 Task: Go to Program & Features. Select Whole Food Market. Add to cart Organic Flaxseed Oil-1. Place order for Leslie Flores, _x000D_
205 6th Ct NW_x000D_
Elgin, Minnesota(MN), 55932, Cell Number (507) 876-3158
Action: Mouse moved to (333, 73)
Screenshot: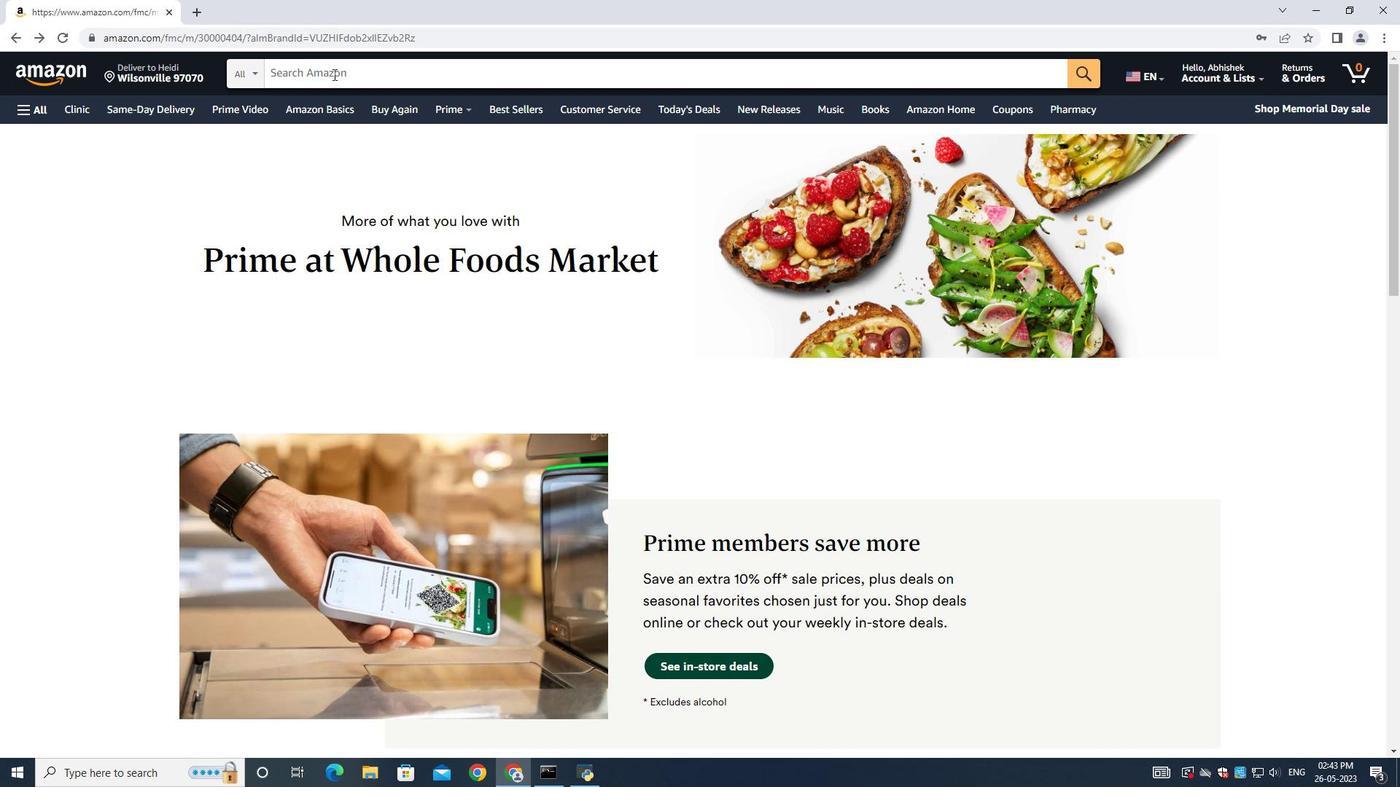 
Action: Mouse pressed left at (333, 73)
Screenshot: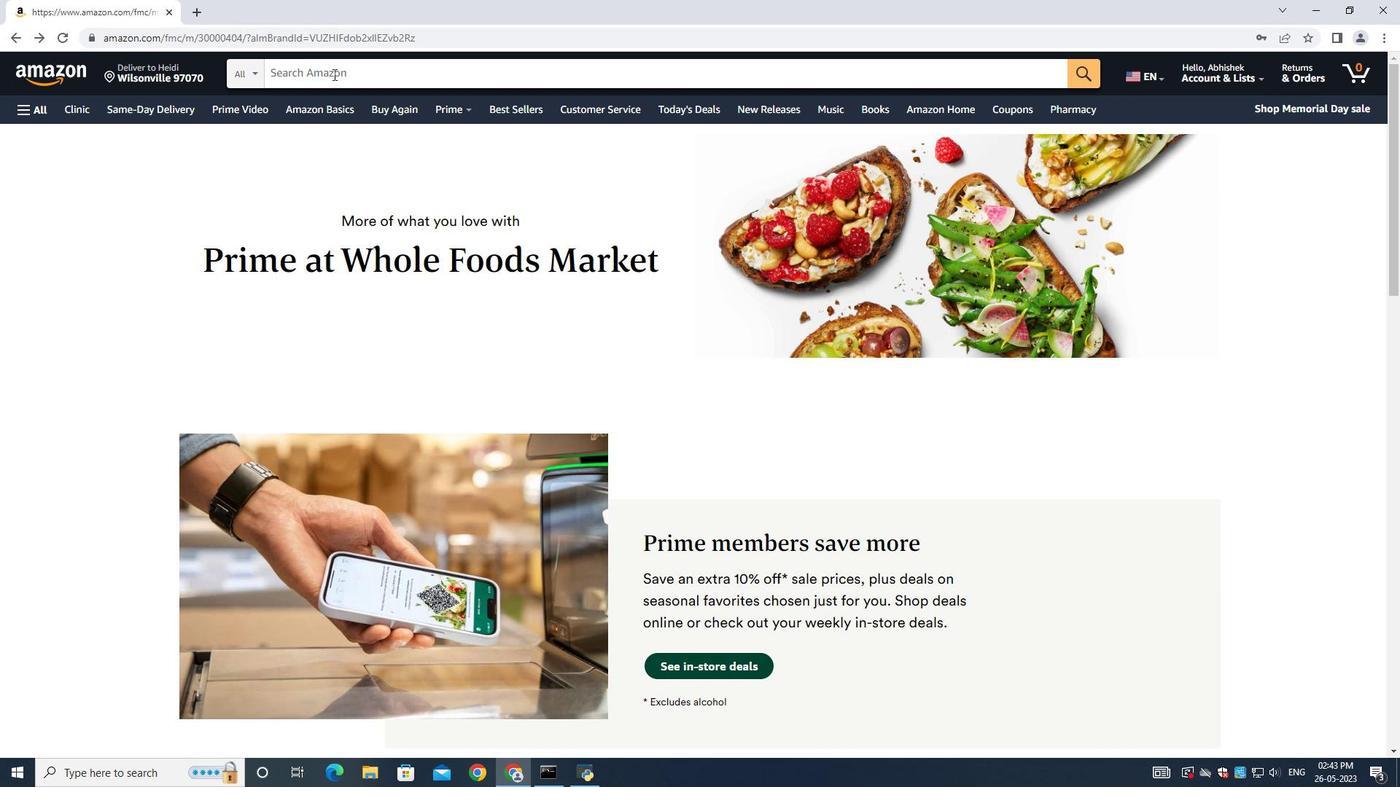 
Action: Mouse moved to (331, 73)
Screenshot: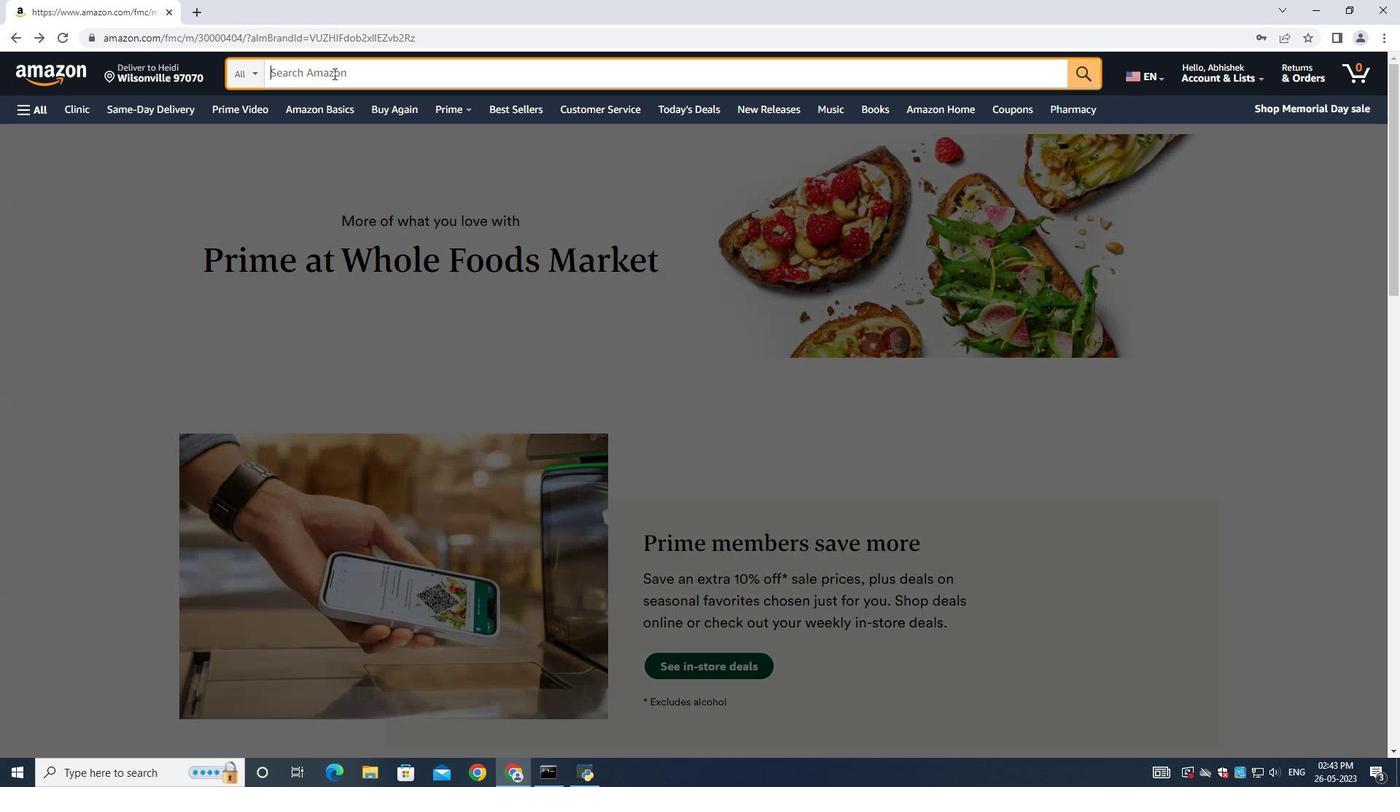 
Action: Key pressed <Key.shift><Key.shift><Key.shift><Key.shift><Key.shift><Key.shift><Key.shift><Key.shift><Key.shift><Key.shift><Key.shift><Key.shift><Key.shift><Key.shift><Key.shift><Key.shift><Key.shift><Key.shift><Key.shift><Key.shift><Key.shift><Key.shift><Key.shift><Key.shift><Key.shift><Key.shift><Key.shift><Key.shift><Key.shift><Key.shift><Key.shift><Key.shift><Key.shift><Key.shift><Key.shift><Key.shift><Key.shift><Key.shift><Key.shift><Key.shift><Key.shift><Key.shift><Key.shift><Key.shift><Key.shift><Key.shift><Key.shift><Key.shift><Key.shift><Key.shift><Key.shift><Key.shift><Key.shift><Key.shift><Key.shift><Key.shift><Key.shift><Key.shift><Key.shift><Key.shift><Key.shift><Key.shift><Key.shift><Key.shift><Key.shift><Key.shift><Key.shift><Key.shift><Key.shift><Key.shift><Key.shift><Key.shift><Key.shift><Key.shift><Key.shift><Key.shift>
Screenshot: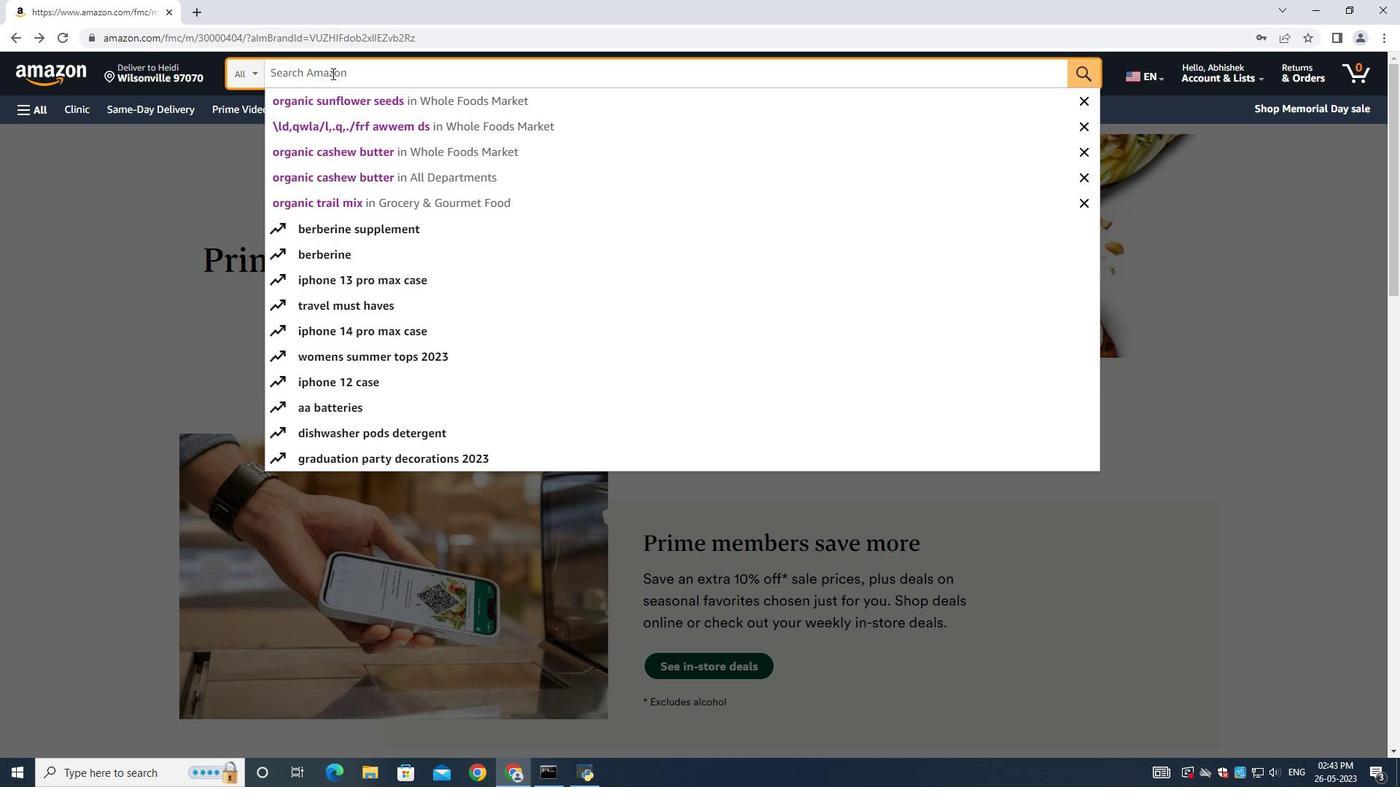 
Action: Mouse moved to (10, 102)
Screenshot: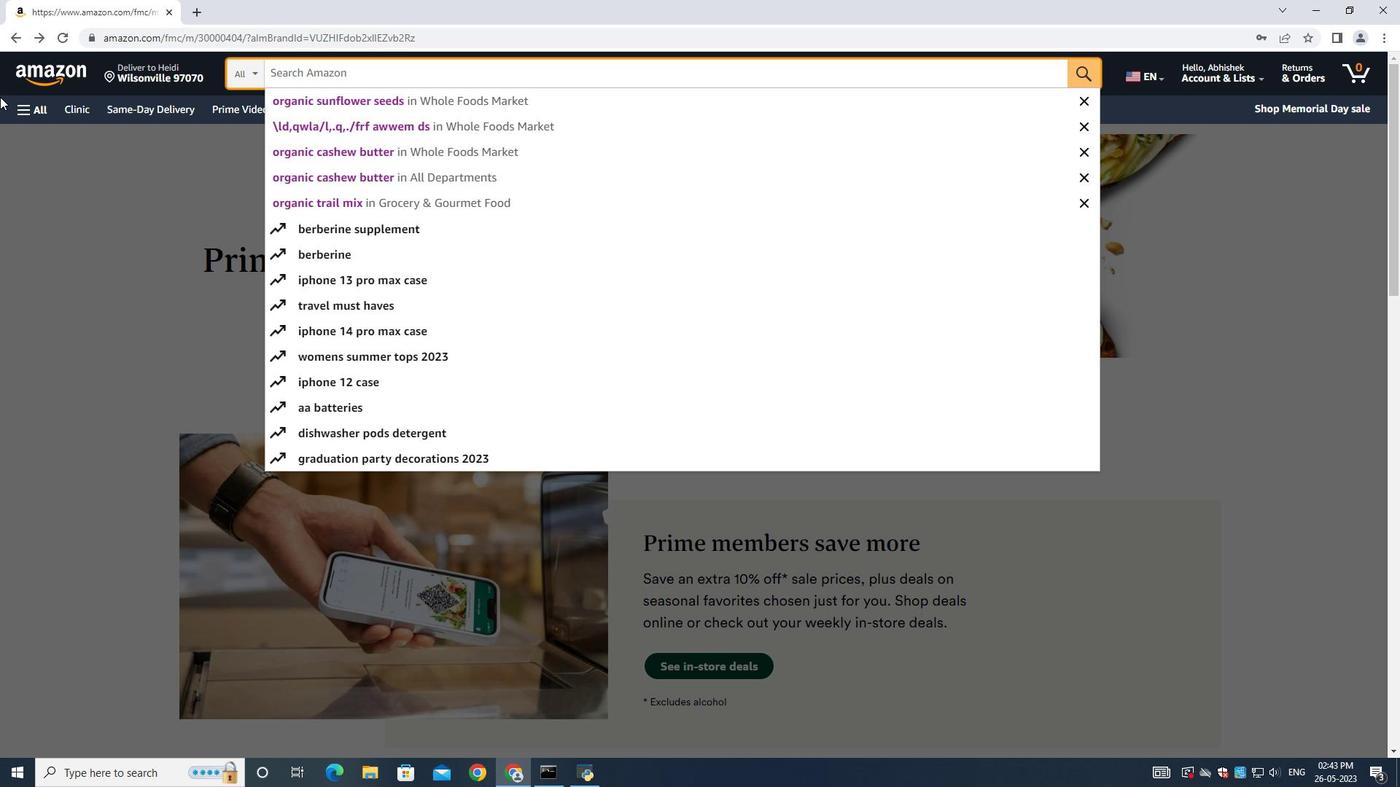 
Action: Mouse pressed left at (10, 102)
Screenshot: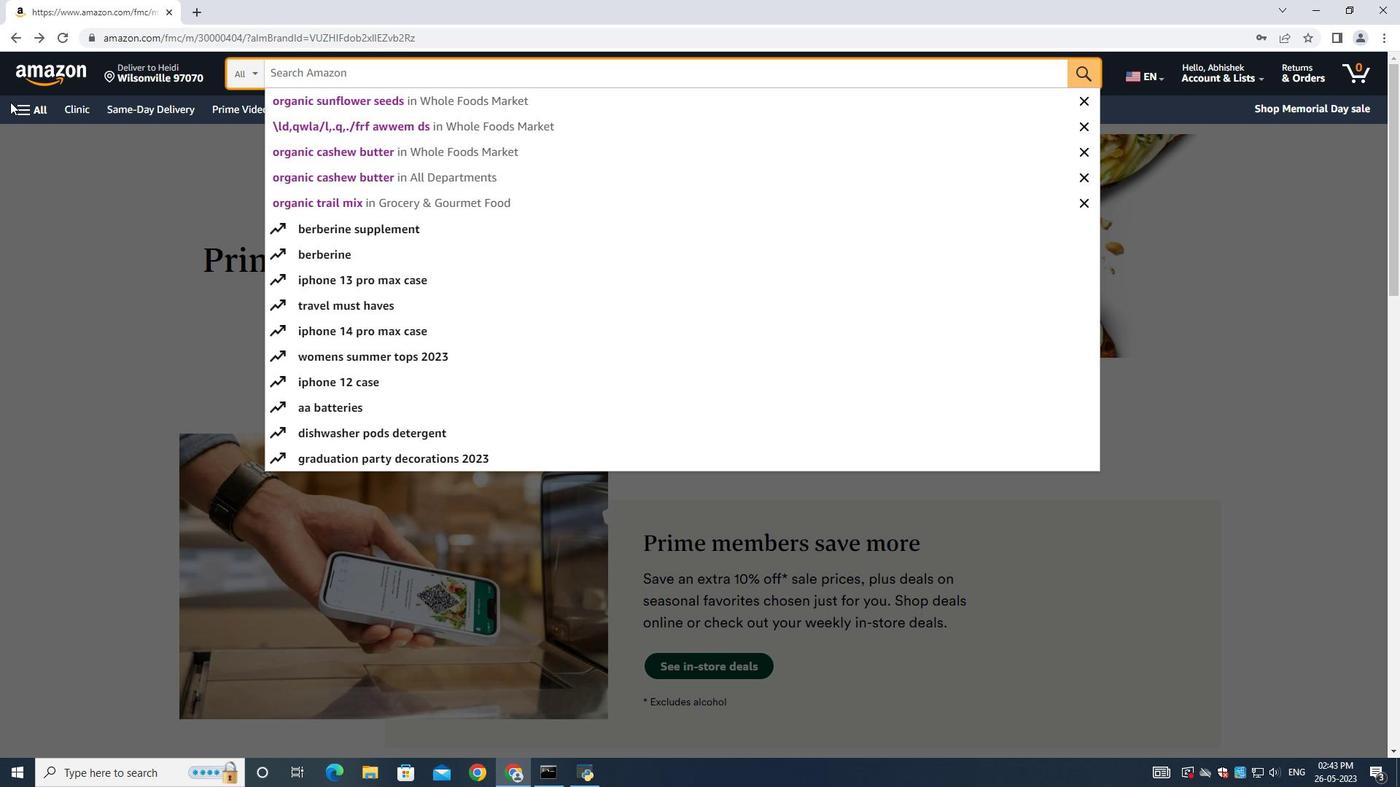 
Action: Mouse moved to (18, 113)
Screenshot: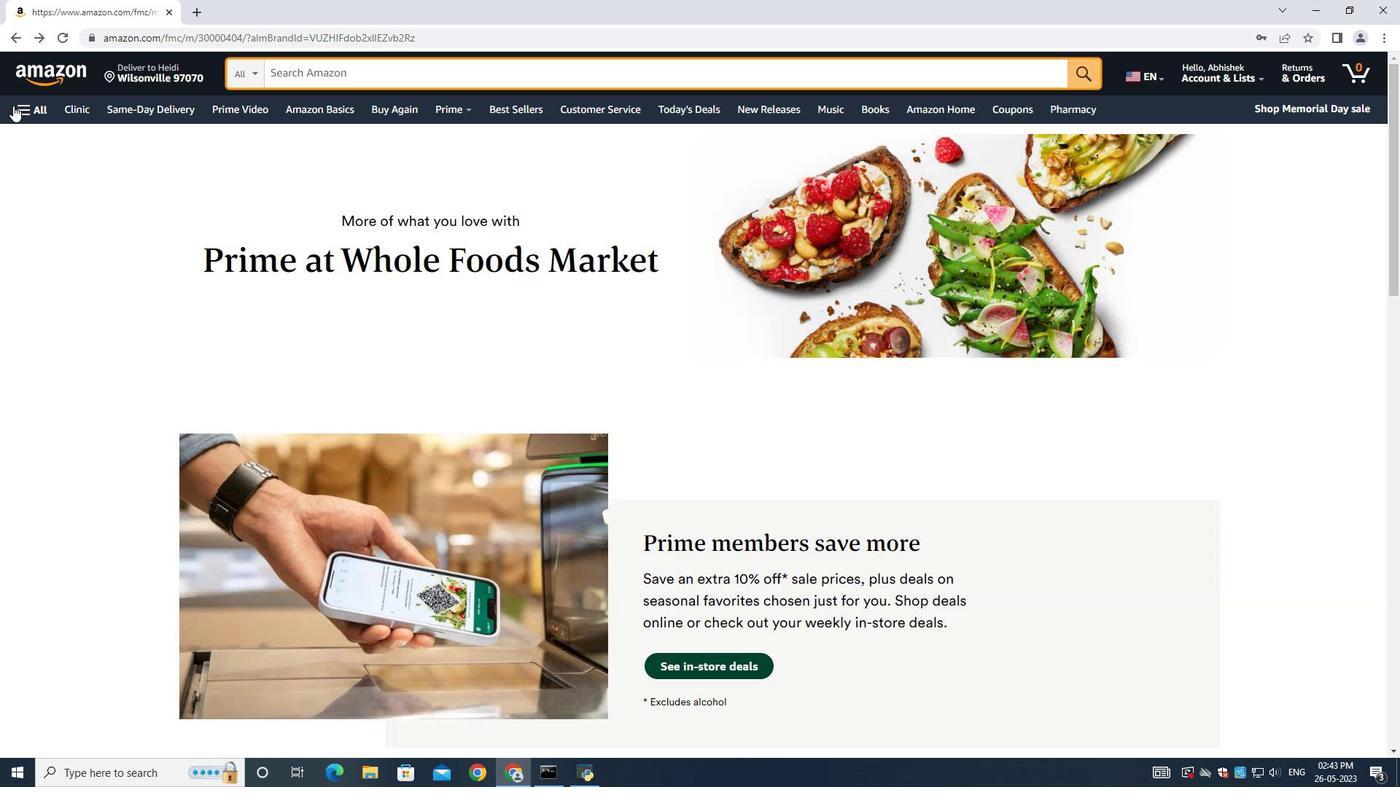 
Action: Mouse pressed left at (18, 113)
Screenshot: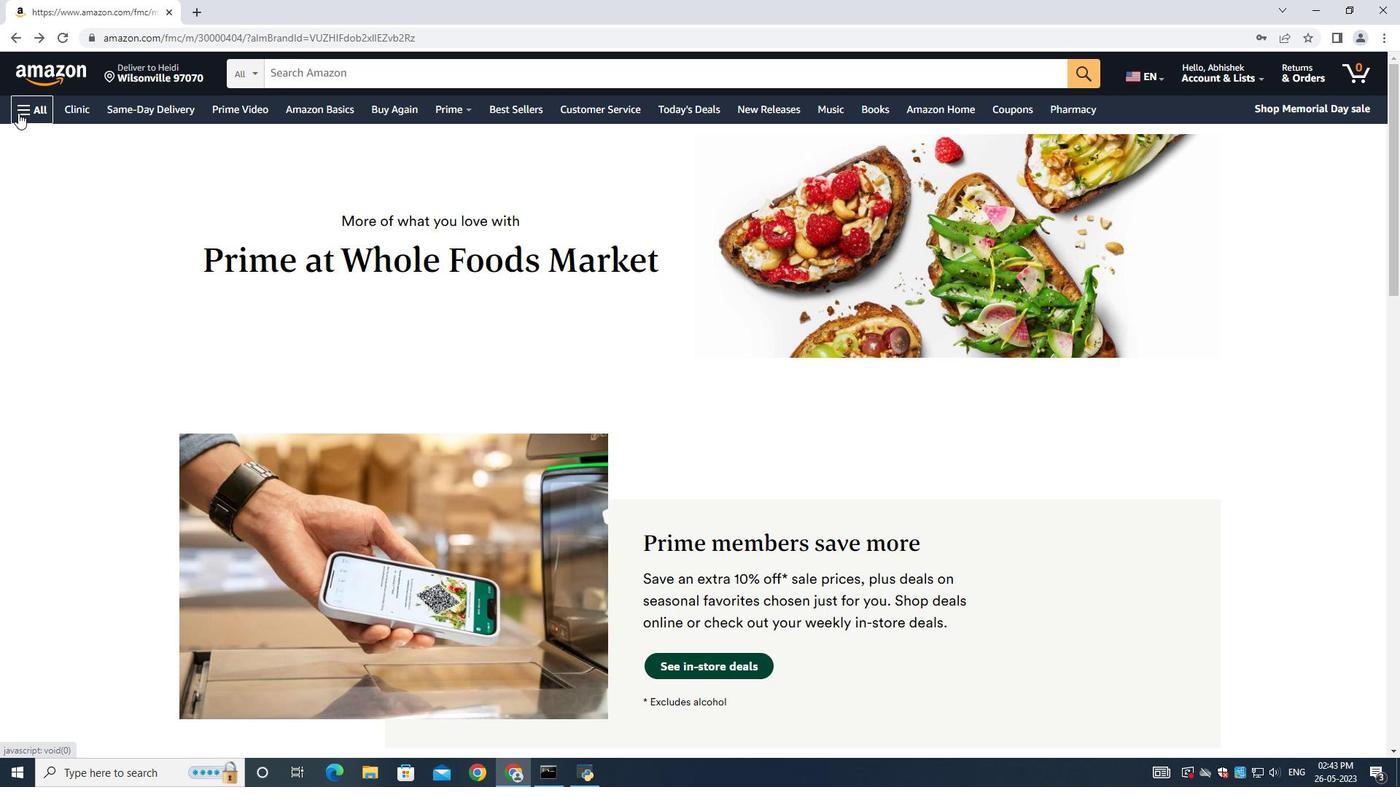 
Action: Mouse moved to (152, 318)
Screenshot: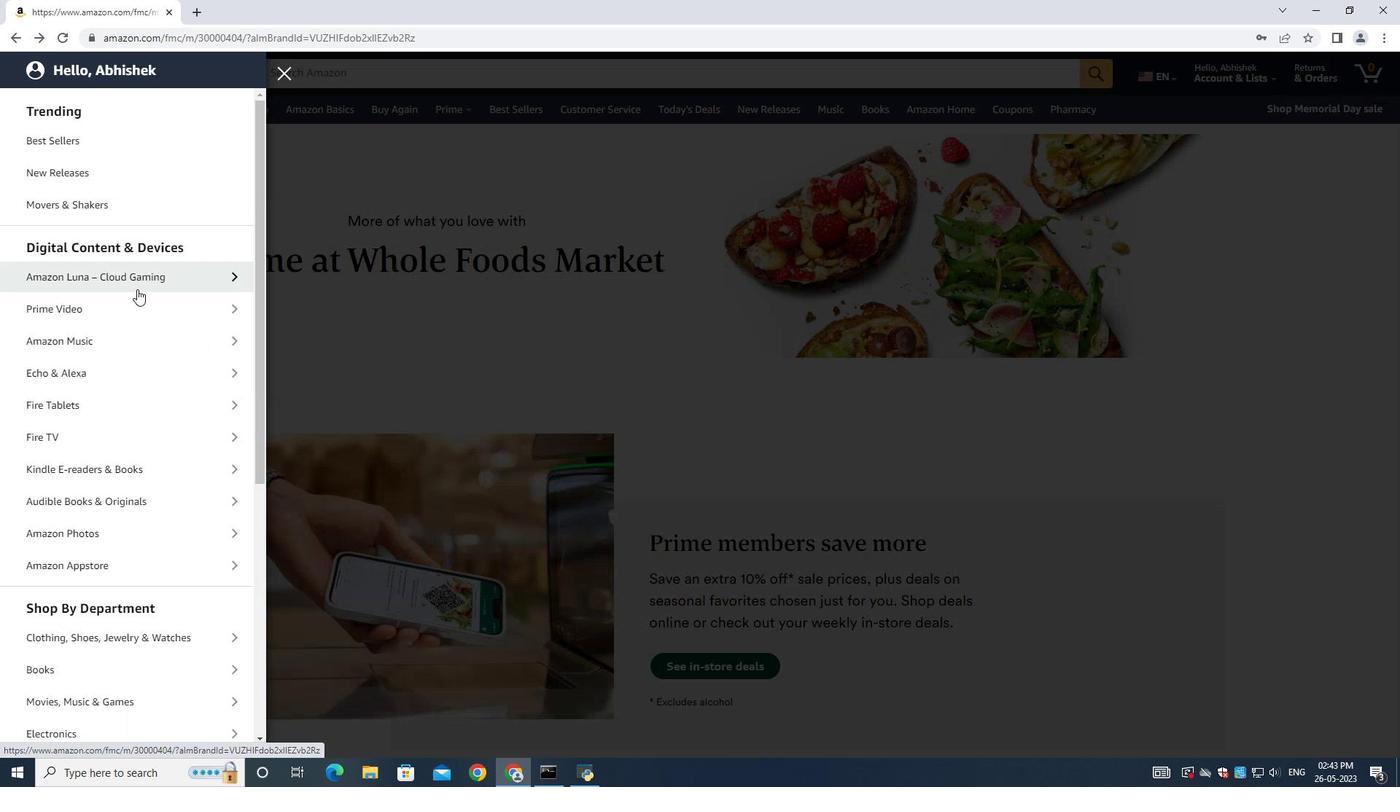 
Action: Mouse scrolled (152, 317) with delta (0, 0)
Screenshot: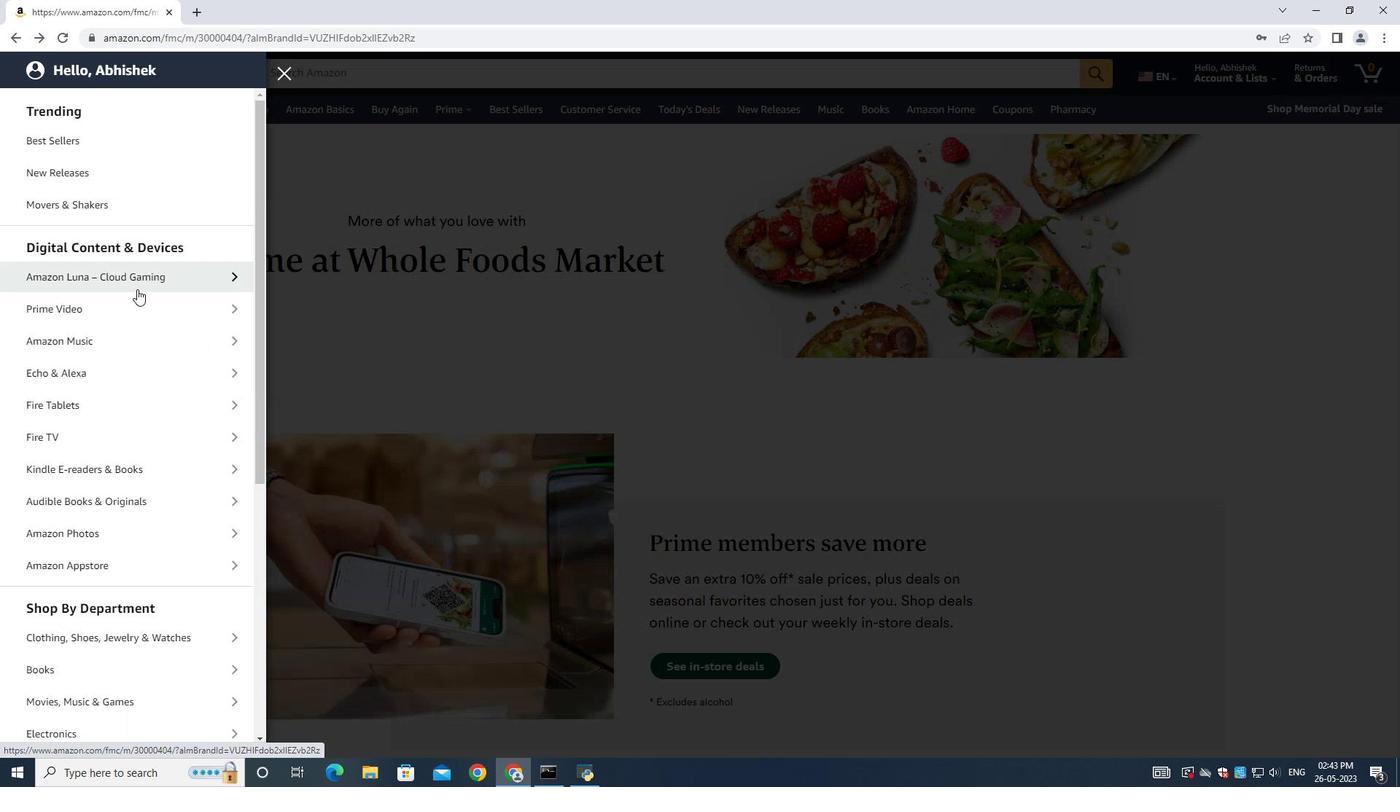 
Action: Mouse moved to (152, 320)
Screenshot: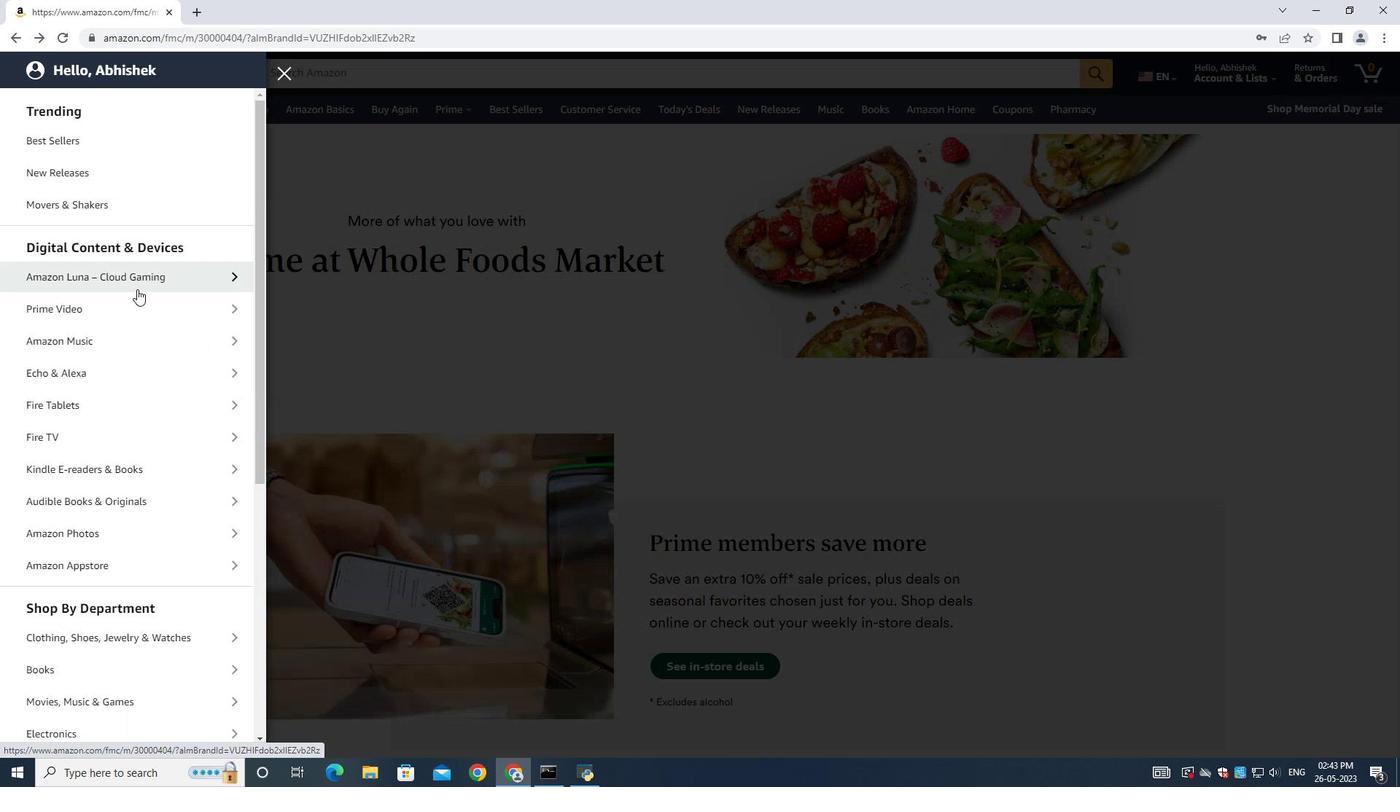 
Action: Mouse scrolled (152, 320) with delta (0, 0)
Screenshot: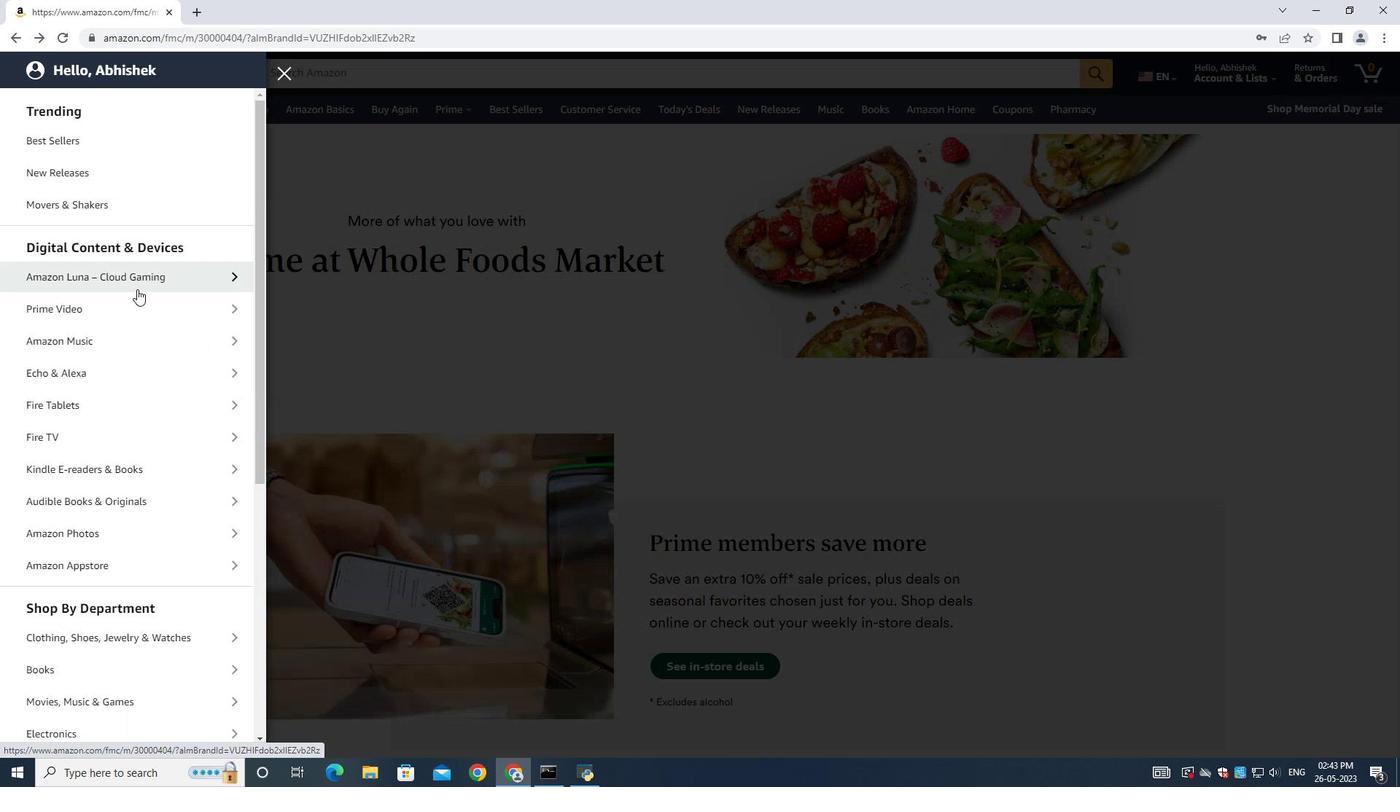 
Action: Mouse moved to (151, 321)
Screenshot: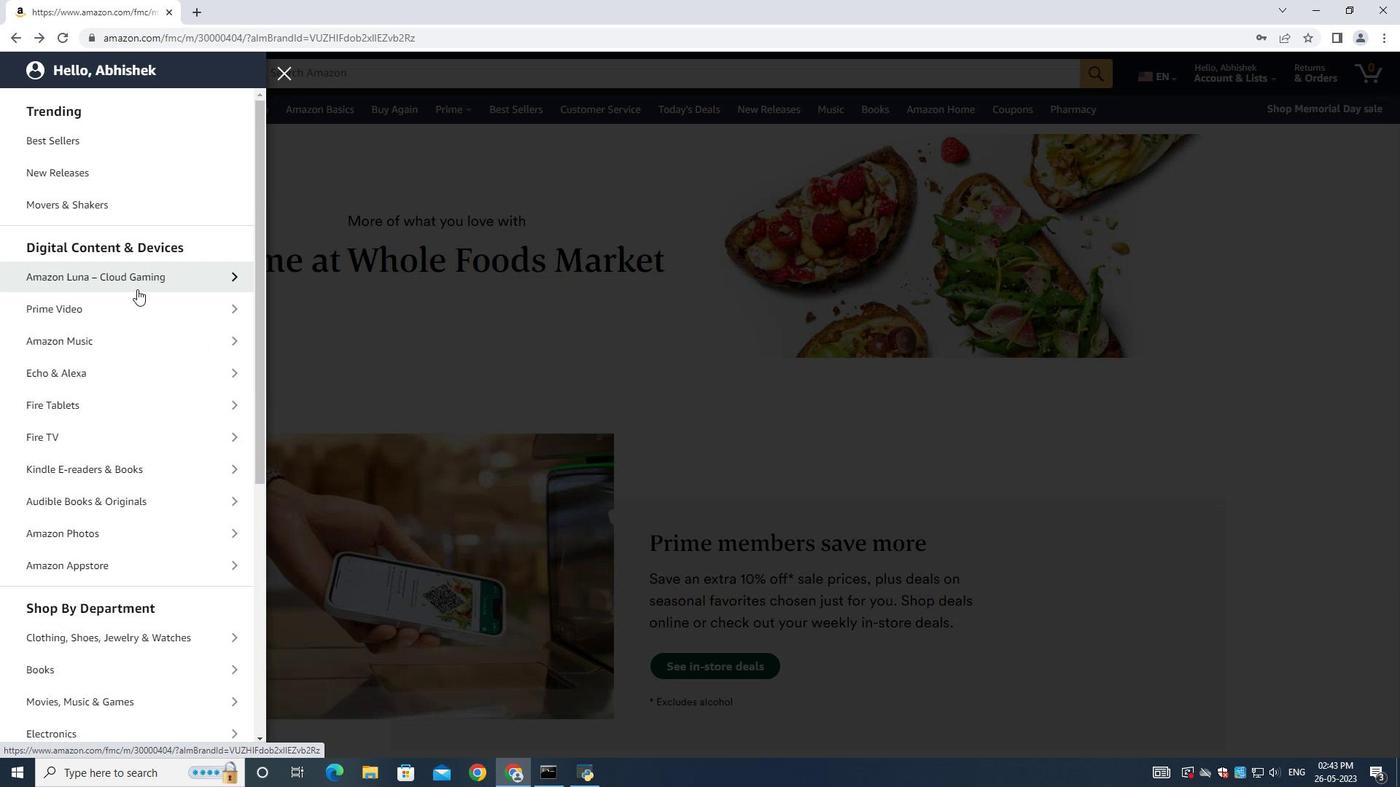 
Action: Mouse scrolled (151, 320) with delta (0, 0)
Screenshot: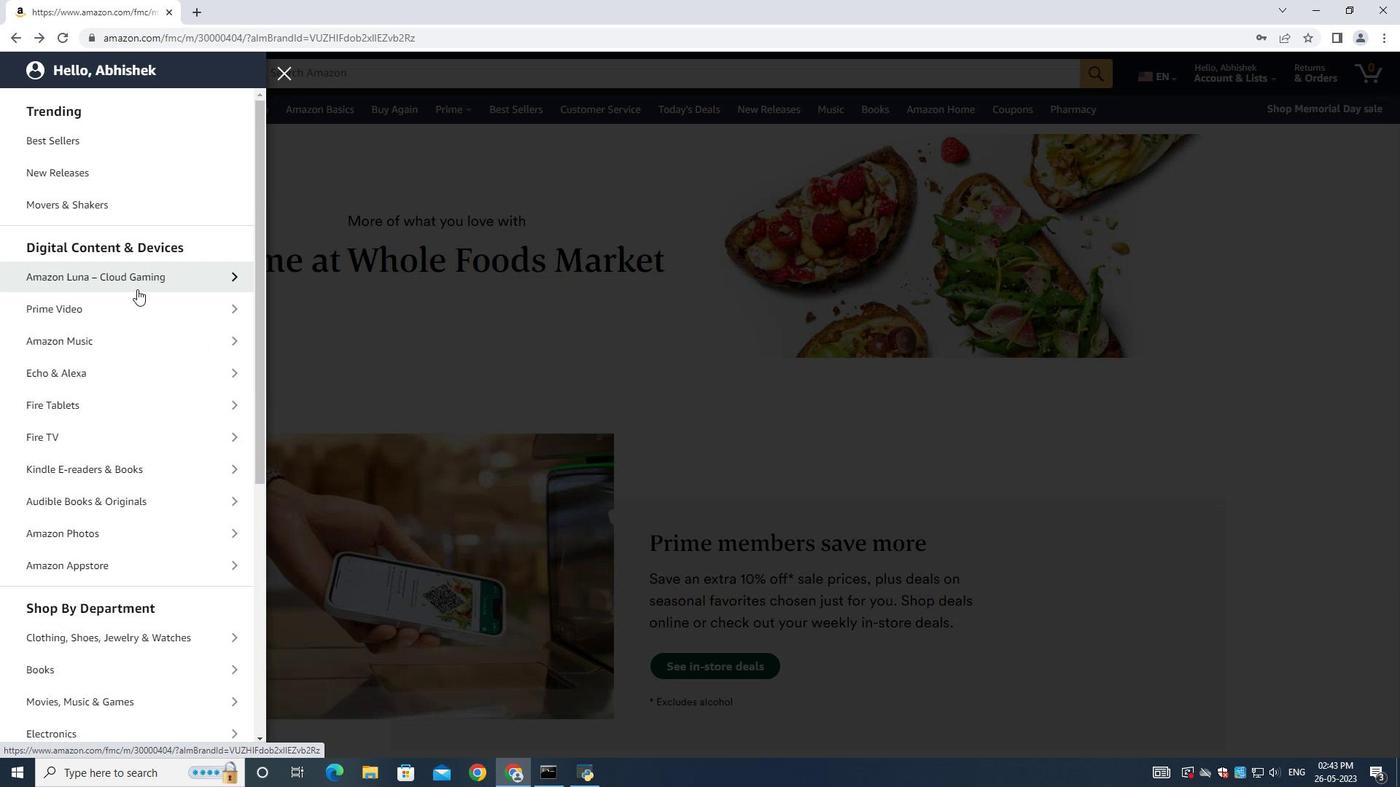 
Action: Mouse moved to (151, 322)
Screenshot: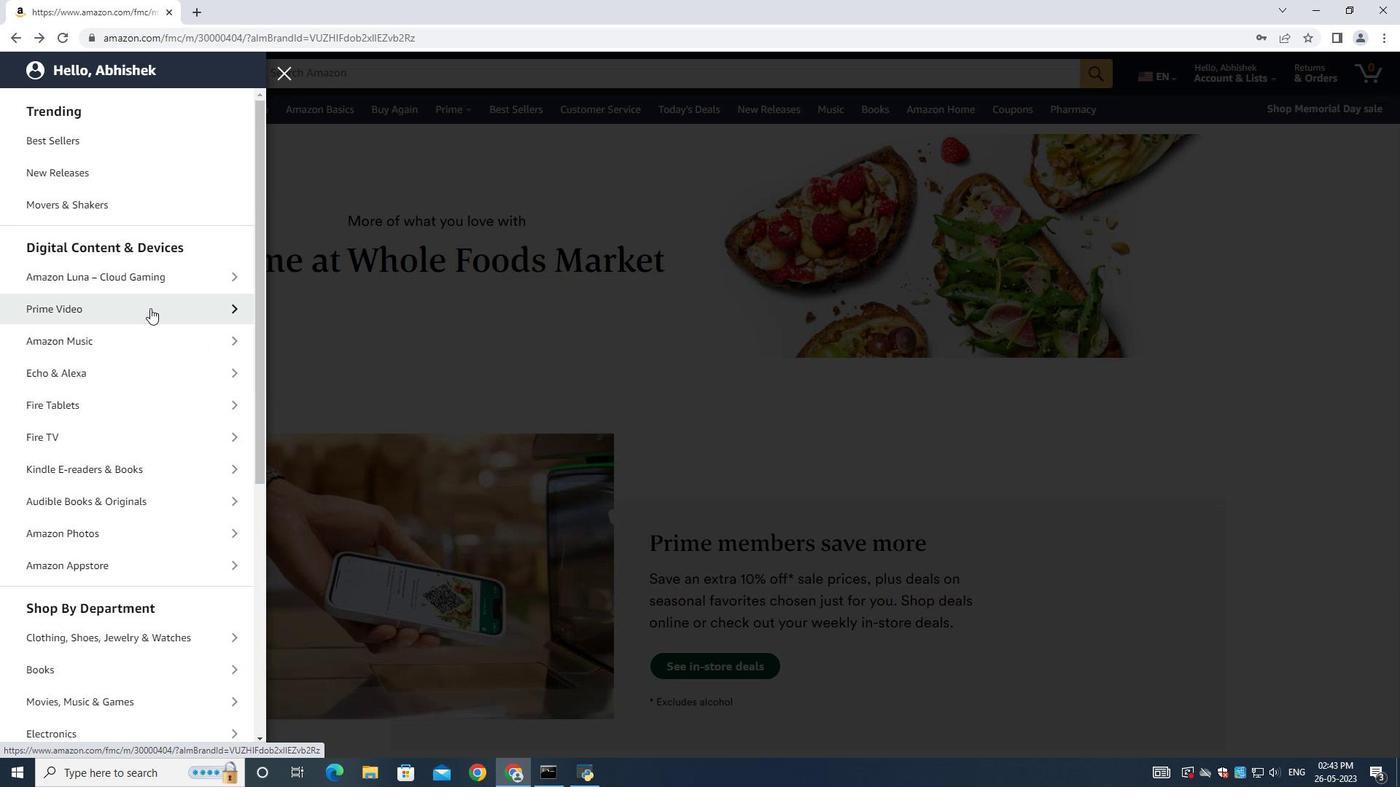 
Action: Mouse scrolled (151, 321) with delta (0, 0)
Screenshot: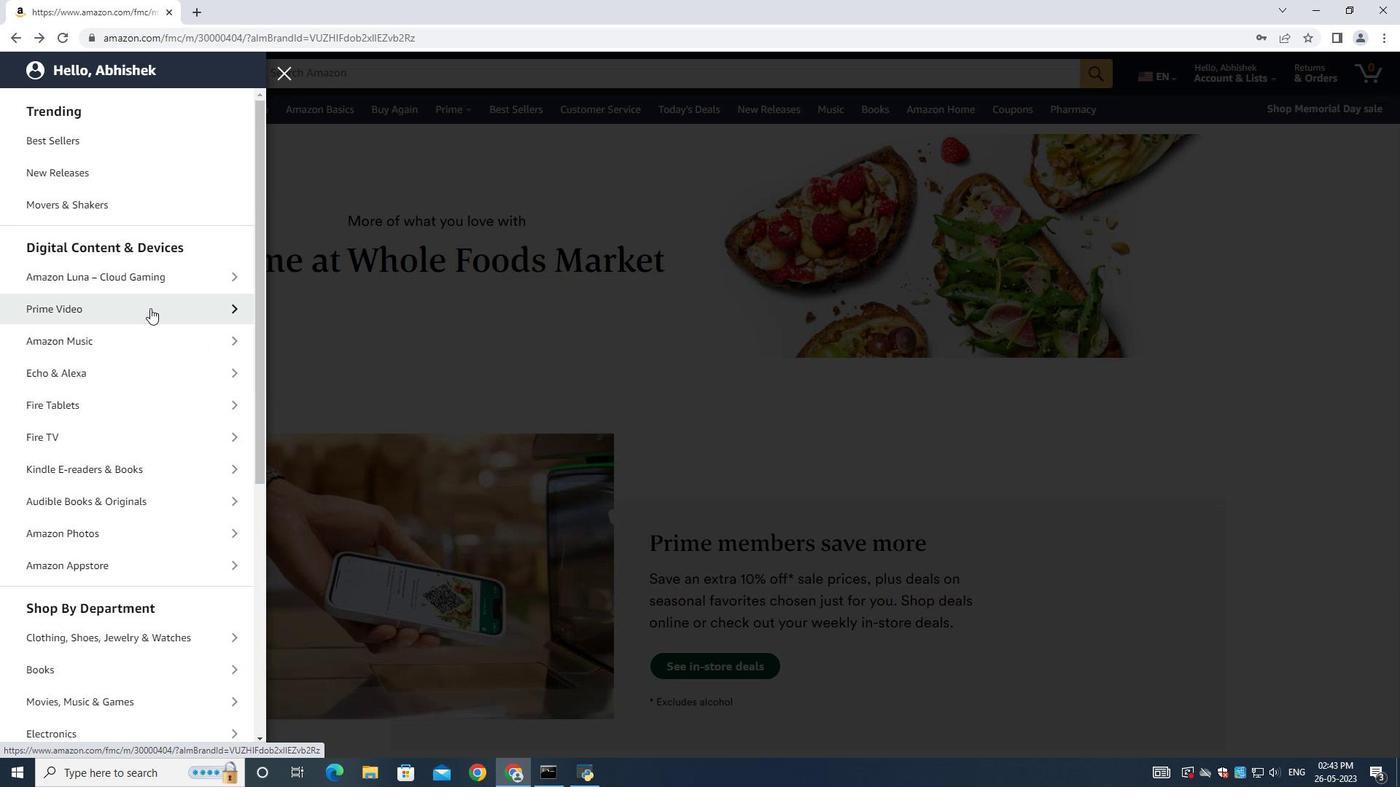 
Action: Mouse moved to (92, 583)
Screenshot: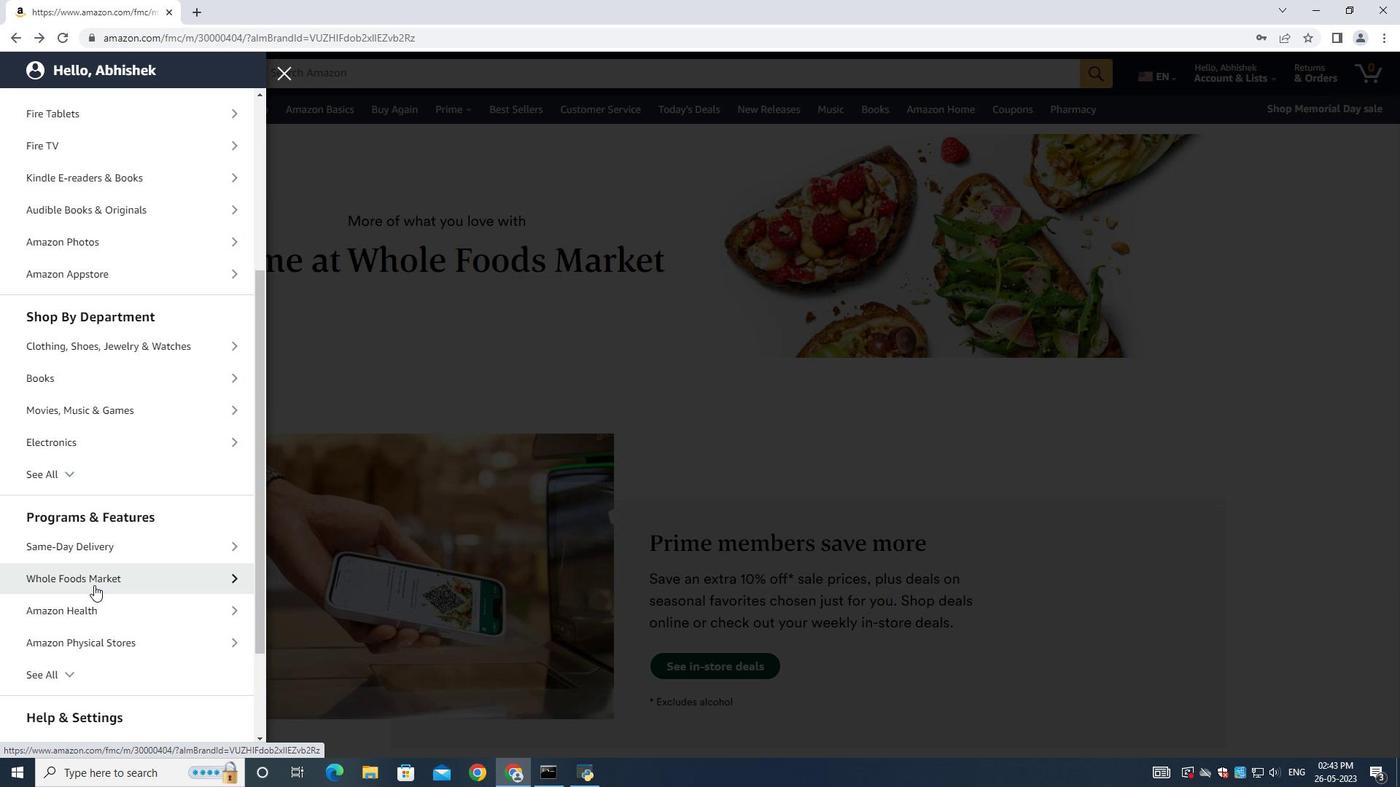 
Action: Mouse pressed left at (92, 583)
Screenshot: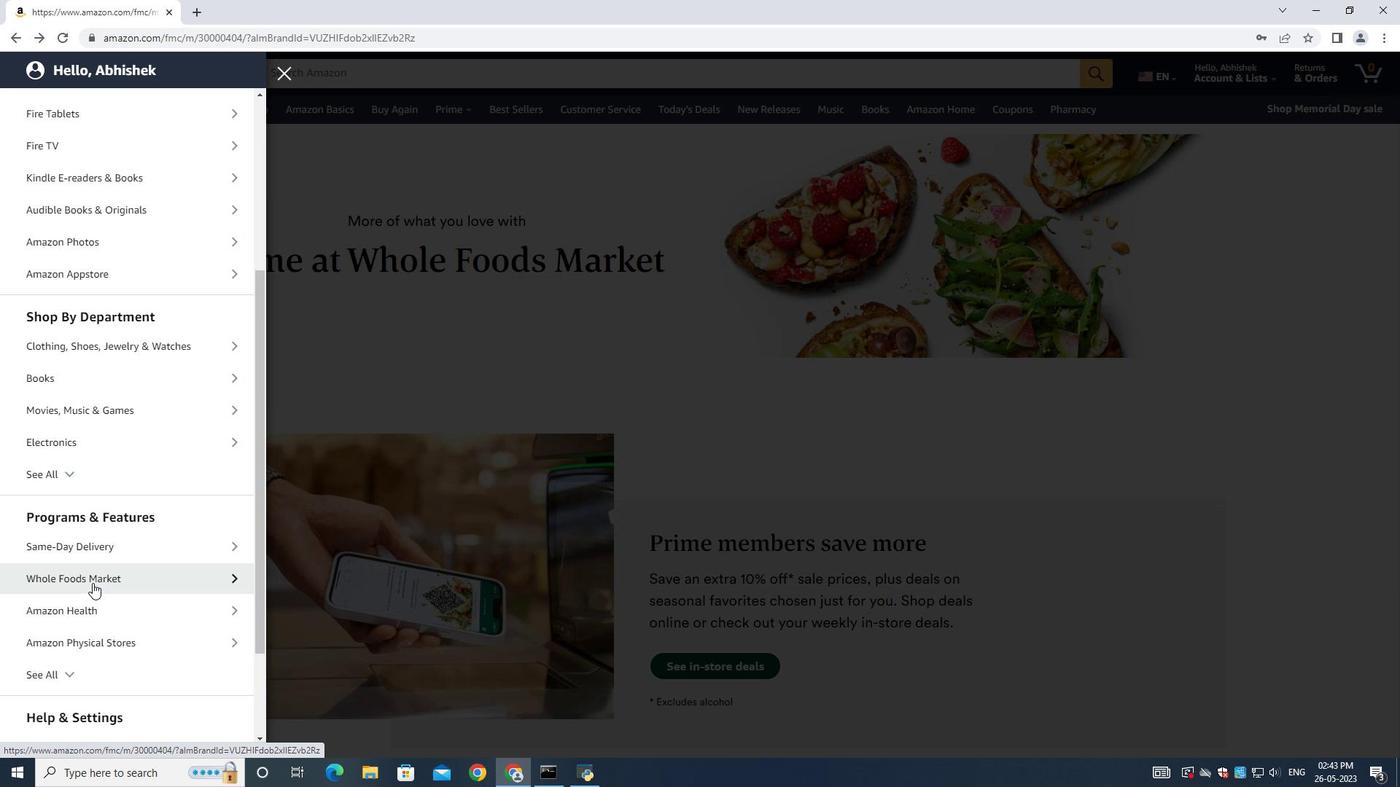 
Action: Mouse moved to (148, 165)
Screenshot: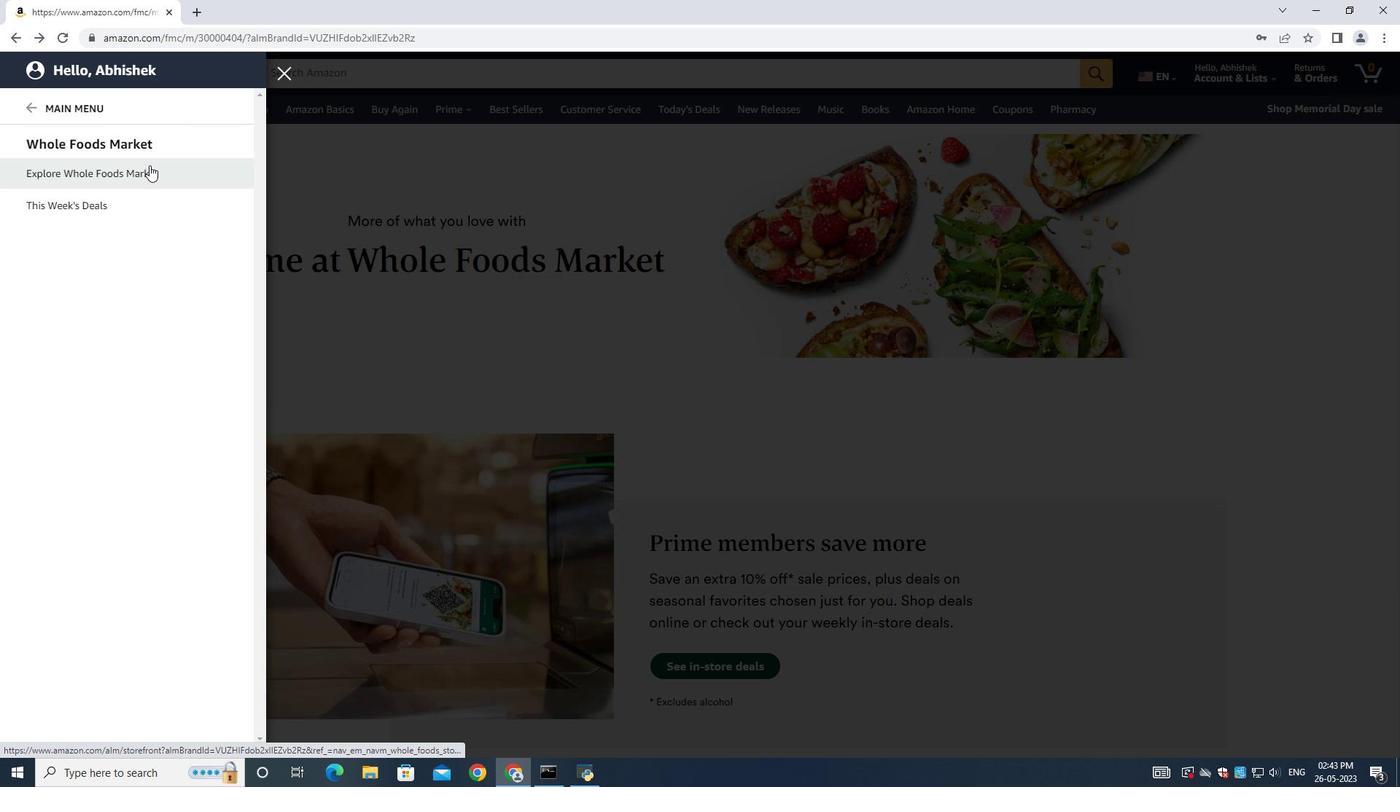 
Action: Mouse pressed left at (148, 165)
Screenshot: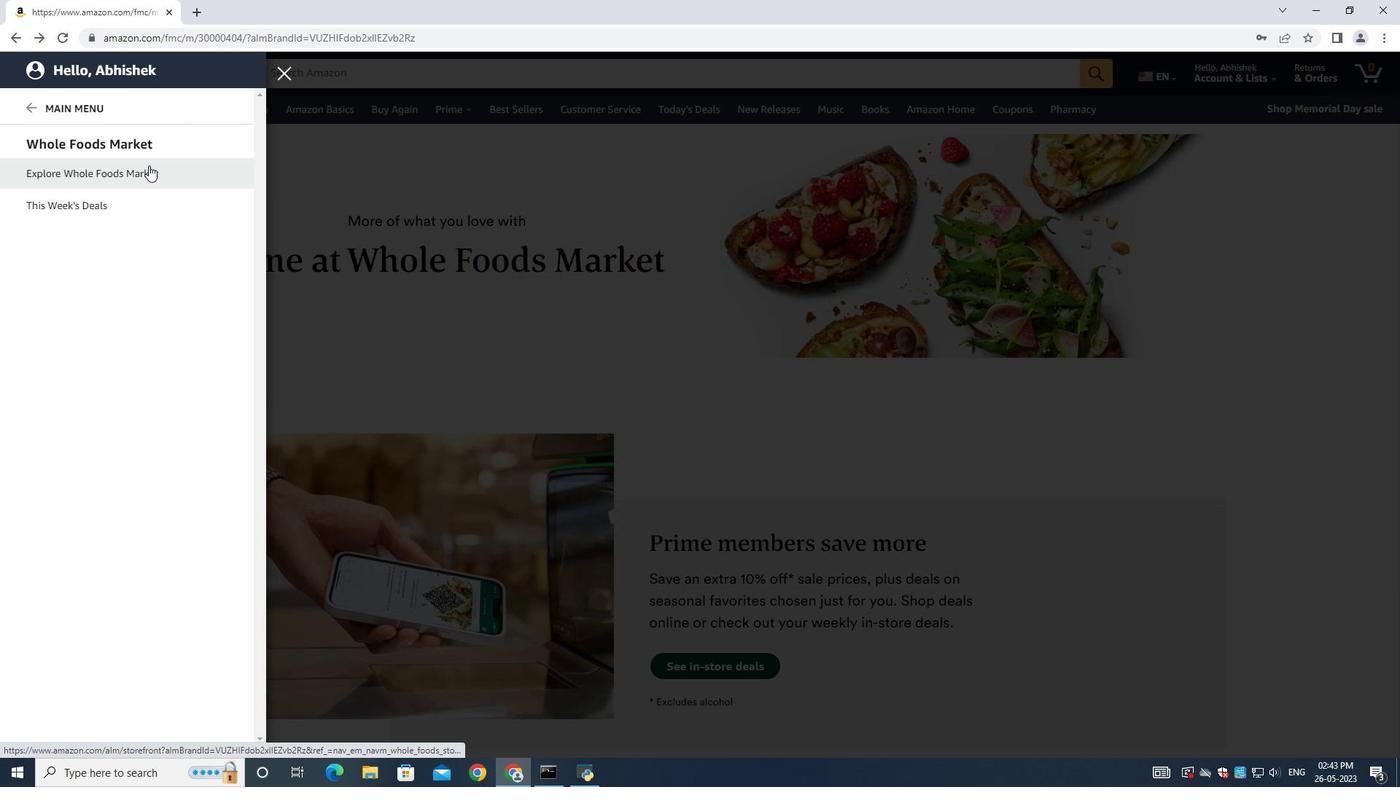 
Action: Mouse moved to (353, 72)
Screenshot: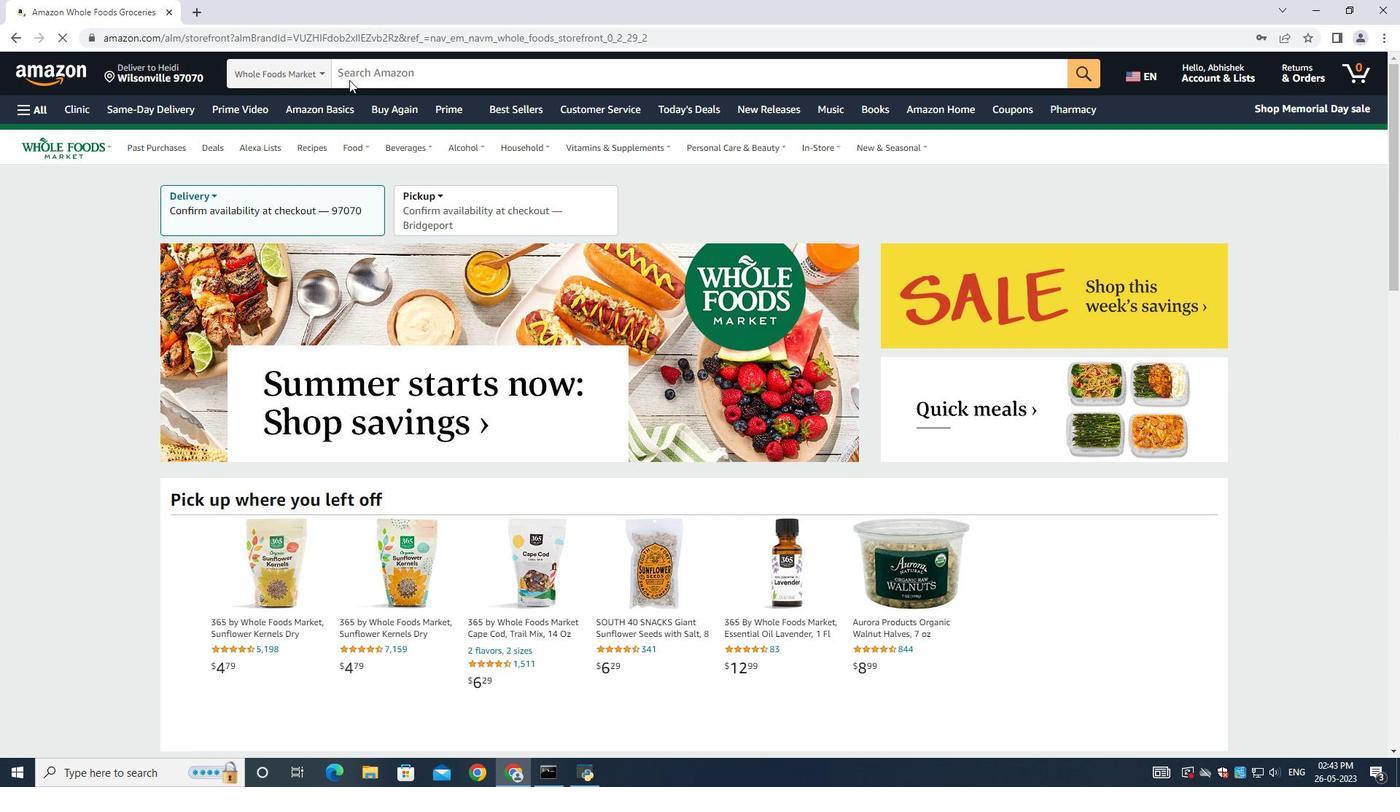 
Action: Mouse pressed left at (353, 72)
Screenshot: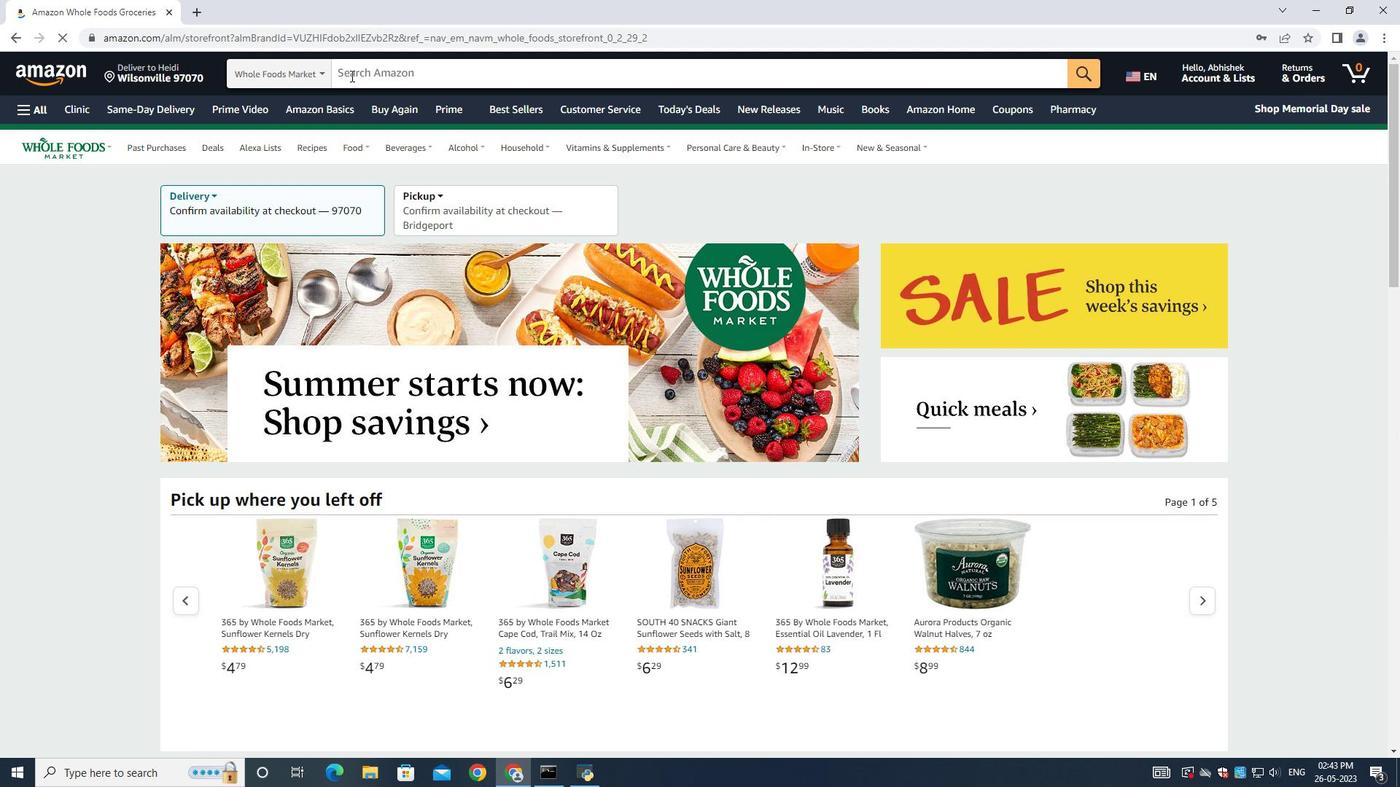 
Action: Key pressed <Key.shift>Organic<Key.space><Key.shift>Flaxseed<Key.space>oil<Key.space><Key.enter>
Screenshot: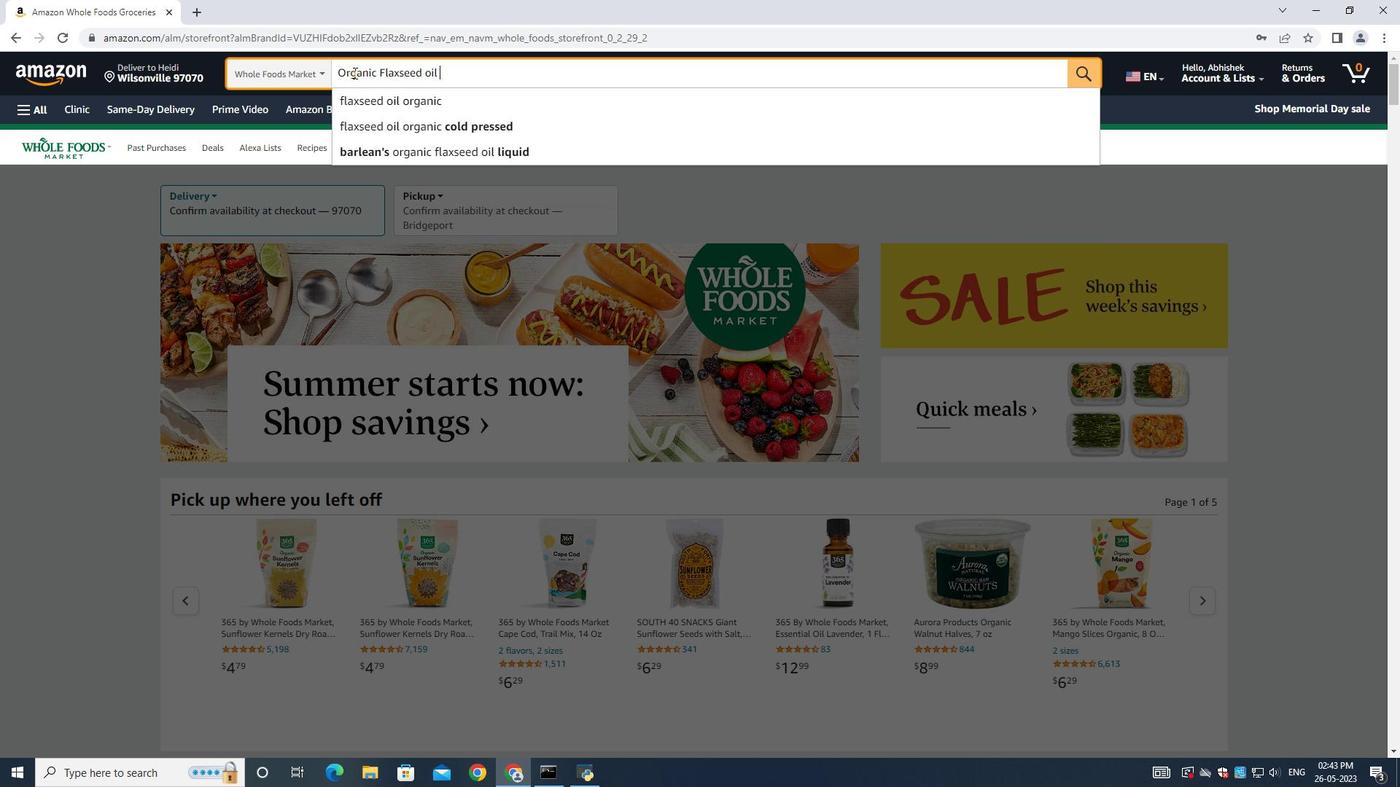 
Action: Mouse moved to (665, 253)
Screenshot: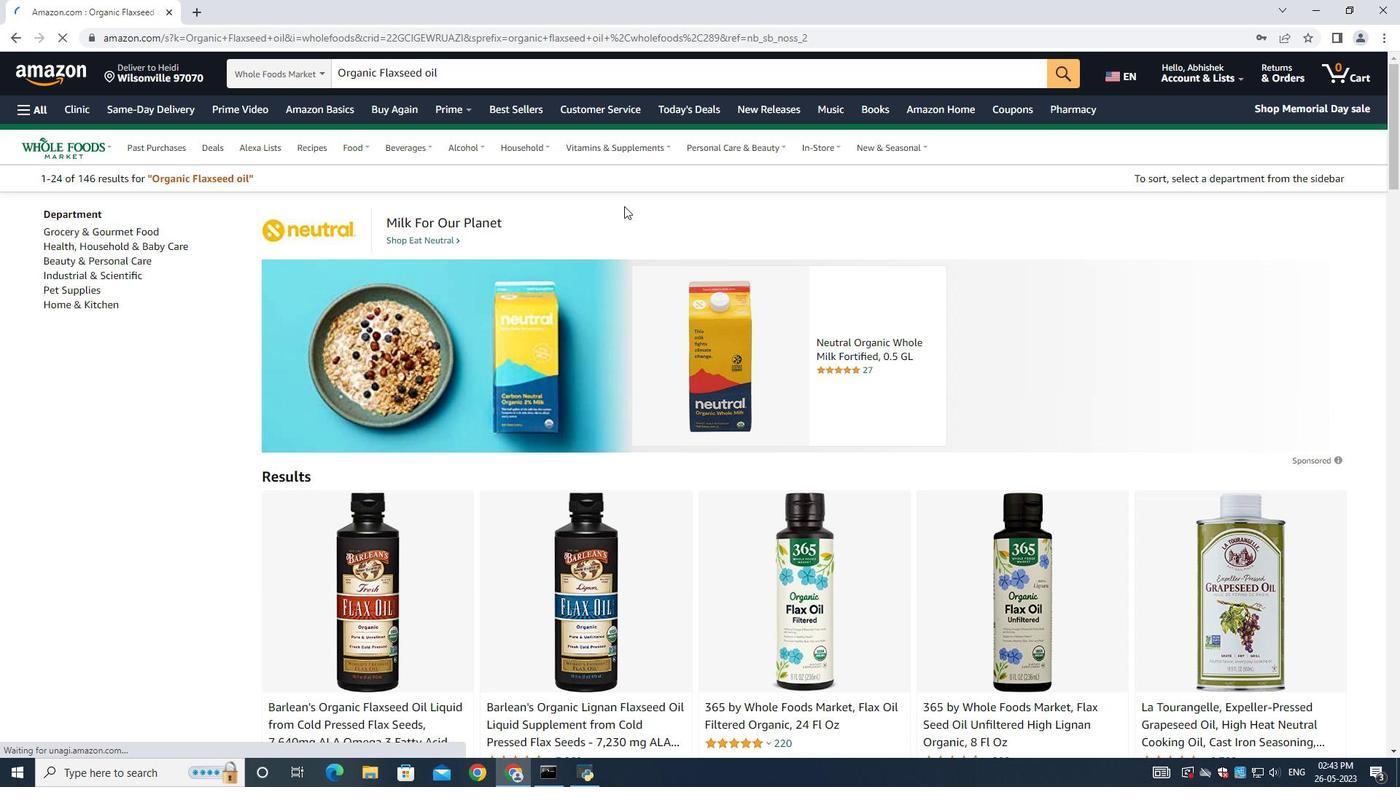 
Action: Mouse scrolled (665, 253) with delta (0, 0)
Screenshot: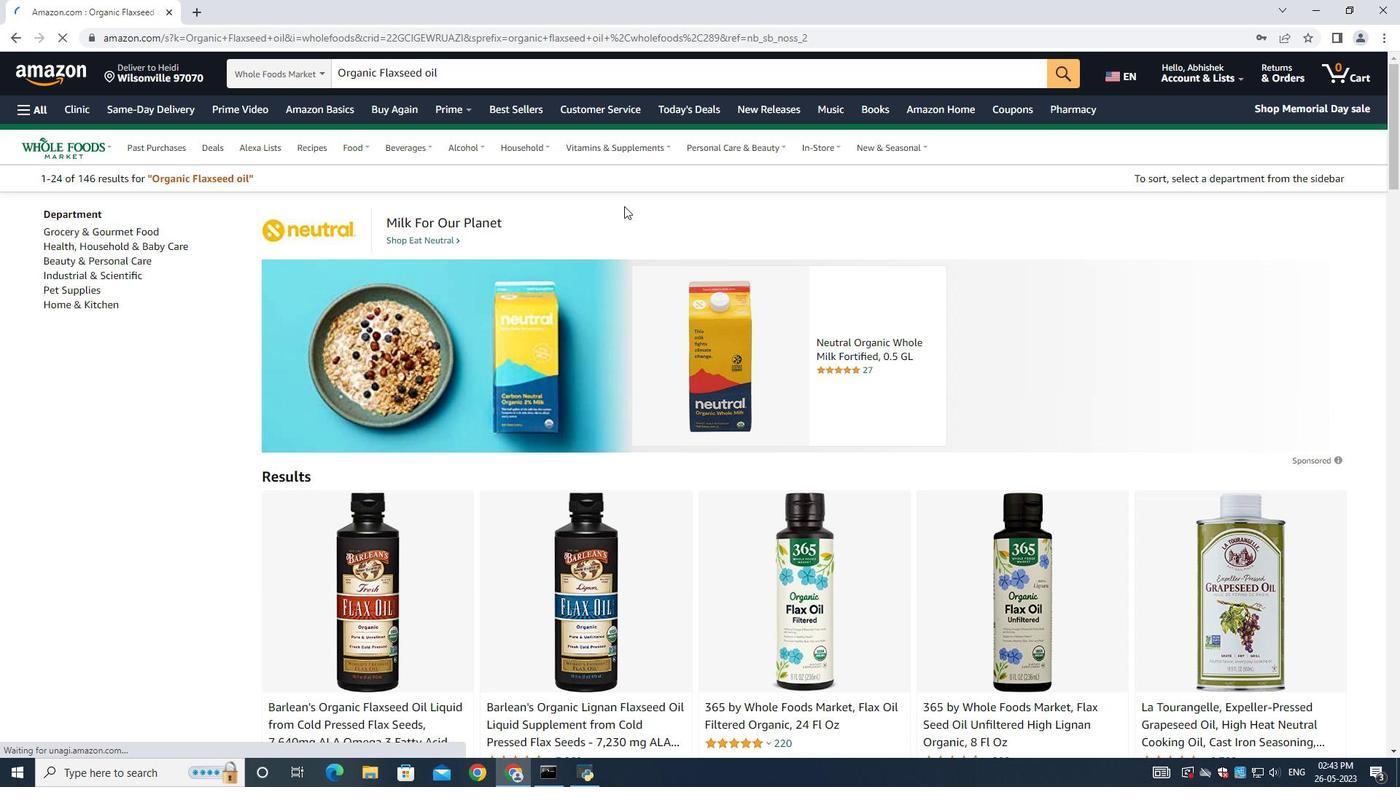 
Action: Mouse moved to (666, 257)
Screenshot: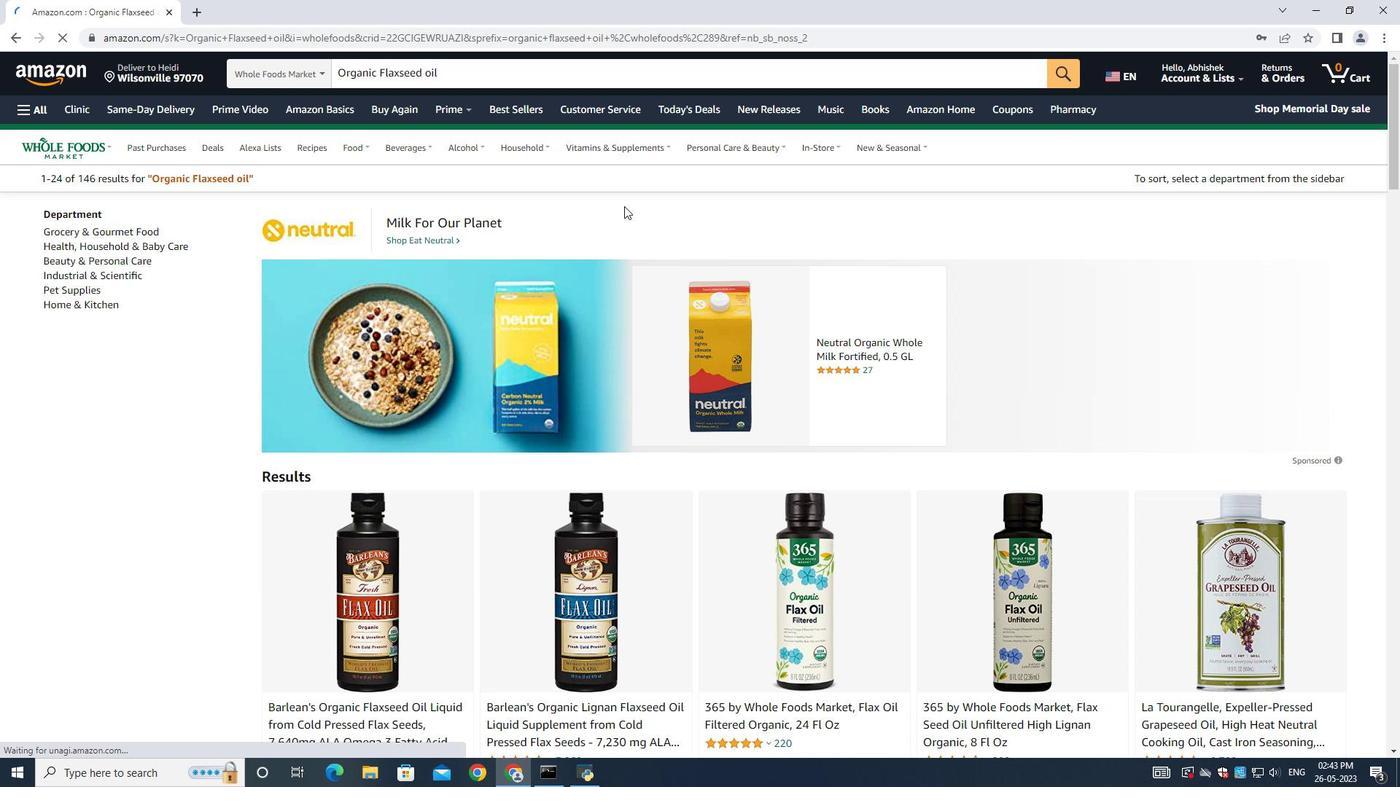 
Action: Mouse scrolled (666, 256) with delta (0, 0)
Screenshot: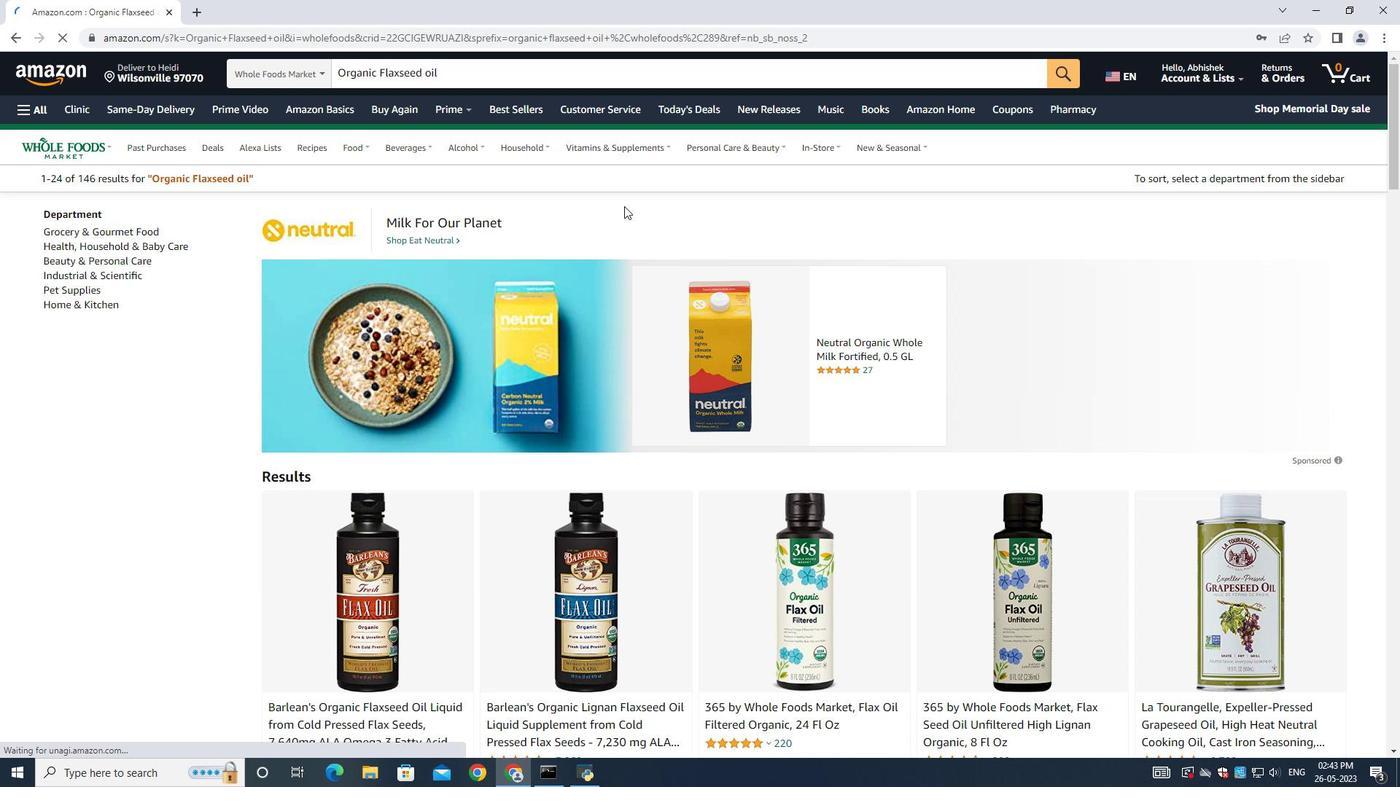 
Action: Mouse scrolled (666, 256) with delta (0, 0)
Screenshot: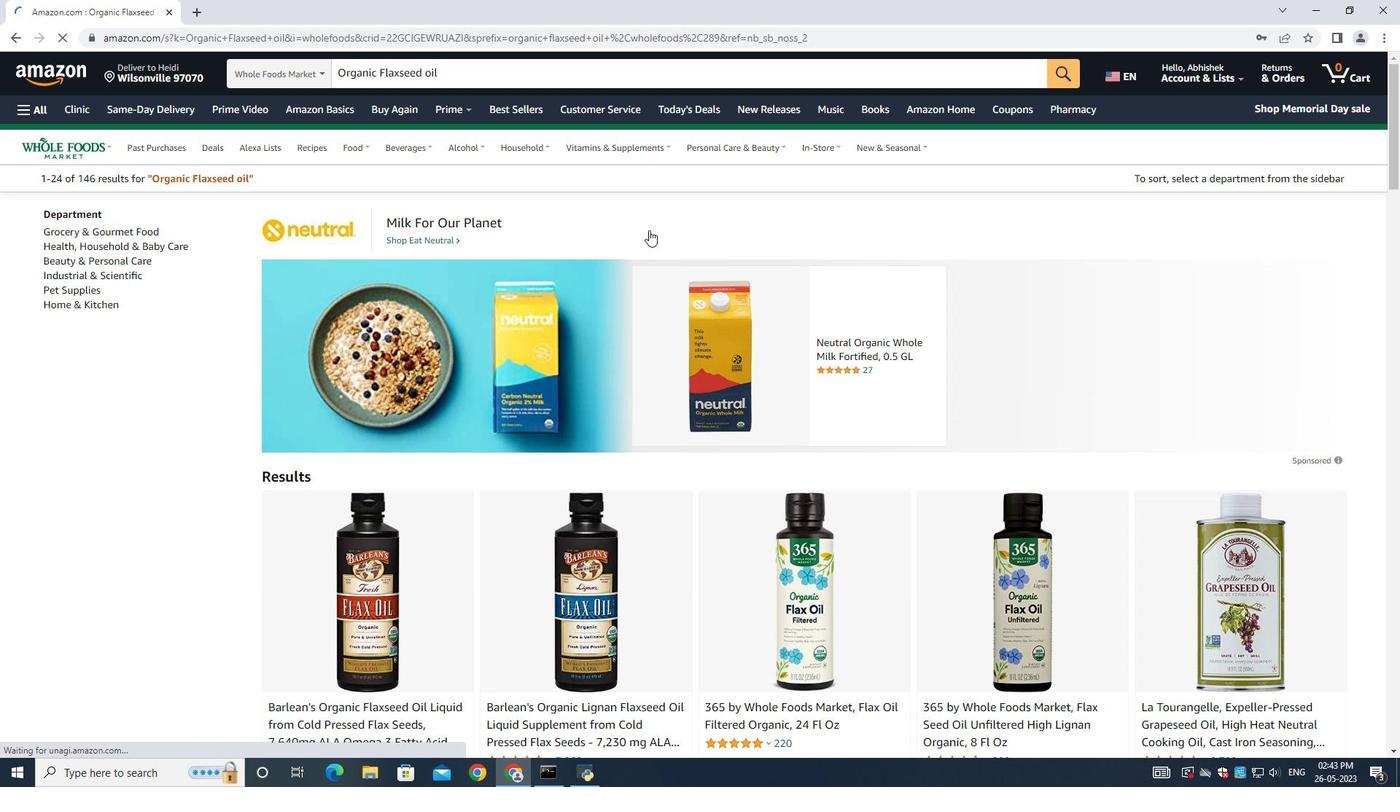 
Action: Mouse moved to (393, 361)
Screenshot: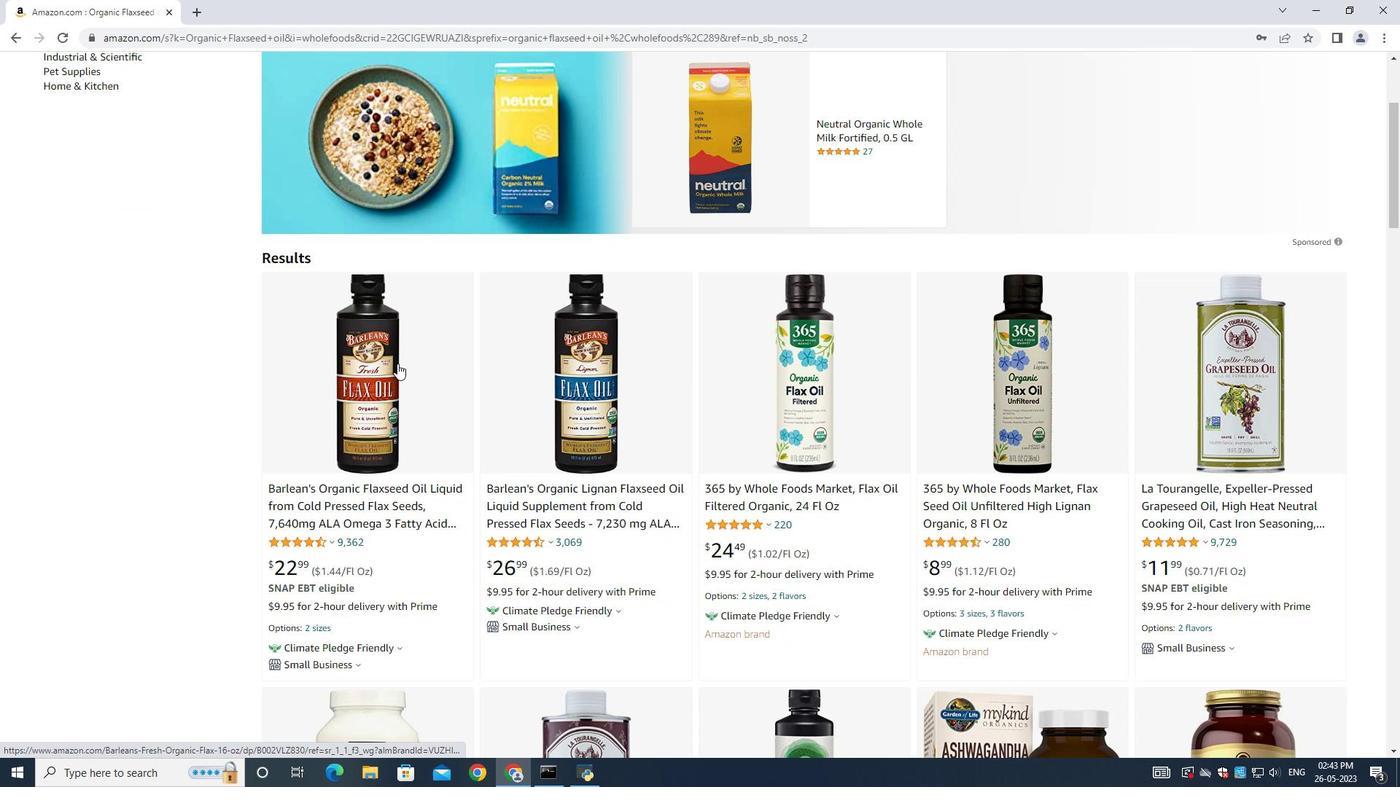 
Action: Mouse pressed left at (393, 361)
Screenshot: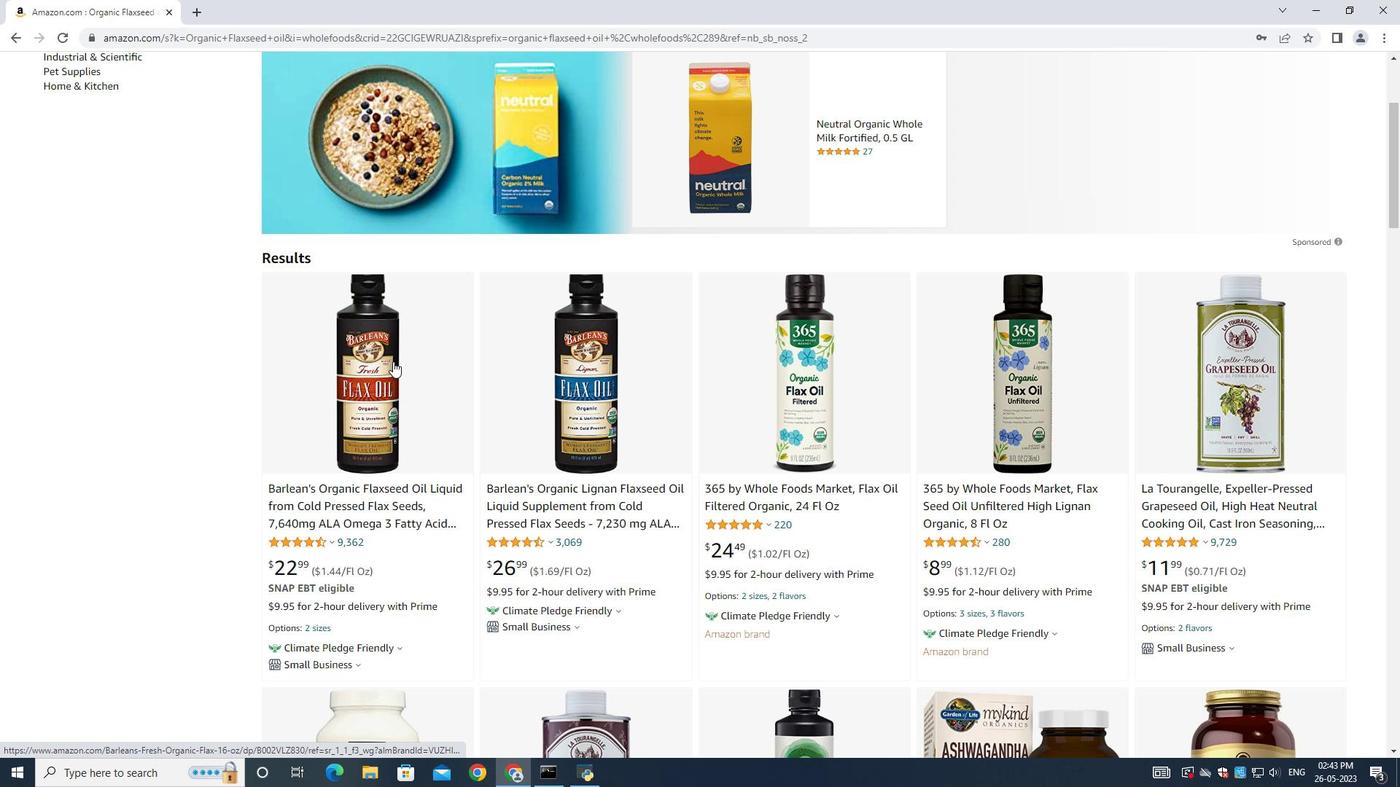 
Action: Mouse moved to (18, 37)
Screenshot: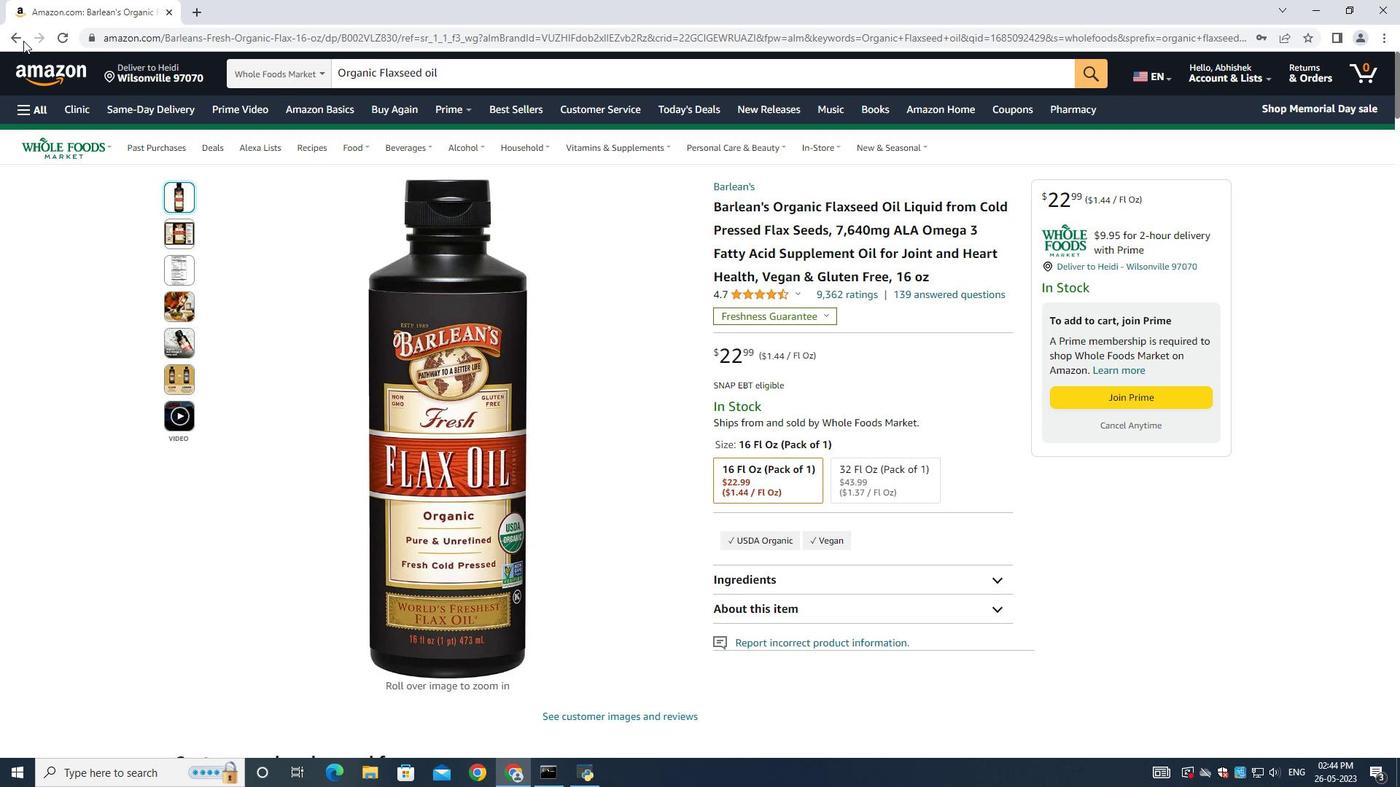 
Action: Mouse pressed left at (18, 37)
Screenshot: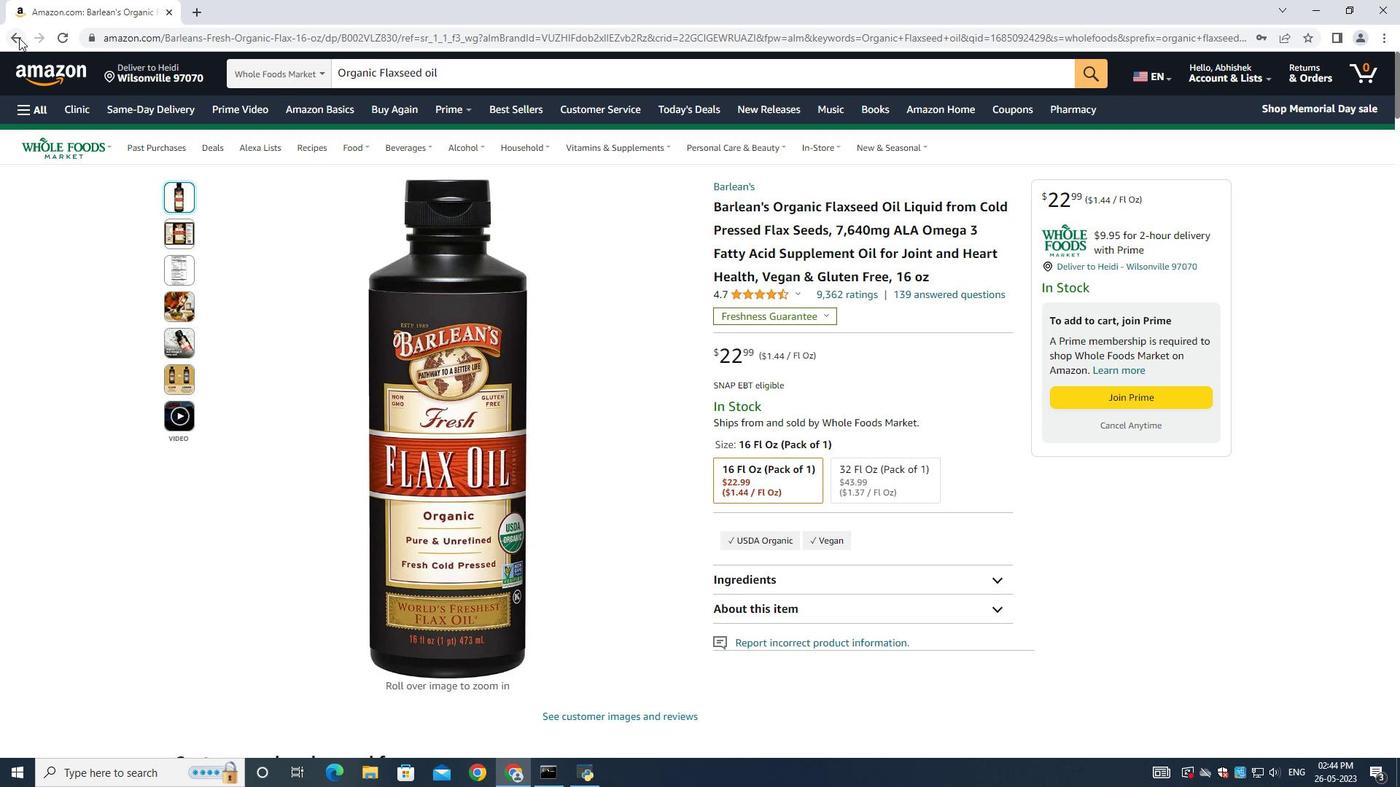 
Action: Mouse moved to (770, 301)
Screenshot: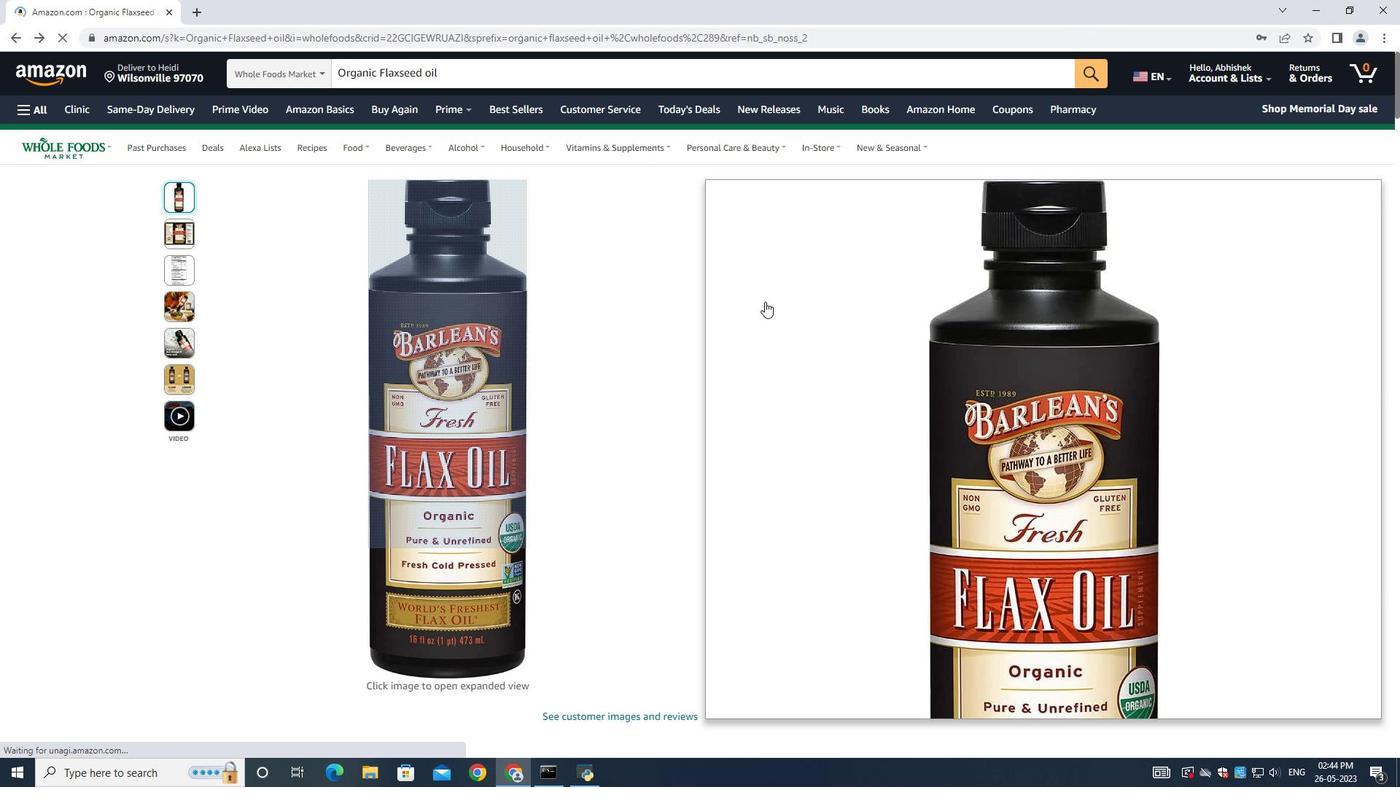 
Action: Mouse scrolled (770, 301) with delta (0, 0)
Screenshot: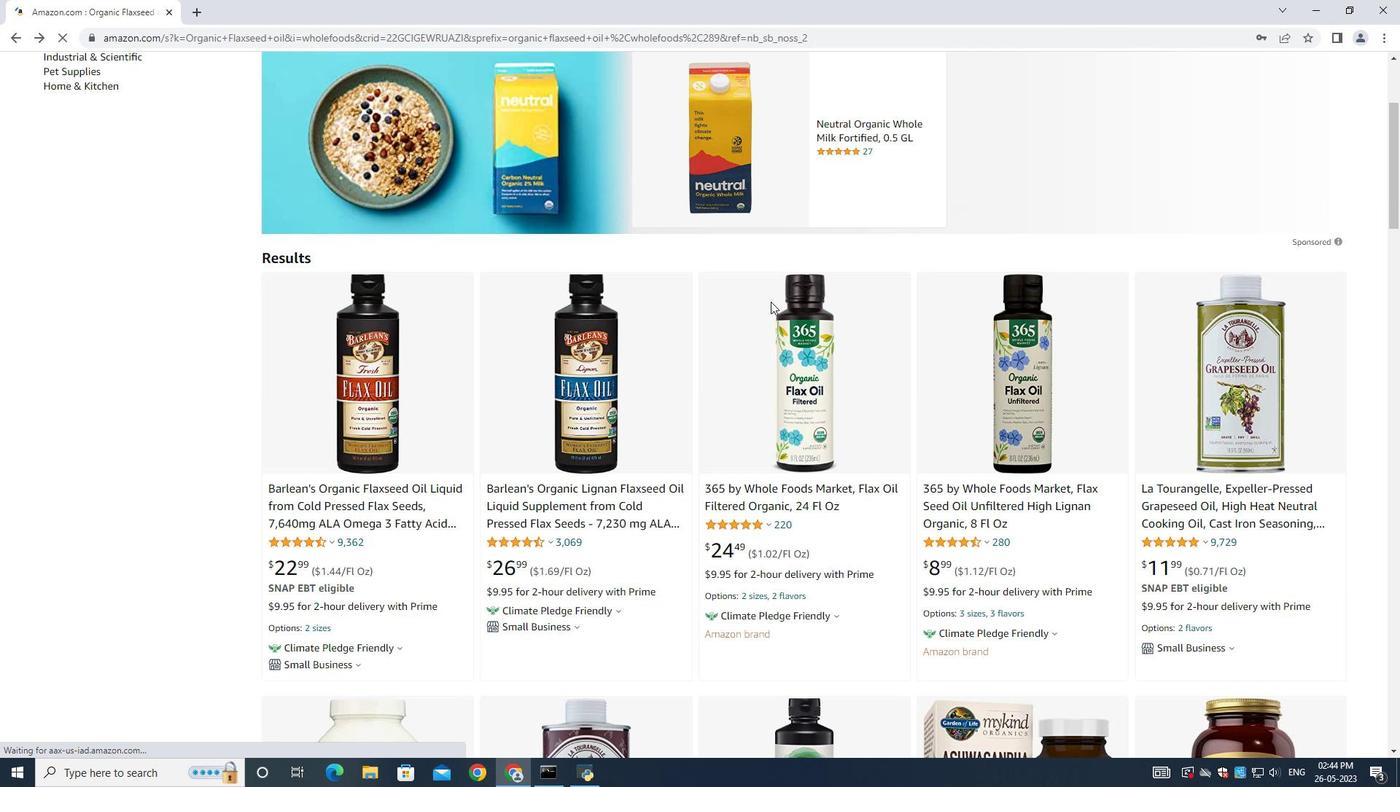 
Action: Mouse moved to (770, 304)
Screenshot: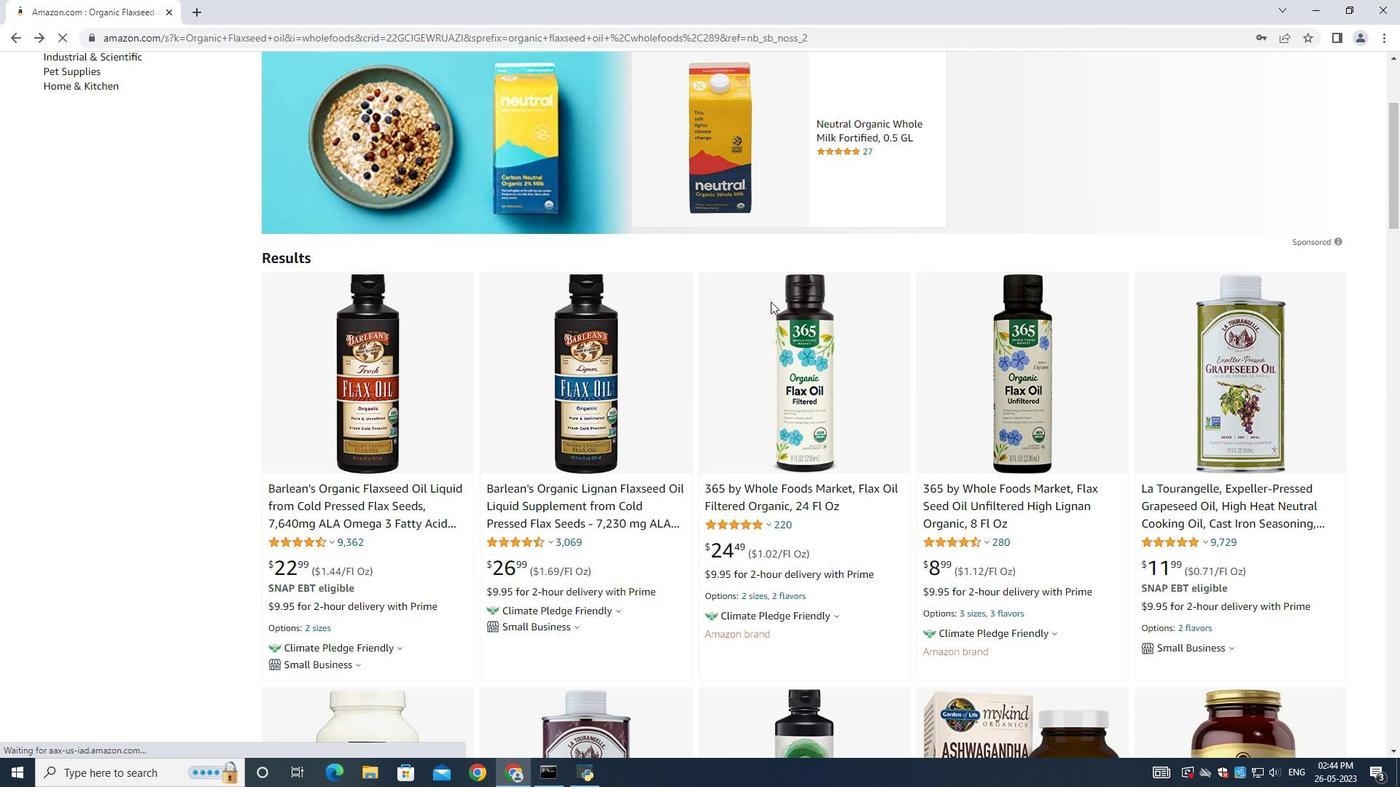 
Action: Mouse scrolled (770, 302) with delta (0, 0)
Screenshot: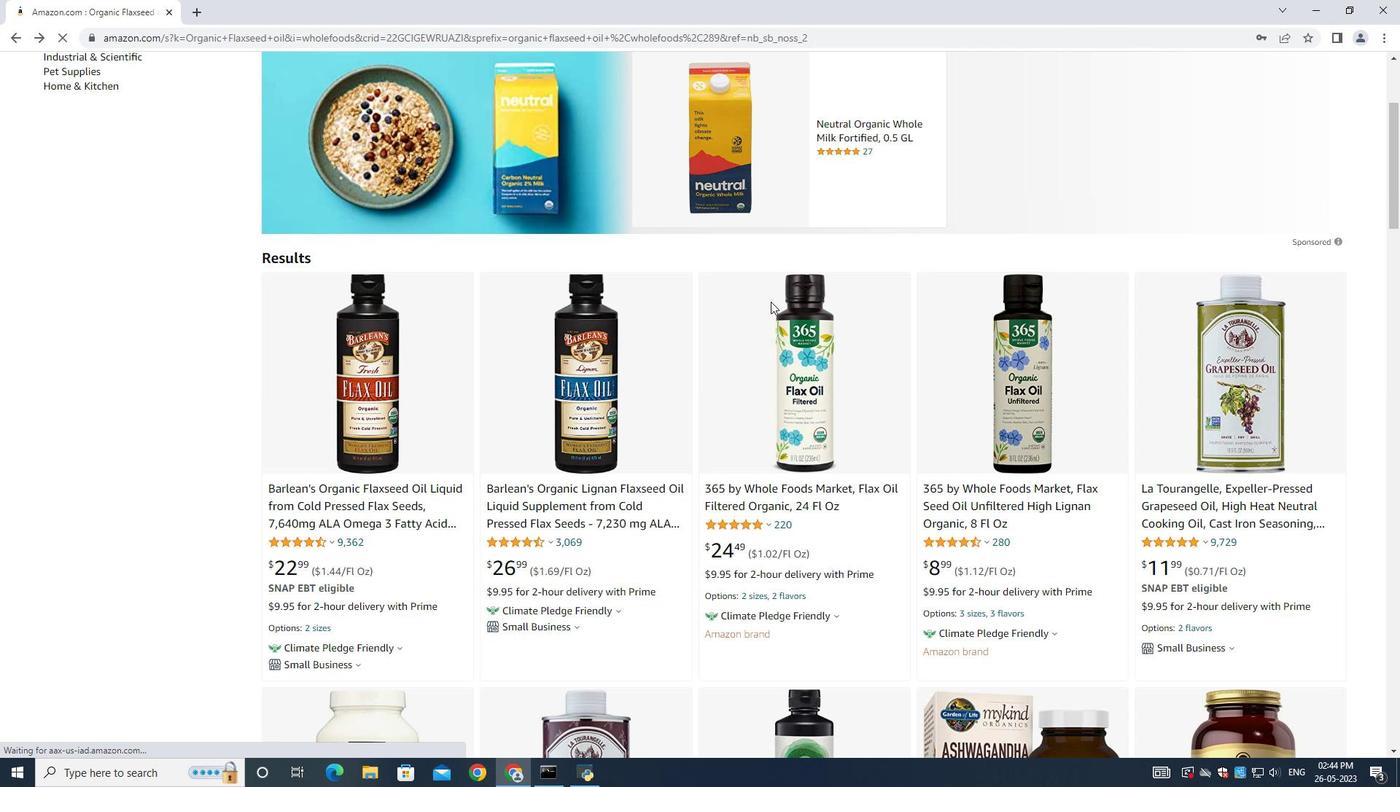 
Action: Mouse scrolled (770, 303) with delta (0, 0)
Screenshot: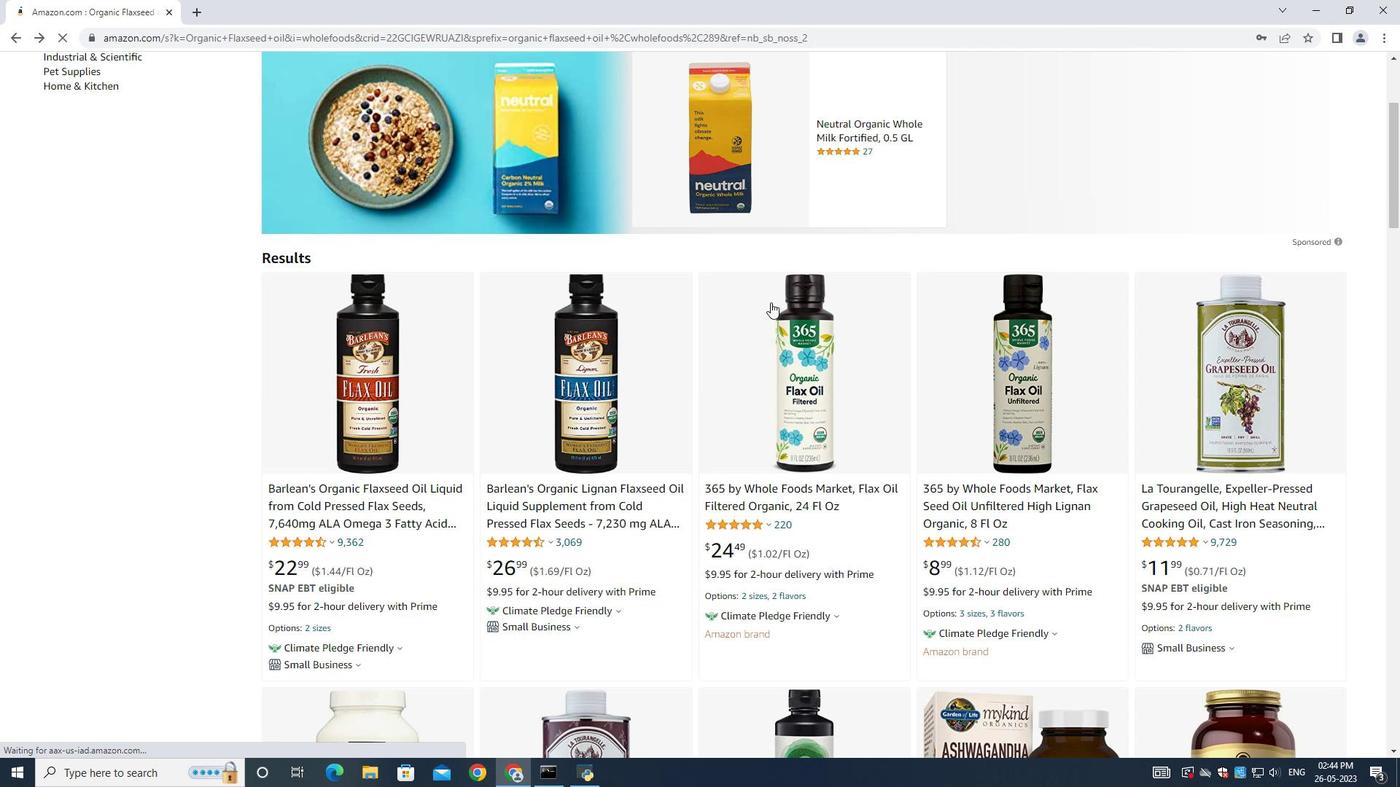
Action: Mouse moved to (711, 226)
Screenshot: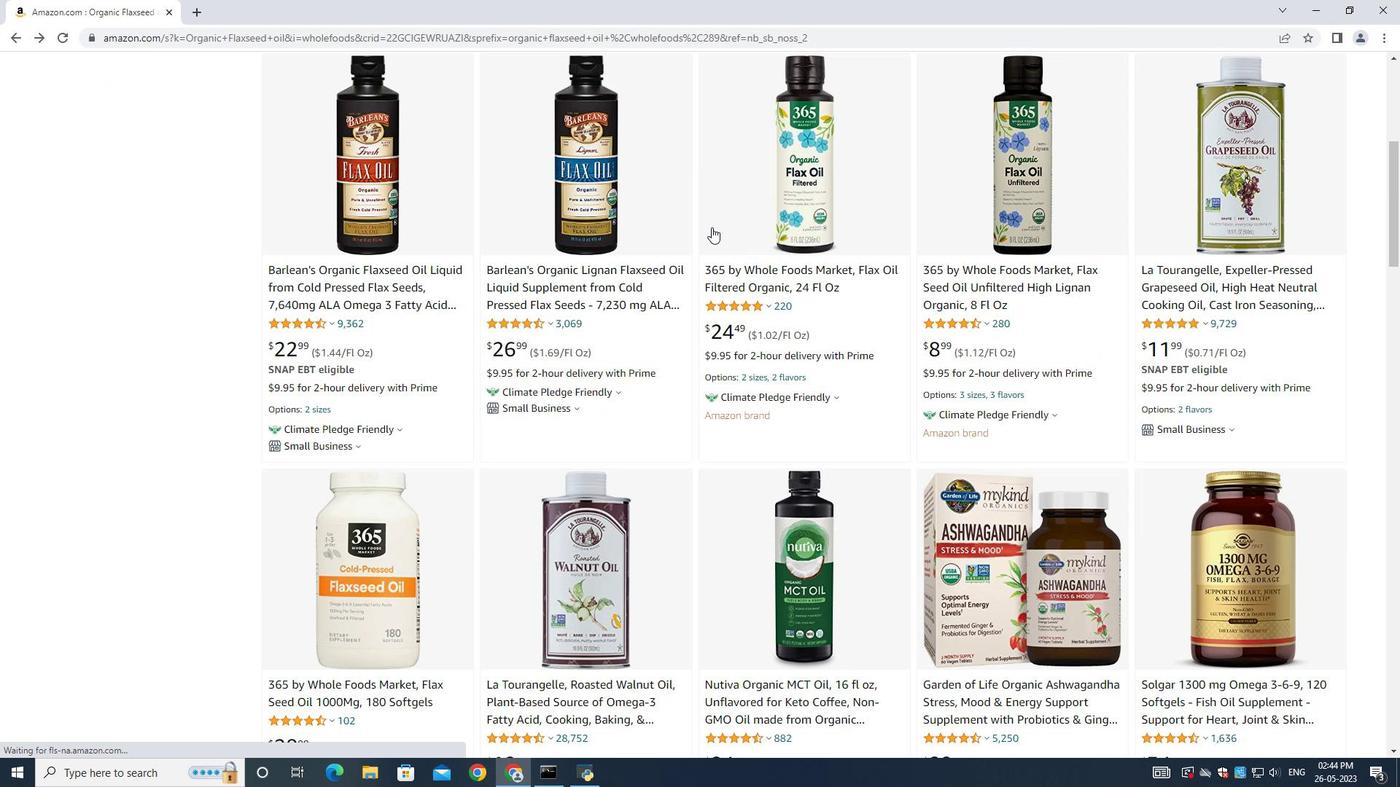 
Action: Mouse scrolled (711, 226) with delta (0, 0)
Screenshot: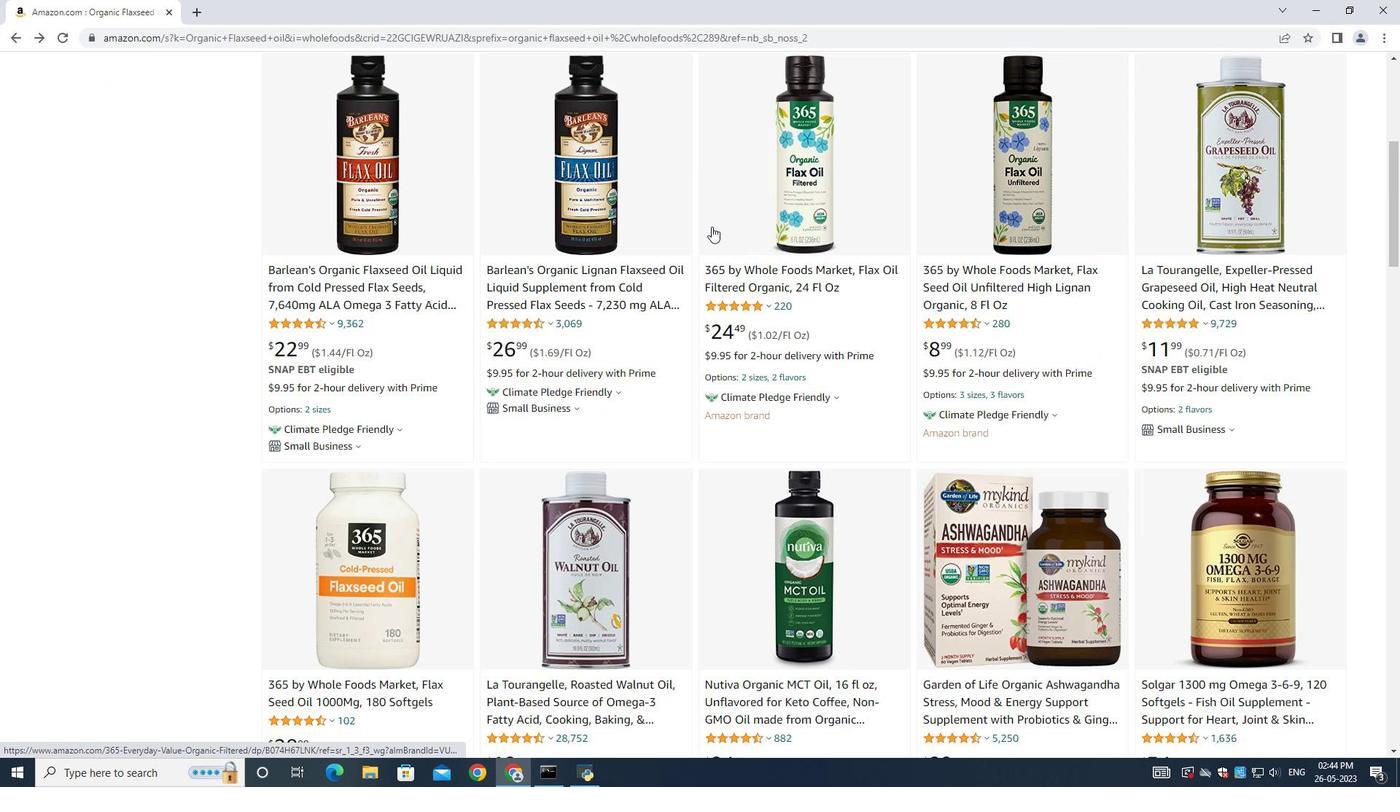 
Action: Mouse scrolled (711, 226) with delta (0, 0)
Screenshot: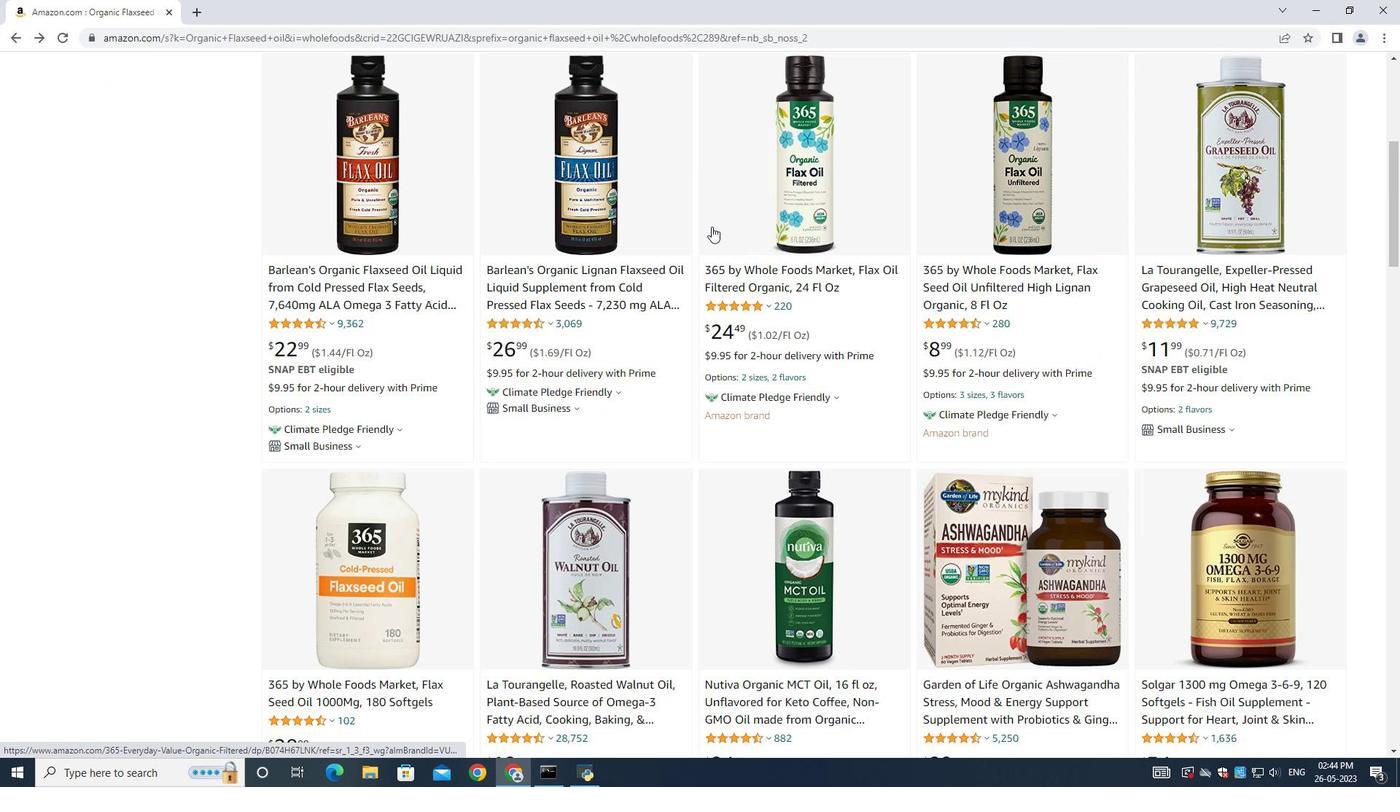 
Action: Mouse scrolled (711, 226) with delta (0, 0)
Screenshot: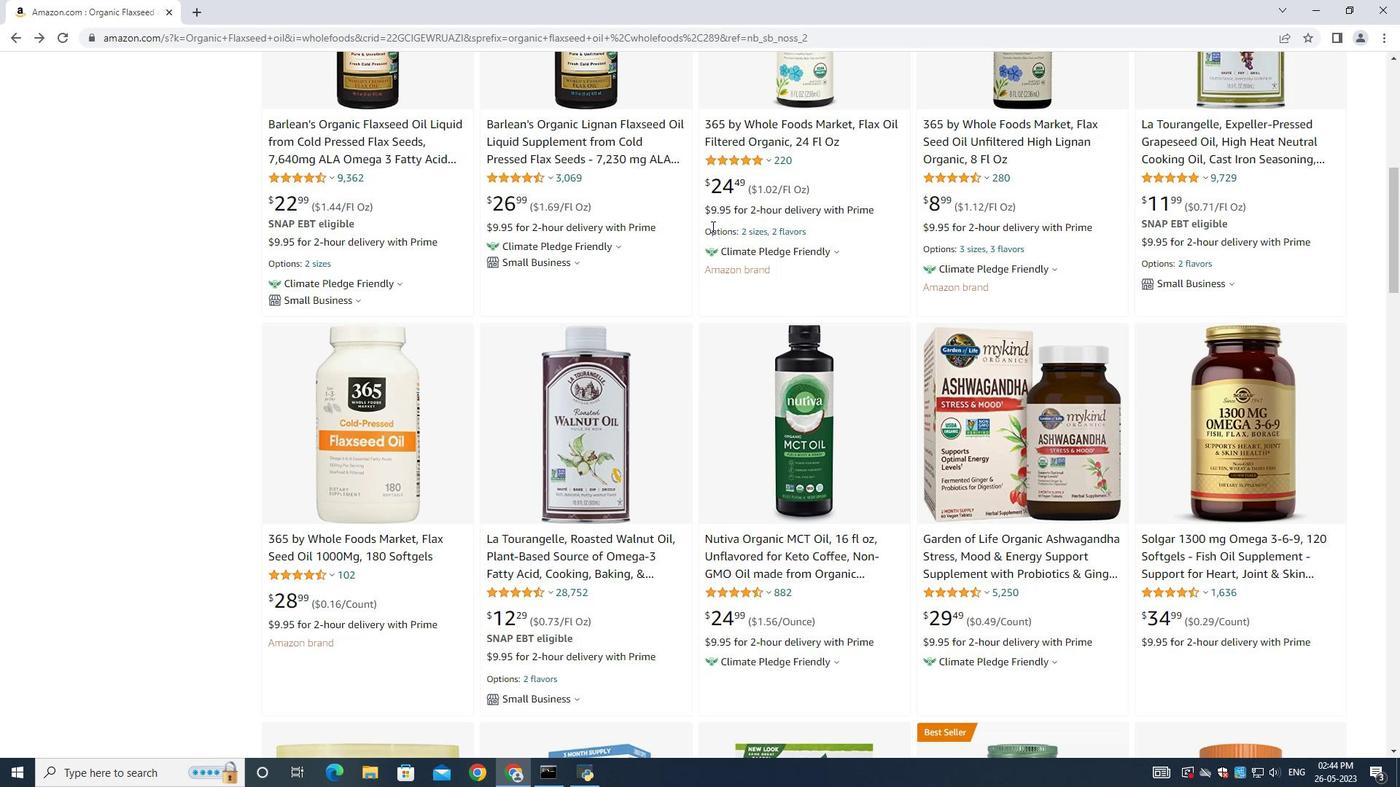
Action: Mouse moved to (807, 319)
Screenshot: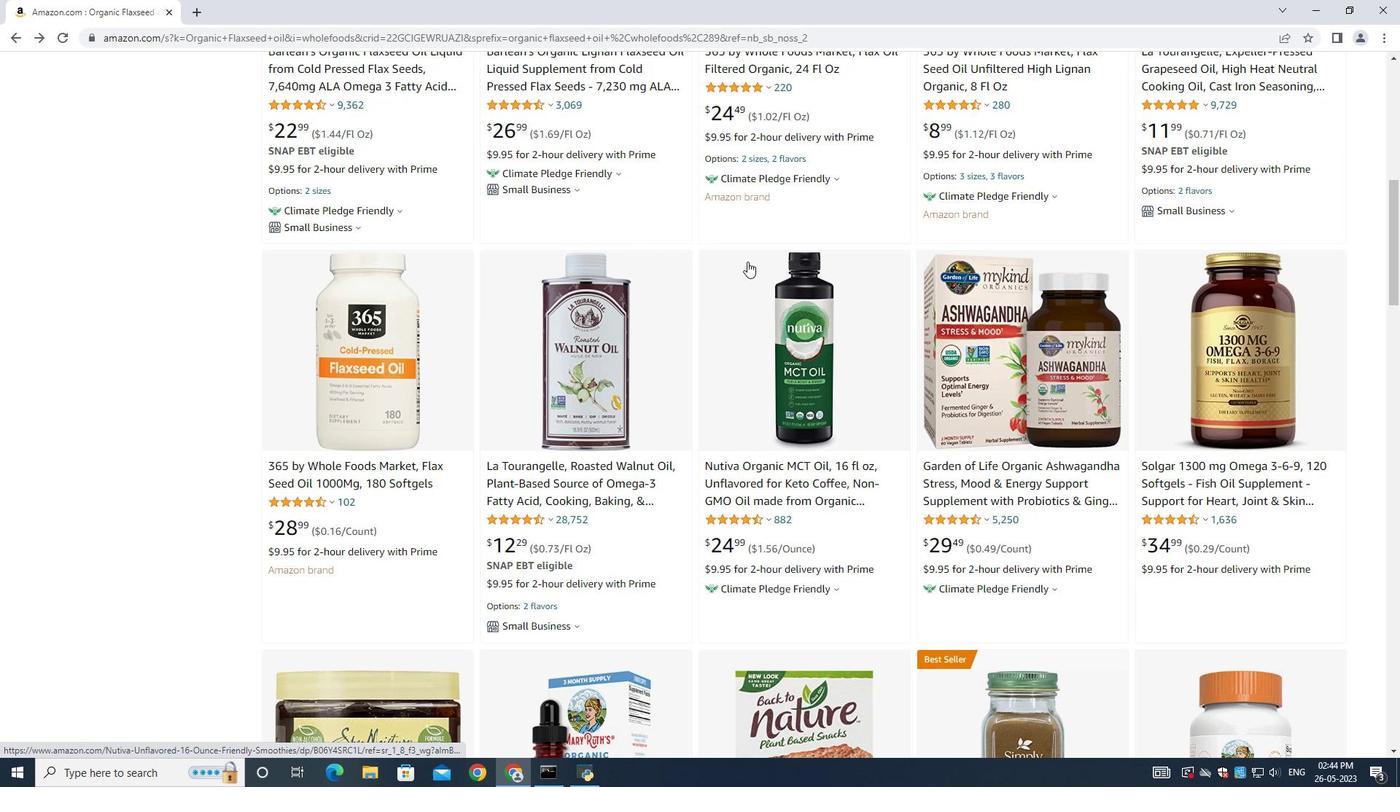 
Action: Mouse scrolled (807, 320) with delta (0, 0)
Screenshot: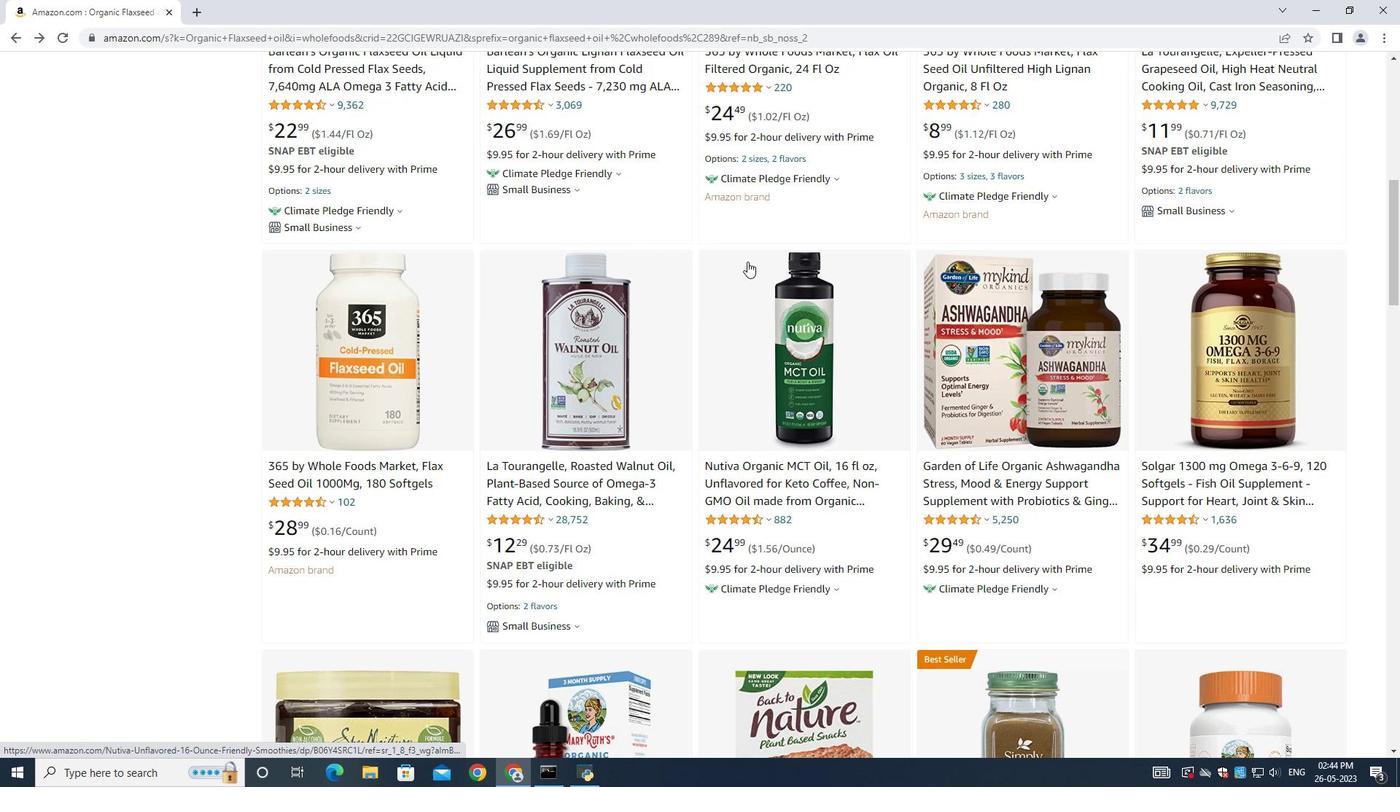 
Action: Mouse scrolled (807, 320) with delta (0, 0)
Screenshot: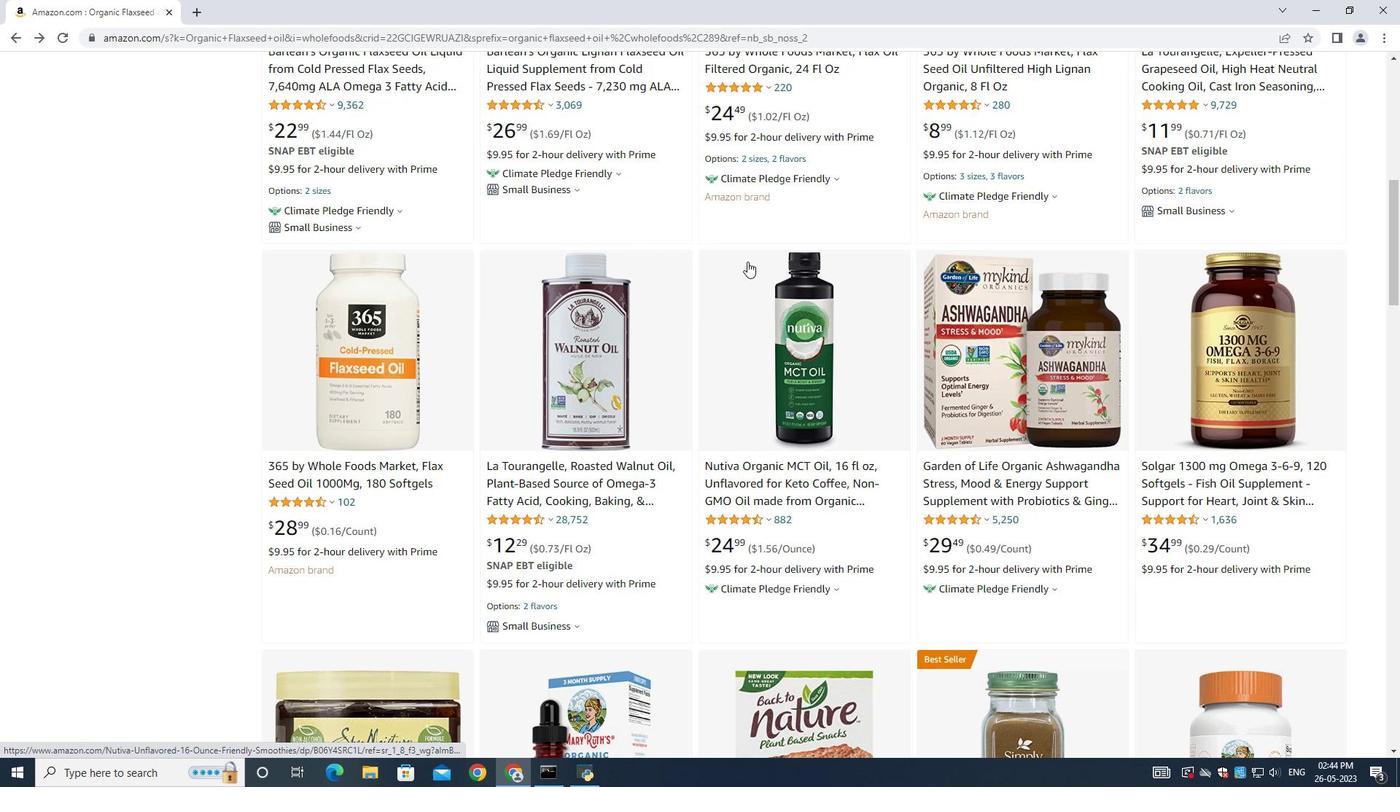 
Action: Mouse scrolled (807, 320) with delta (0, 0)
Screenshot: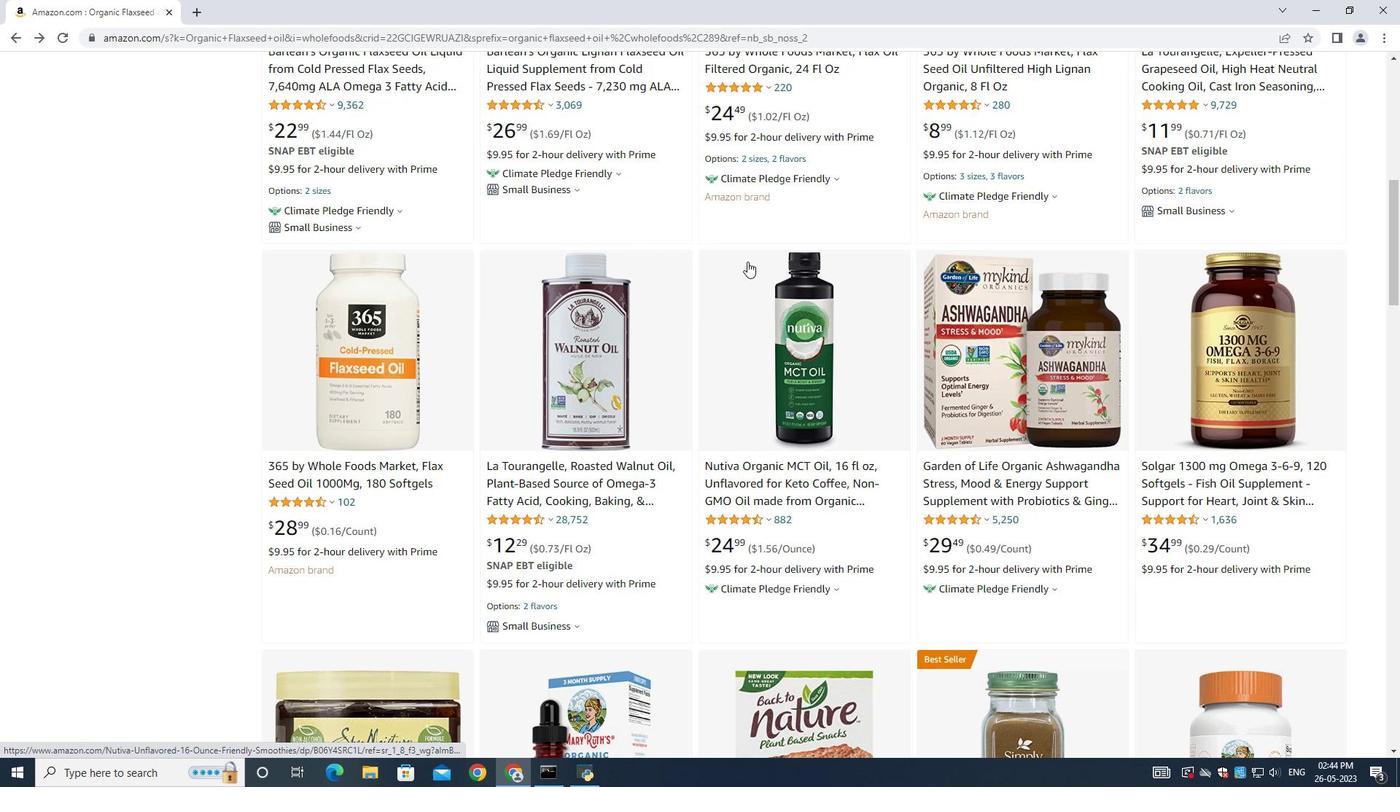 
Action: Mouse scrolled (807, 320) with delta (0, 0)
Screenshot: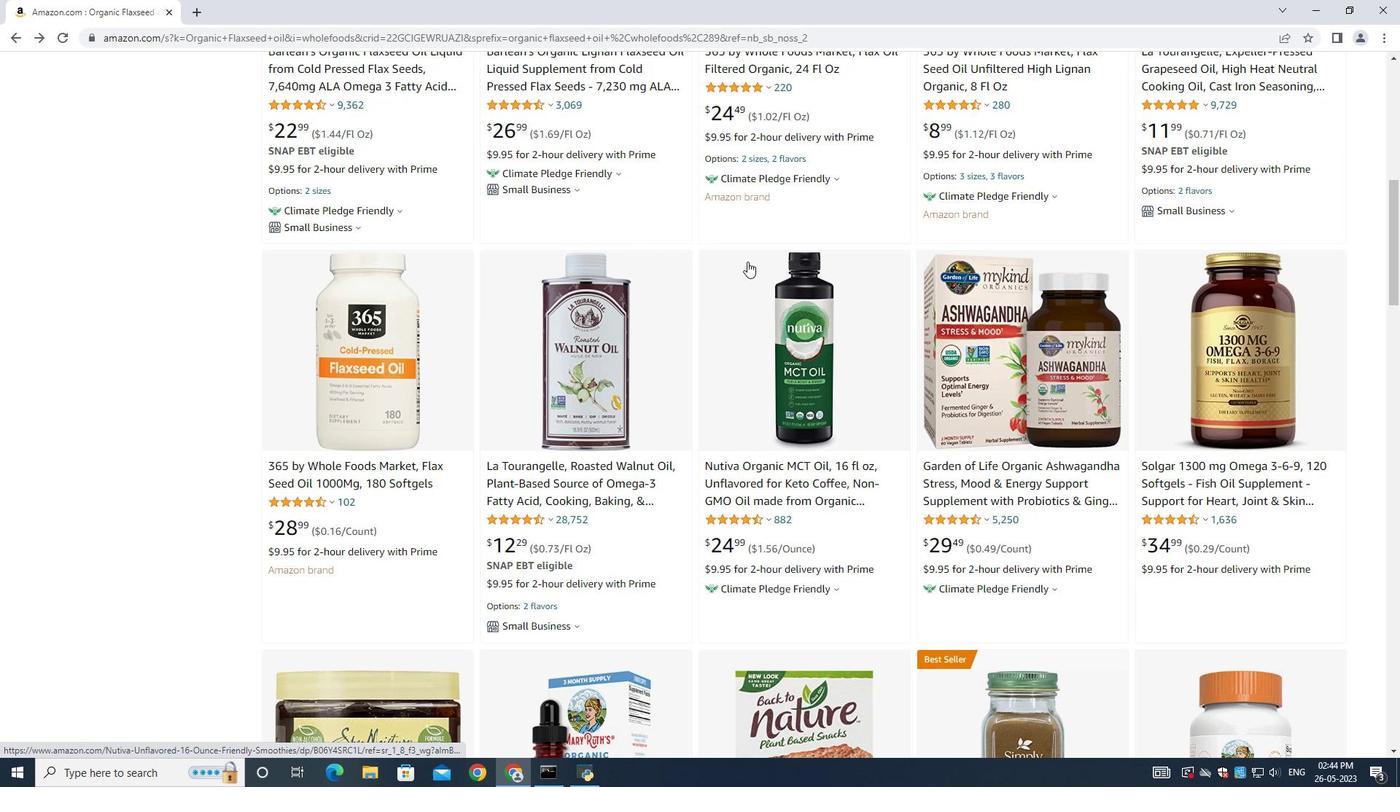 
Action: Mouse scrolled (807, 320) with delta (0, 0)
Screenshot: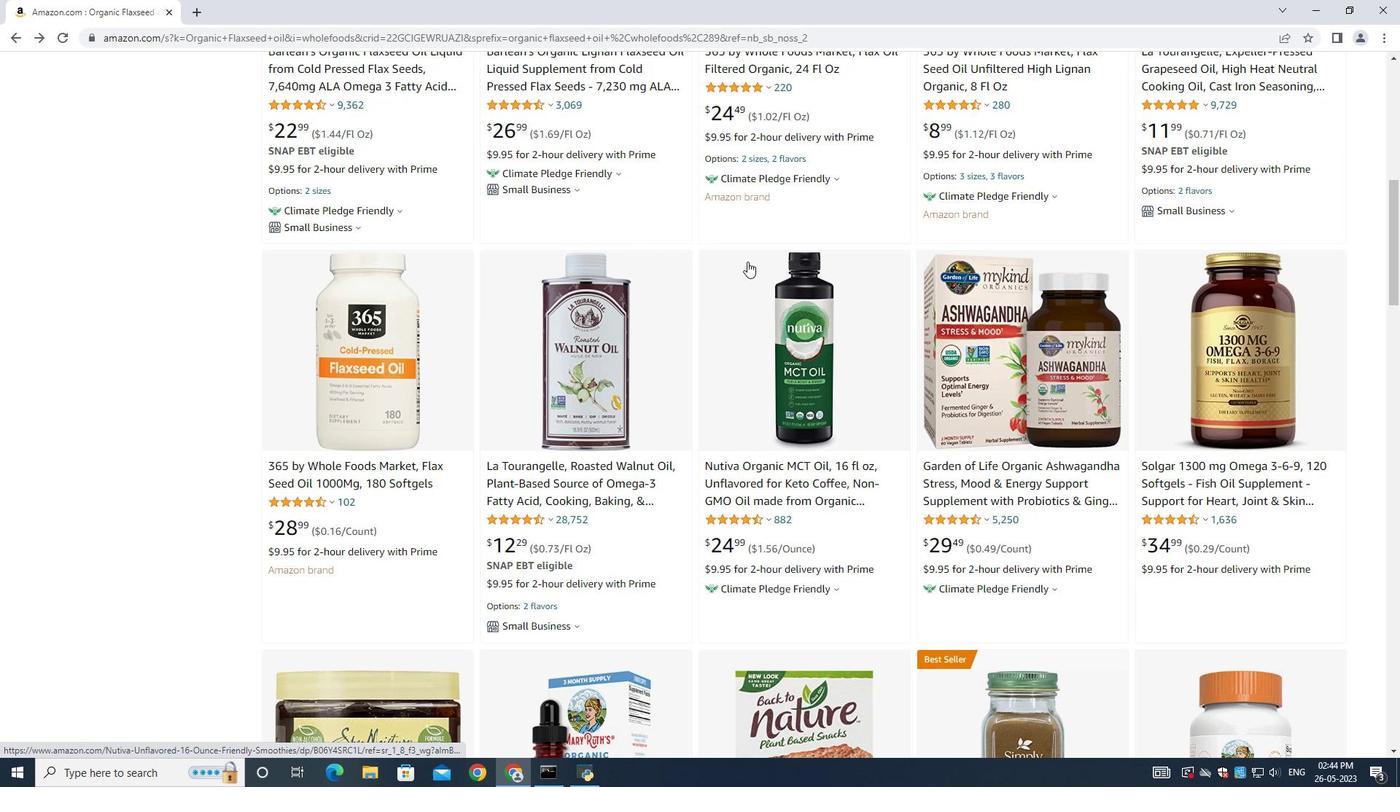 
Action: Mouse moved to (803, 317)
Screenshot: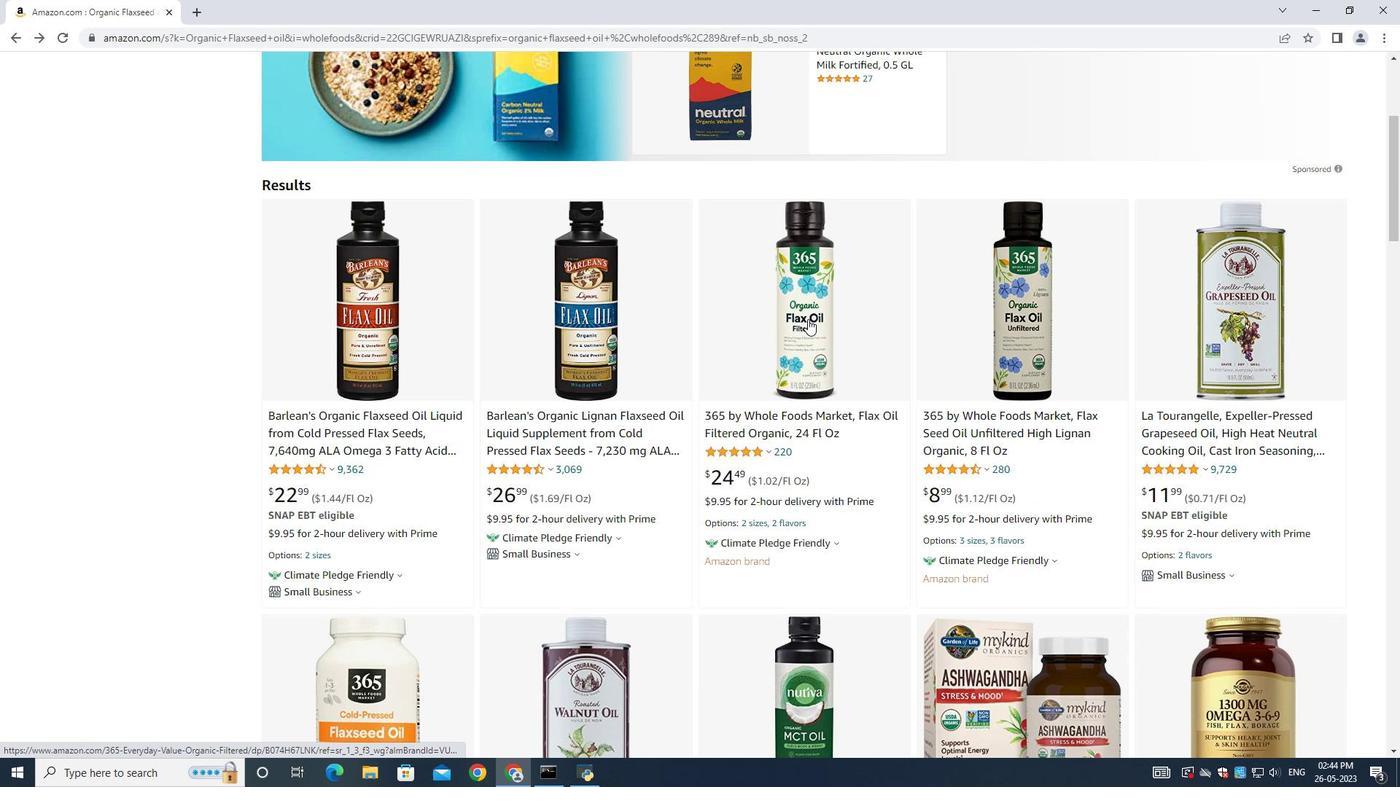 
Action: Mouse scrolled (803, 318) with delta (0, 0)
Screenshot: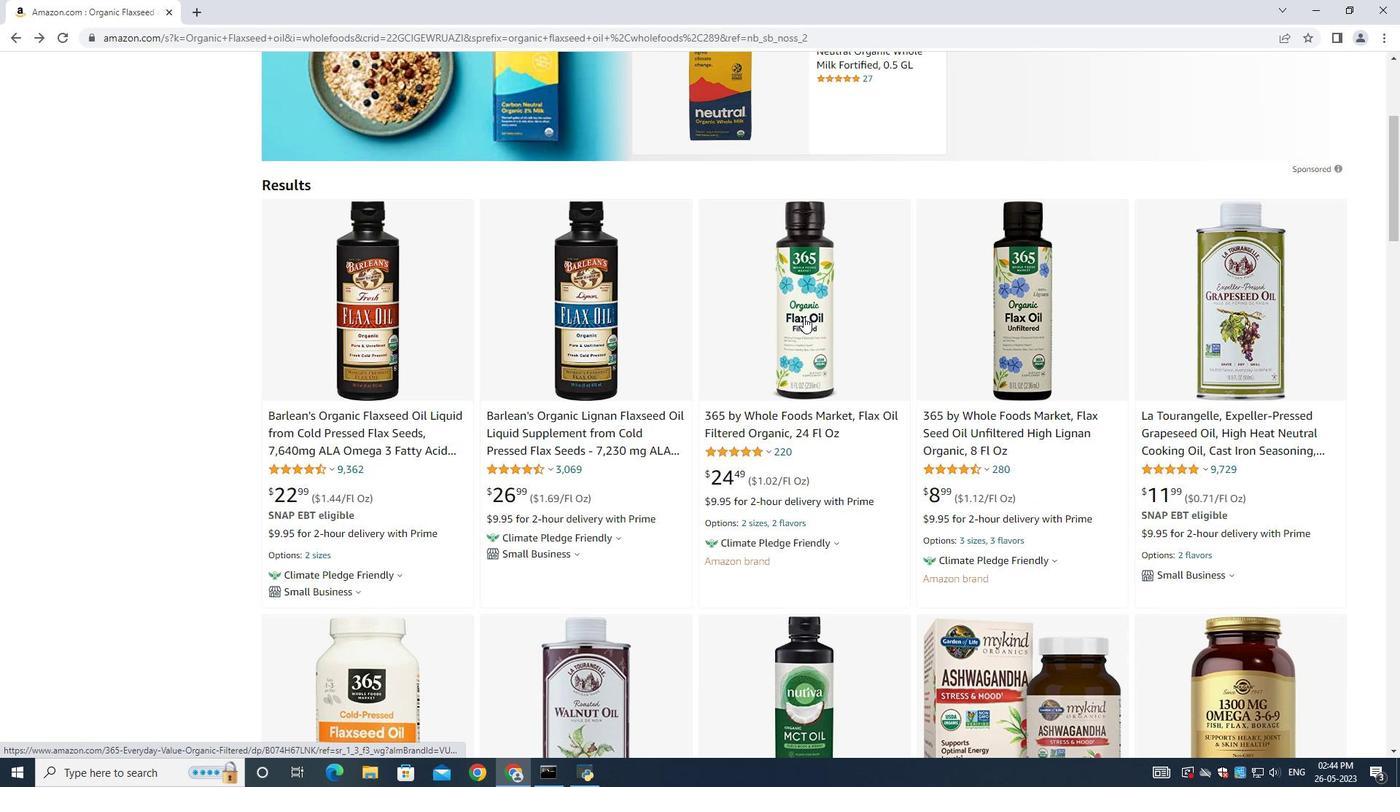 
Action: Mouse scrolled (803, 318) with delta (0, 0)
Screenshot: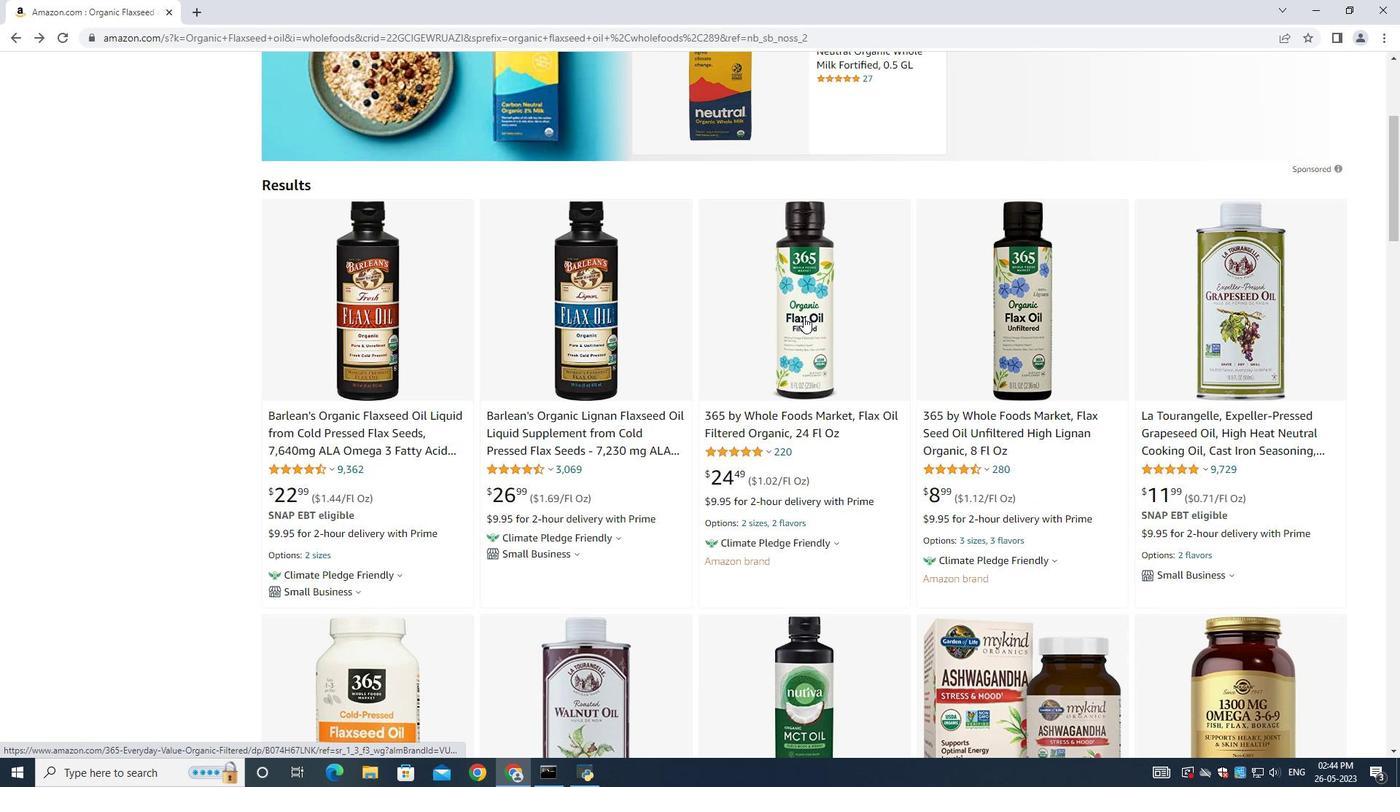 
Action: Mouse scrolled (803, 318) with delta (0, 0)
Screenshot: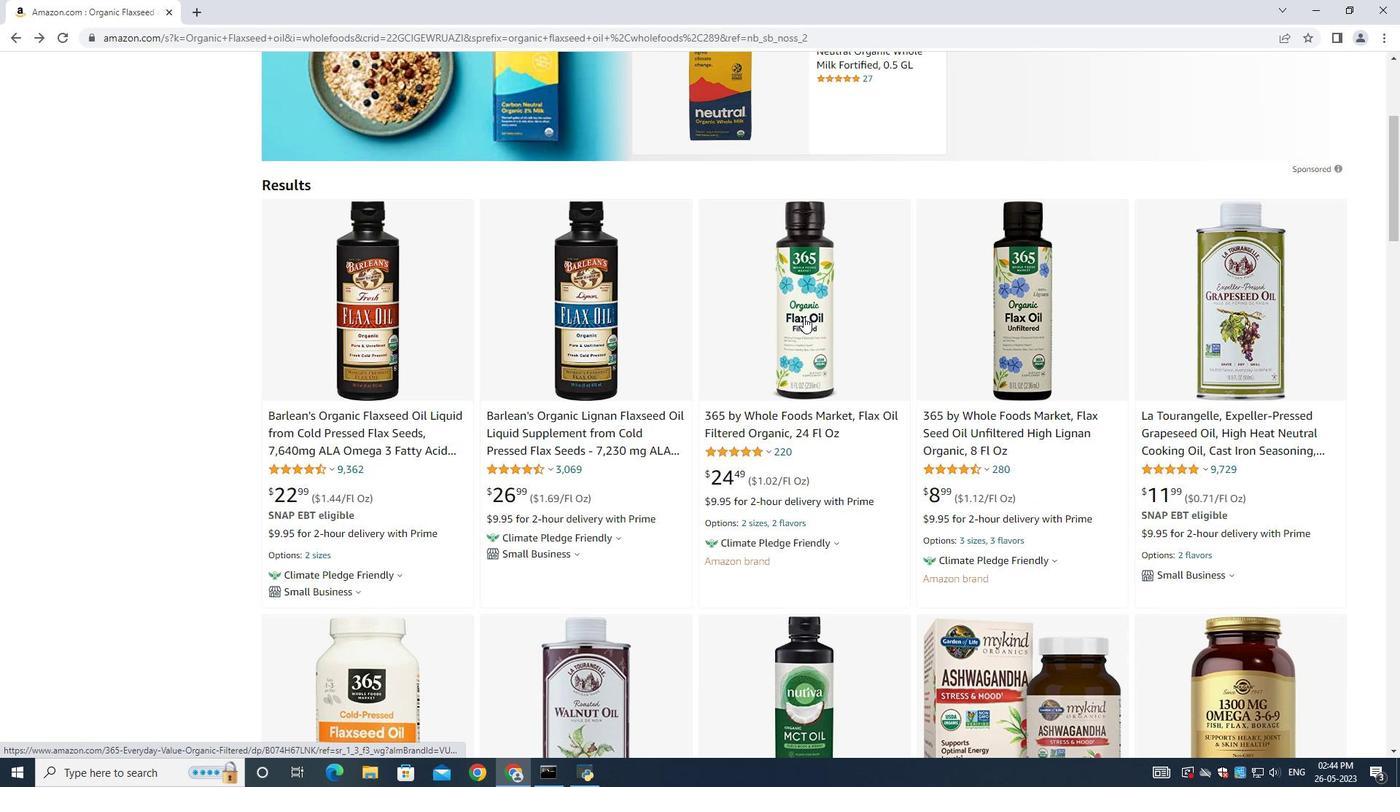
Action: Mouse scrolled (803, 318) with delta (0, 0)
Screenshot: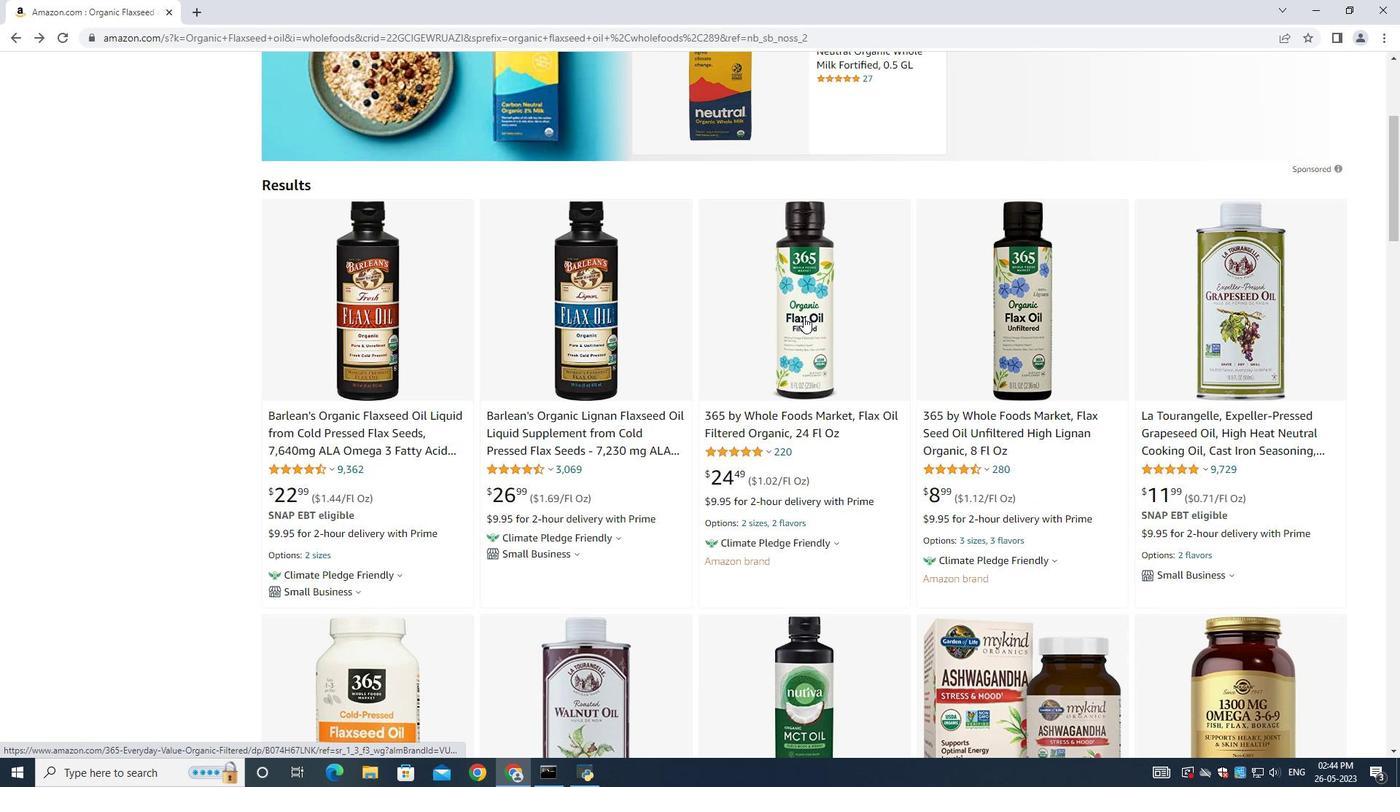 
Action: Mouse scrolled (803, 318) with delta (0, 0)
Screenshot: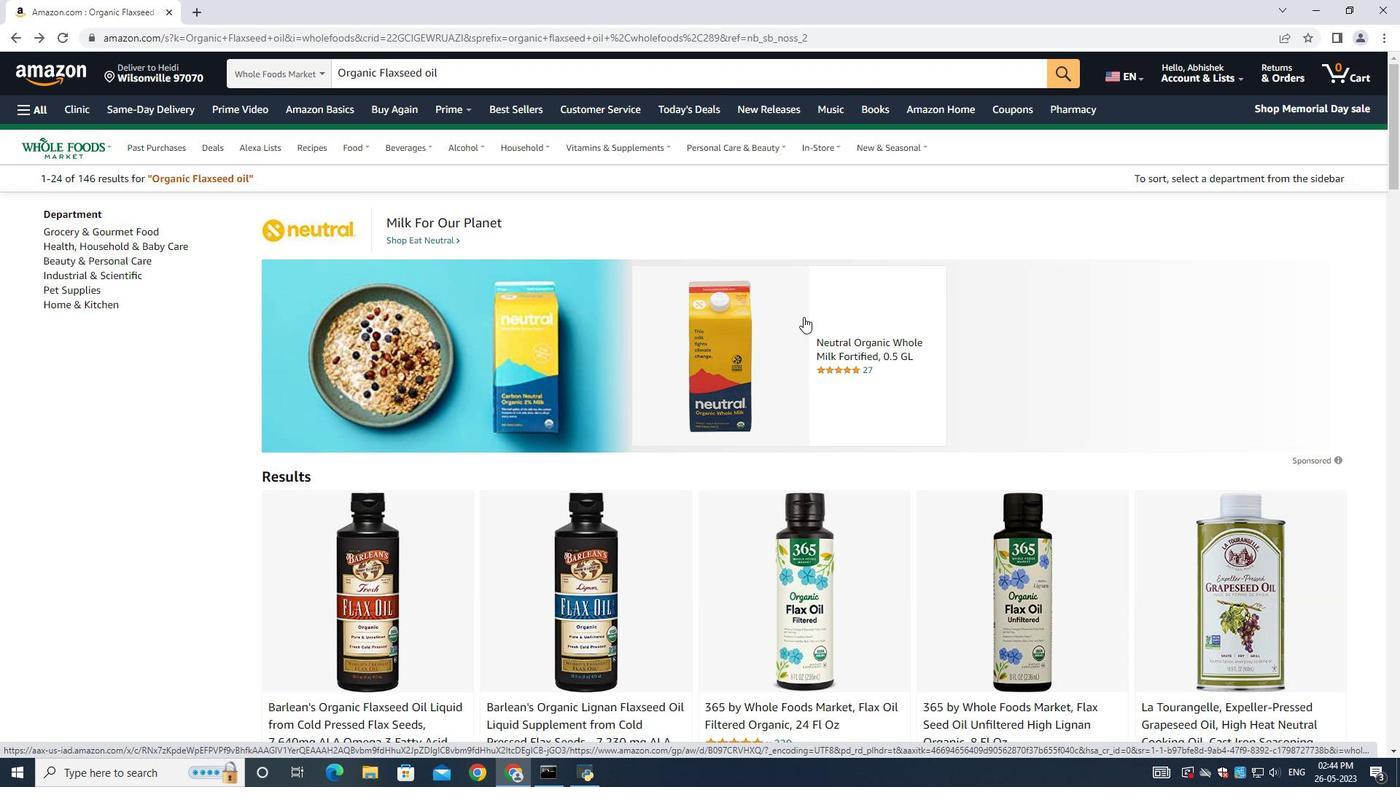 
Action: Mouse scrolled (803, 318) with delta (0, 0)
Screenshot: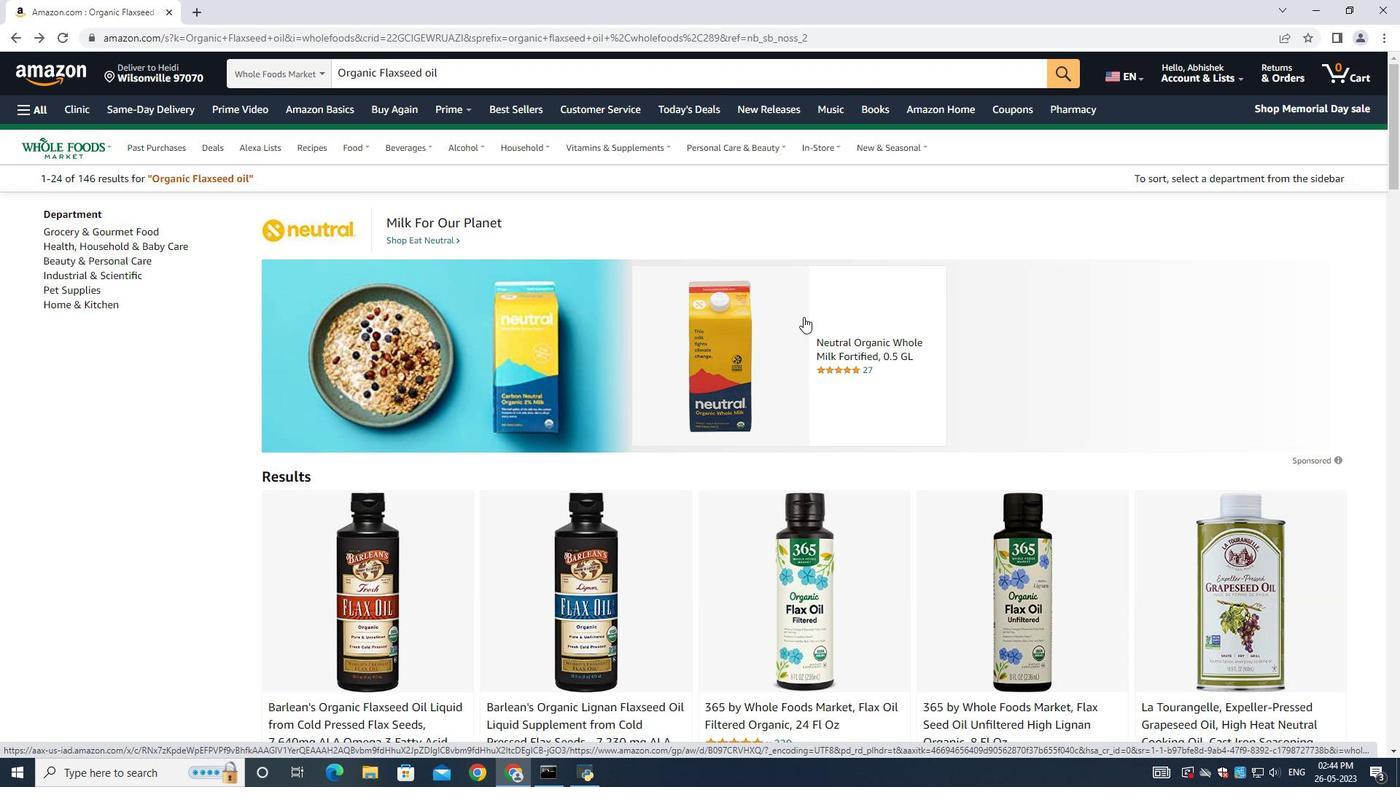 
Action: Mouse scrolled (803, 316) with delta (0, 0)
Screenshot: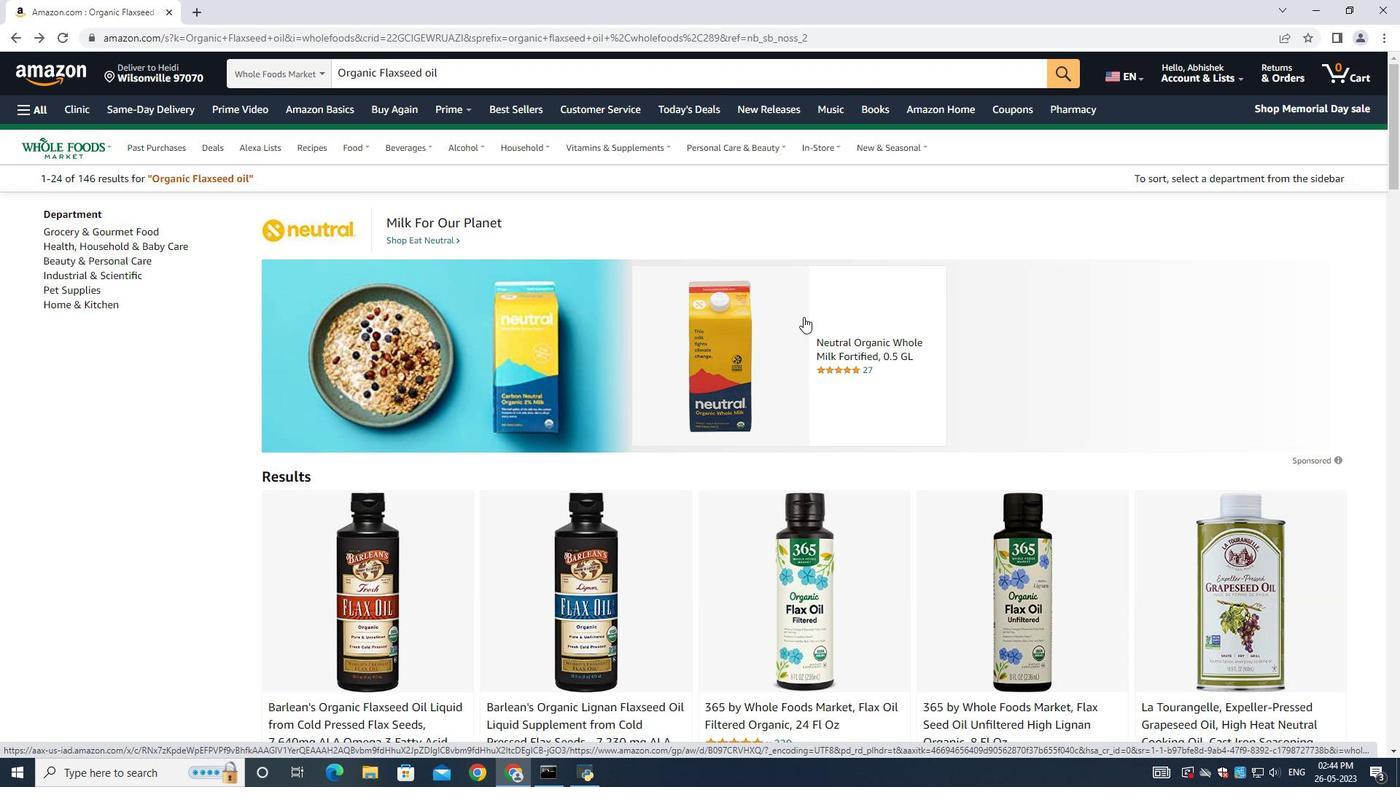
Action: Mouse scrolled (803, 316) with delta (0, 0)
Screenshot: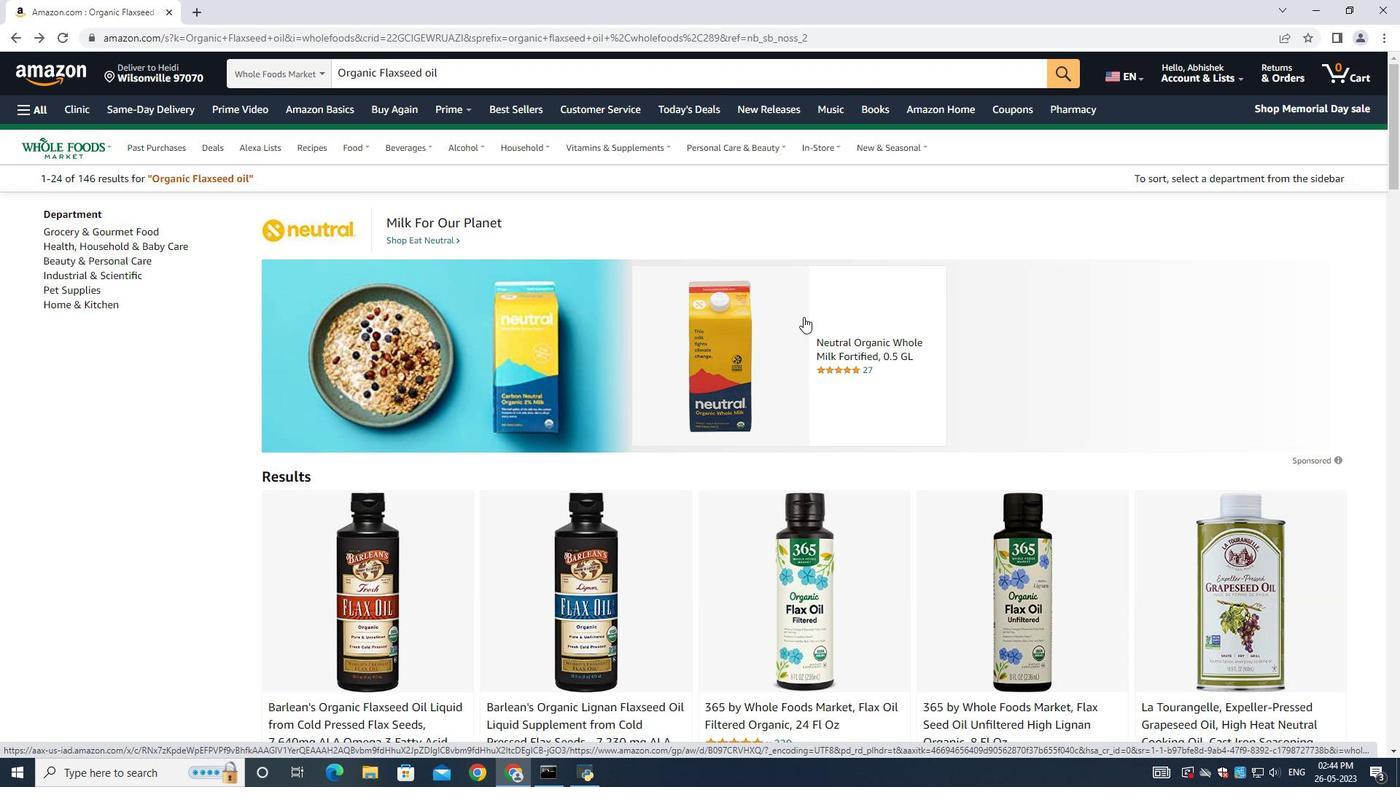 
Action: Mouse scrolled (803, 316) with delta (0, 0)
Screenshot: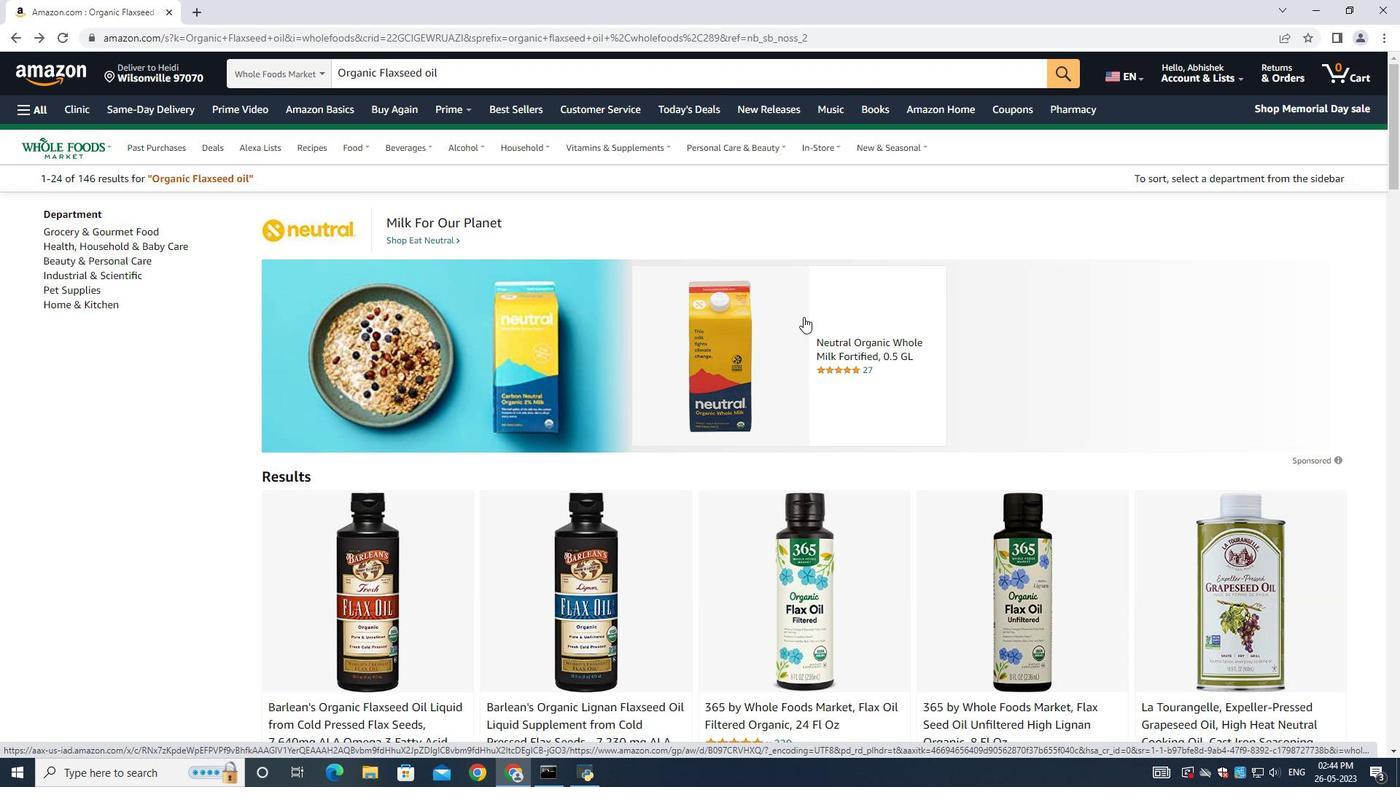 
Action: Mouse scrolled (803, 316) with delta (0, 0)
Screenshot: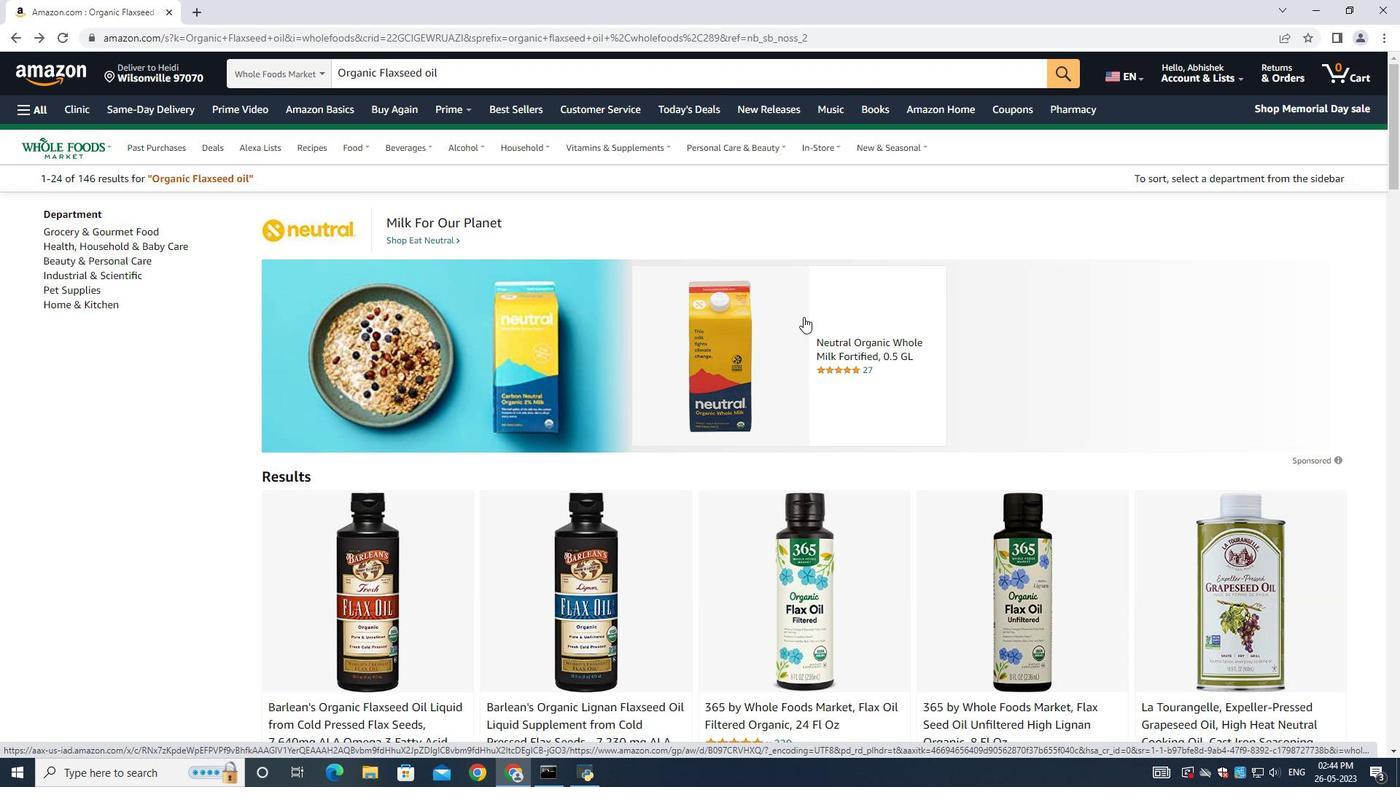 
Action: Mouse moved to (1186, 423)
Screenshot: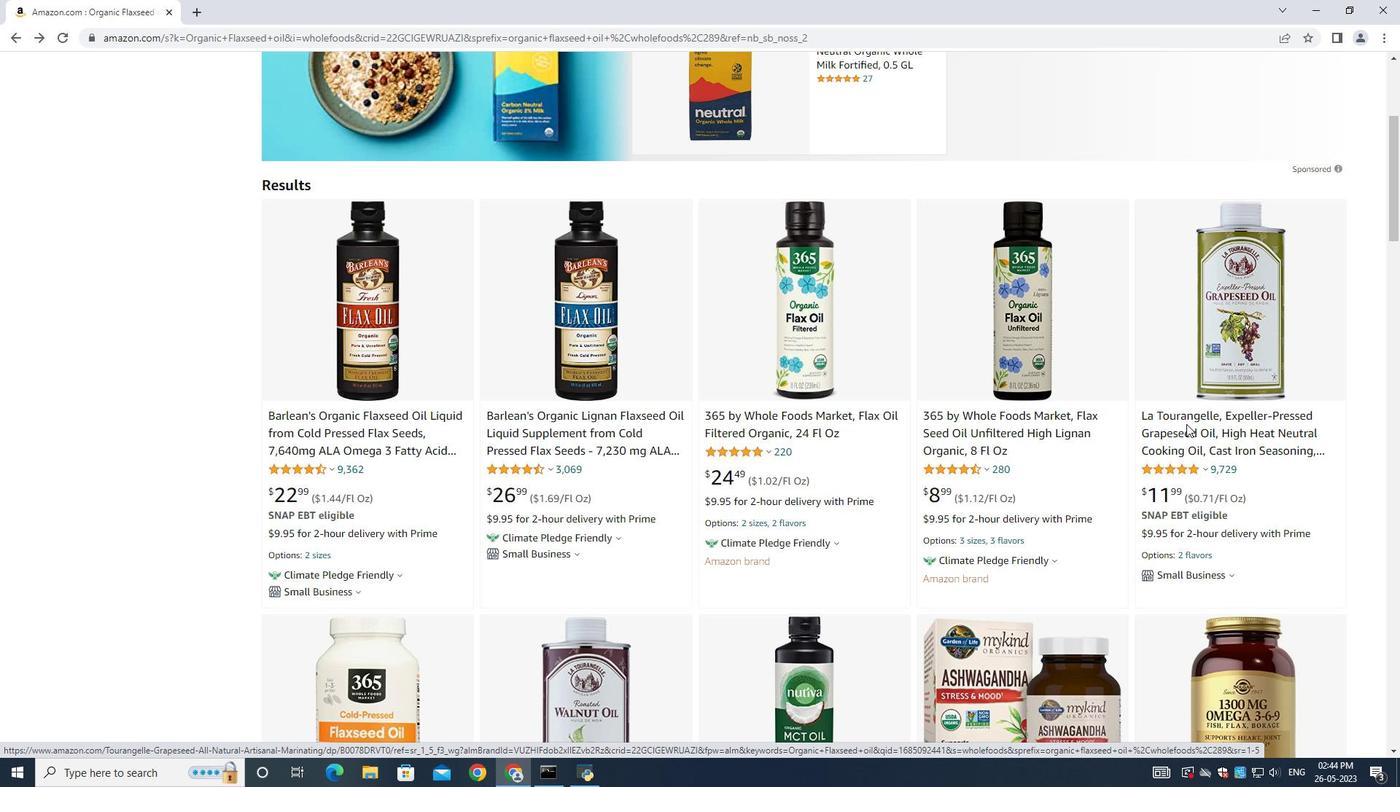 
Action: Mouse scrolled (1186, 422) with delta (0, 0)
Screenshot: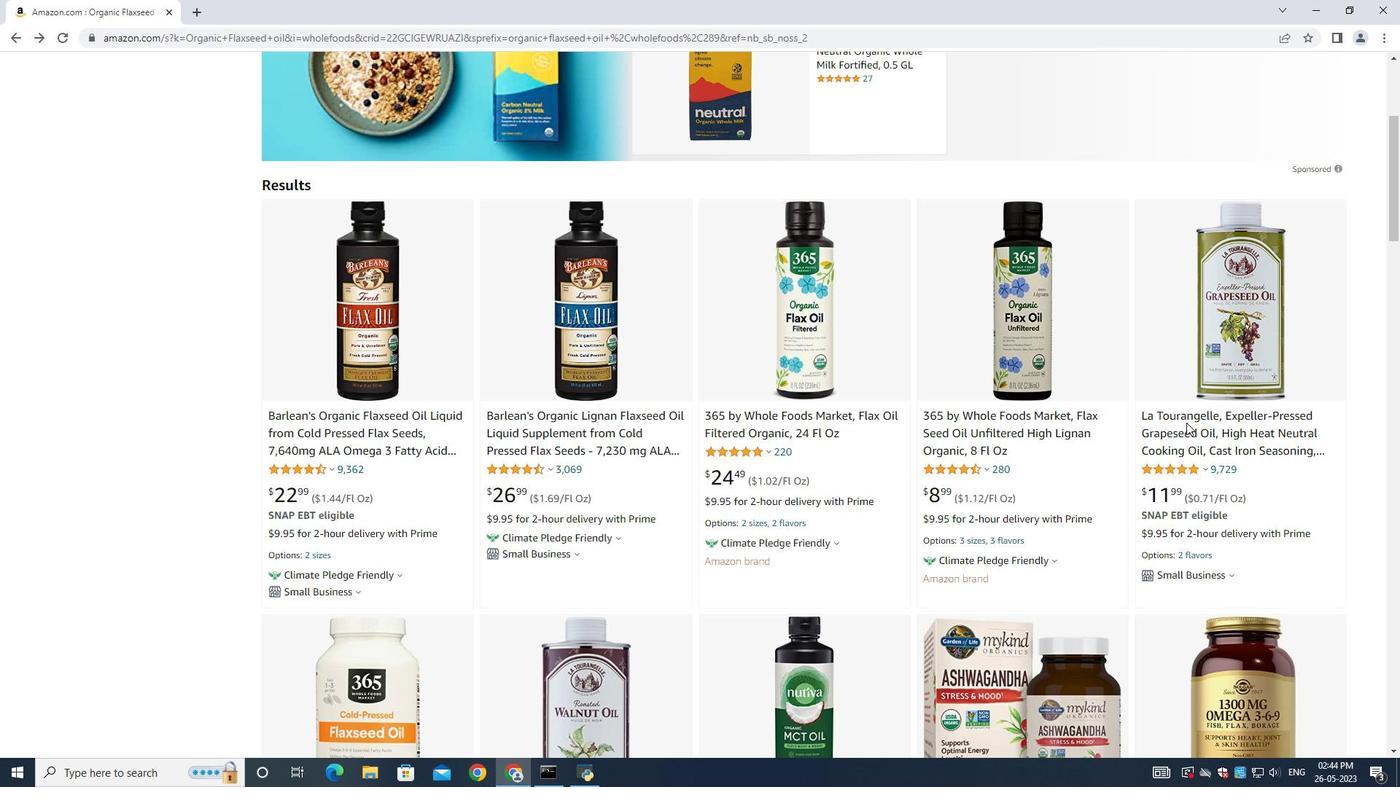 
Action: Mouse scrolled (1186, 422) with delta (0, 0)
Screenshot: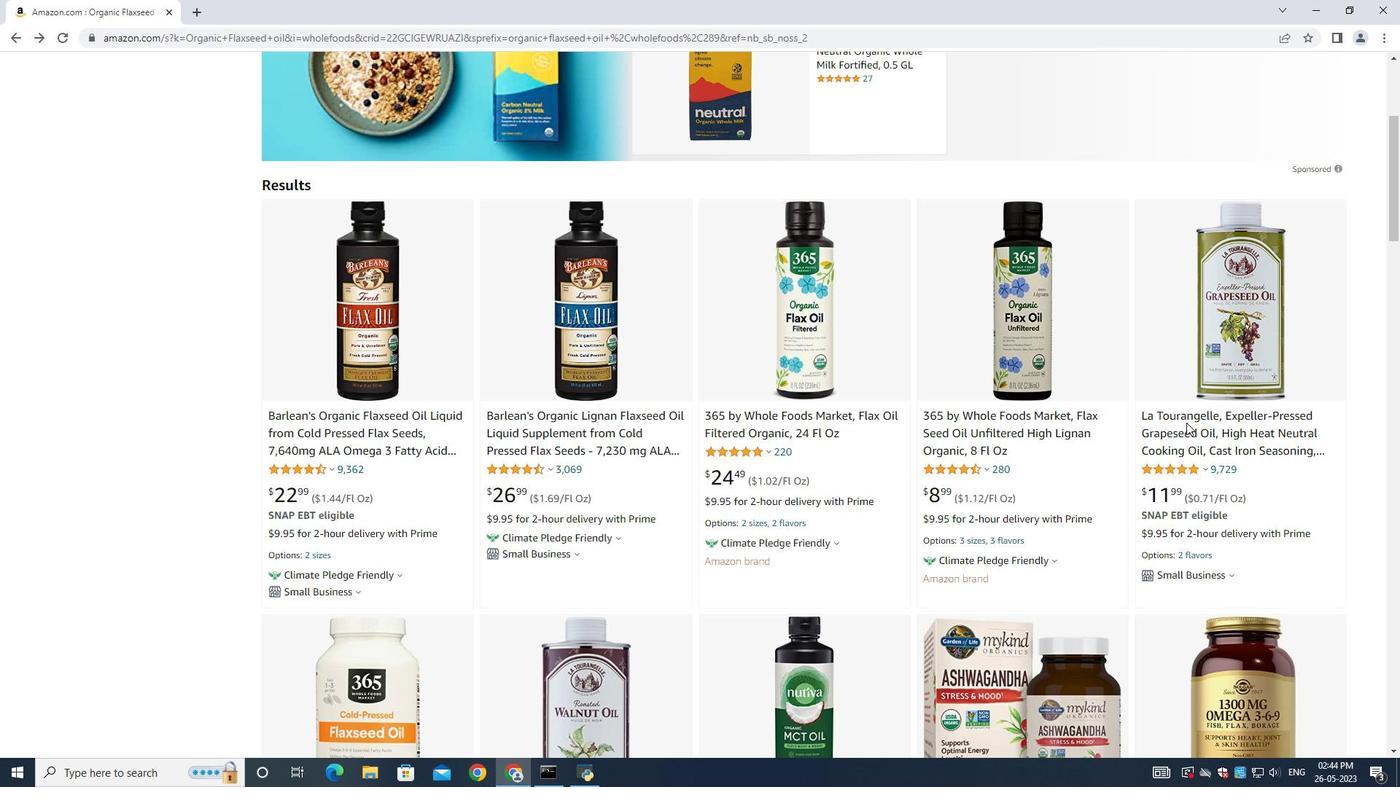 
Action: Mouse scrolled (1186, 422) with delta (0, 0)
Screenshot: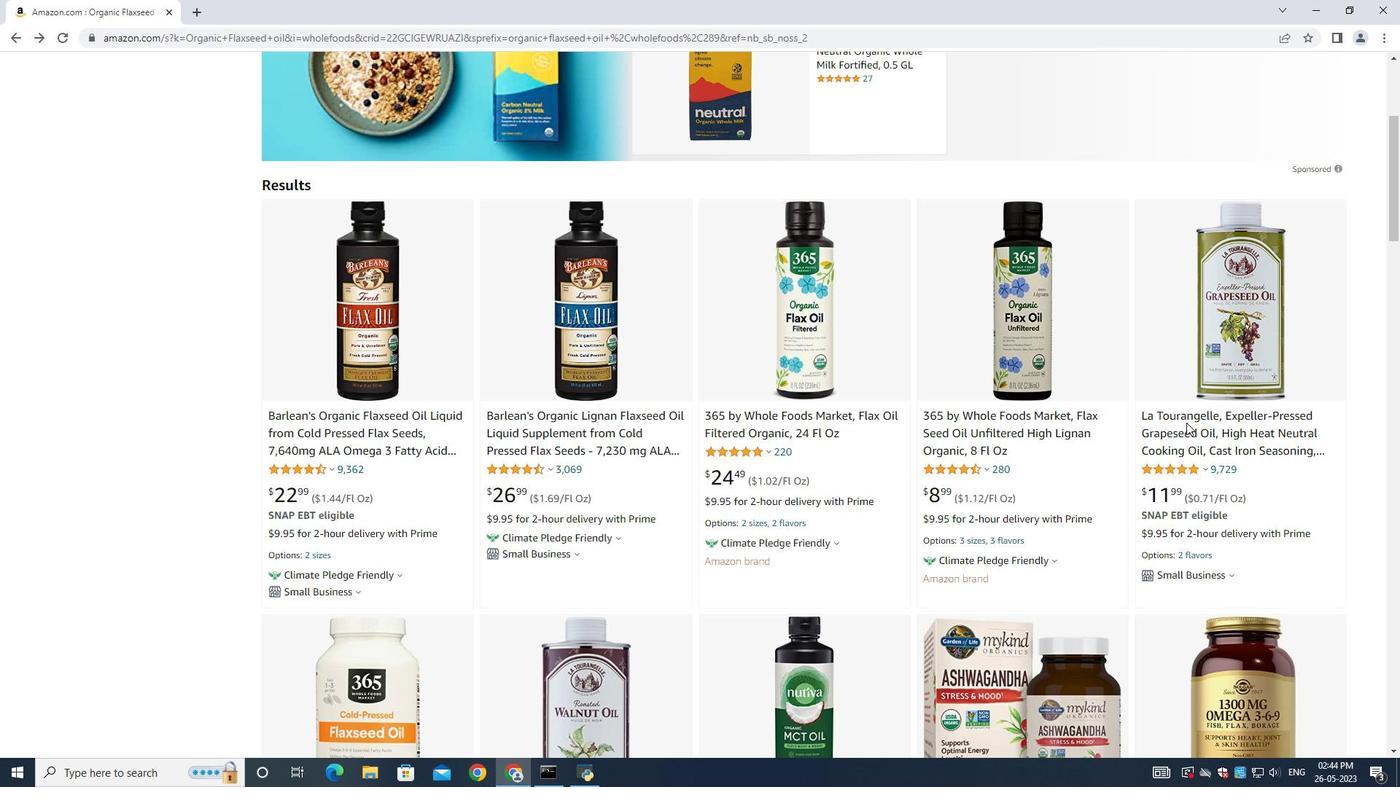 
Action: Mouse scrolled (1186, 422) with delta (0, 0)
Screenshot: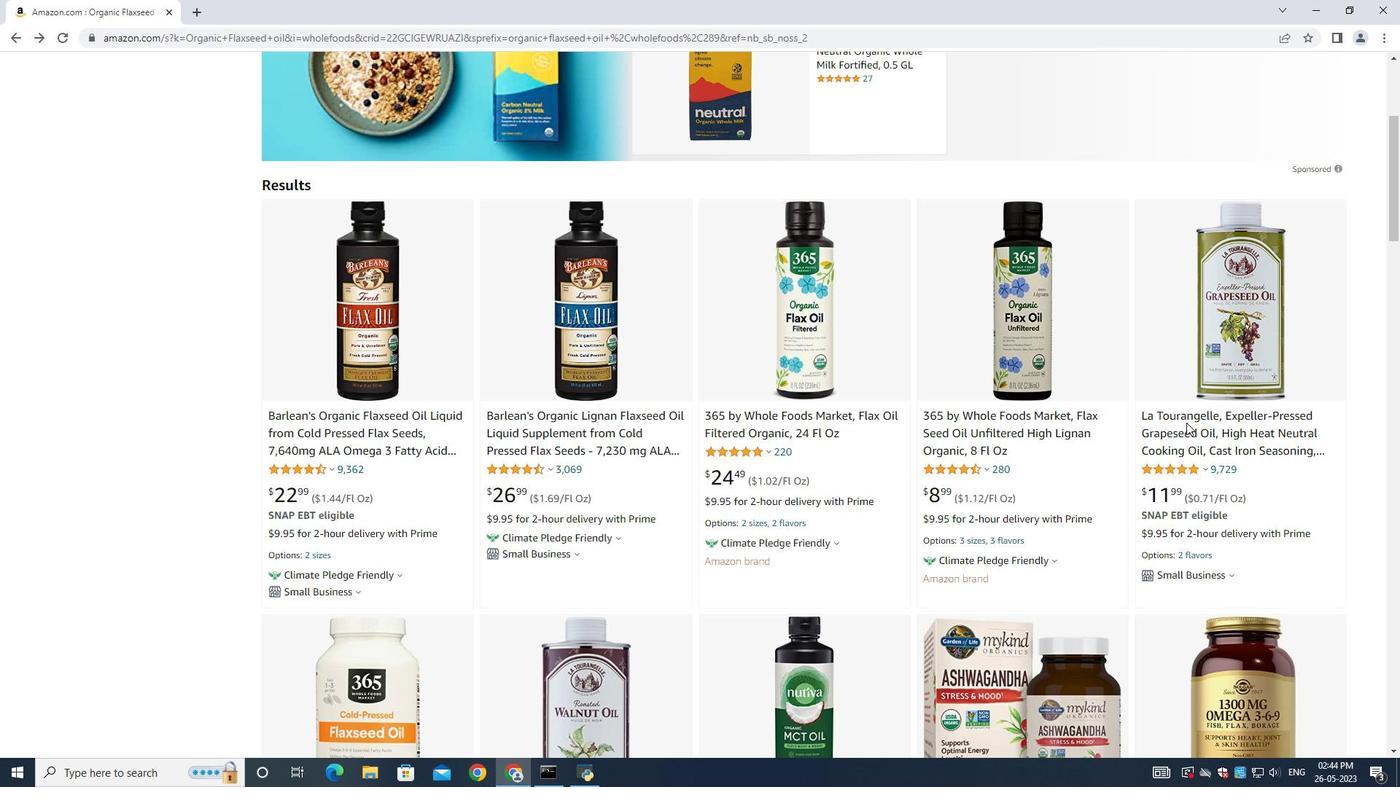 
Action: Mouse scrolled (1186, 422) with delta (0, 0)
Screenshot: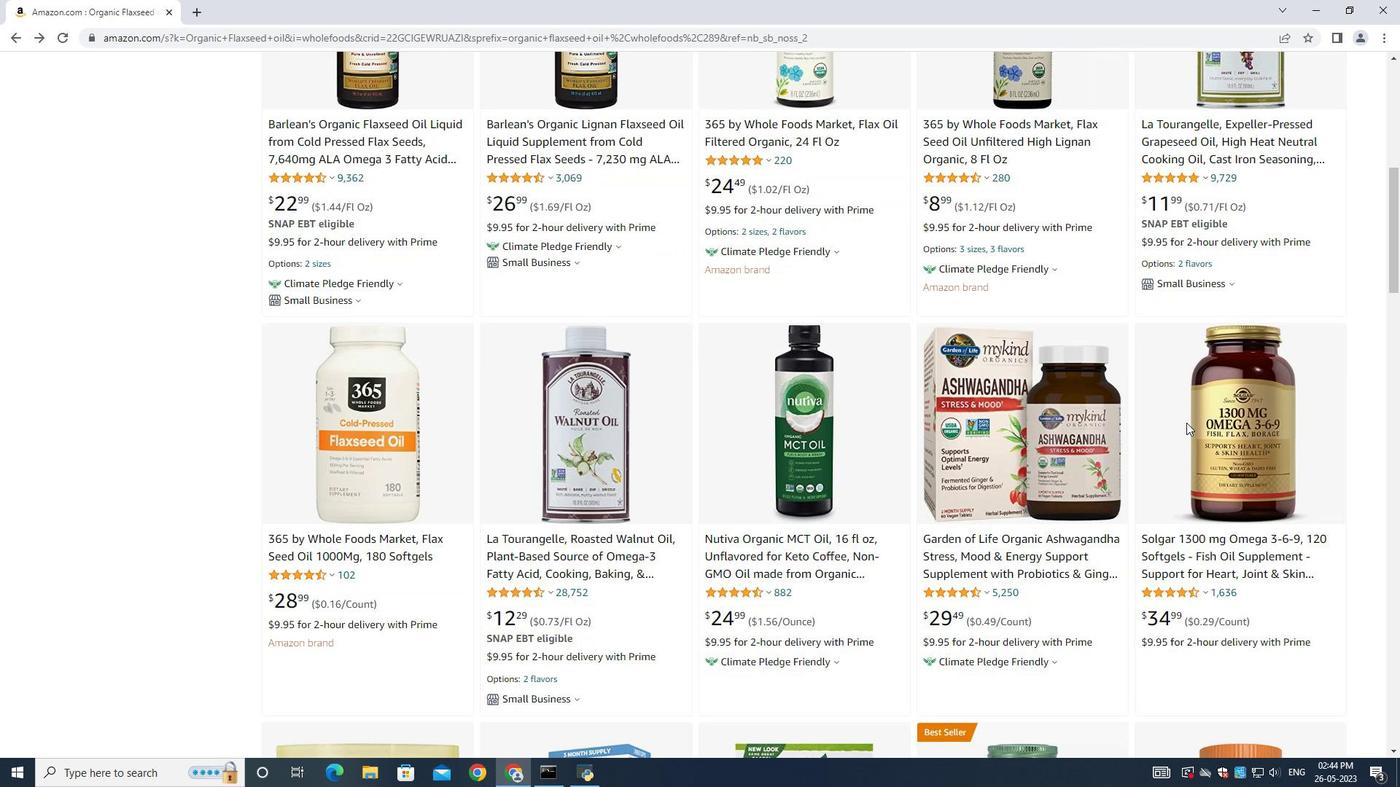 
Action: Mouse scrolled (1186, 422) with delta (0, 0)
Screenshot: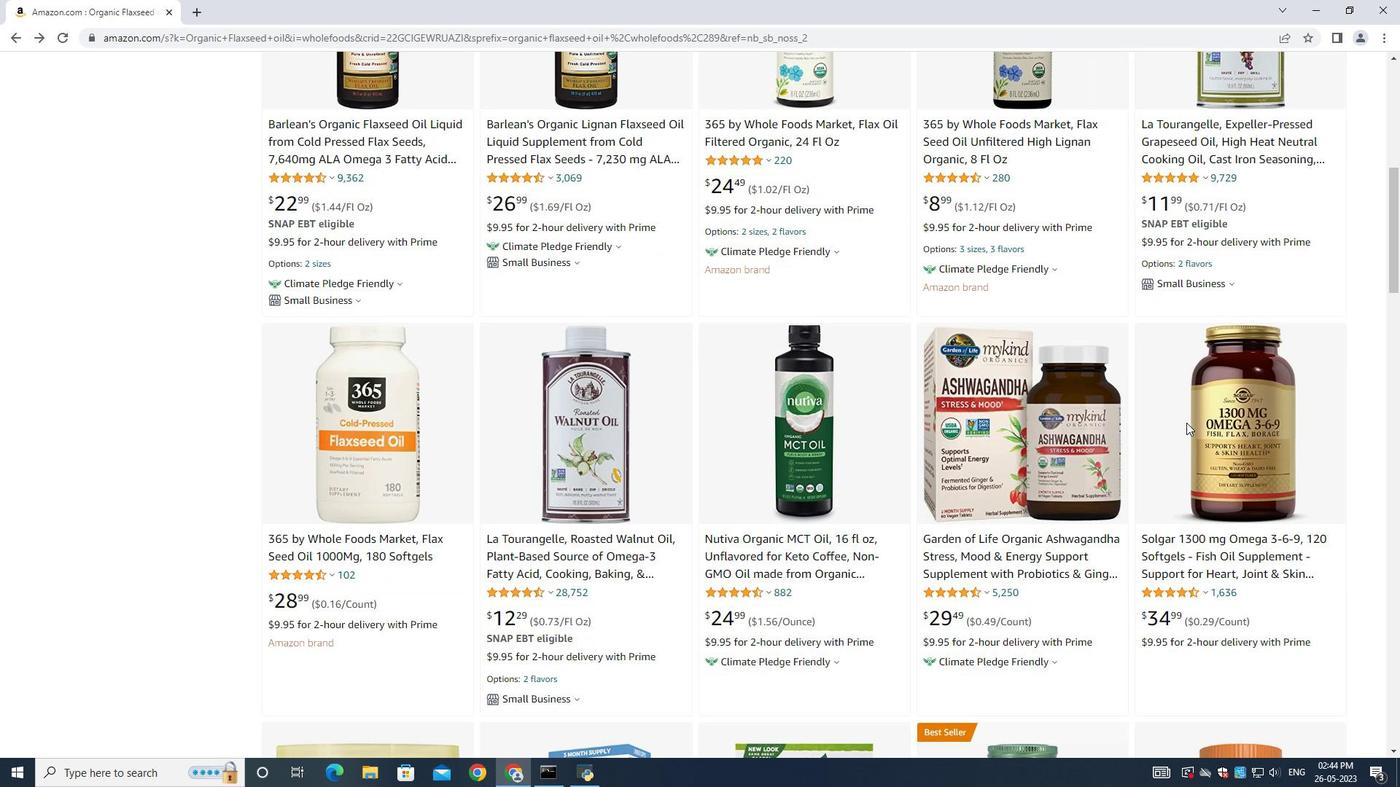 
Action: Mouse scrolled (1186, 422) with delta (0, 0)
Screenshot: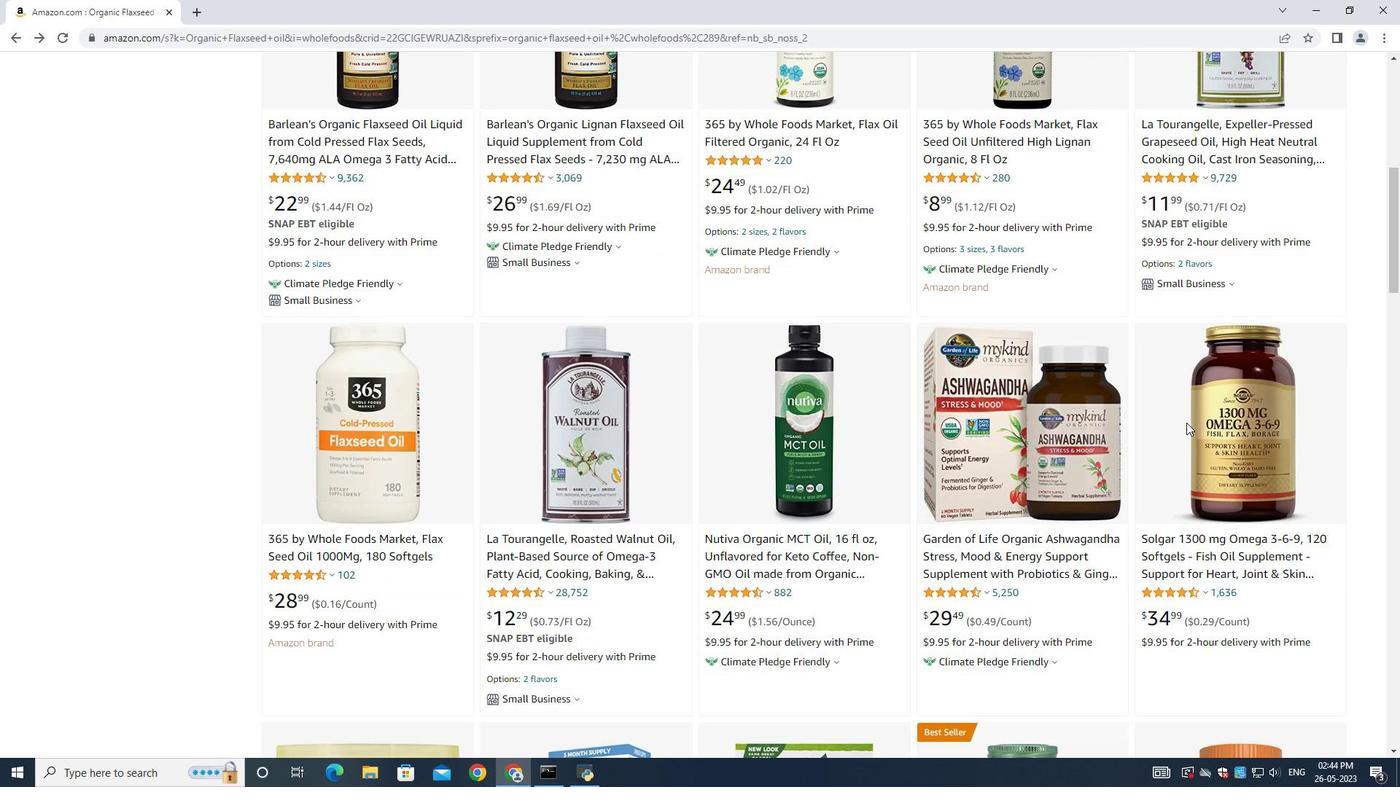 
Action: Mouse scrolled (1186, 422) with delta (0, 0)
Screenshot: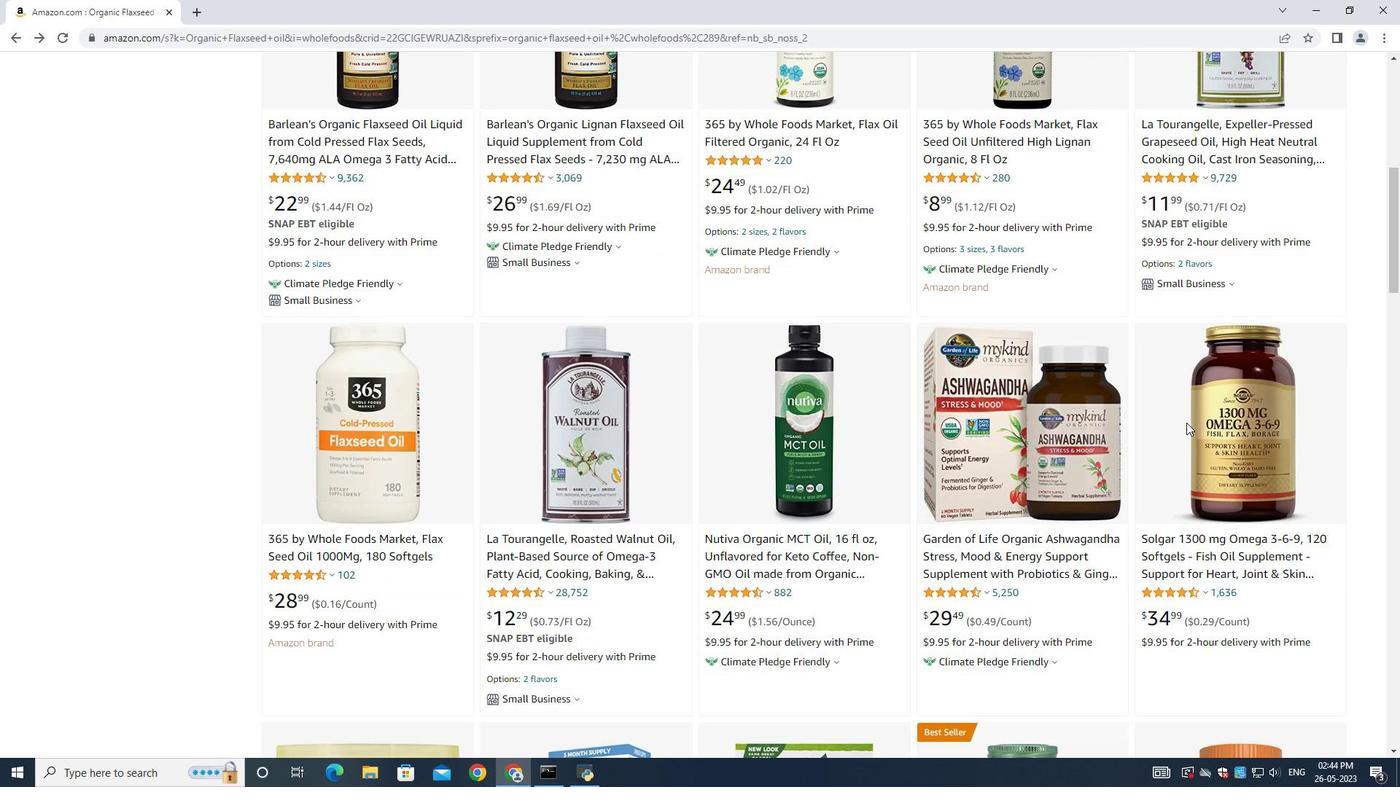 
Action: Mouse scrolled (1186, 422) with delta (0, 0)
Screenshot: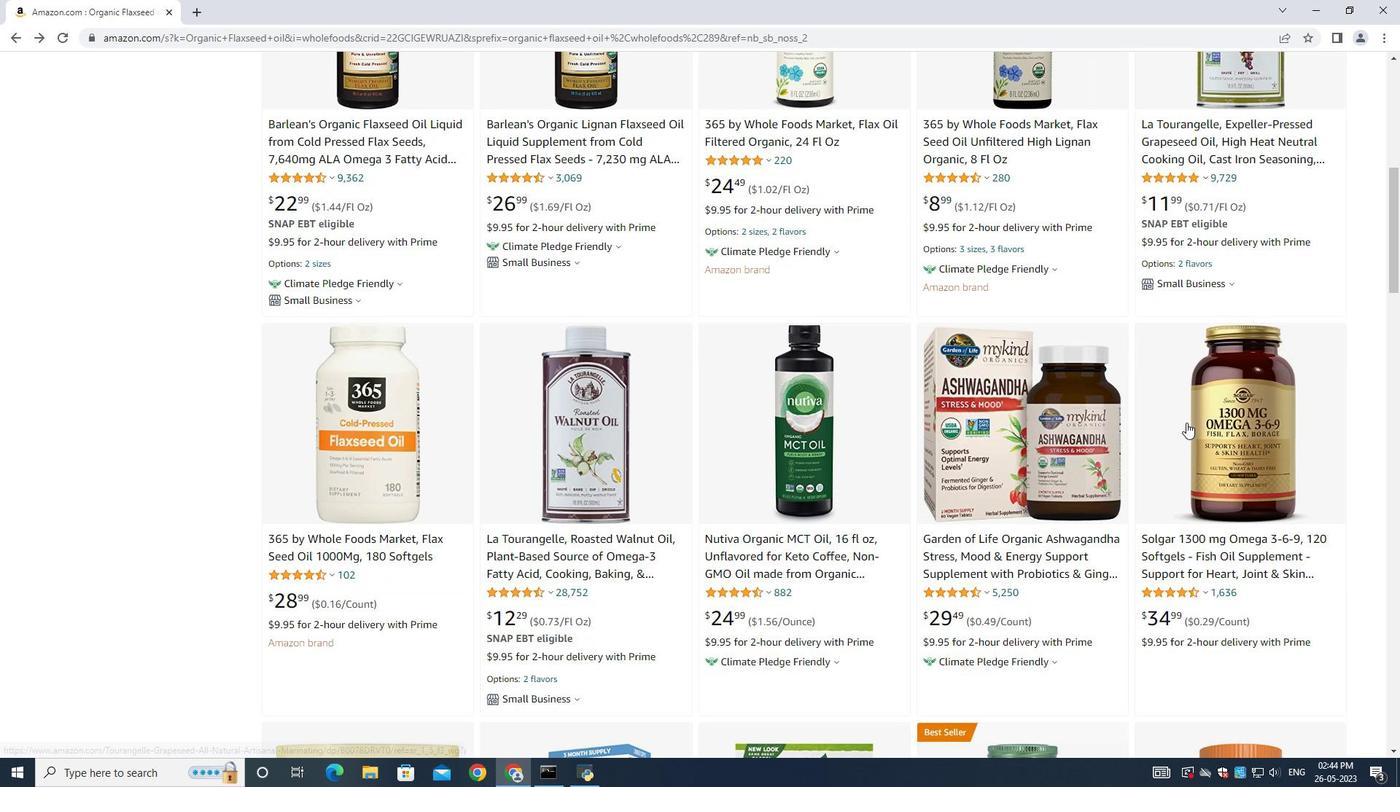 
Action: Mouse scrolled (1186, 422) with delta (0, 0)
Screenshot: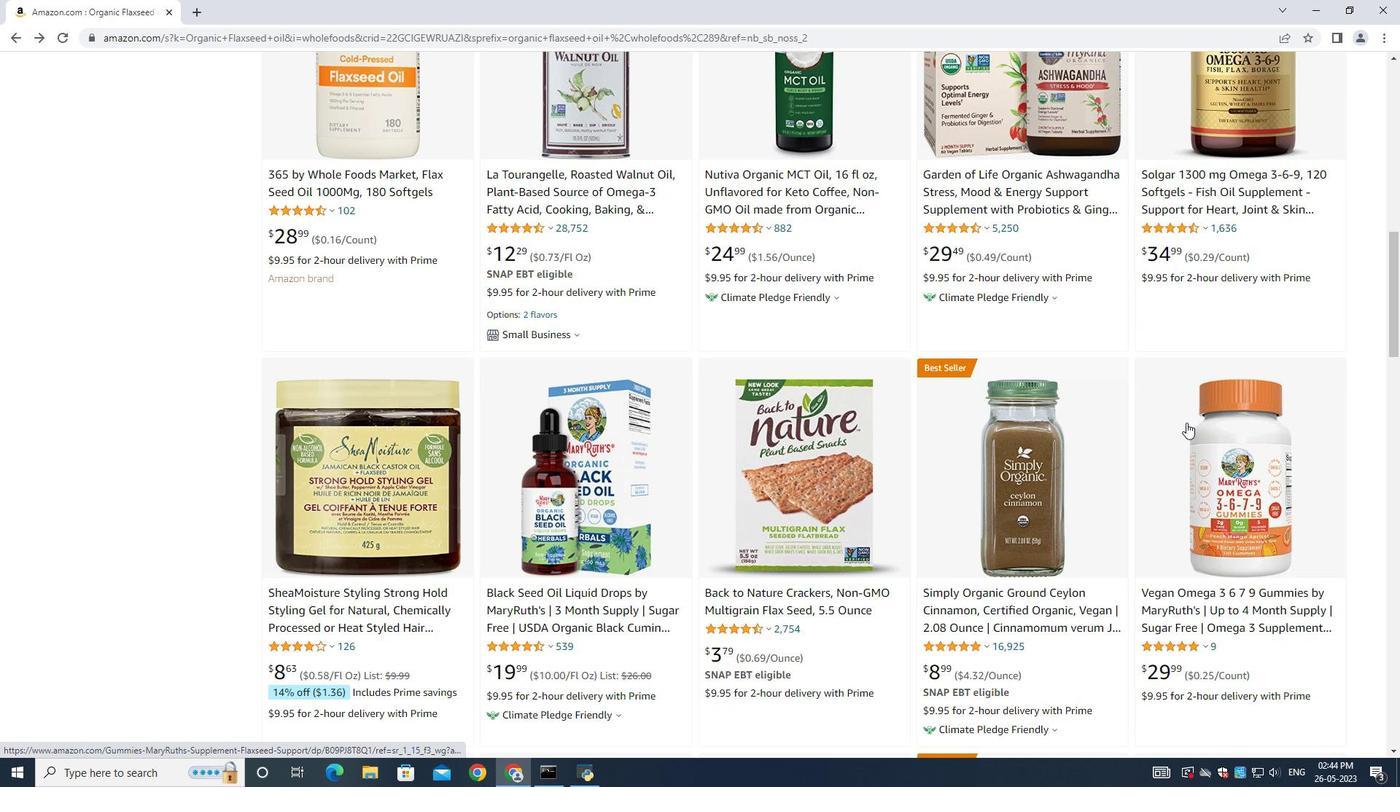 
Action: Mouse scrolled (1186, 422) with delta (0, 0)
Screenshot: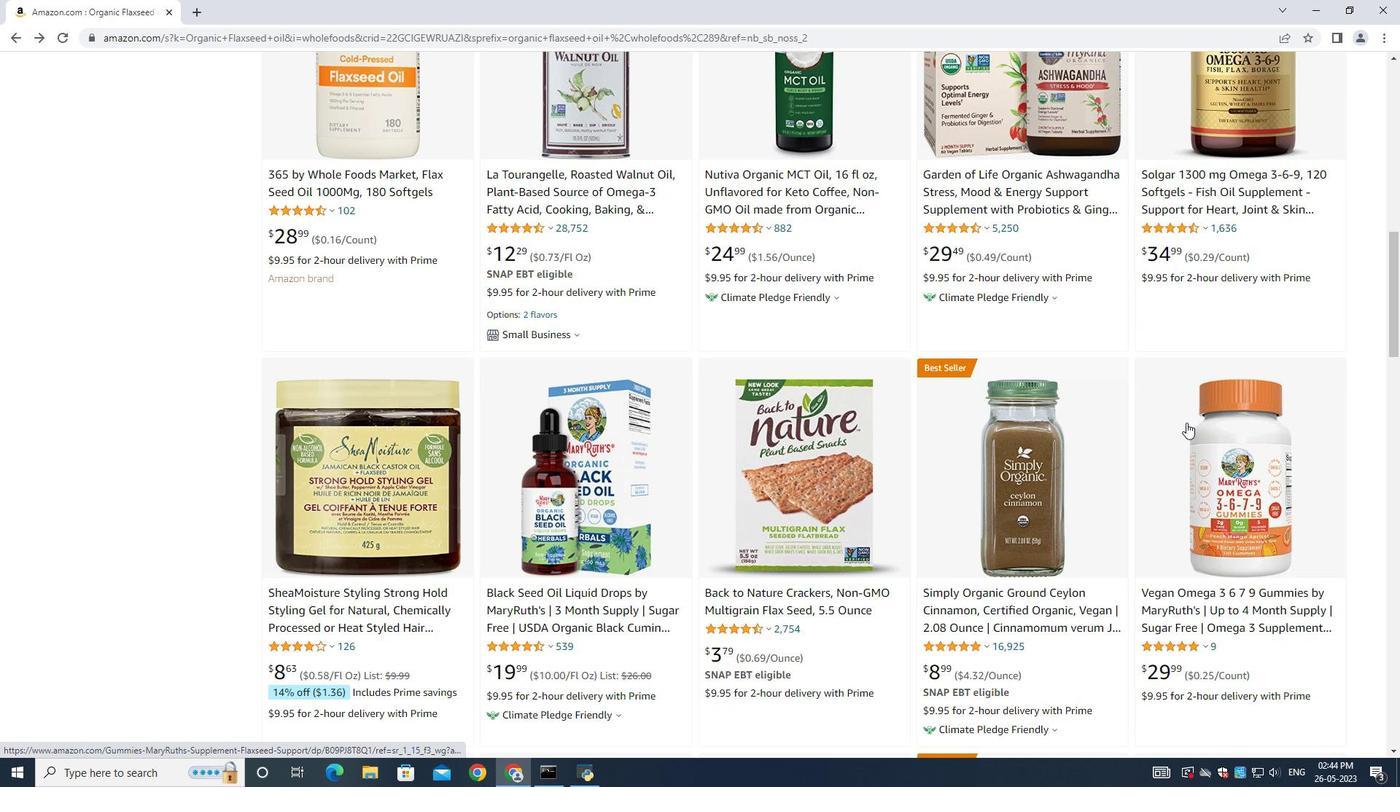 
Action: Mouse scrolled (1186, 422) with delta (0, 0)
Screenshot: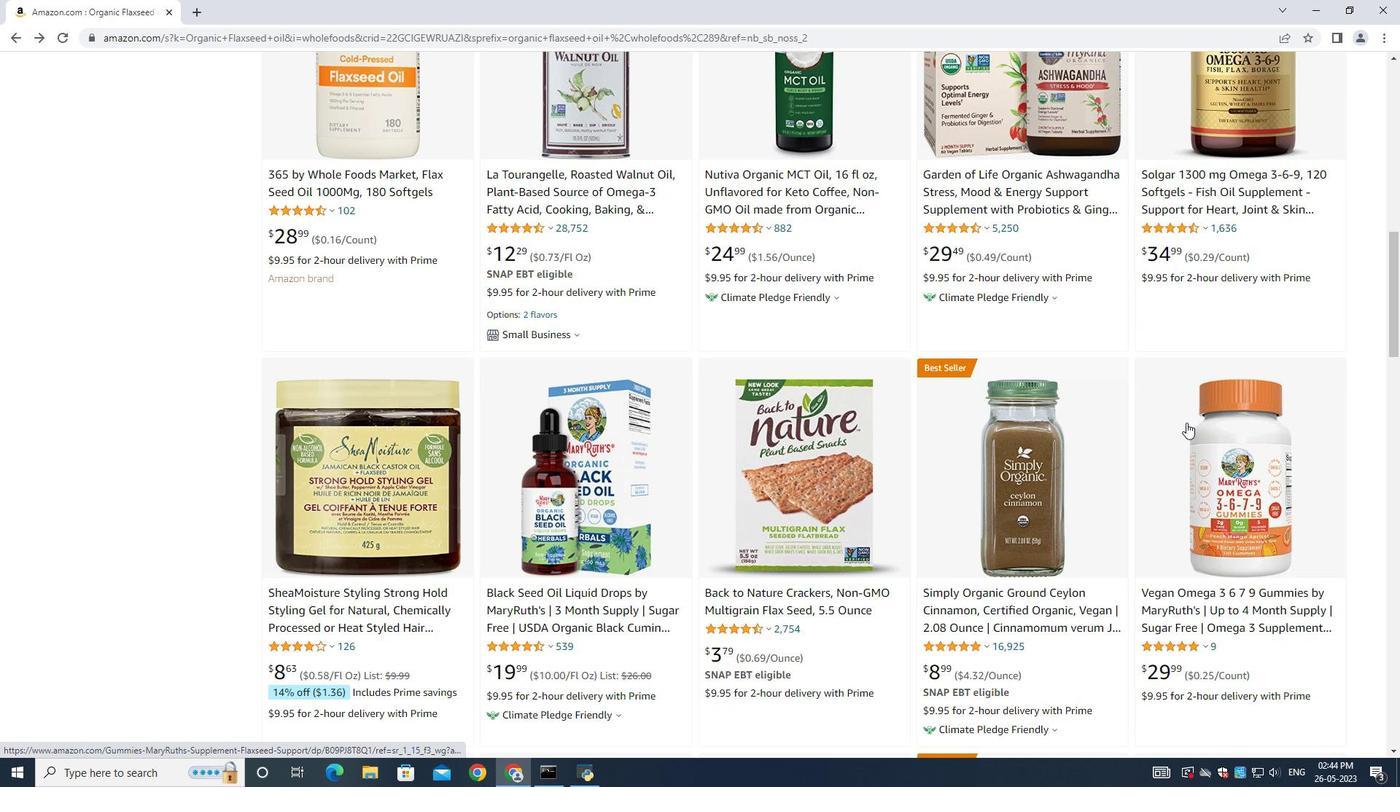 
Action: Mouse scrolled (1186, 422) with delta (0, 0)
Screenshot: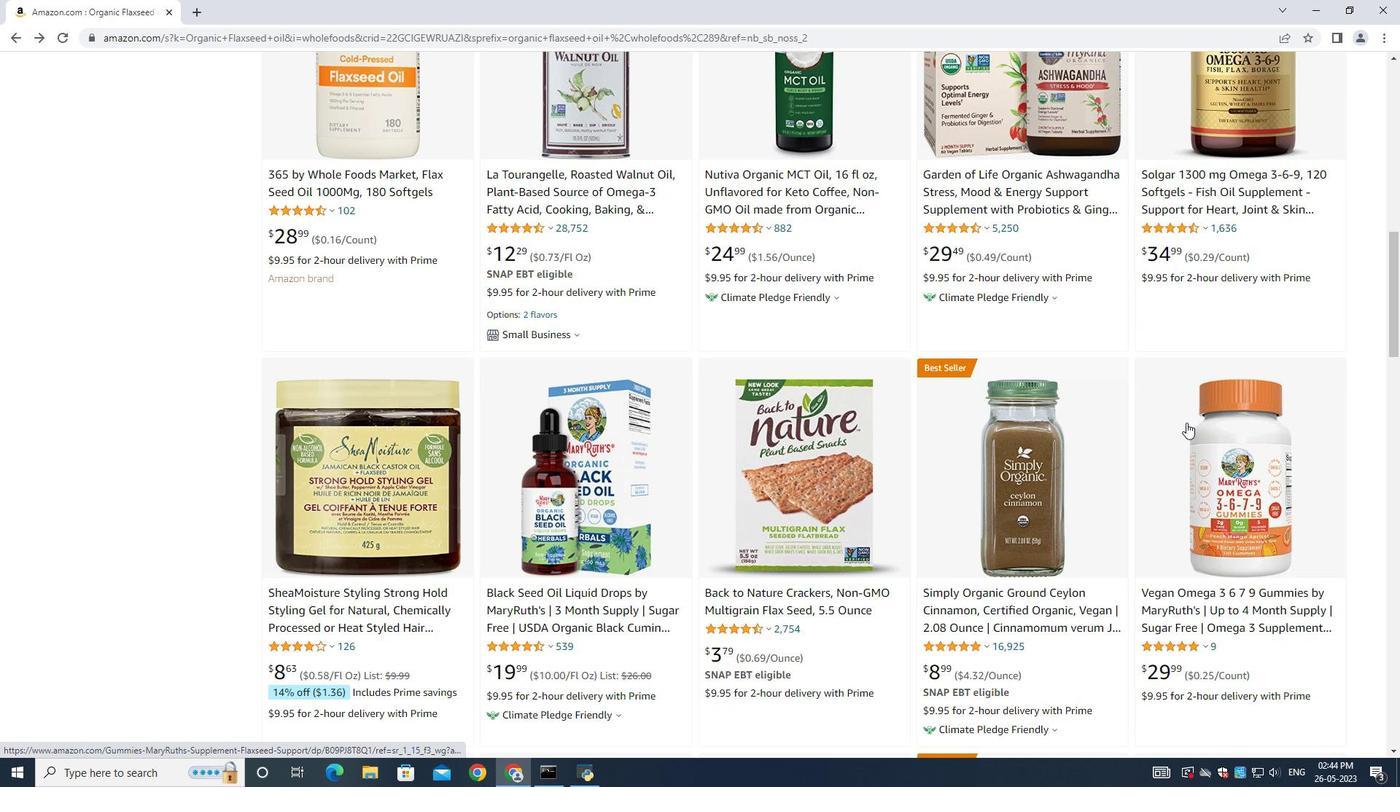
Action: Mouse scrolled (1186, 422) with delta (0, 0)
Screenshot: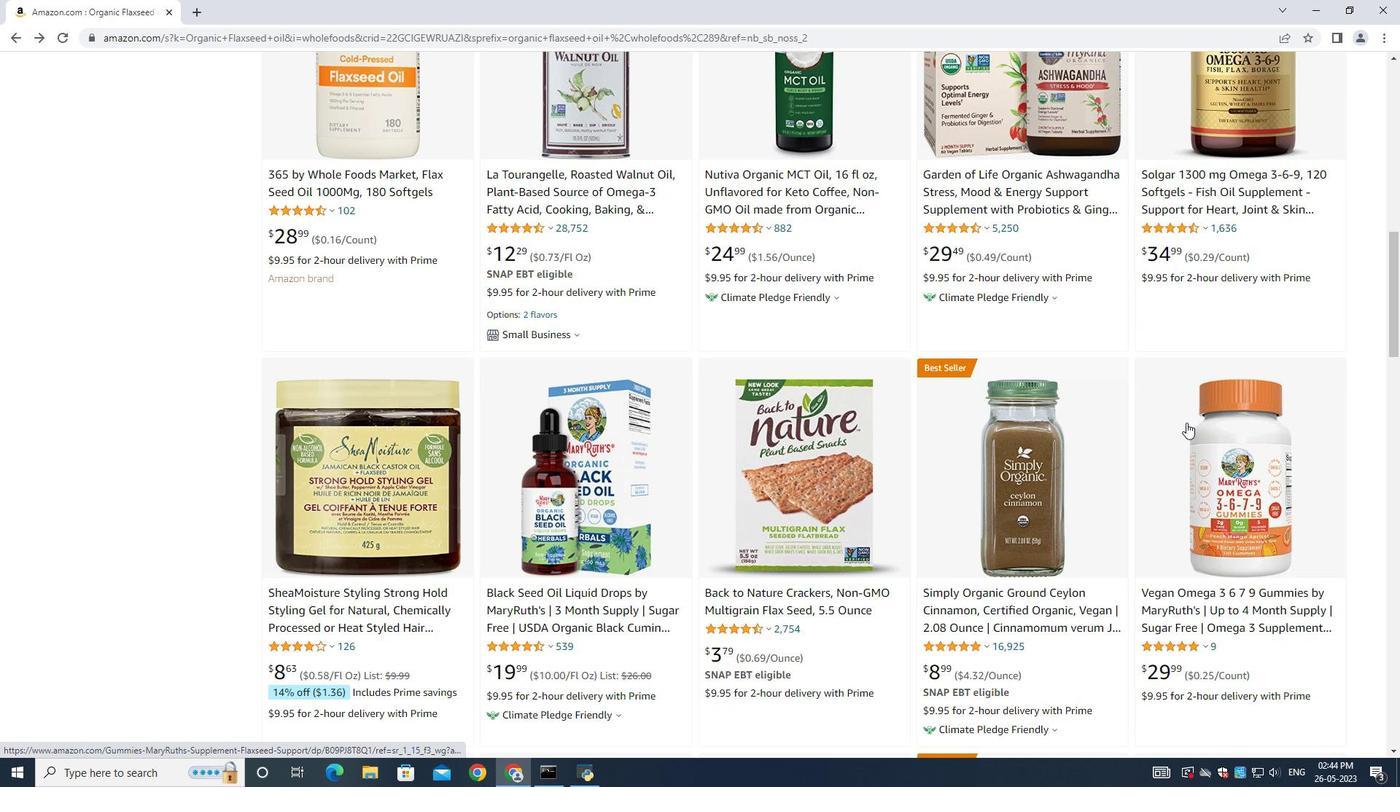 
Action: Mouse moved to (516, 463)
Screenshot: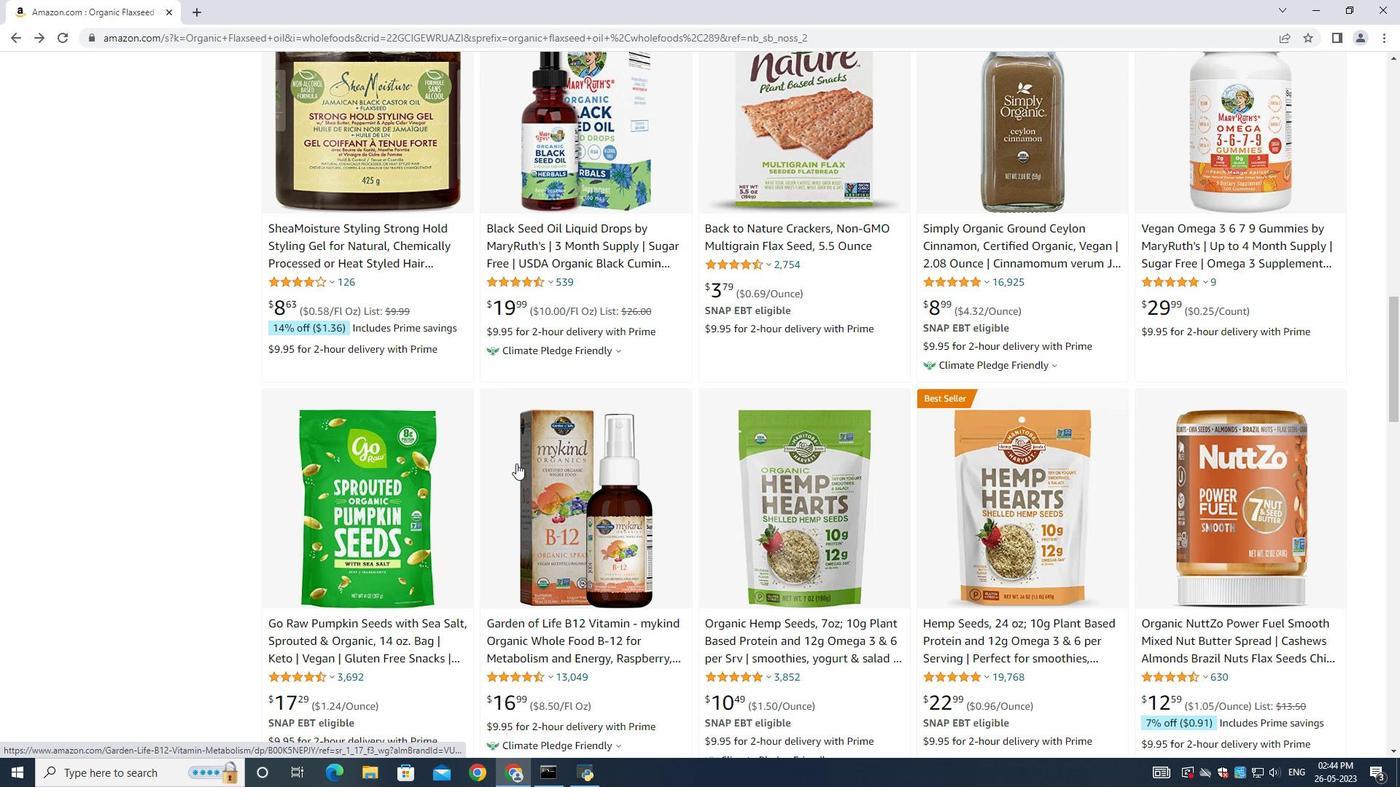 
Action: Mouse scrolled (516, 464) with delta (0, 0)
Screenshot: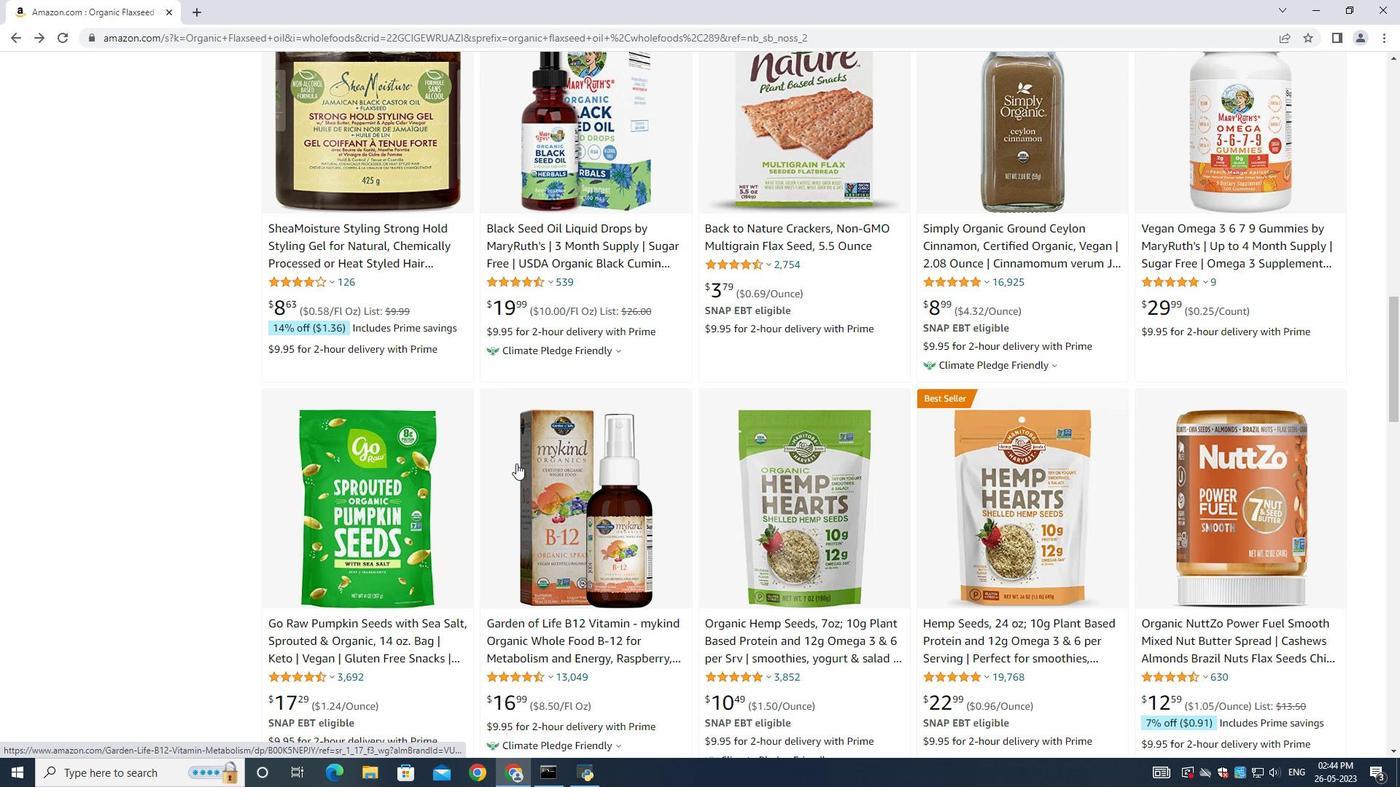 
Action: Mouse scrolled (516, 464) with delta (0, 0)
Screenshot: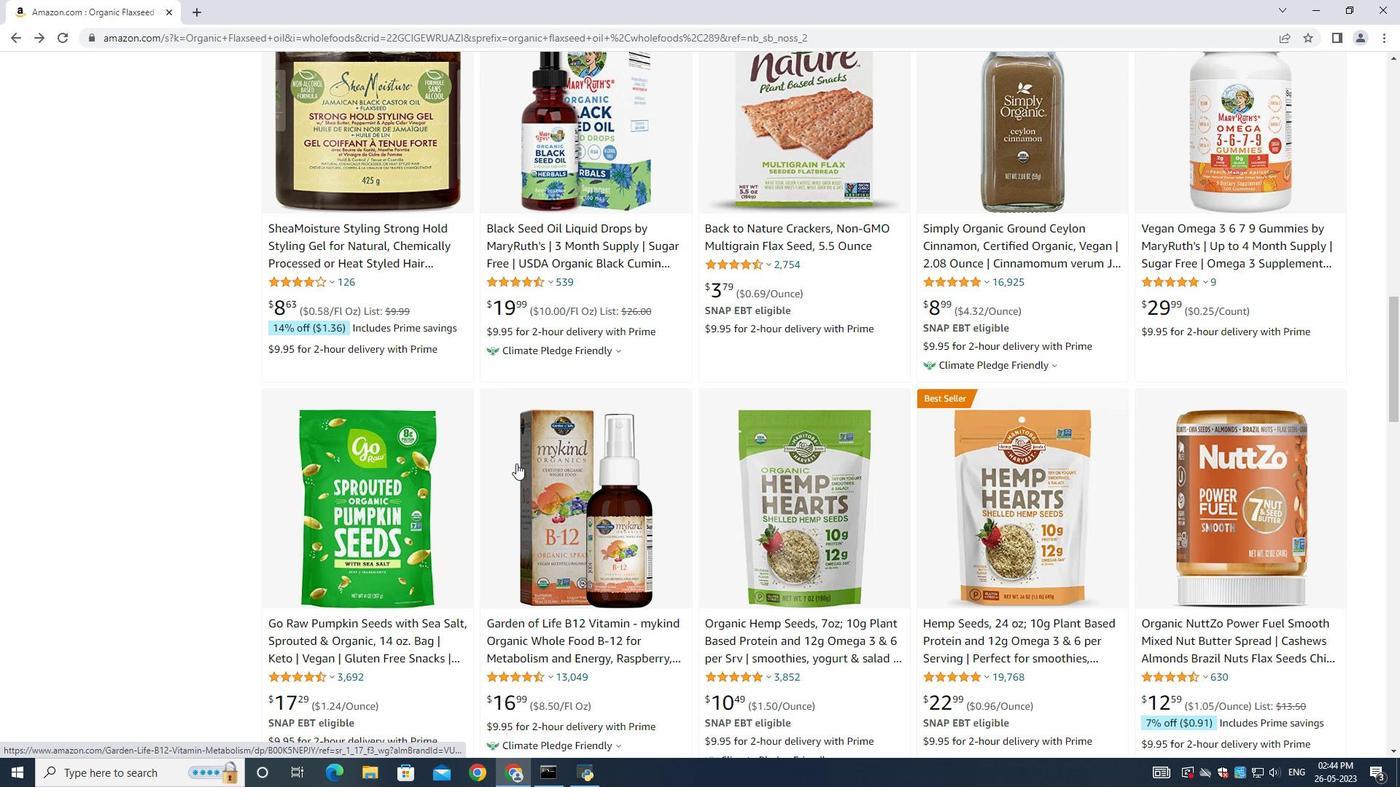
Action: Mouse scrolled (516, 464) with delta (0, 0)
Screenshot: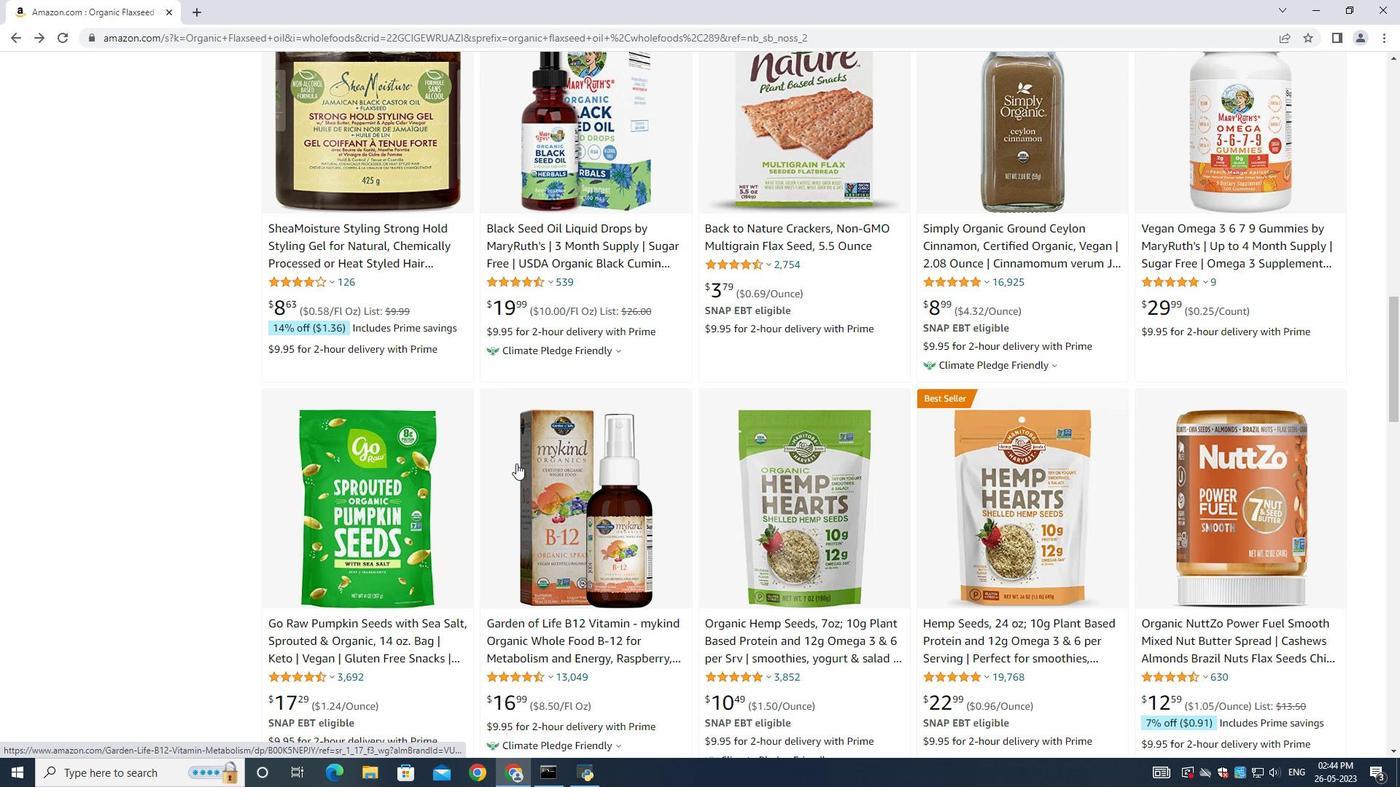 
Action: Mouse scrolled (516, 464) with delta (0, 0)
Screenshot: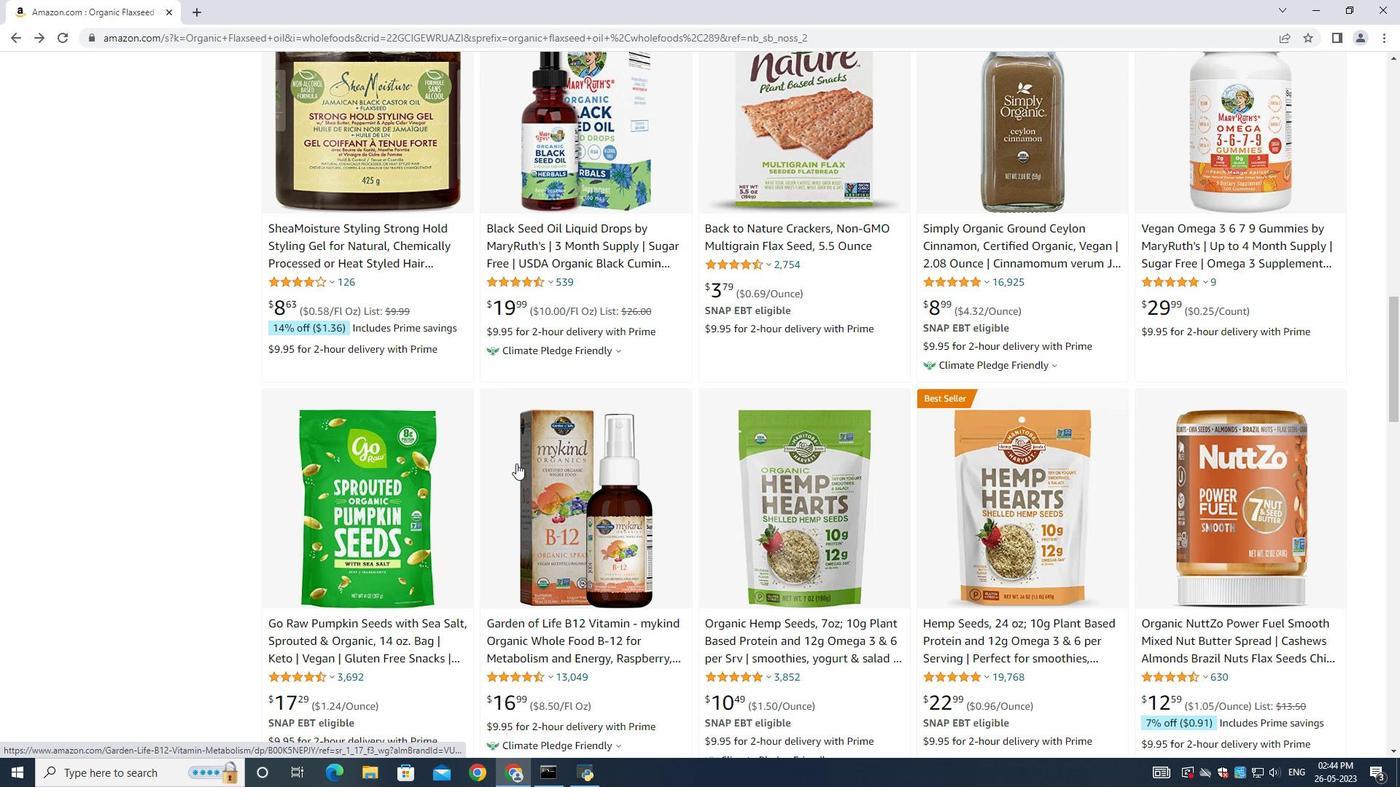 
Action: Mouse scrolled (516, 464) with delta (0, 0)
Screenshot: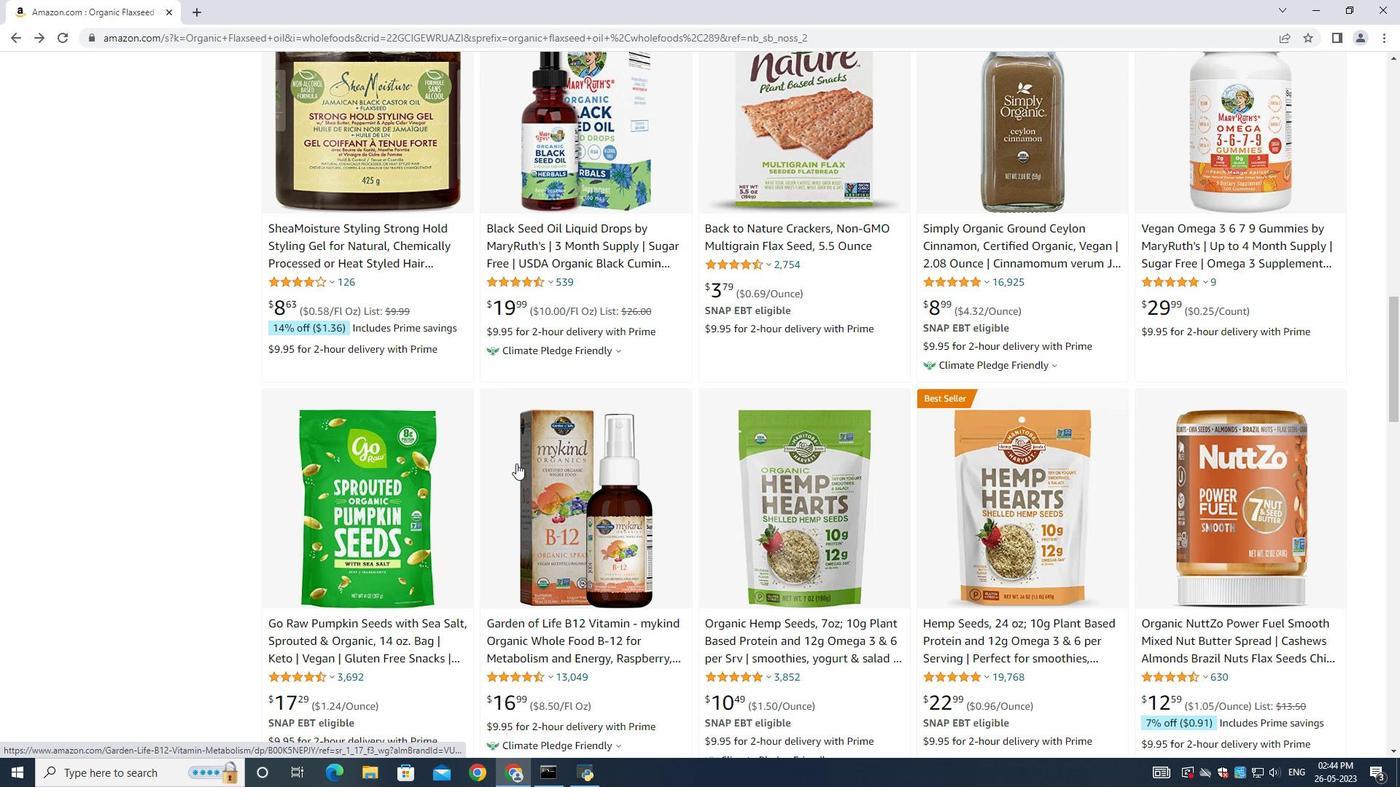 
Action: Mouse scrolled (516, 464) with delta (0, 0)
Screenshot: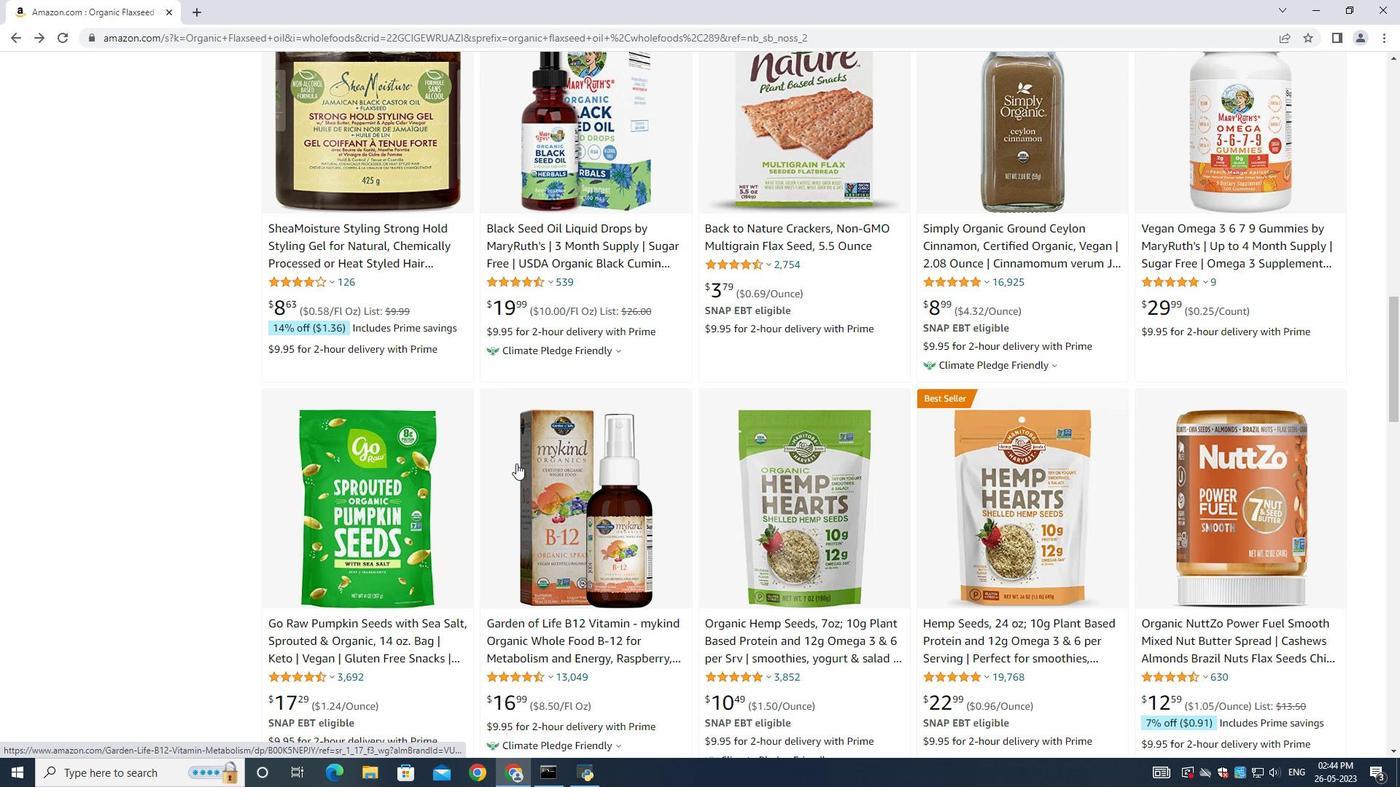 
Action: Mouse moved to (516, 462)
Screenshot: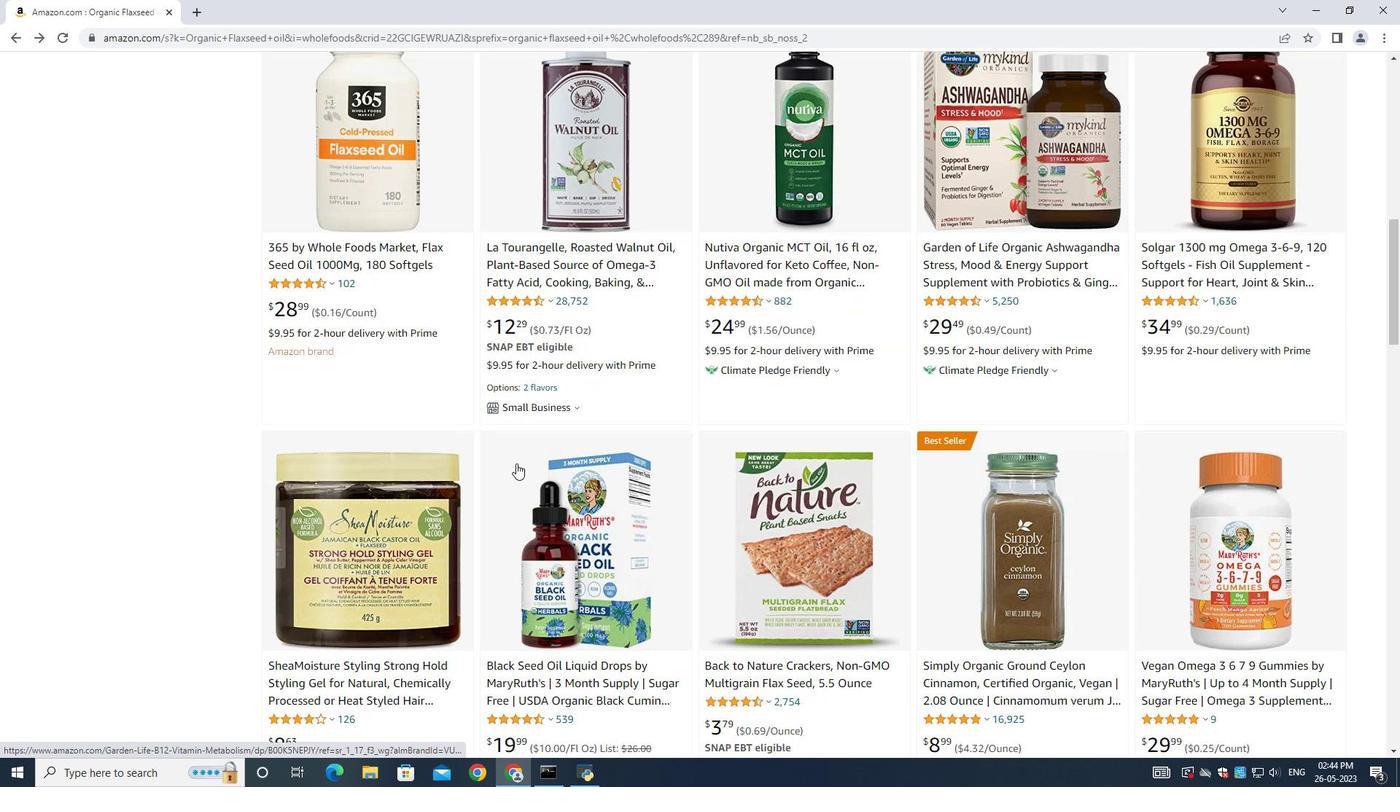 
Action: Mouse scrolled (516, 463) with delta (0, 0)
Screenshot: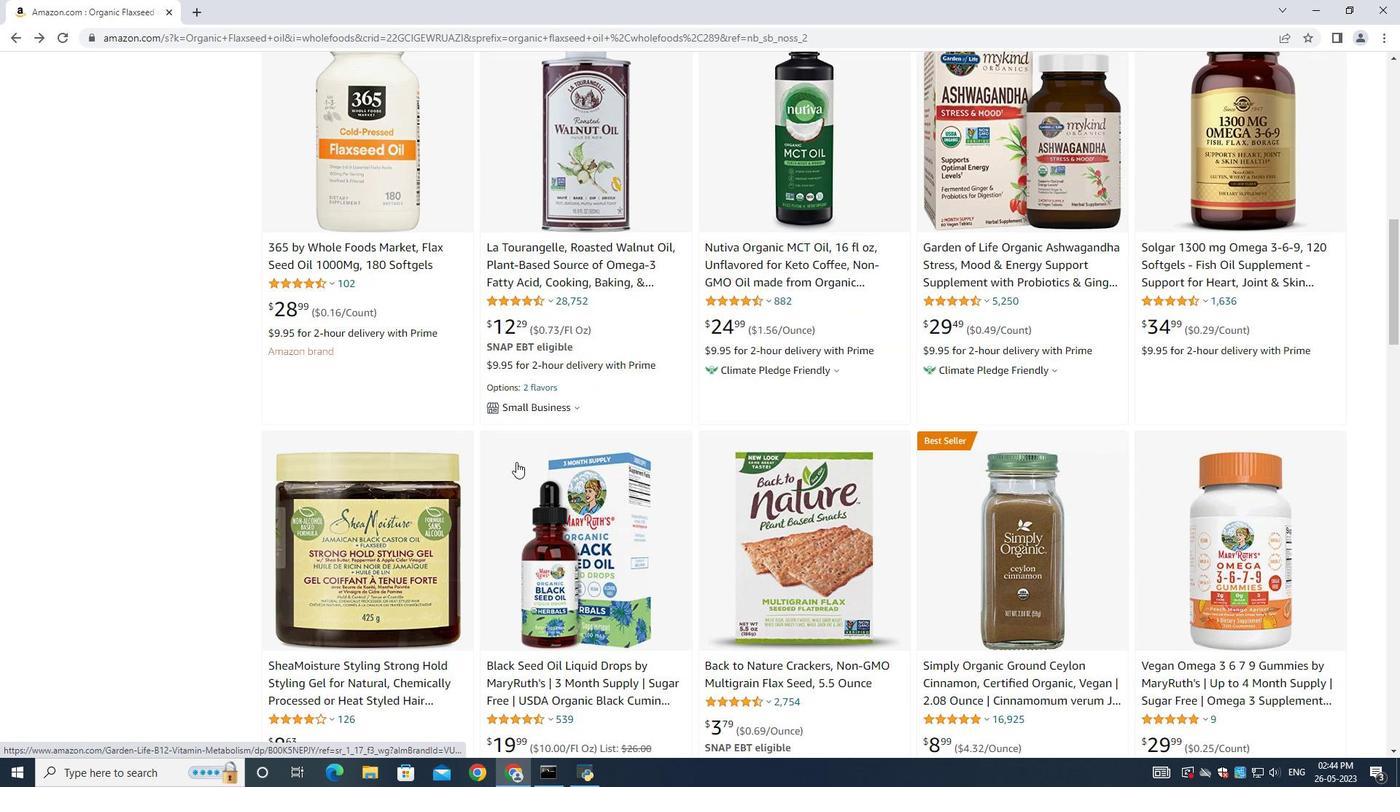 
Action: Mouse scrolled (516, 463) with delta (0, 0)
Screenshot: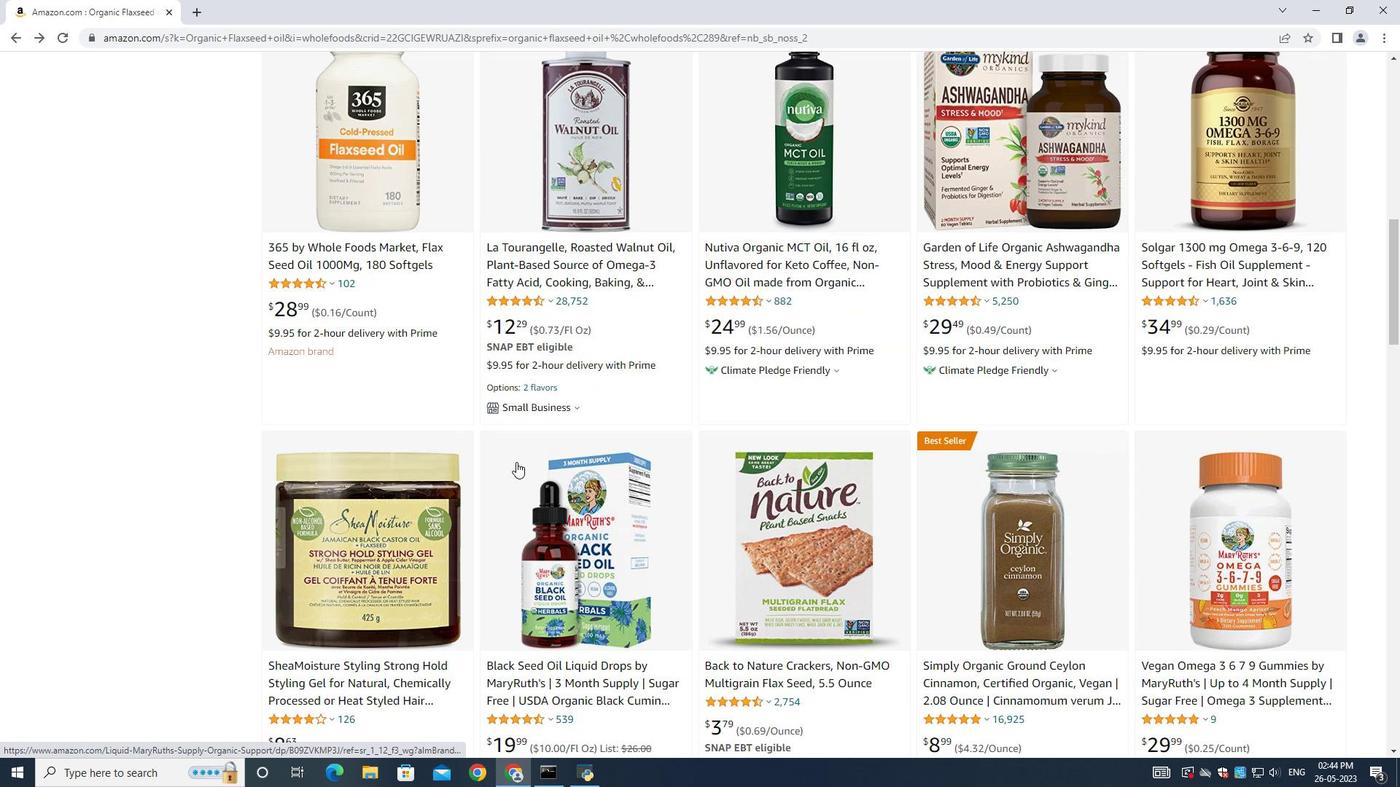 
Action: Mouse scrolled (516, 463) with delta (0, 0)
Screenshot: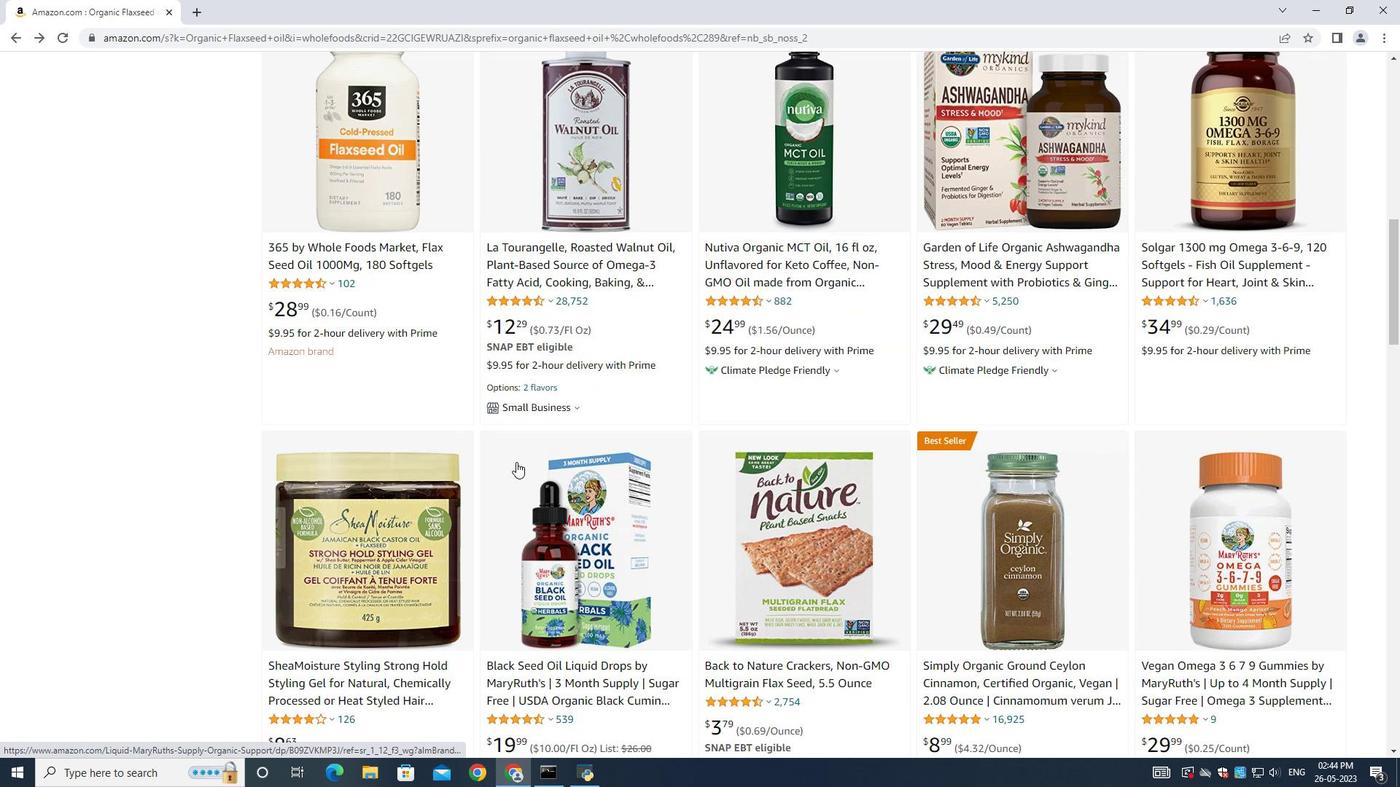 
Action: Mouse scrolled (516, 463) with delta (0, 0)
Screenshot: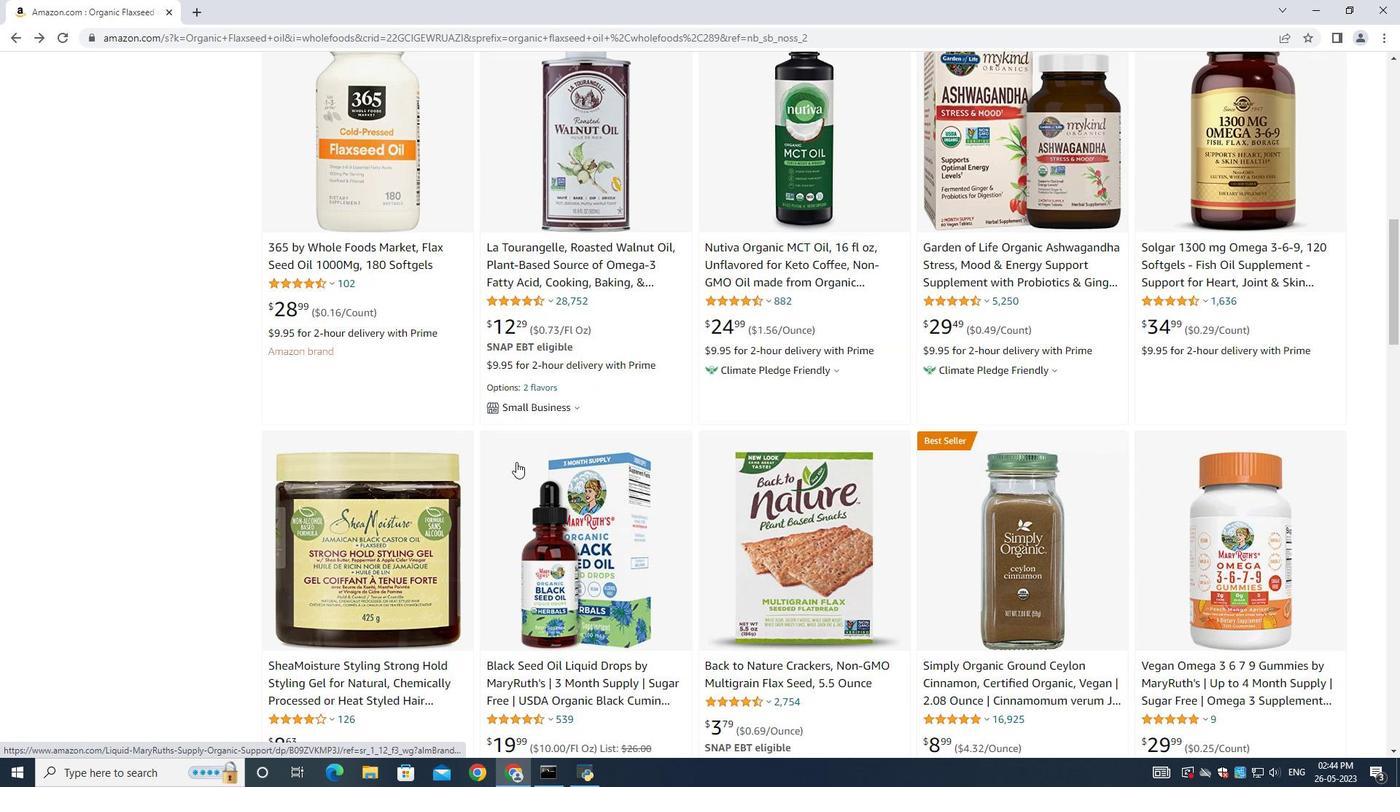 
Action: Mouse scrolled (516, 463) with delta (0, 0)
Screenshot: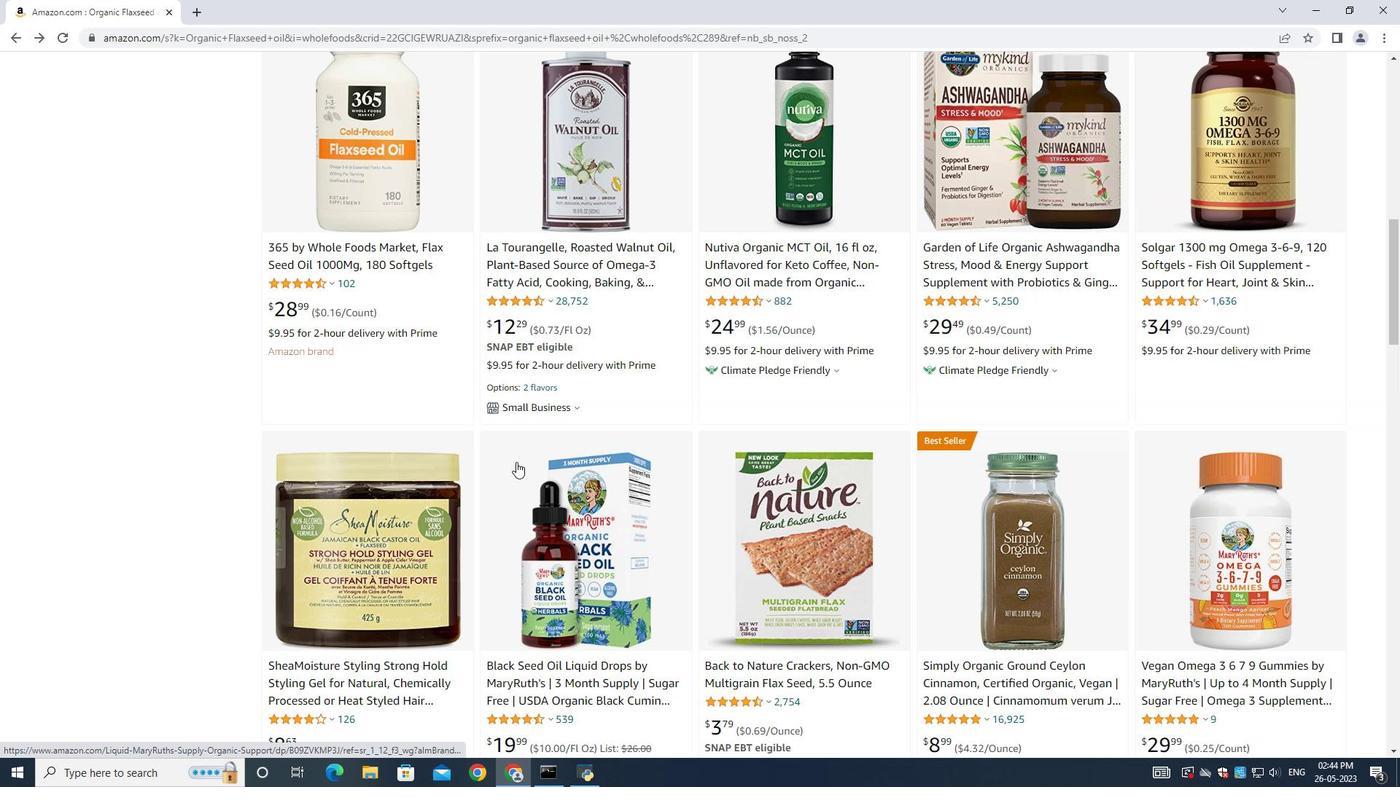 
Action: Mouse moved to (379, 157)
Screenshot: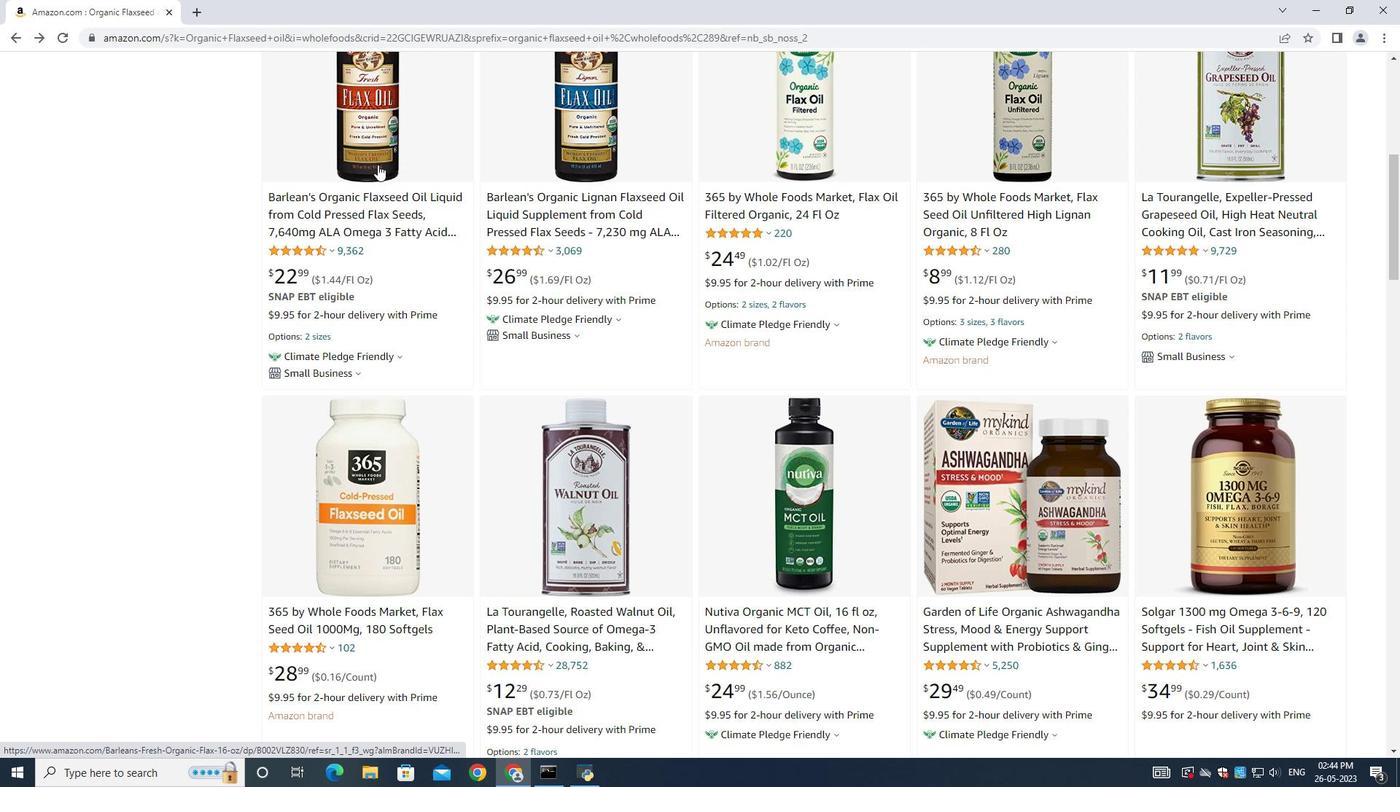 
Action: Mouse pressed left at (379, 157)
Screenshot: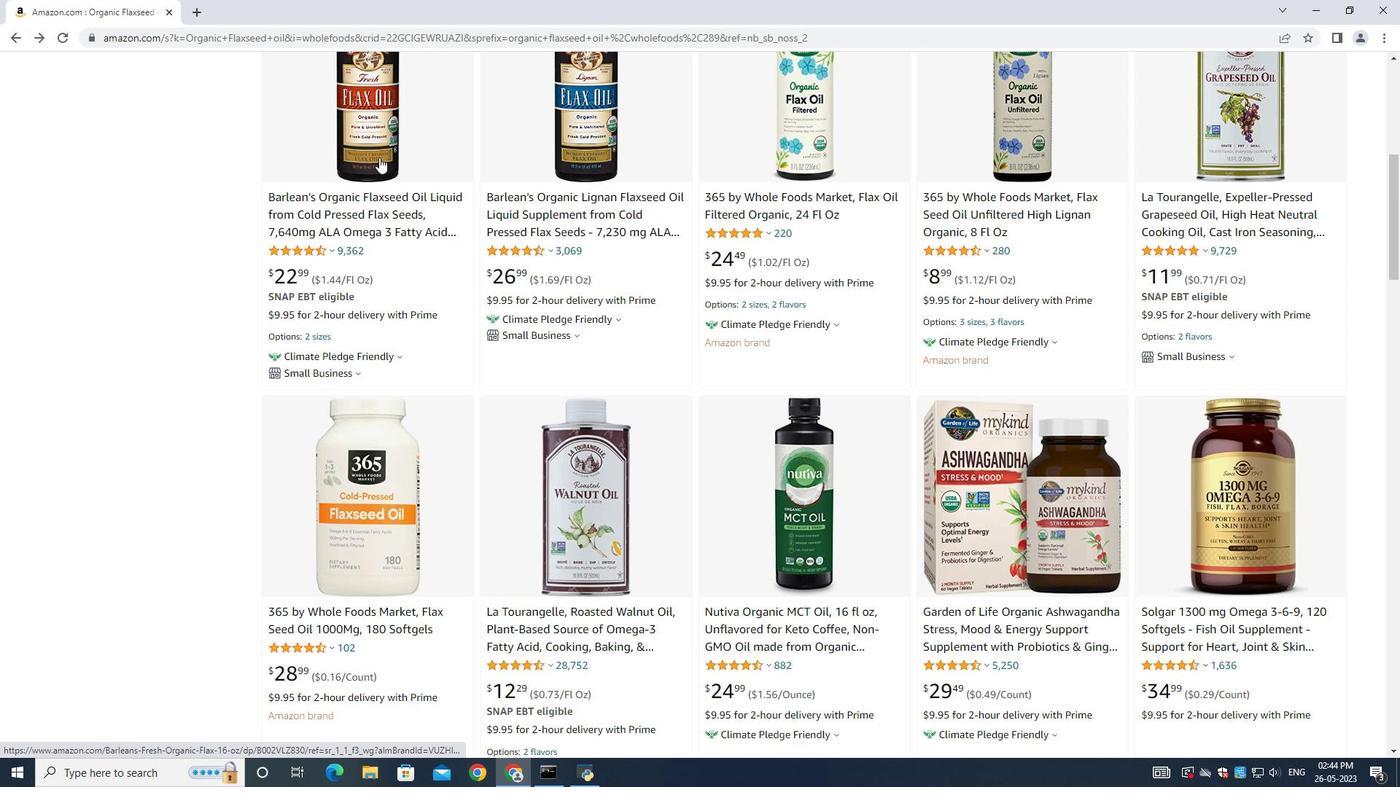 
Action: Mouse moved to (1087, 267)
Screenshot: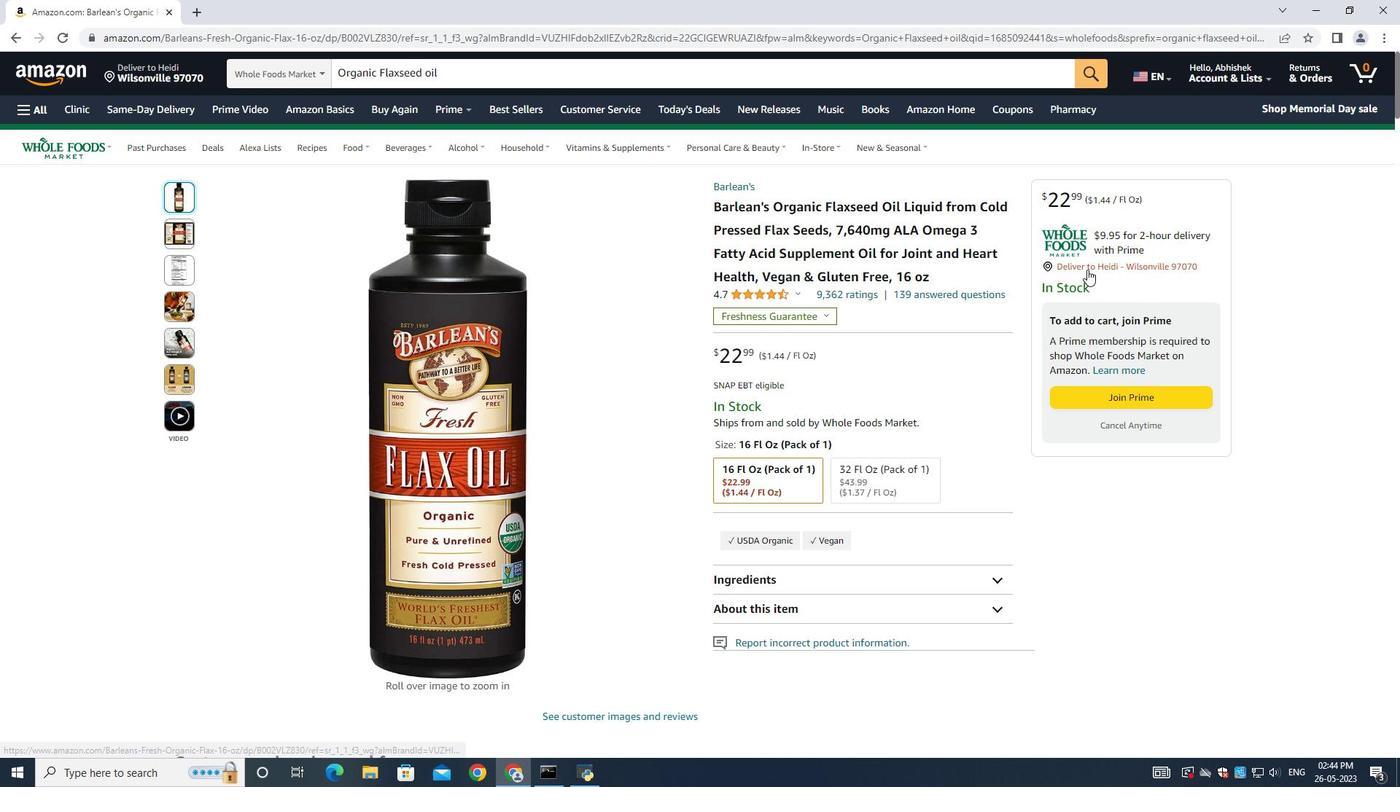 
Action: Mouse pressed left at (1087, 267)
Screenshot: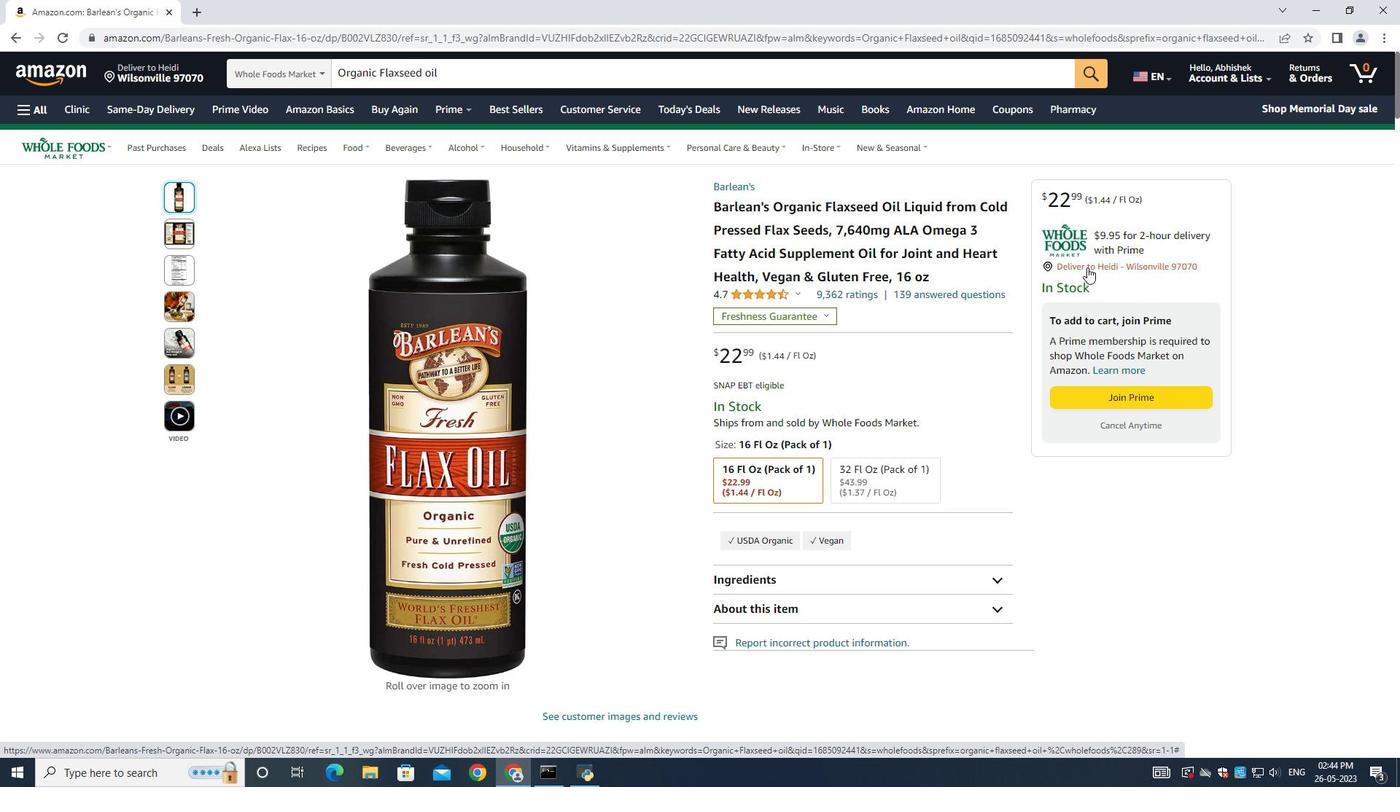 
Action: Mouse moved to (719, 554)
Screenshot: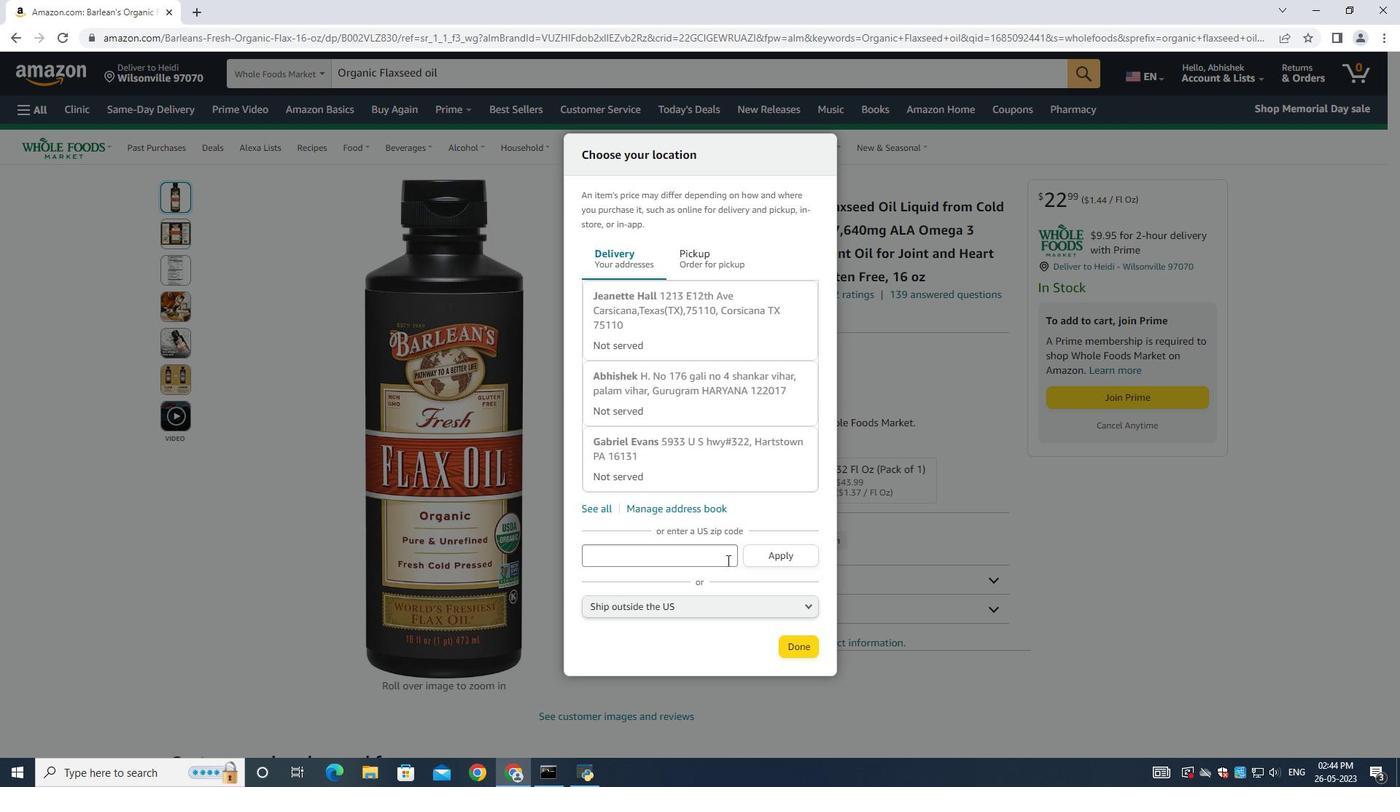 
Action: Mouse pressed left at (719, 554)
Screenshot: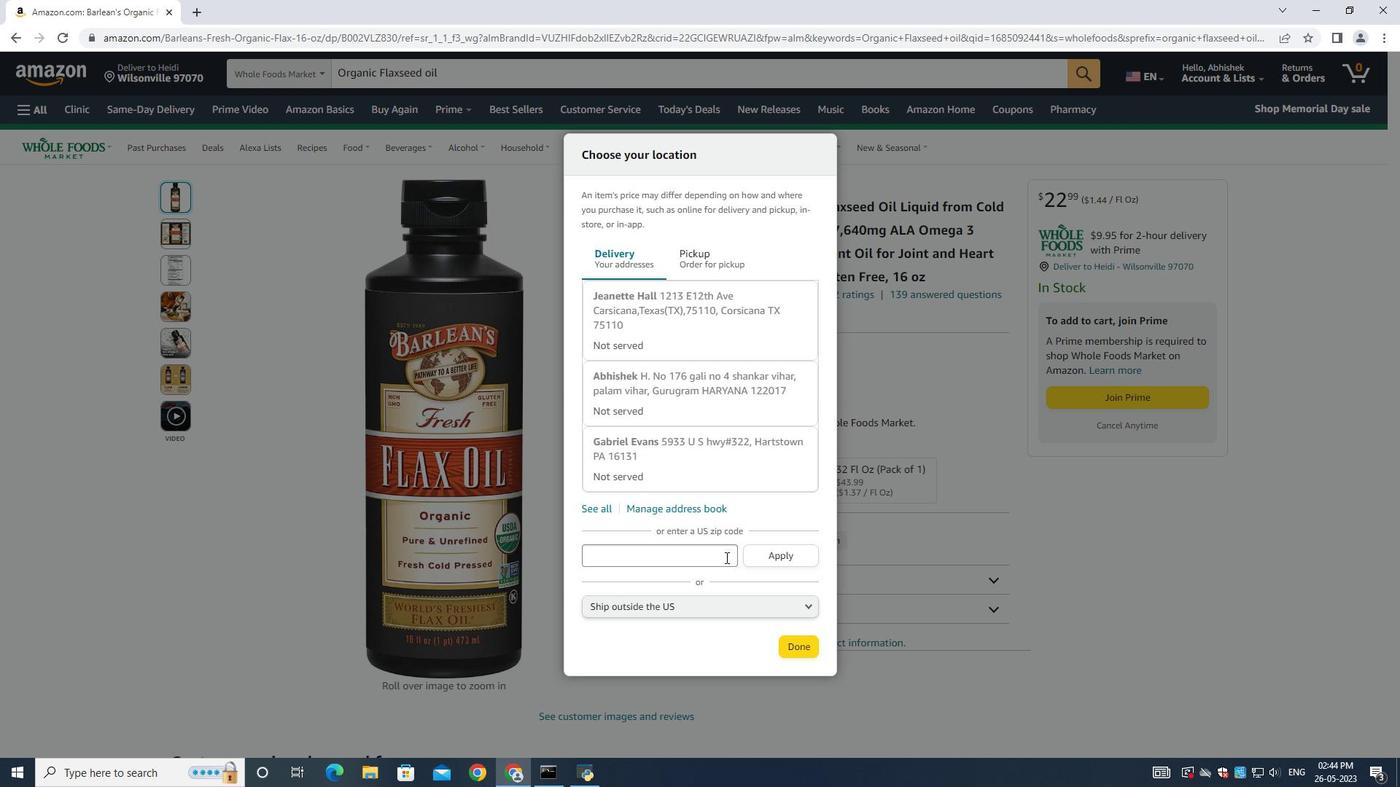 
Action: Mouse moved to (719, 560)
Screenshot: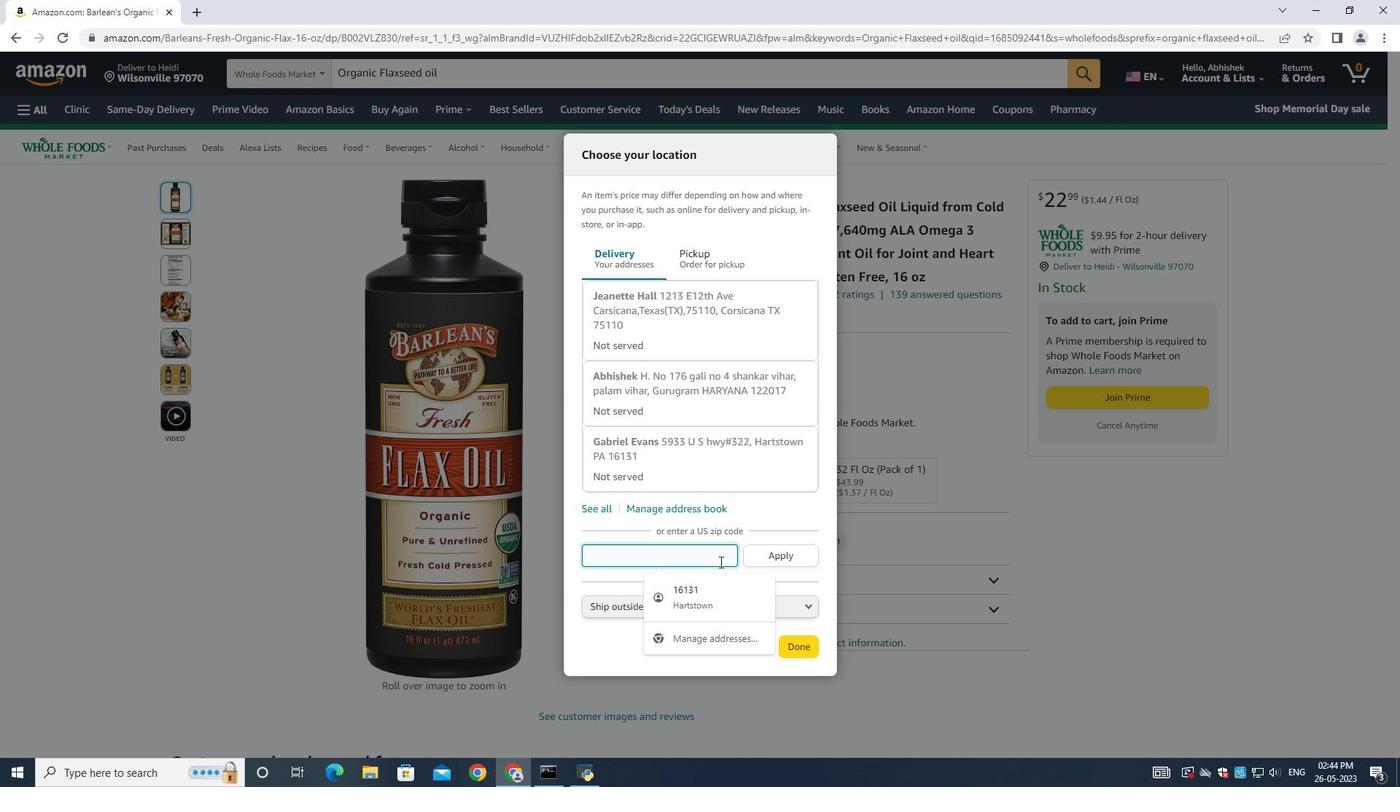 
Action: Key pressed 55932
Screenshot: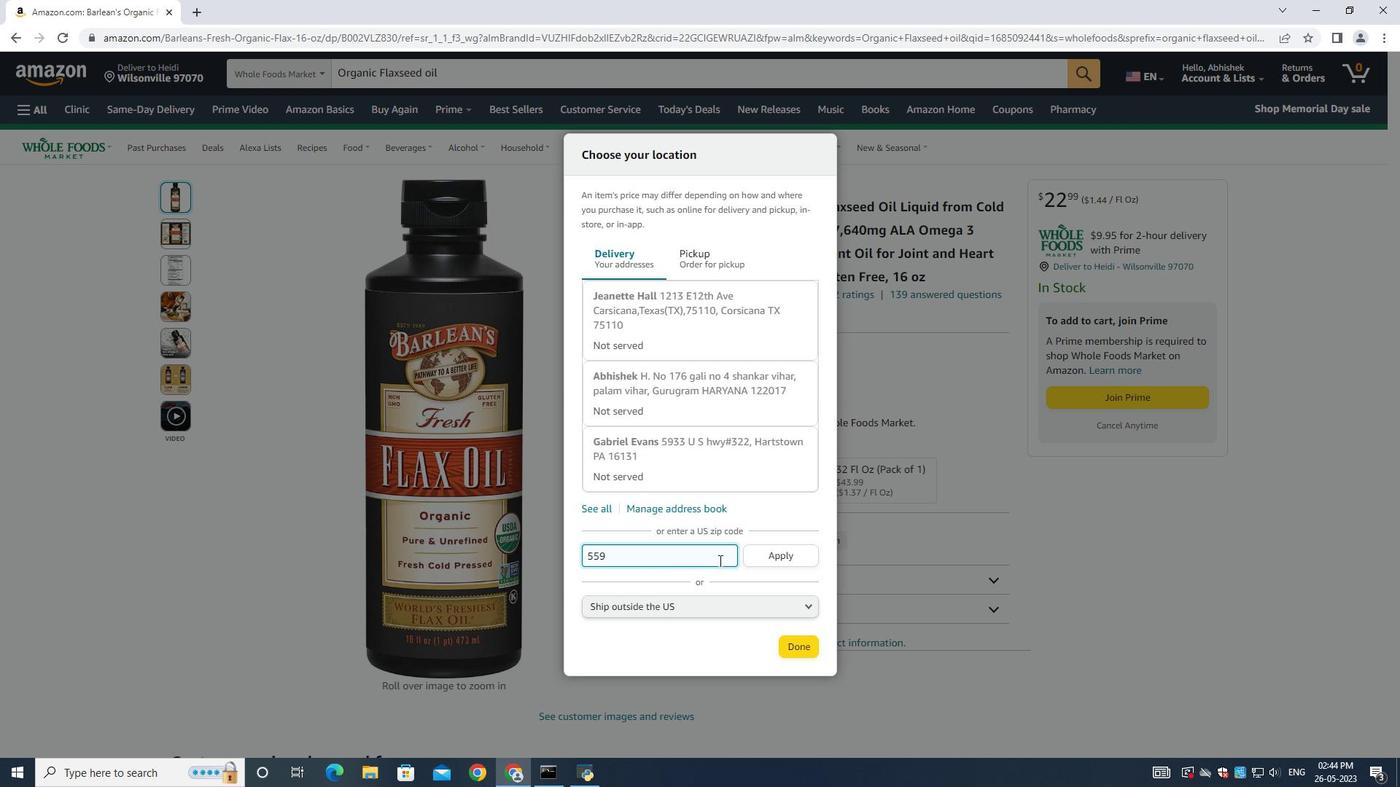 
Action: Mouse moved to (783, 552)
Screenshot: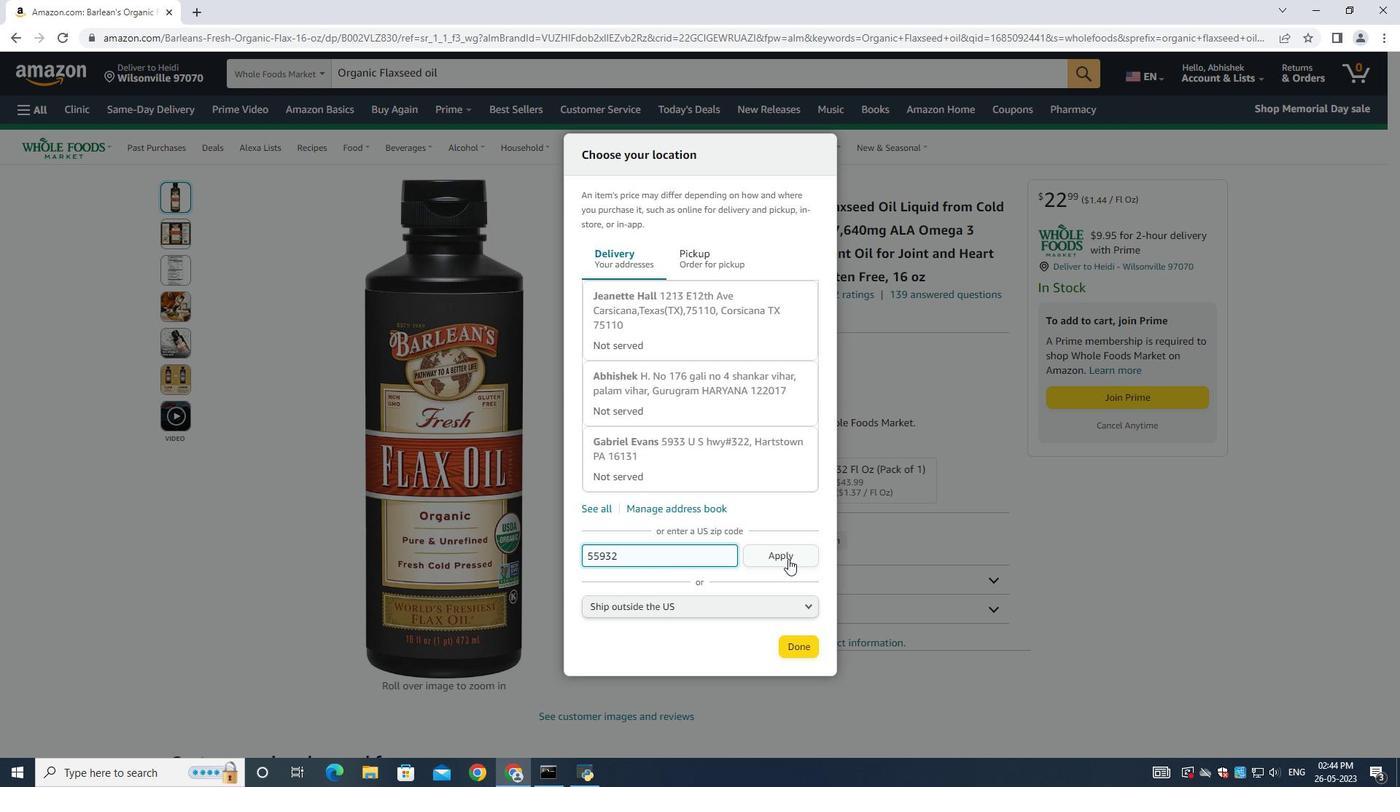 
Action: Mouse pressed left at (783, 552)
Screenshot: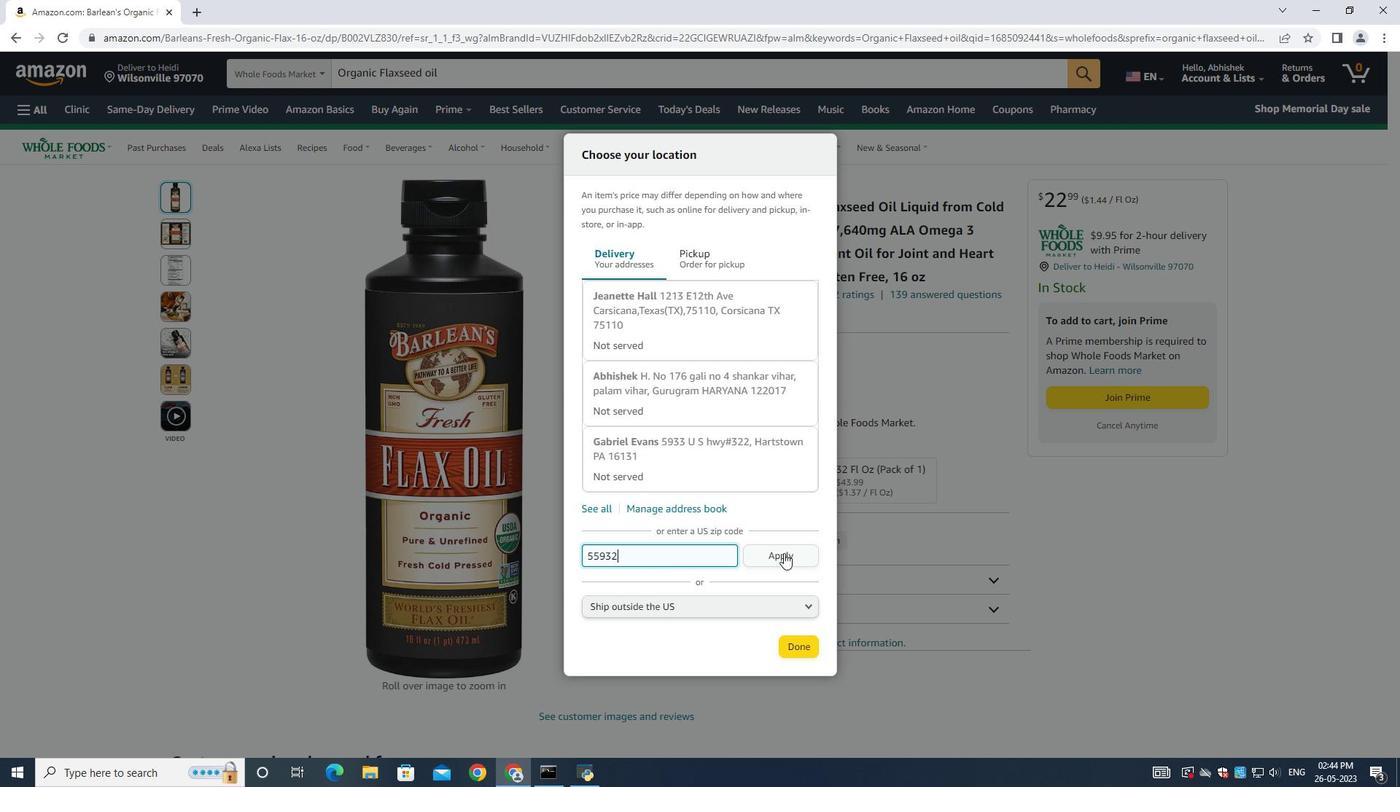 
Action: Mouse moved to (795, 658)
Screenshot: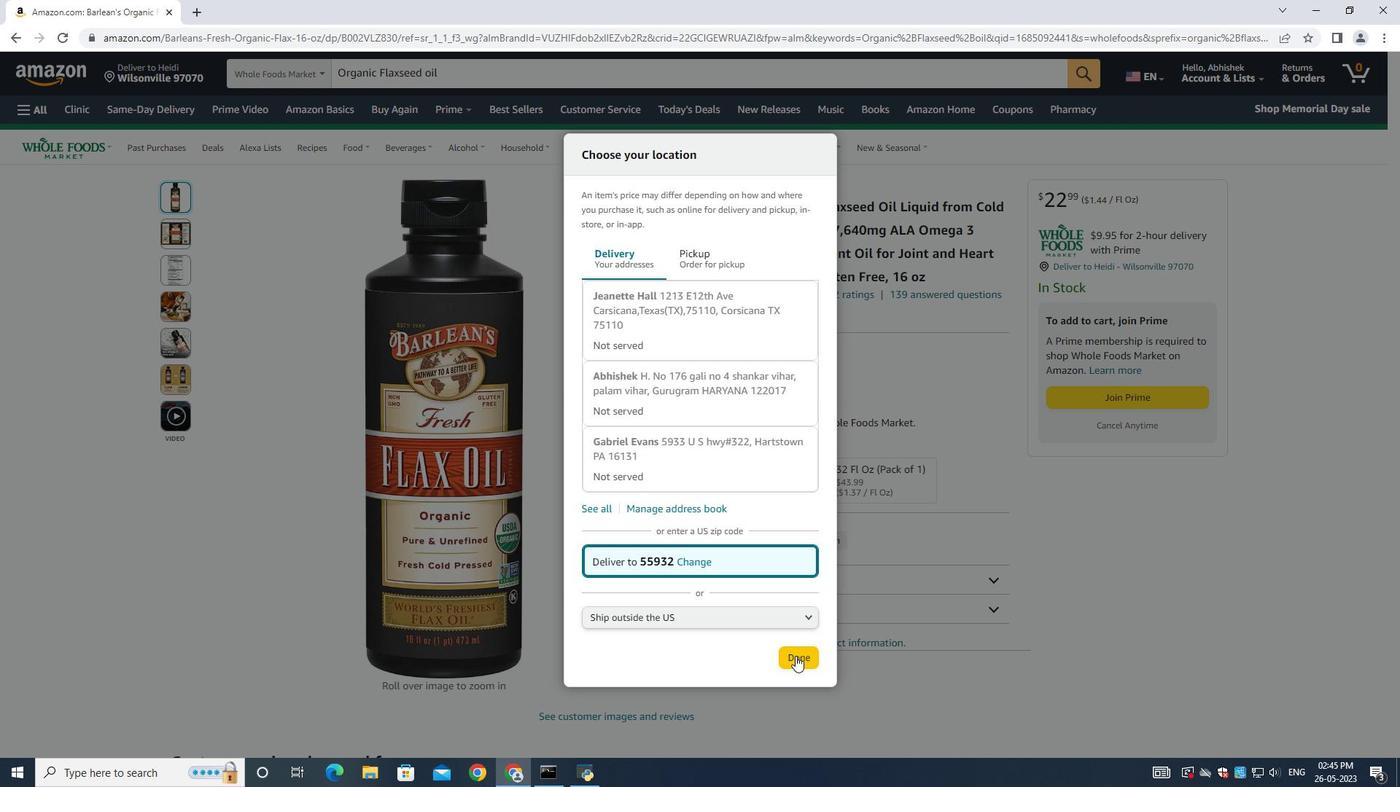 
Action: Mouse pressed left at (795, 658)
Screenshot: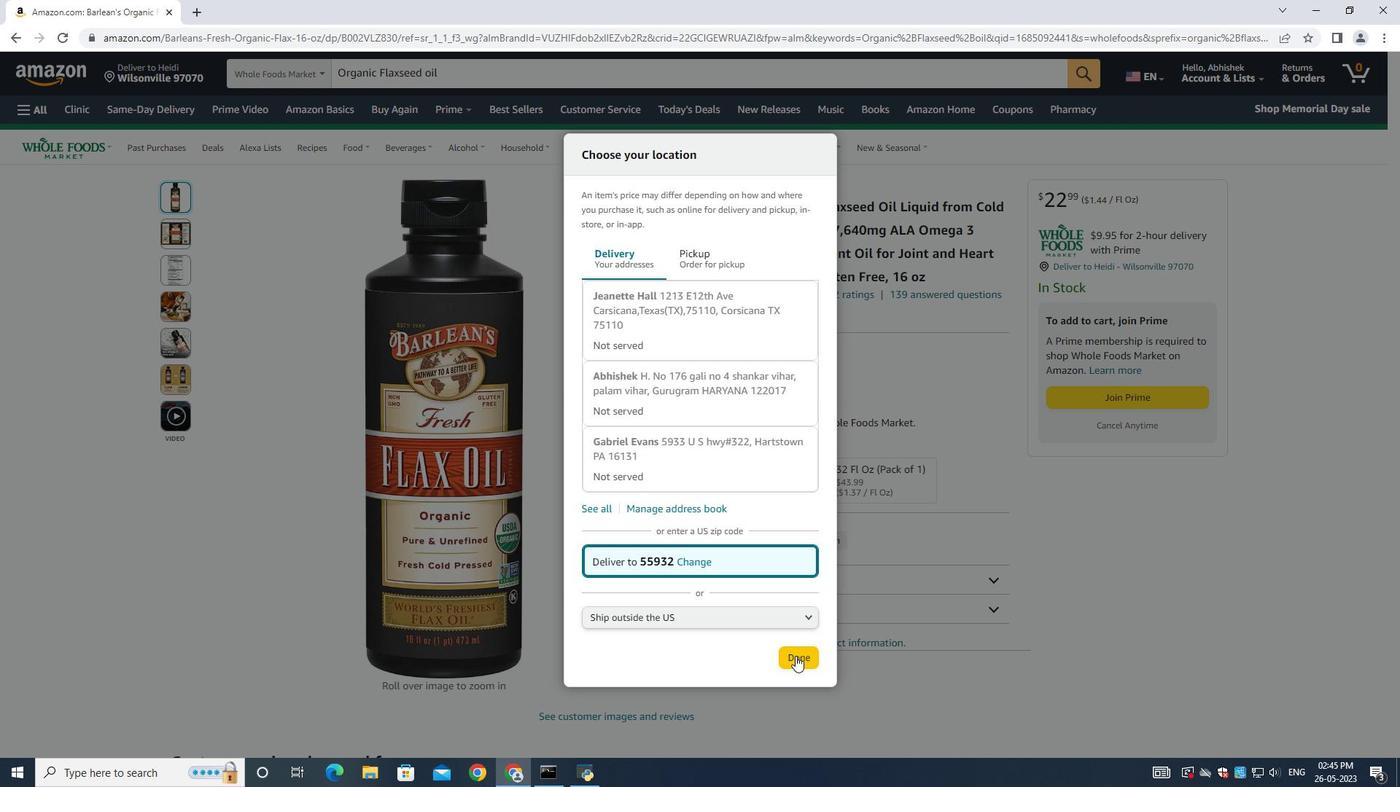 
Action: Mouse moved to (267, 204)
Screenshot: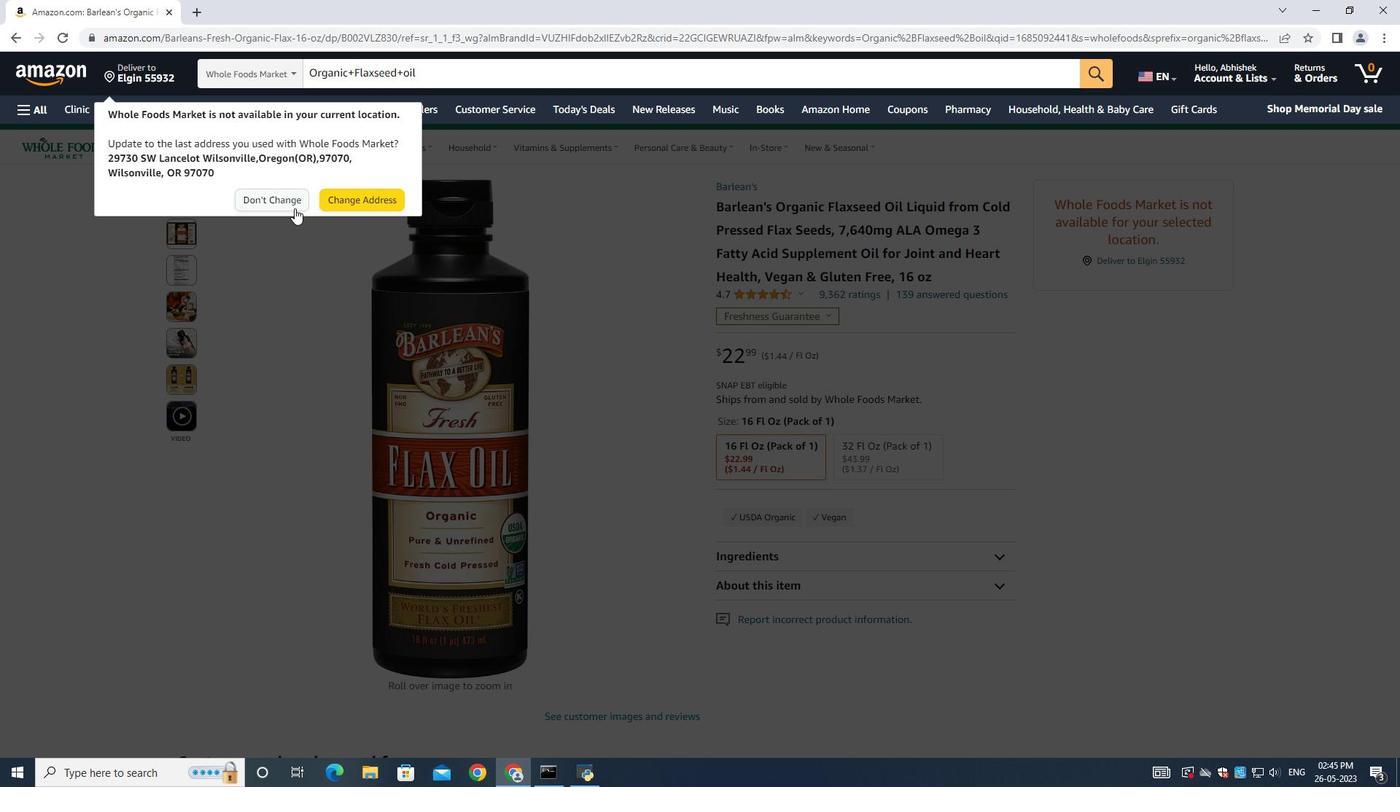 
Action: Mouse pressed left at (267, 204)
Screenshot: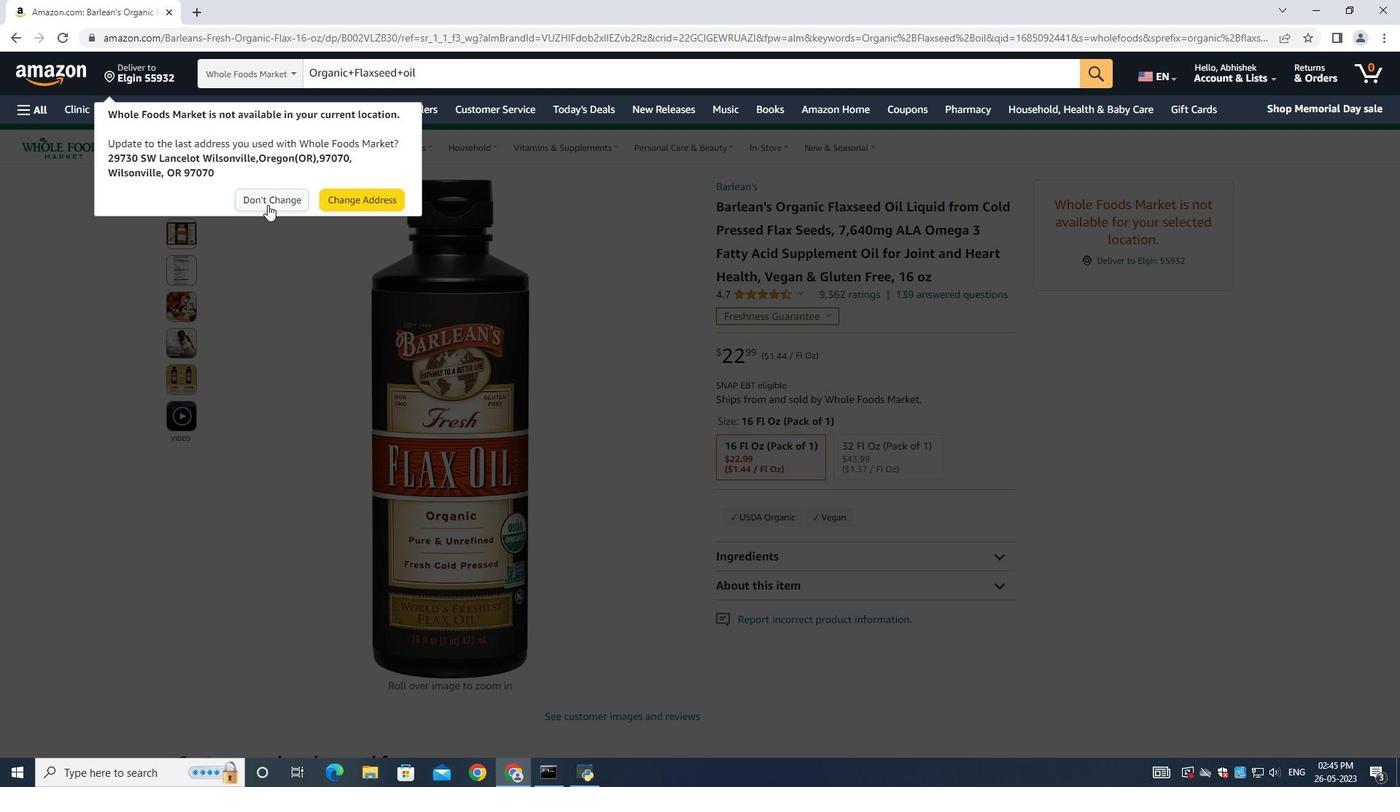 
Action: Mouse moved to (868, 361)
Screenshot: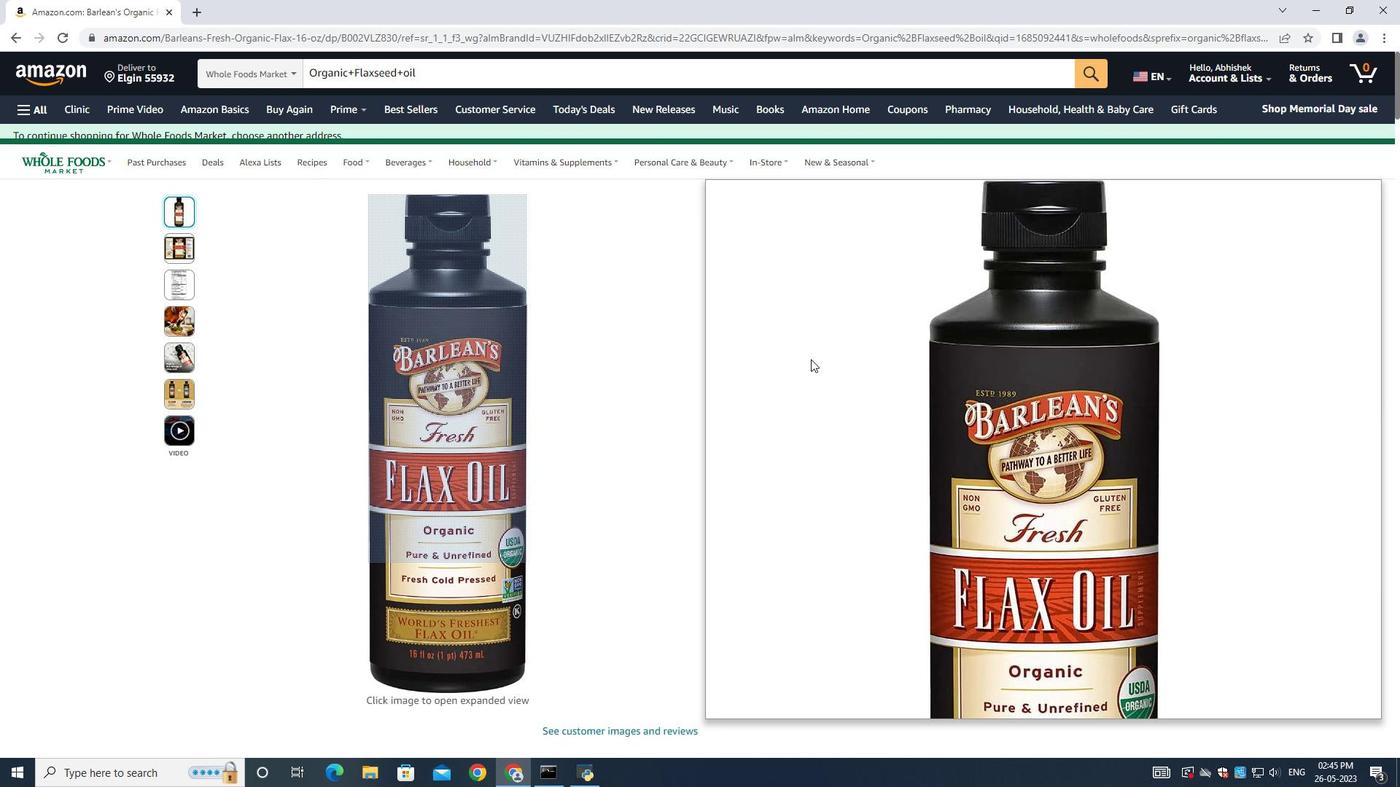 
Action: Mouse scrolled (868, 361) with delta (0, 0)
Screenshot: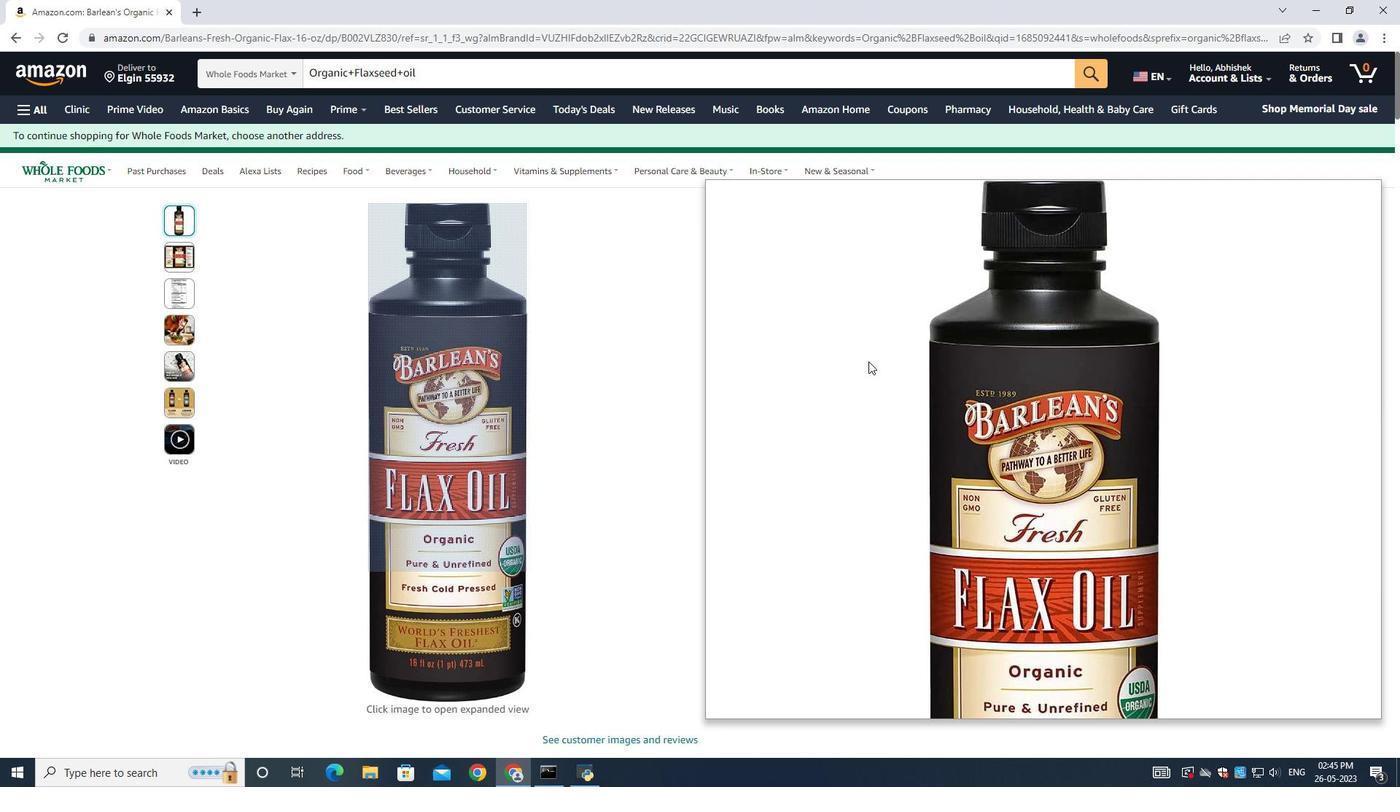 
Action: Mouse scrolled (868, 361) with delta (0, 0)
Screenshot: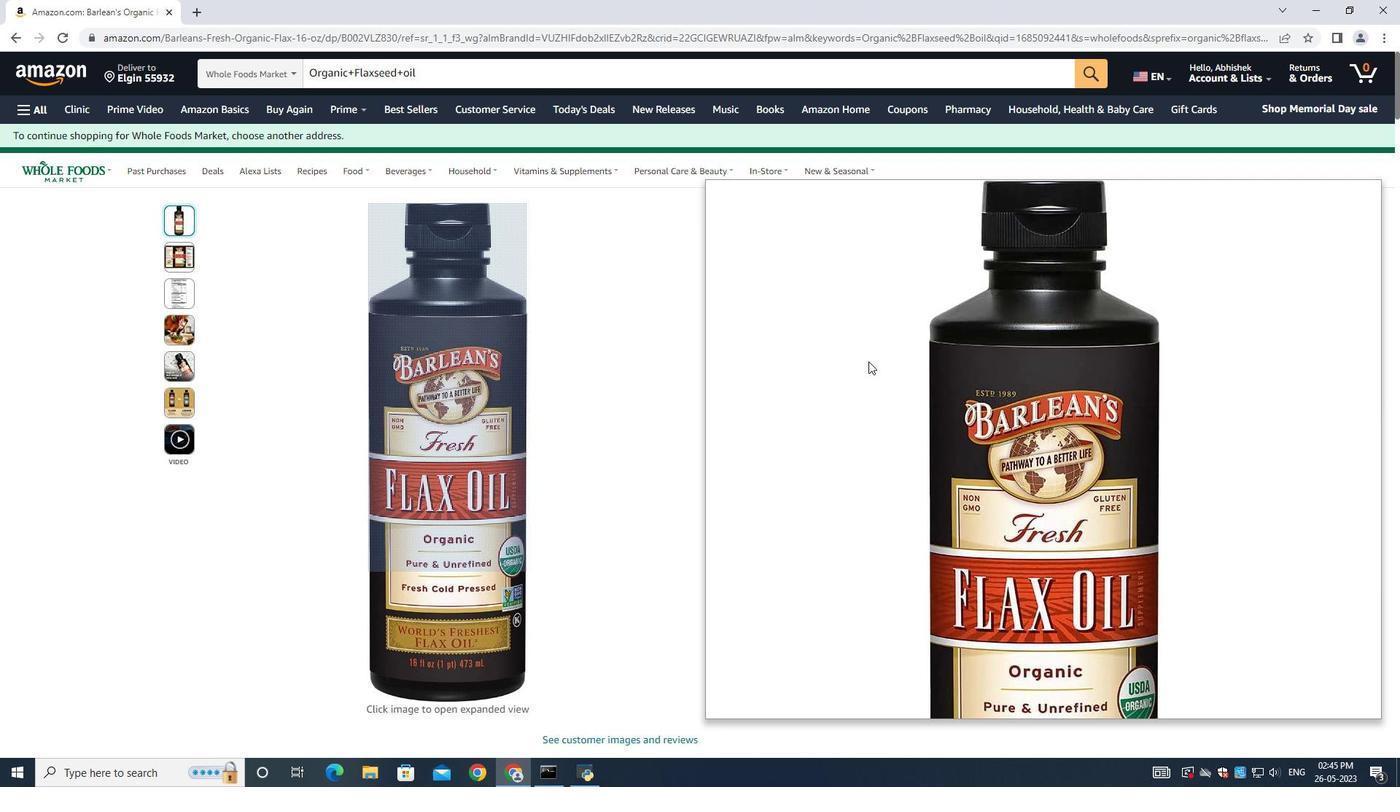 
Action: Mouse scrolled (868, 361) with delta (0, 0)
Screenshot: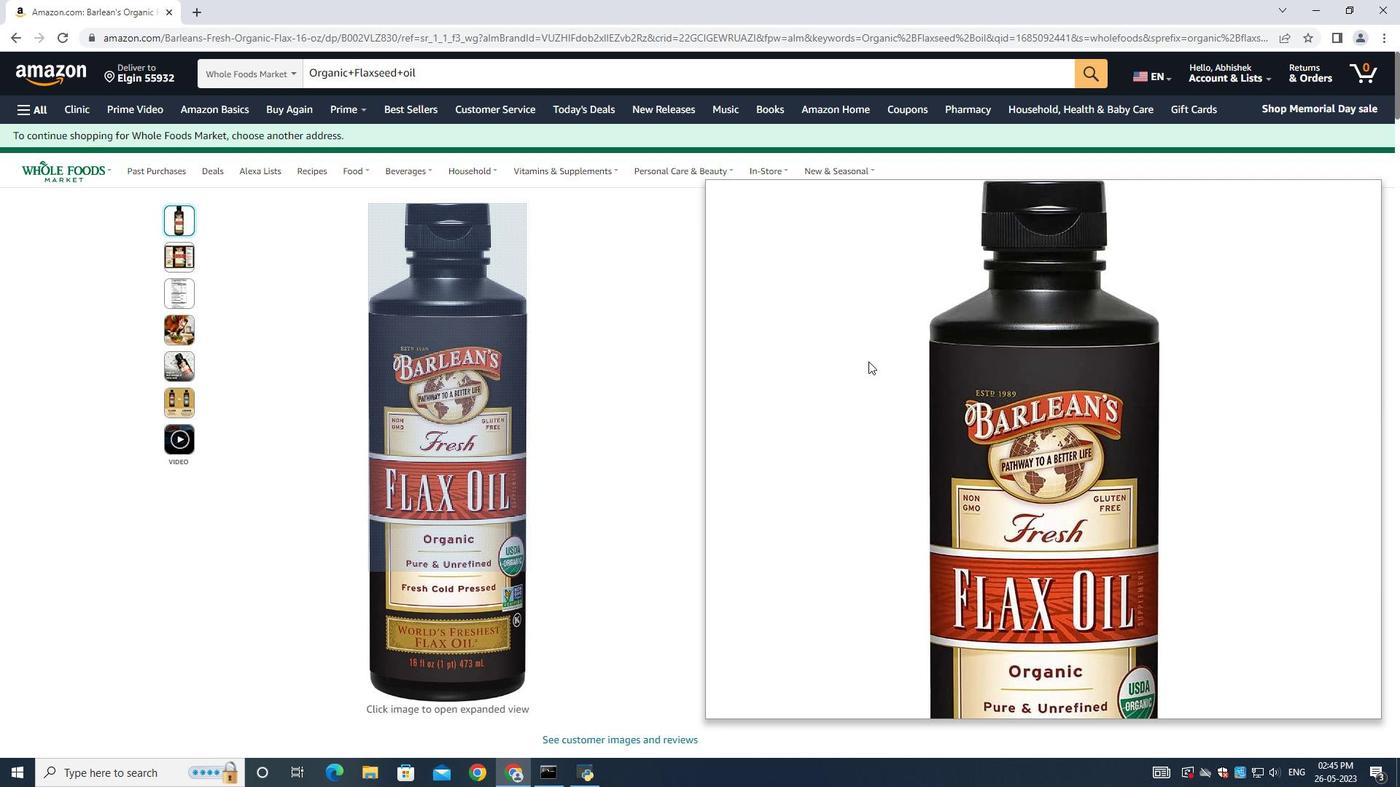 
Action: Mouse scrolled (868, 361) with delta (0, 0)
Screenshot: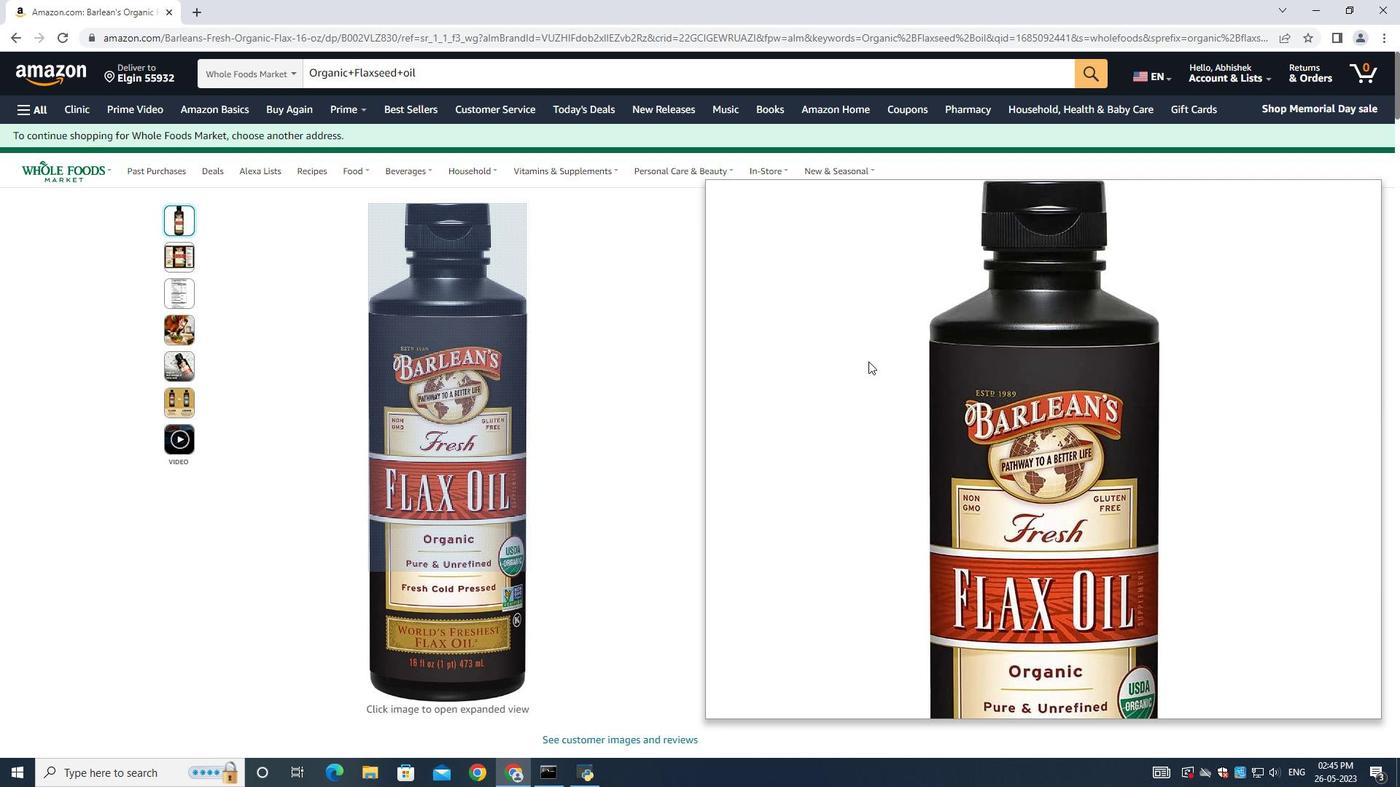 
Action: Mouse scrolled (868, 361) with delta (0, 0)
Screenshot: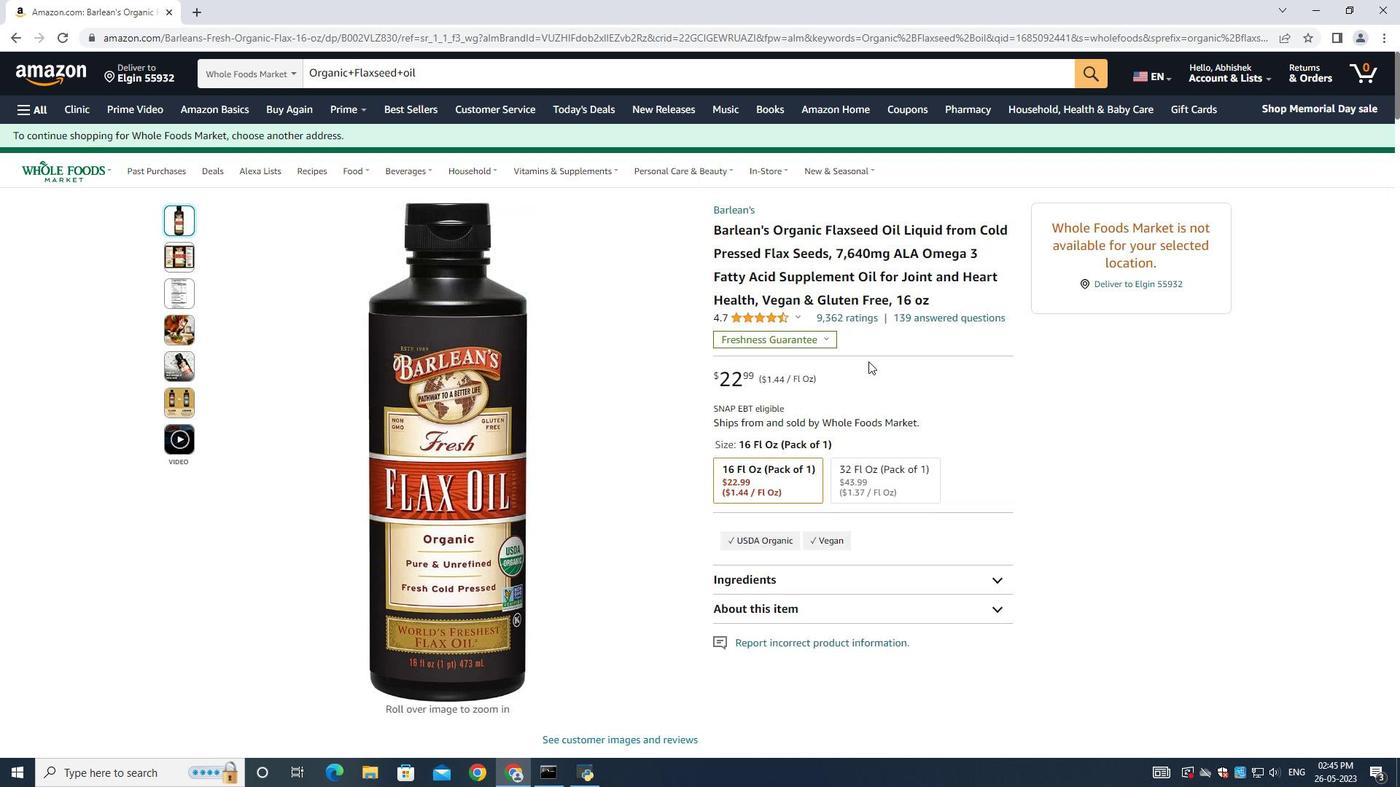
Action: Mouse moved to (889, 372)
Screenshot: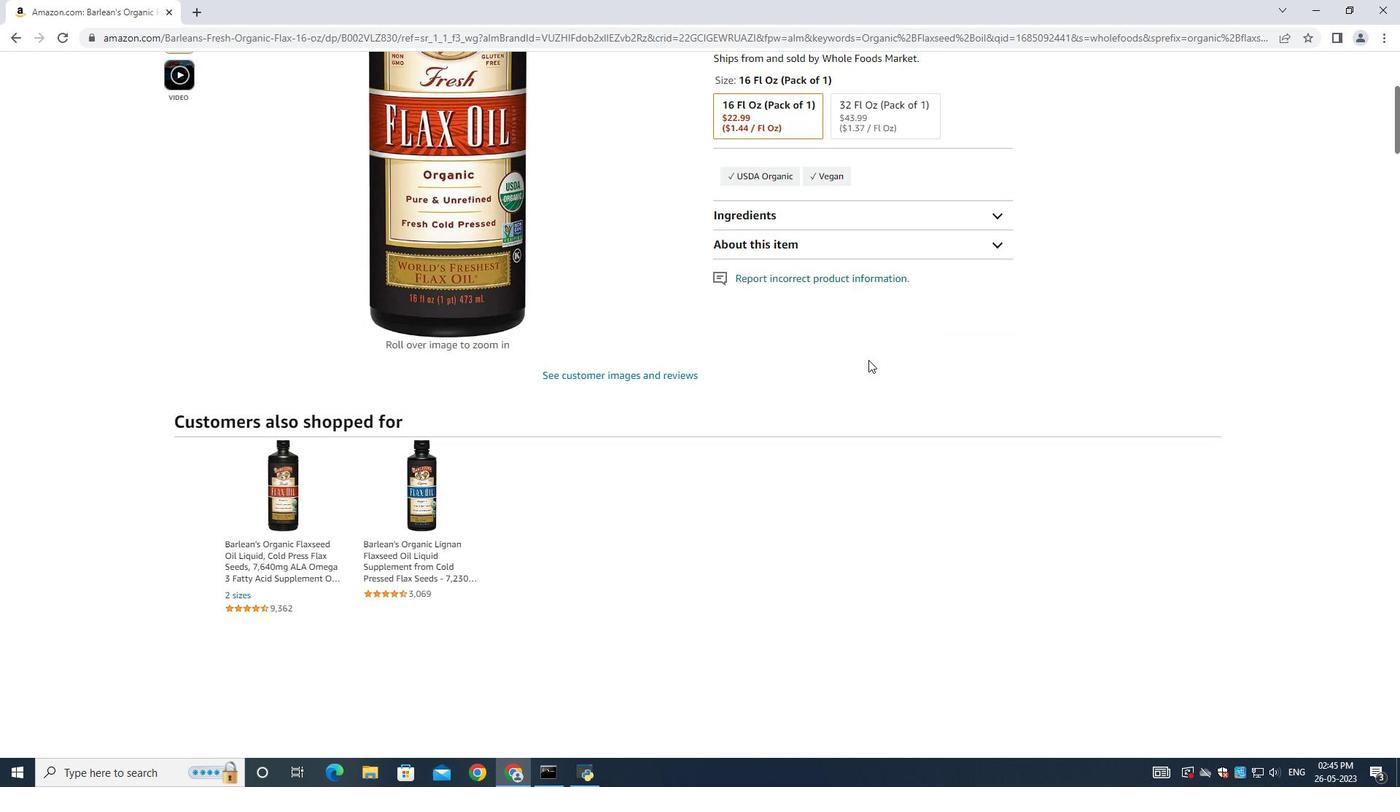
Action: Mouse scrolled (889, 373) with delta (0, 0)
Screenshot: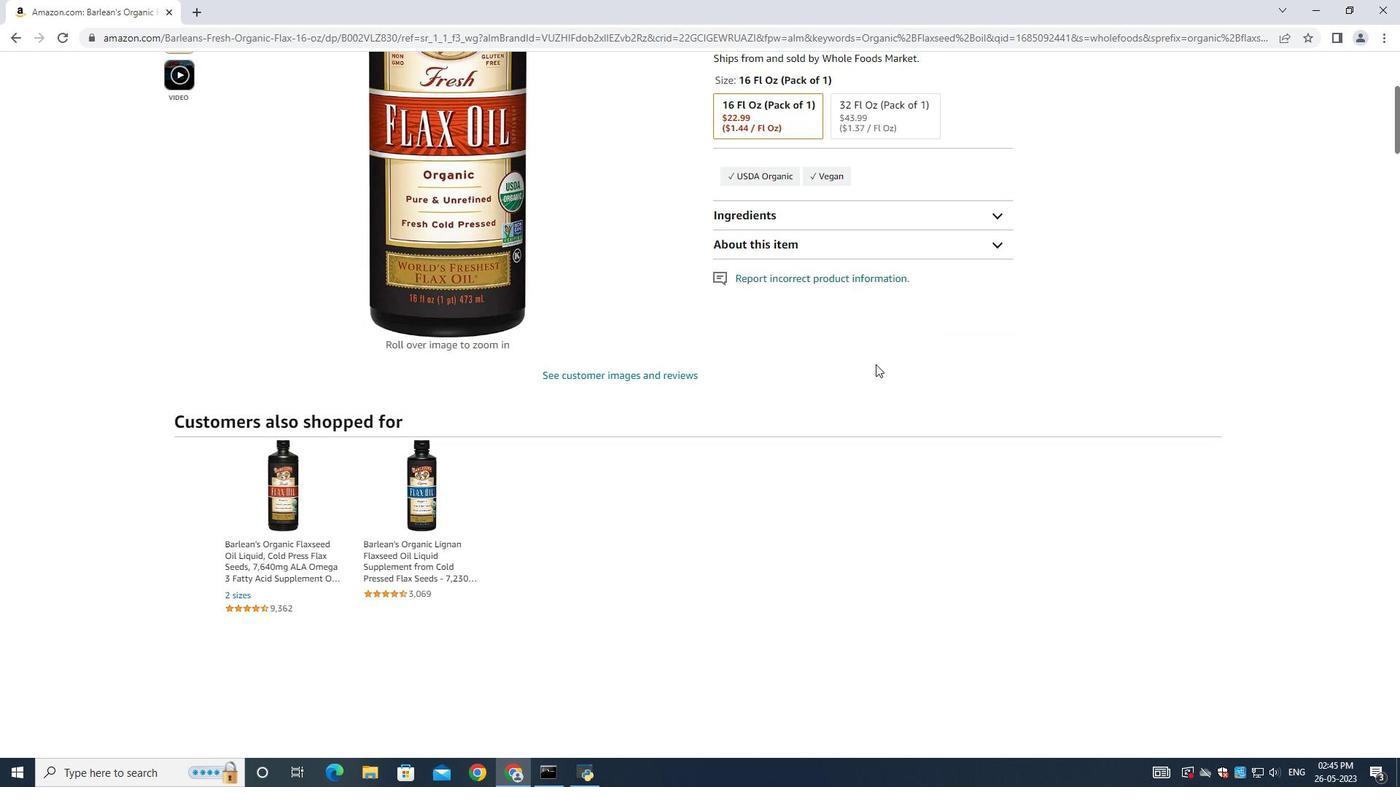 
Action: Mouse scrolled (889, 373) with delta (0, 0)
Screenshot: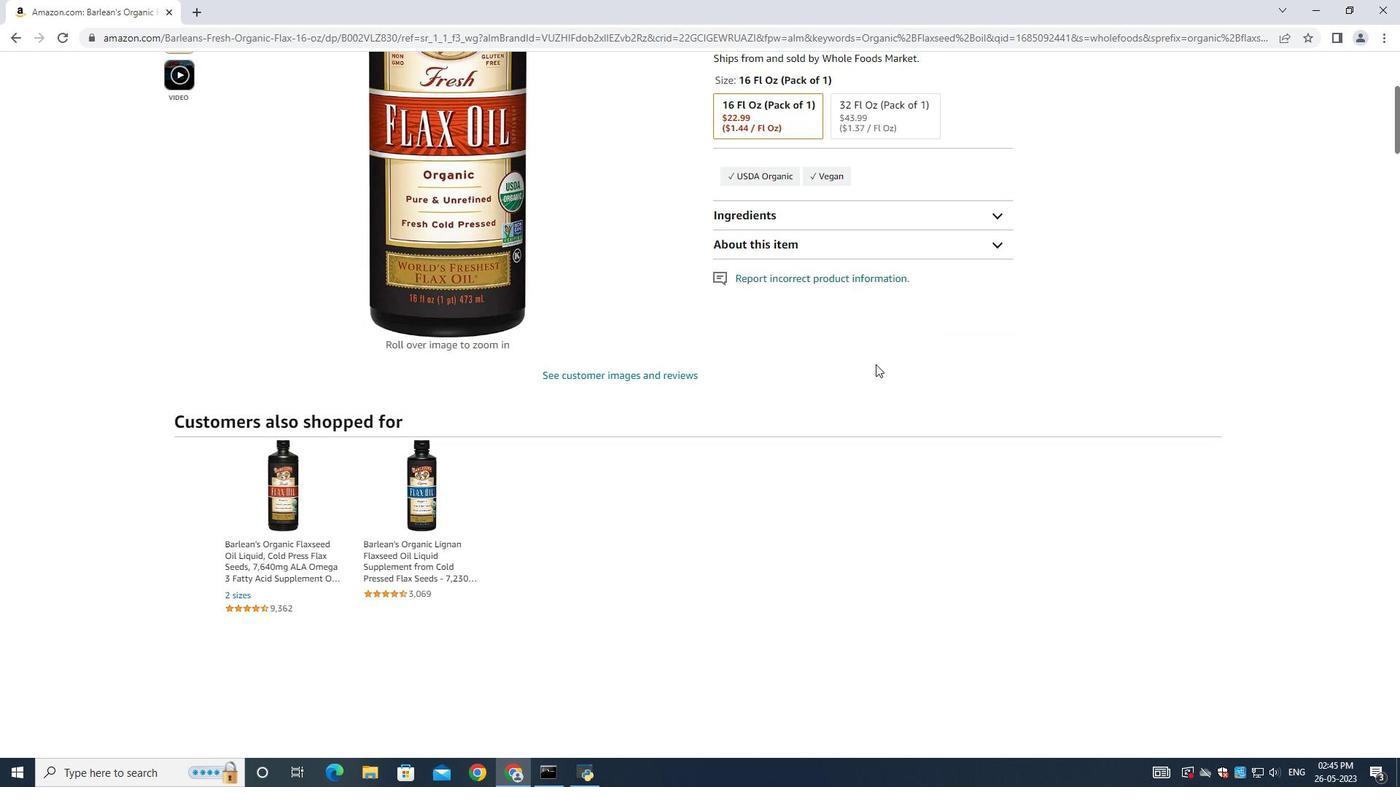 
Action: Mouse moved to (889, 373)
Screenshot: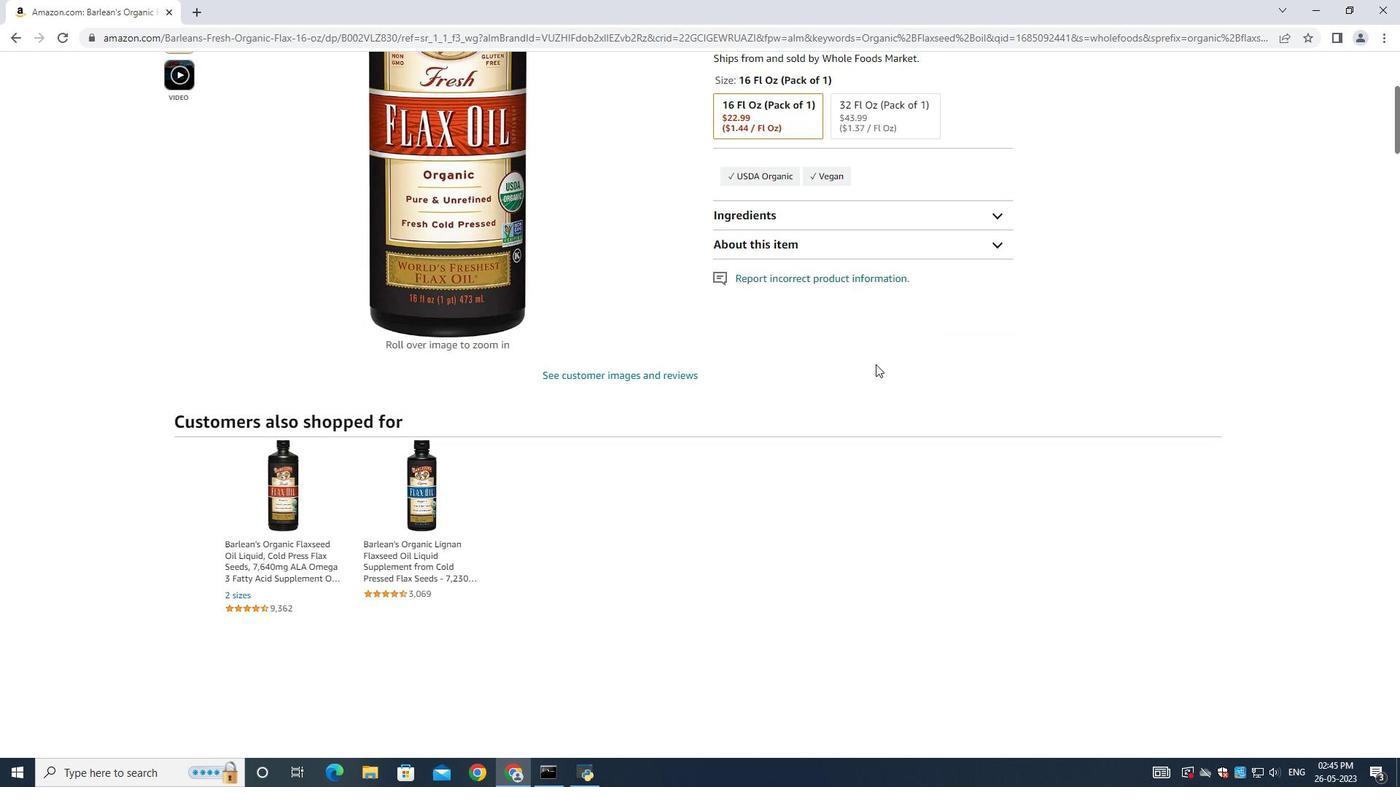 
Action: Mouse scrolled (889, 374) with delta (0, 0)
Screenshot: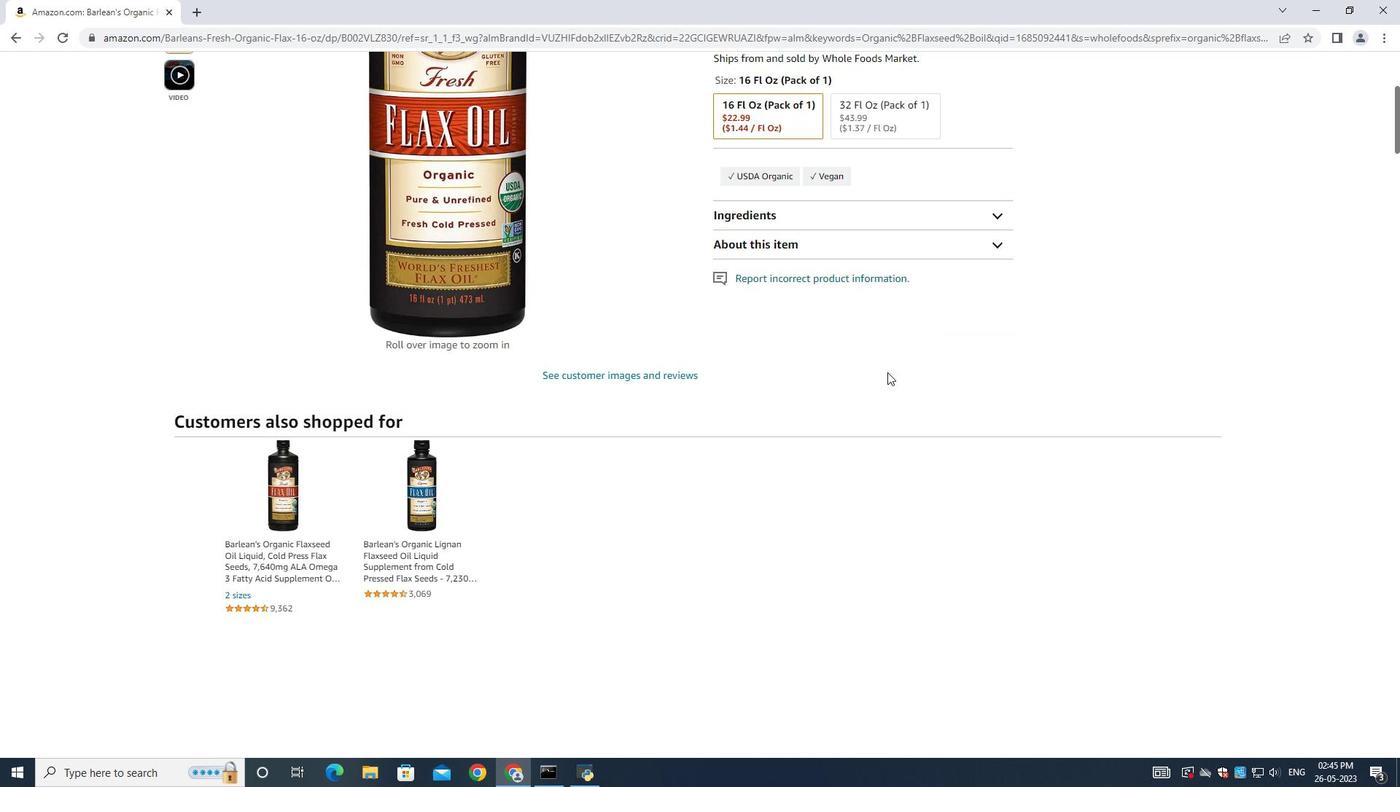 
Action: Mouse scrolled (889, 374) with delta (0, 0)
Screenshot: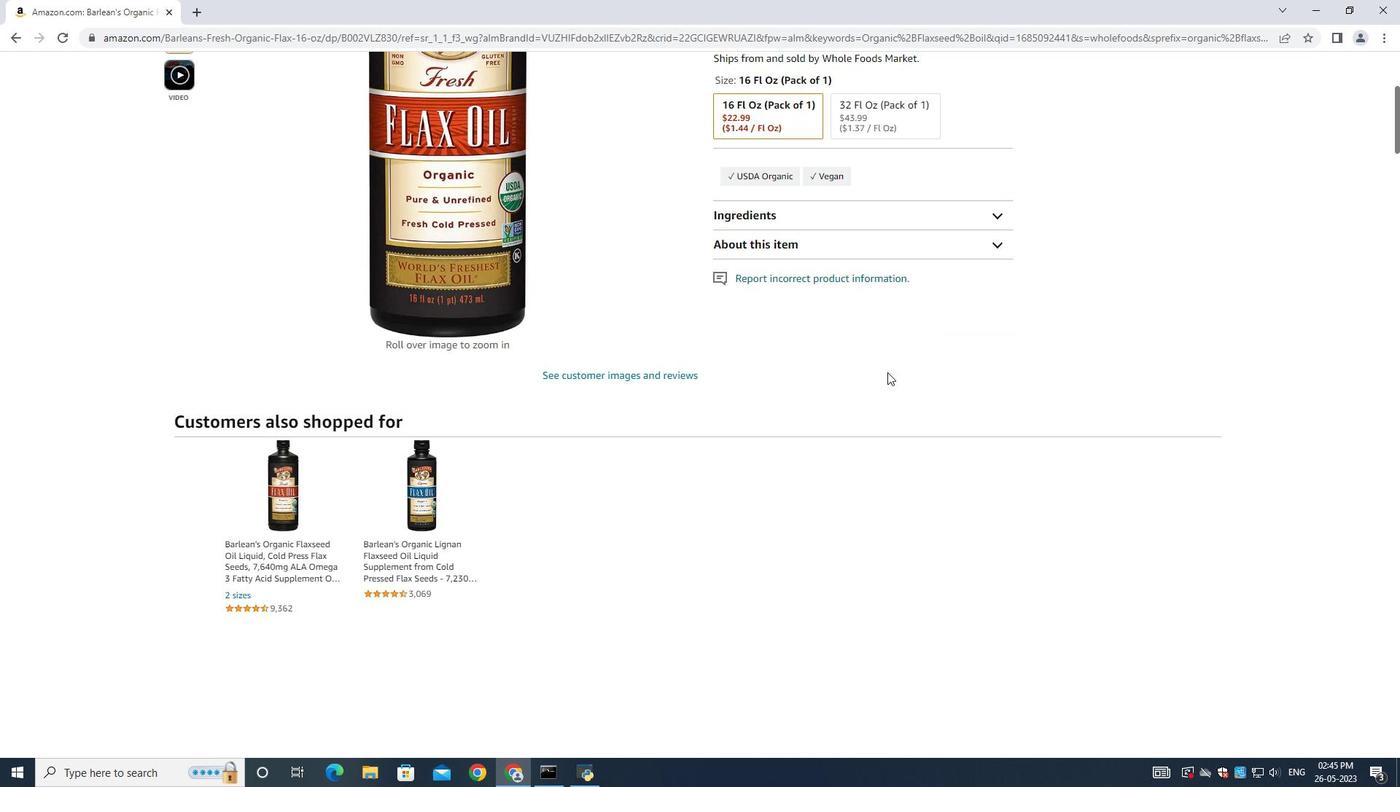 
Action: Mouse scrolled (889, 374) with delta (0, 0)
Screenshot: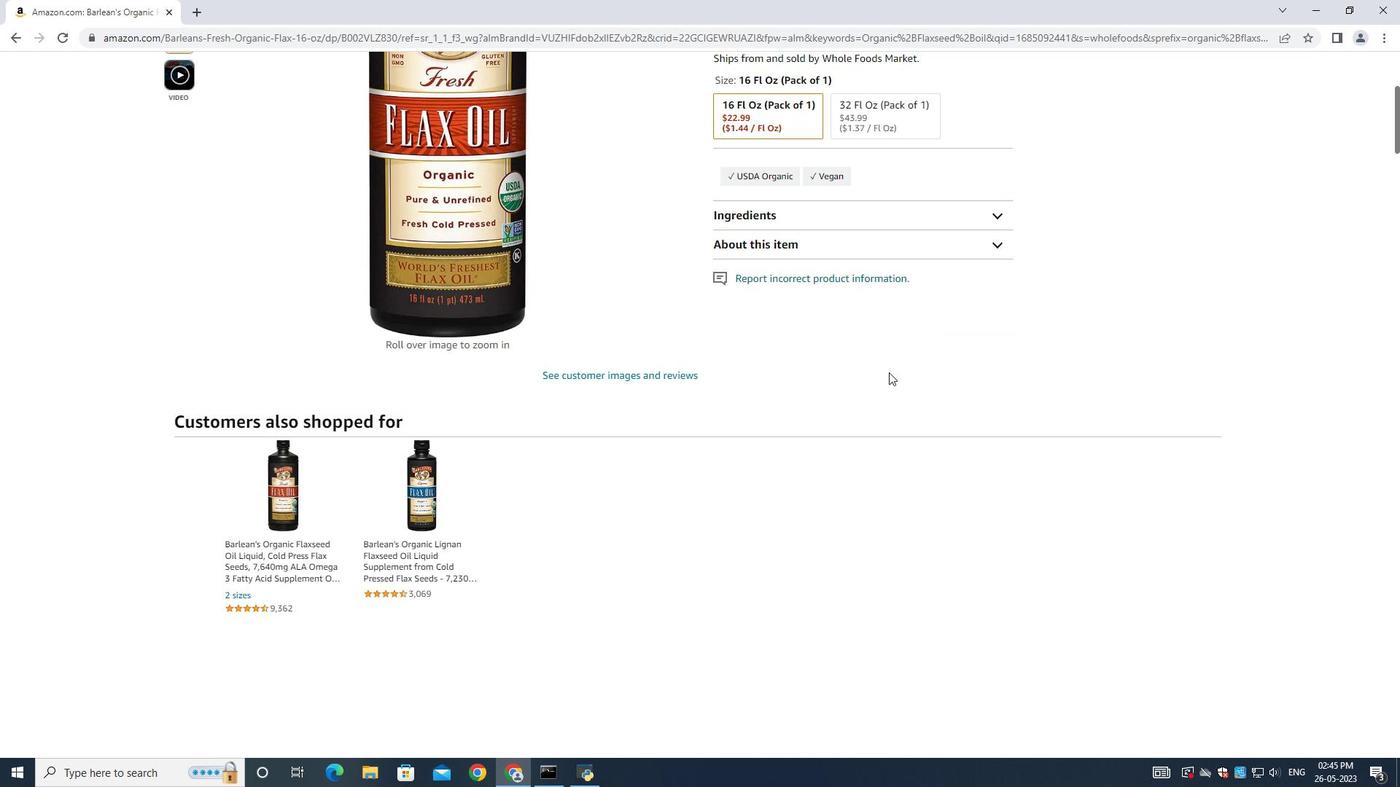 
Action: Mouse scrolled (889, 374) with delta (0, 0)
Screenshot: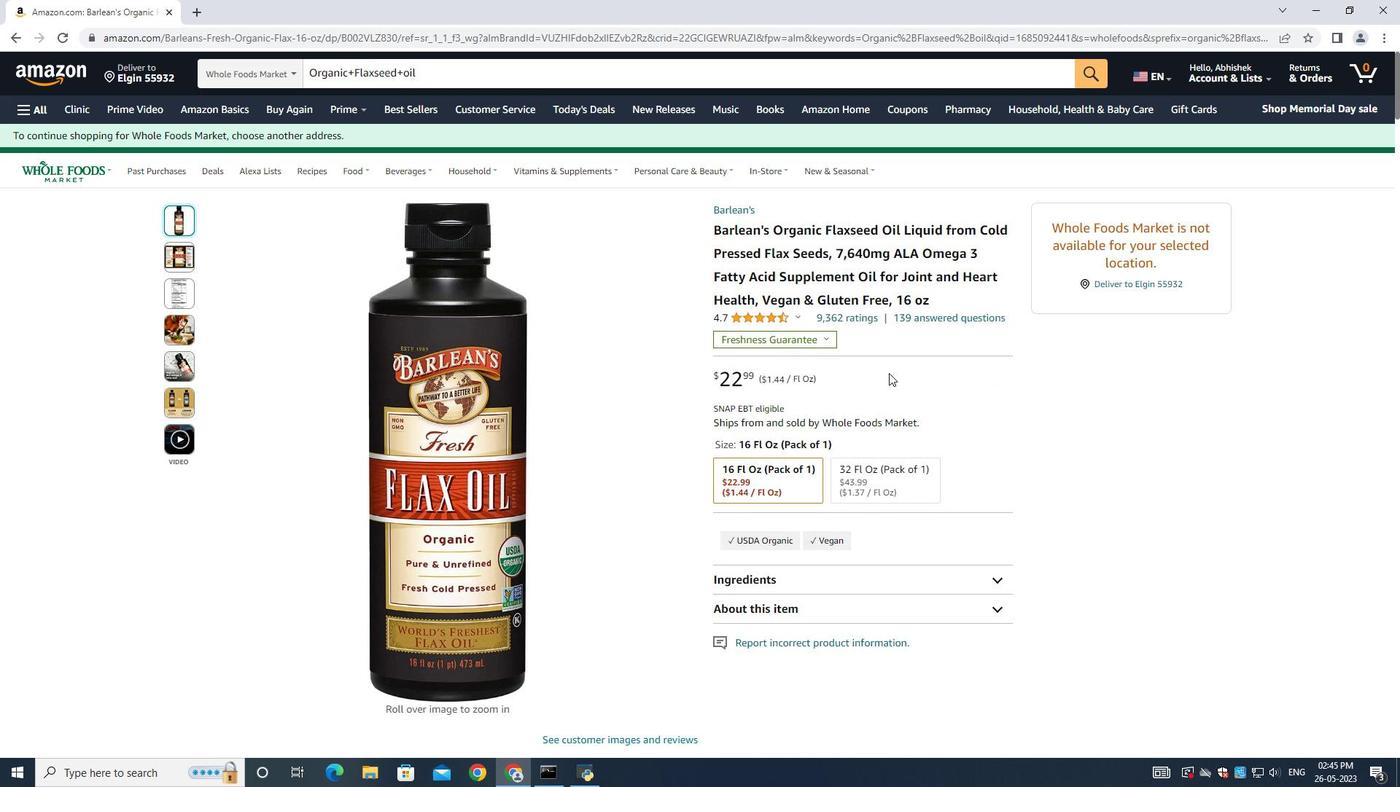 
Action: Mouse moved to (122, 69)
Screenshot: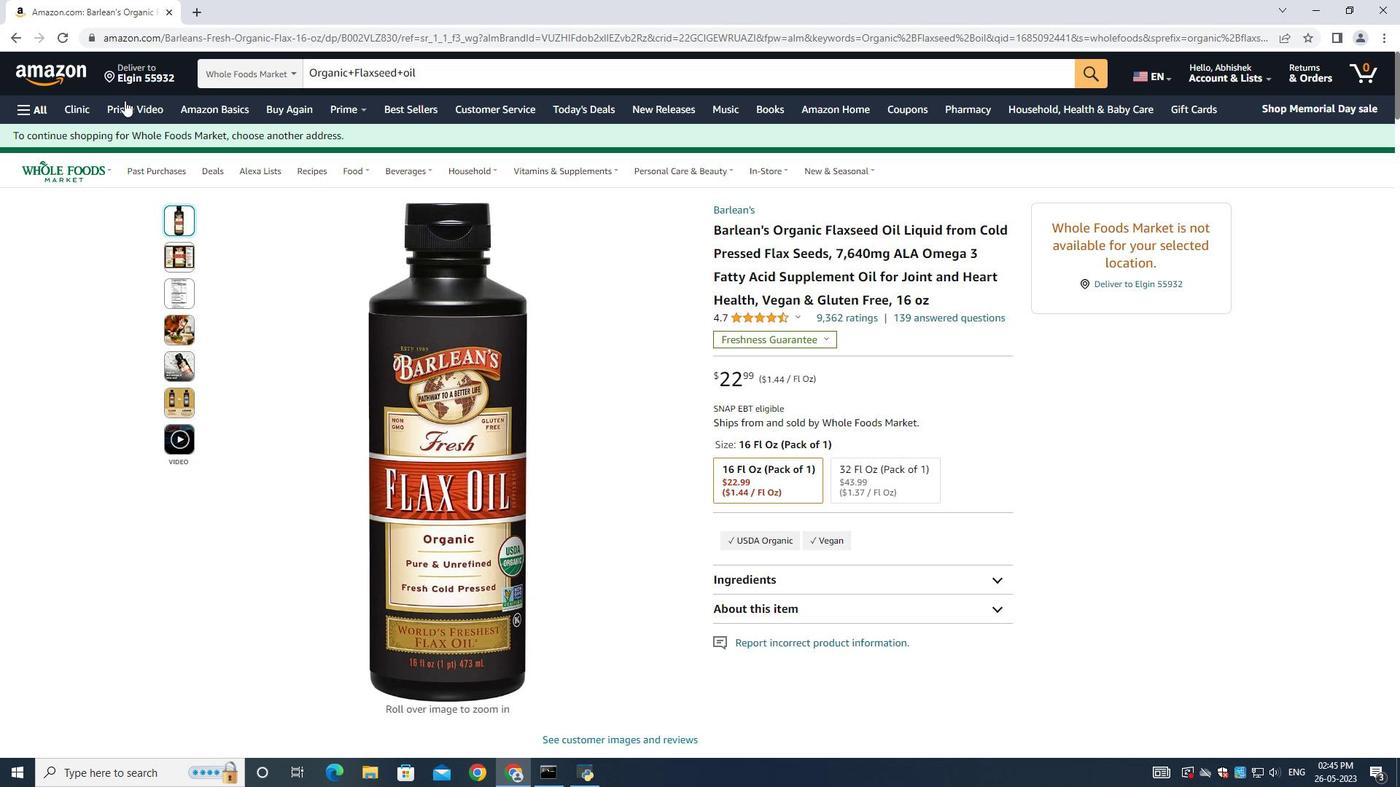 
Action: Mouse pressed left at (122, 69)
Screenshot: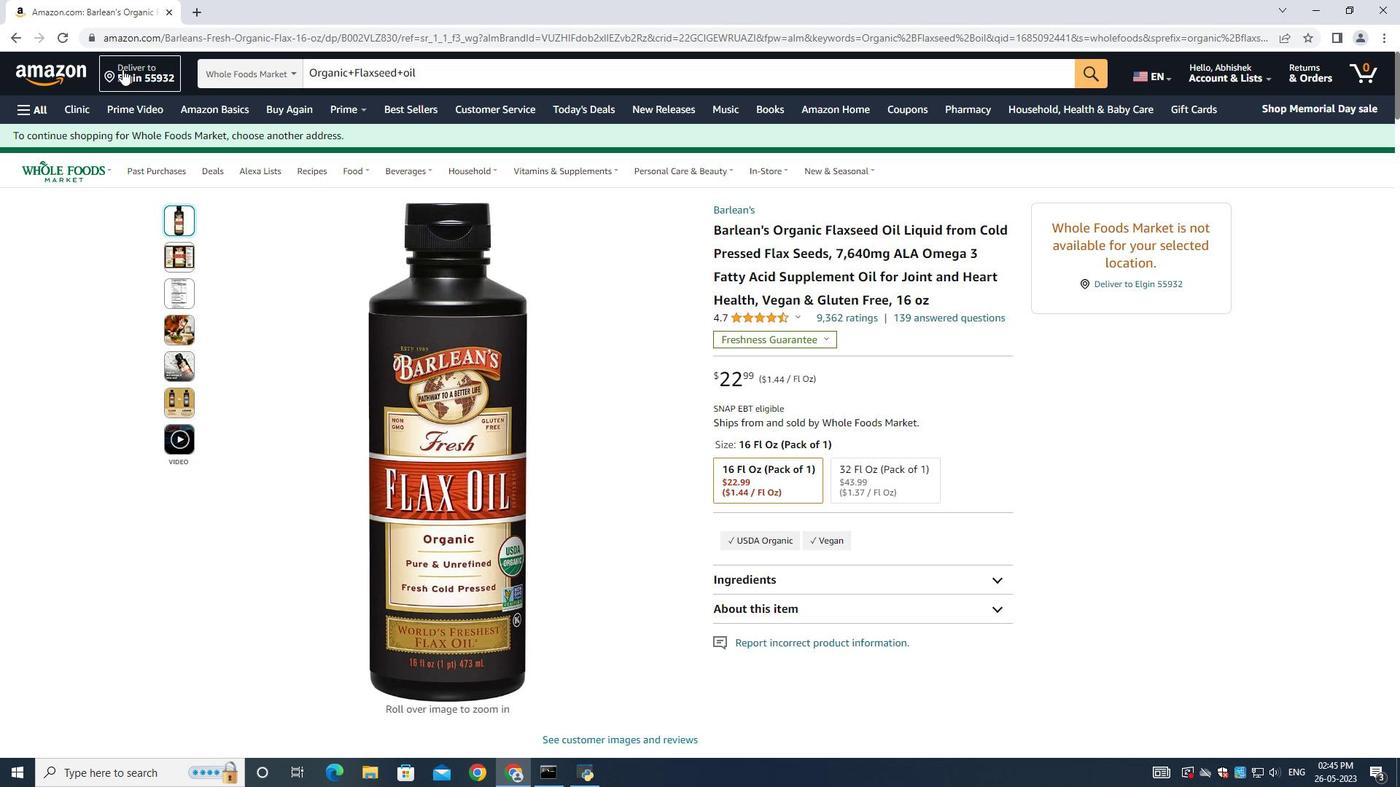 
Action: Mouse moved to (687, 393)
Screenshot: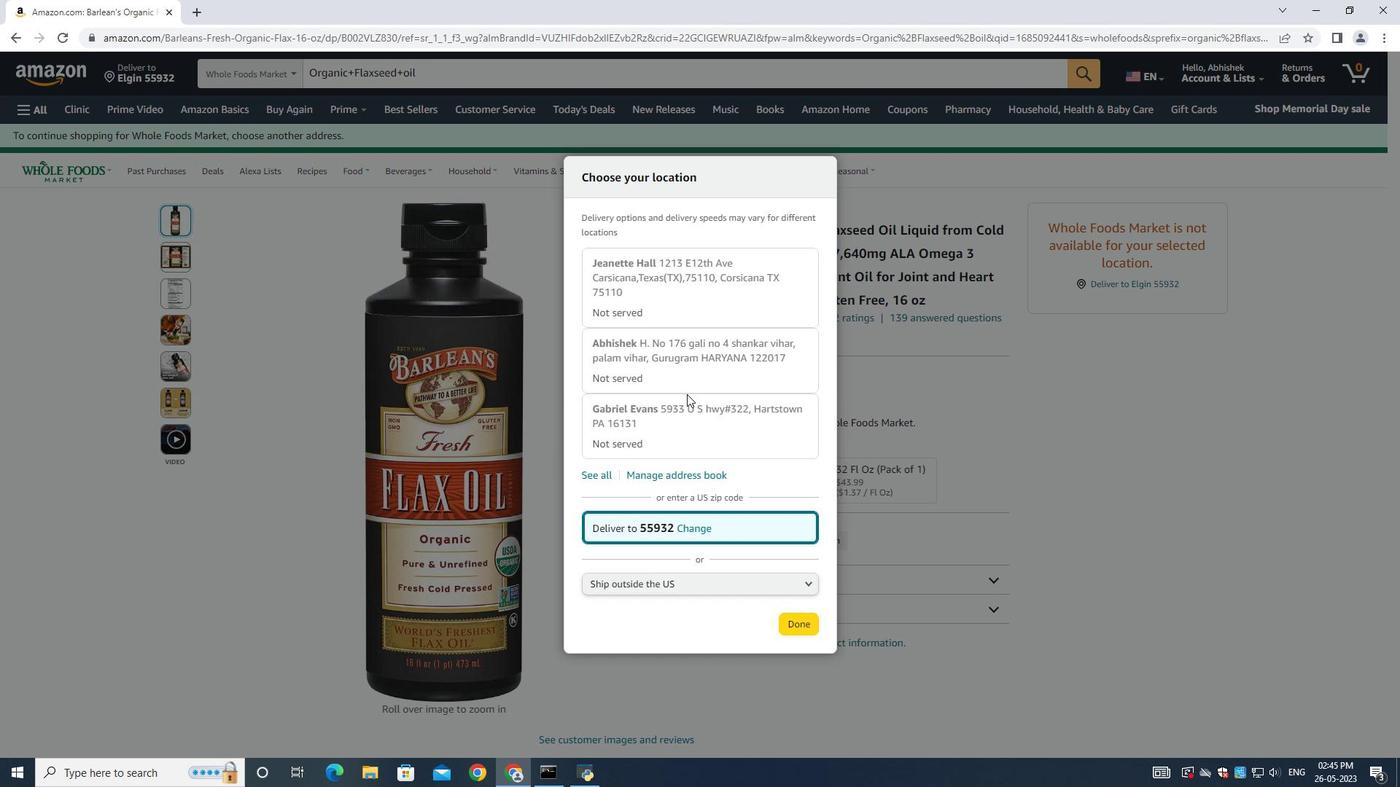 
Action: Mouse scrolled (687, 393) with delta (0, 0)
Screenshot: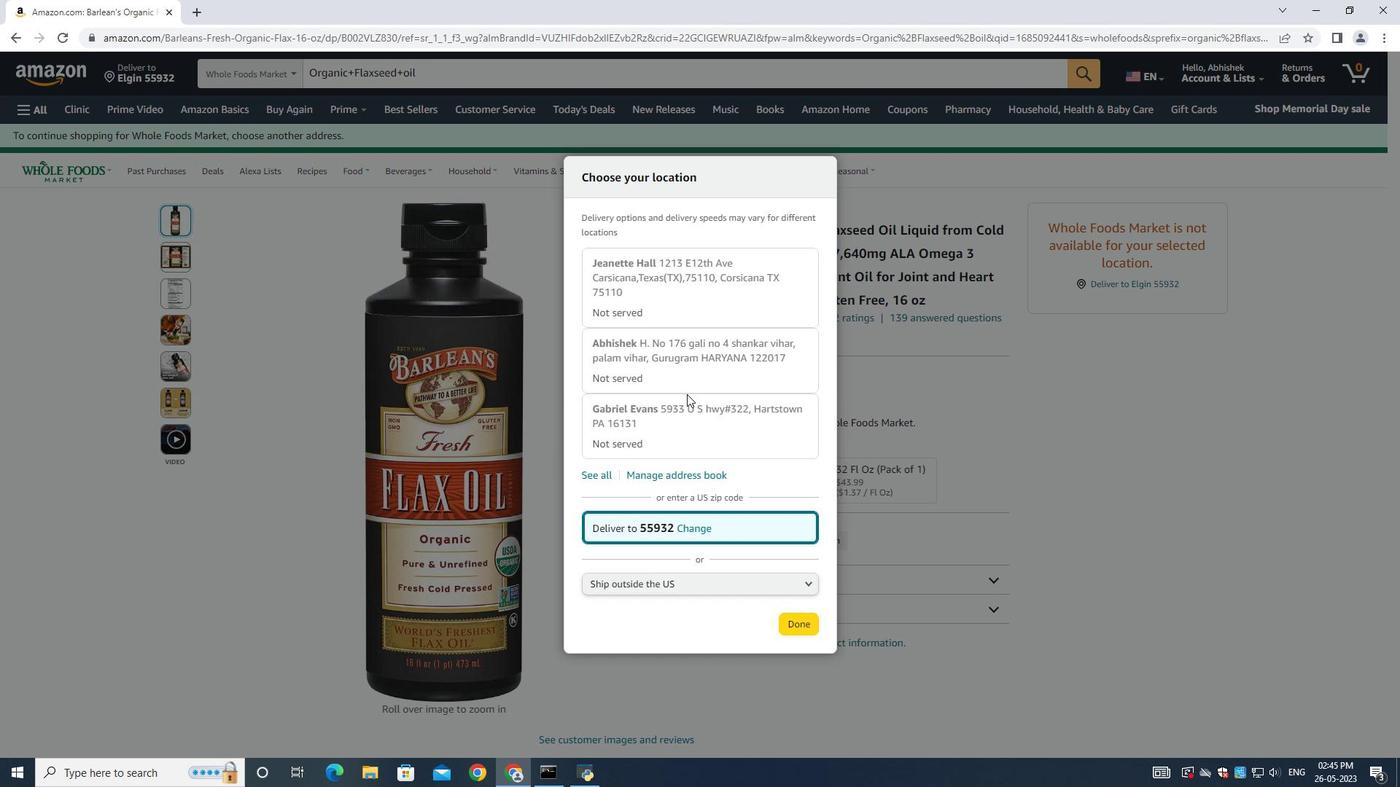 
Action: Mouse moved to (687, 392)
Screenshot: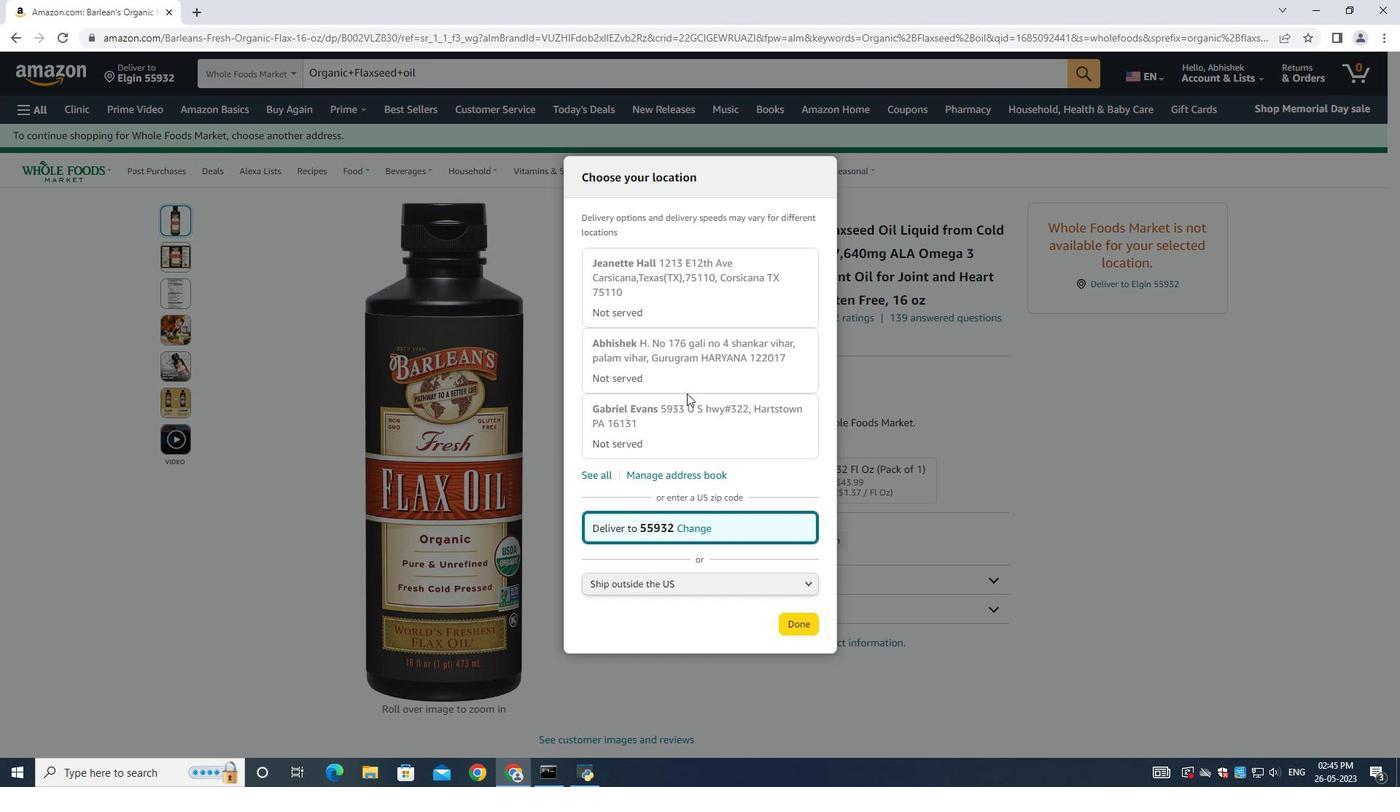 
Action: Mouse scrolled (687, 393) with delta (0, 0)
Screenshot: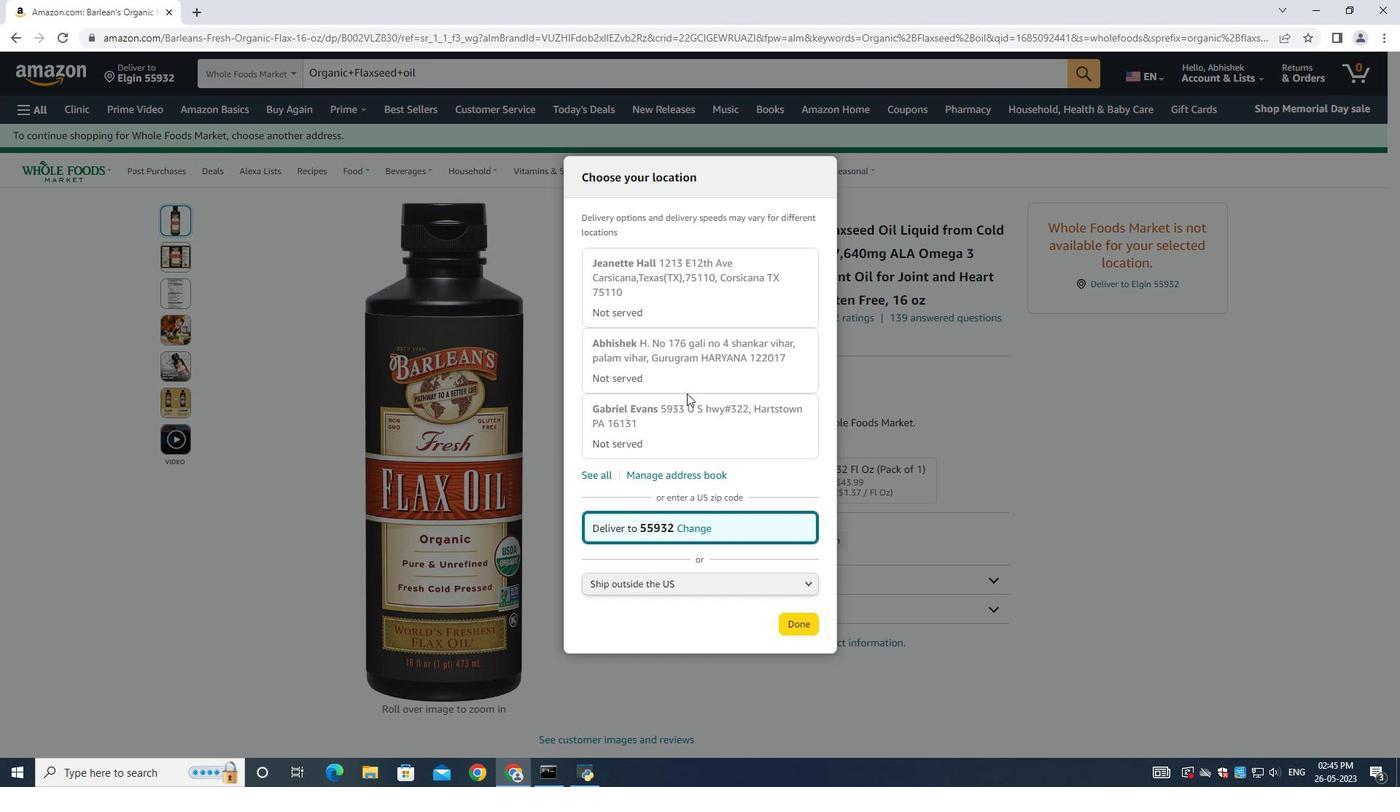 
Action: Mouse scrolled (687, 393) with delta (0, 0)
Screenshot: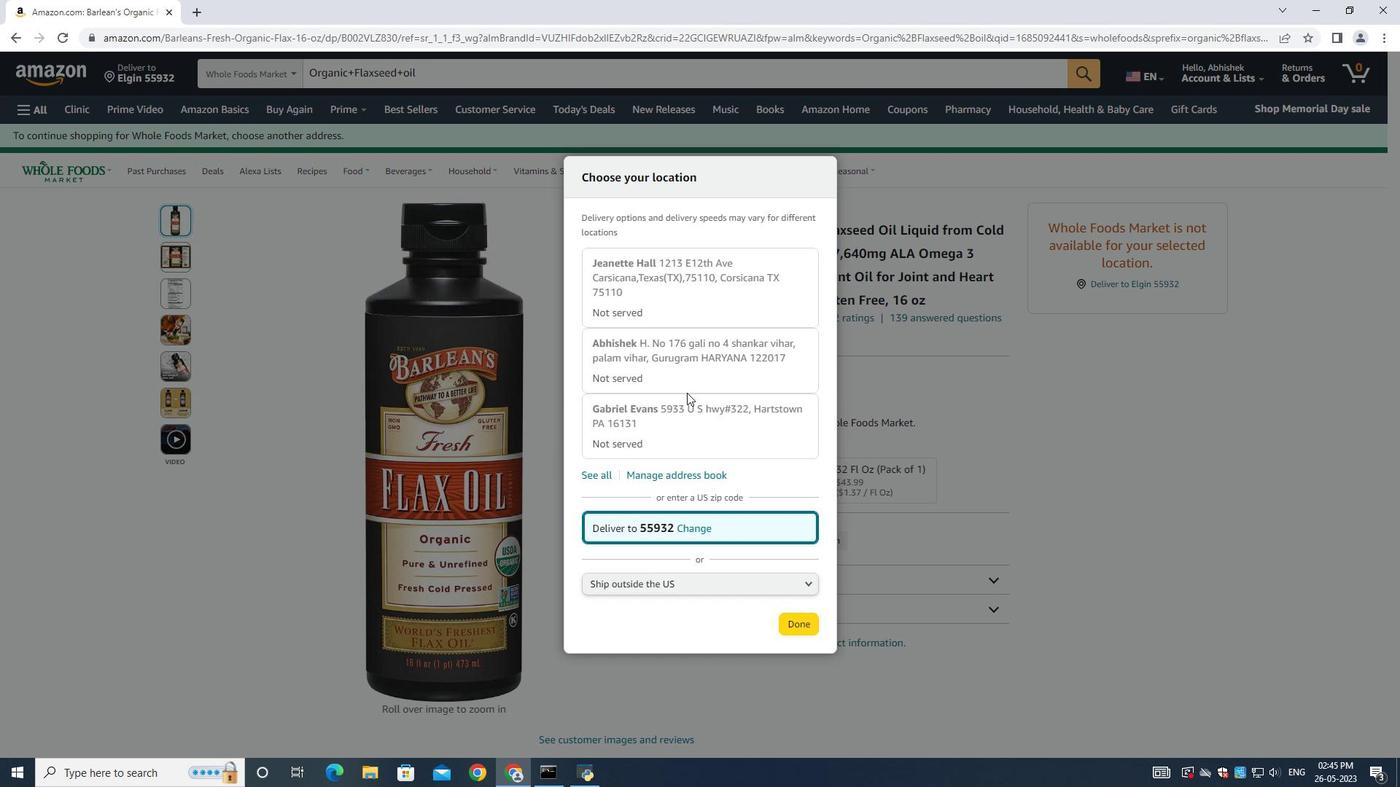 
Action: Mouse scrolled (687, 393) with delta (0, 0)
Screenshot: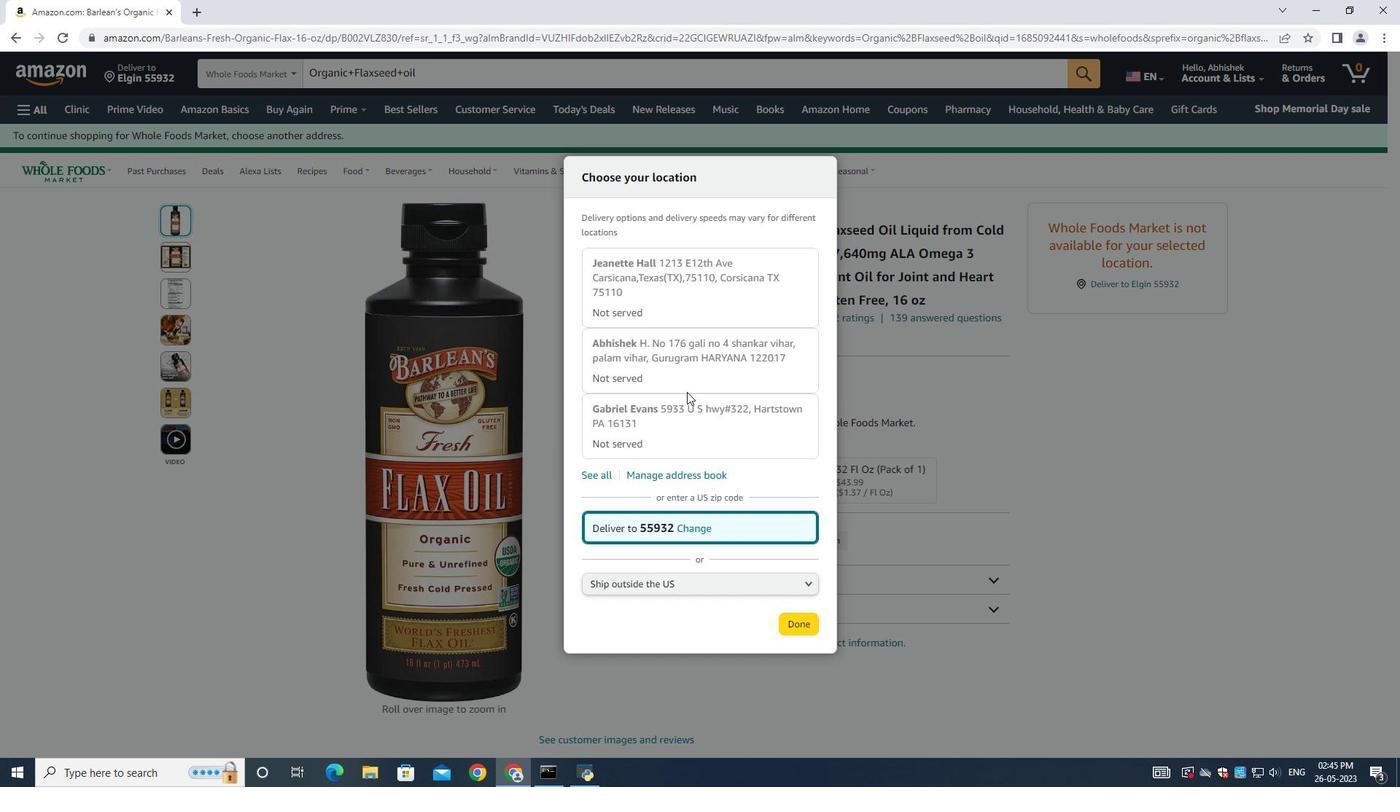 
Action: Mouse moved to (663, 526)
Screenshot: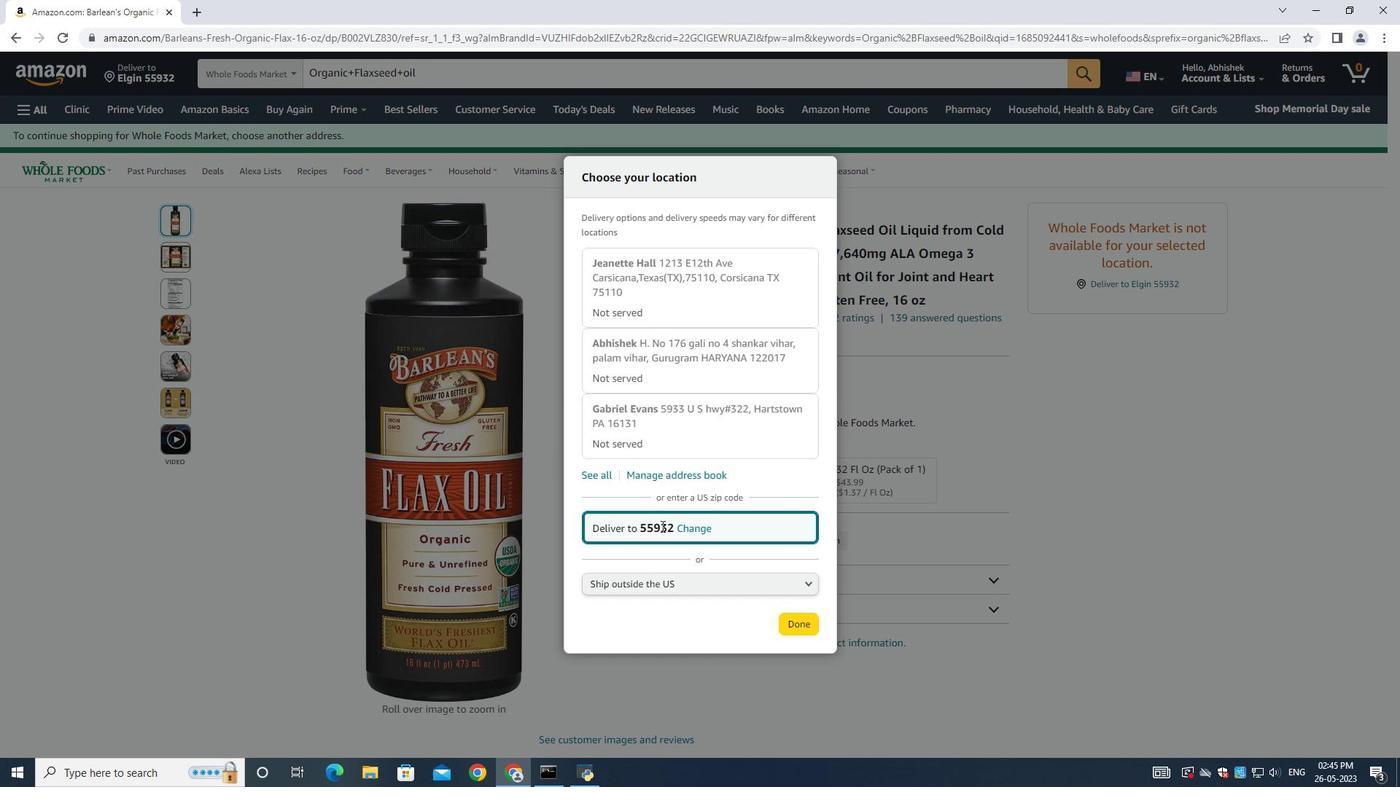 
Action: Mouse pressed left at (663, 526)
Screenshot: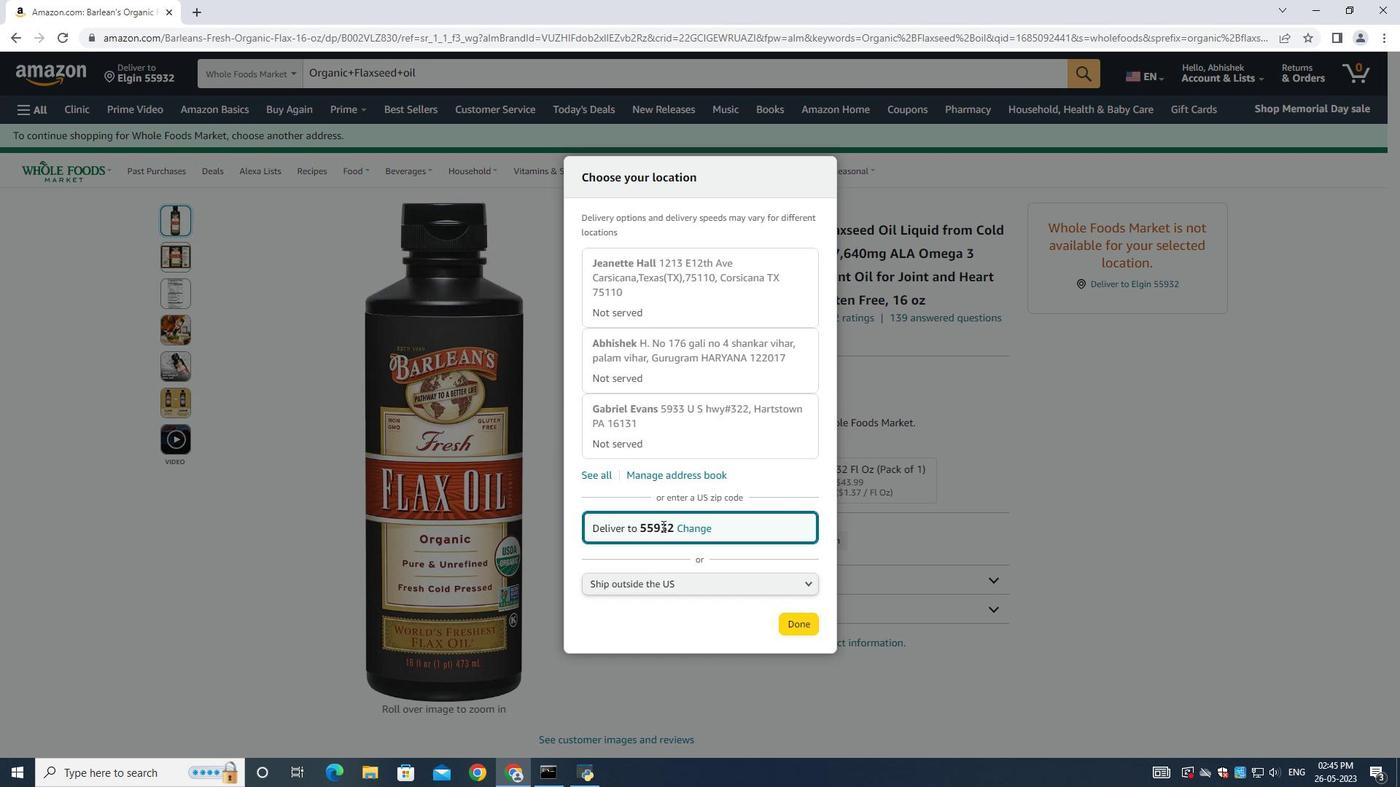 
Action: Mouse moved to (660, 460)
Screenshot: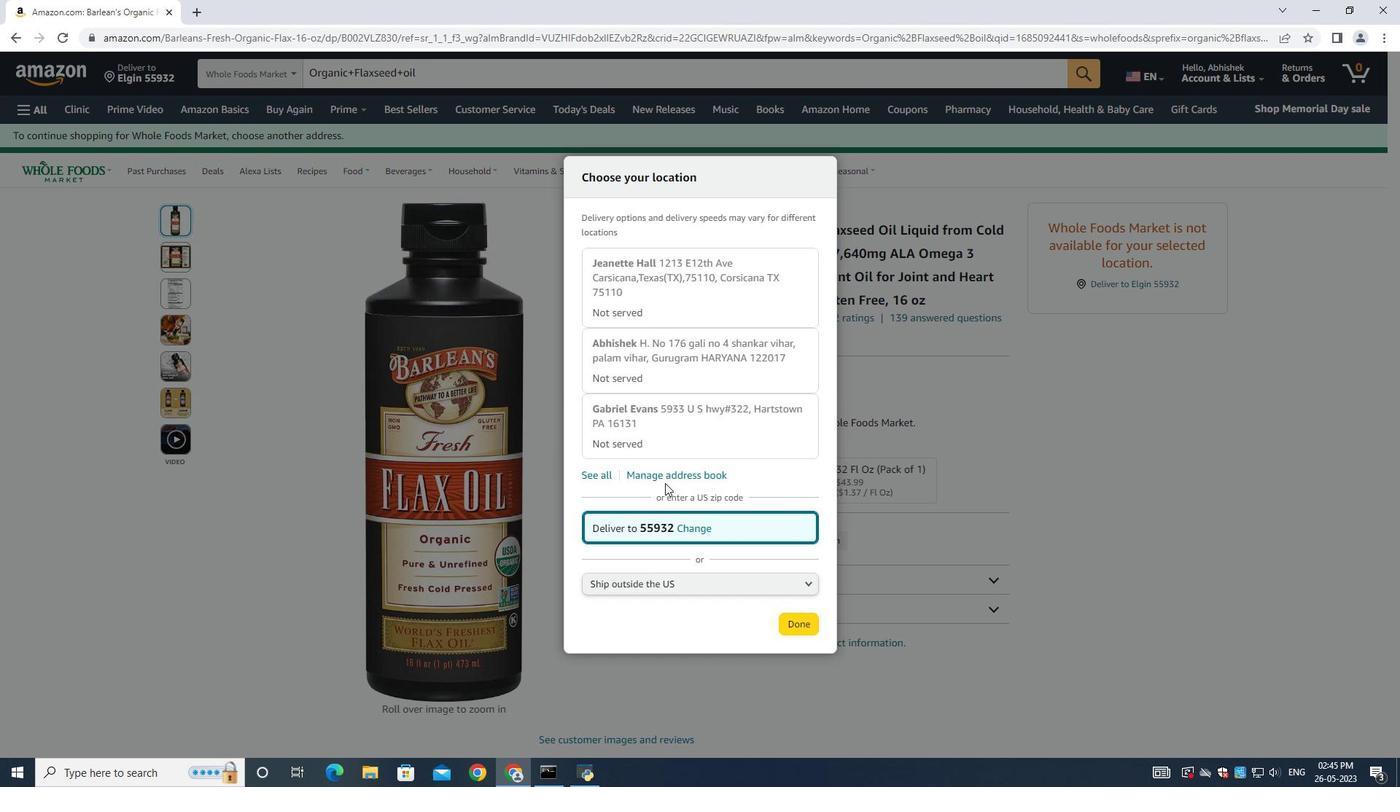 
Action: Mouse pressed left at (660, 460)
Screenshot: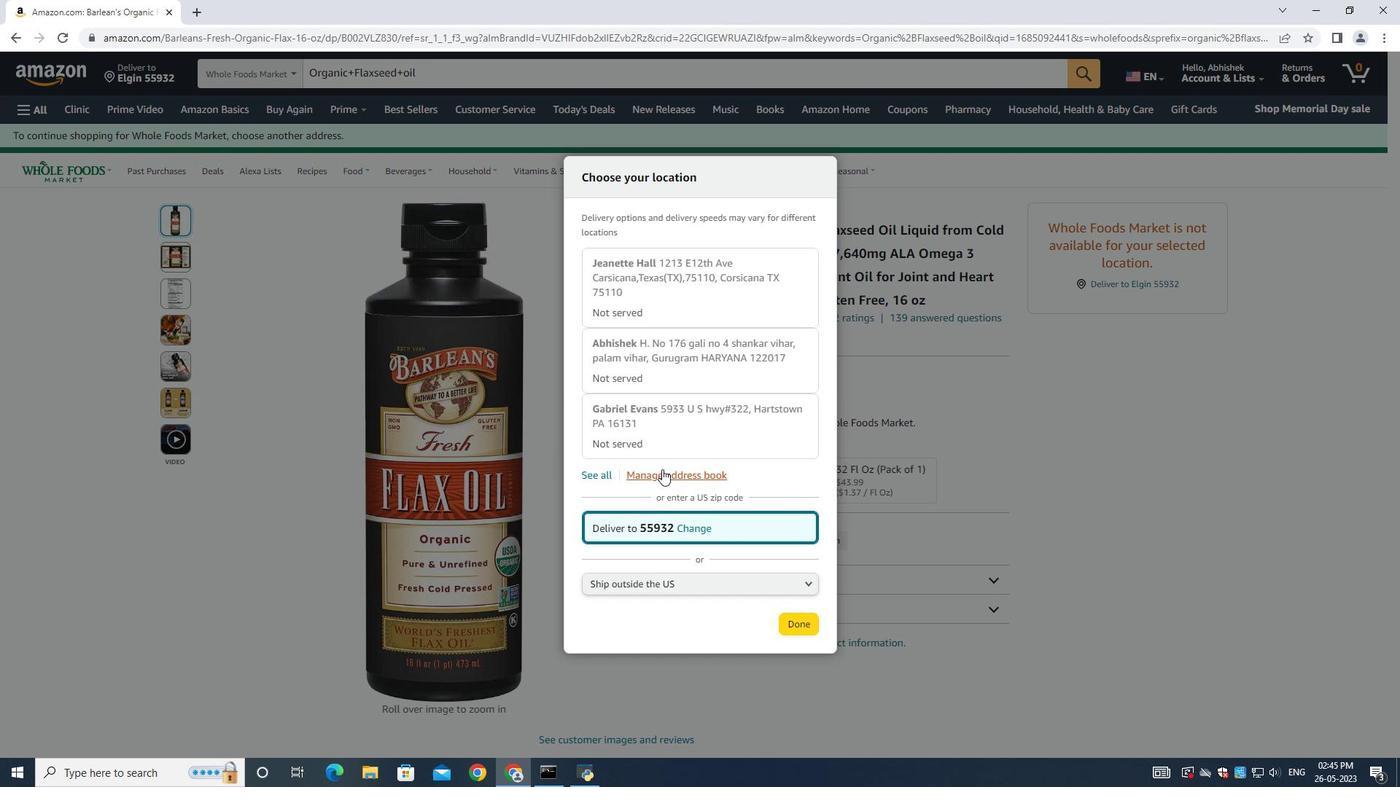 
Action: Mouse moved to (668, 473)
Screenshot: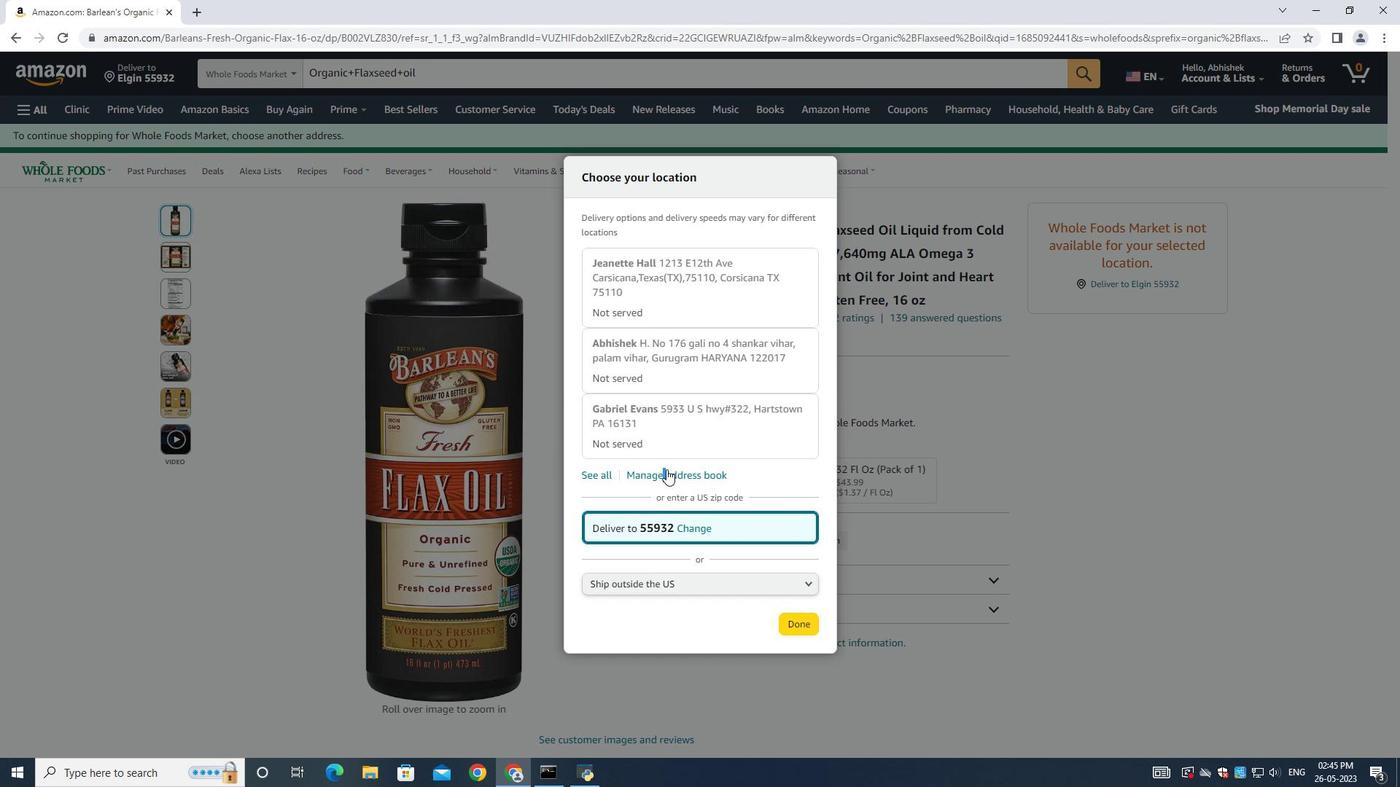 
Action: Mouse pressed left at (668, 473)
Screenshot: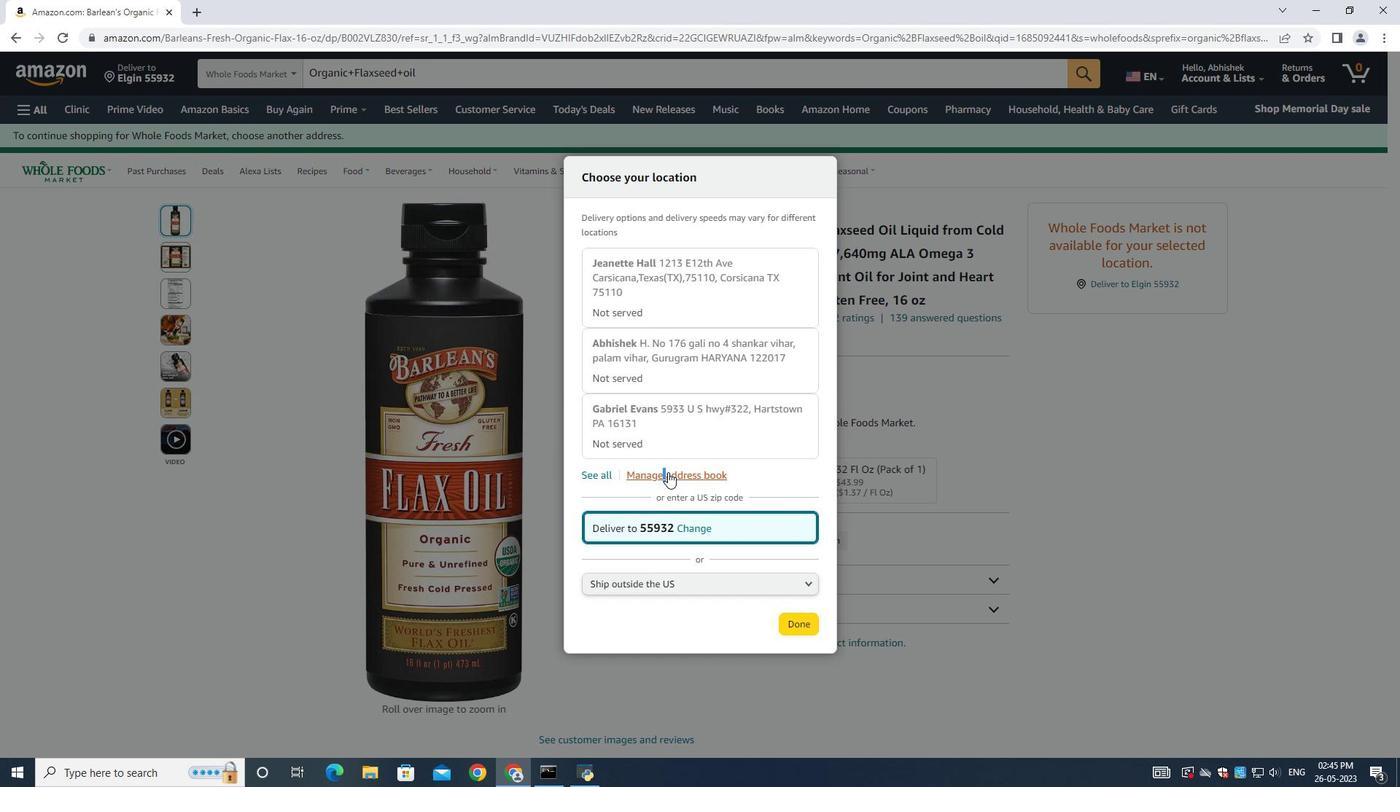 
Action: Mouse moved to (753, 413)
Screenshot: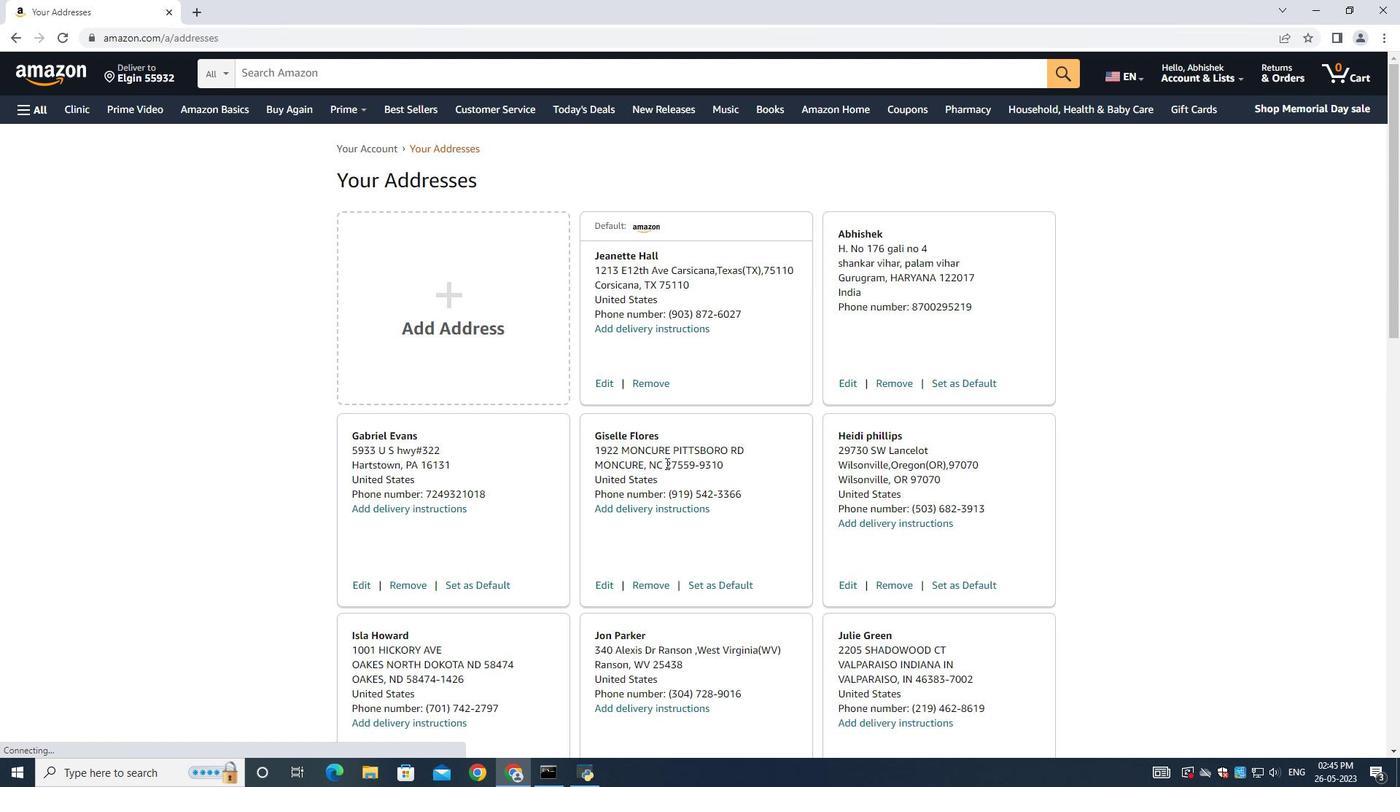 
Action: Mouse scrolled (753, 412) with delta (0, 0)
Screenshot: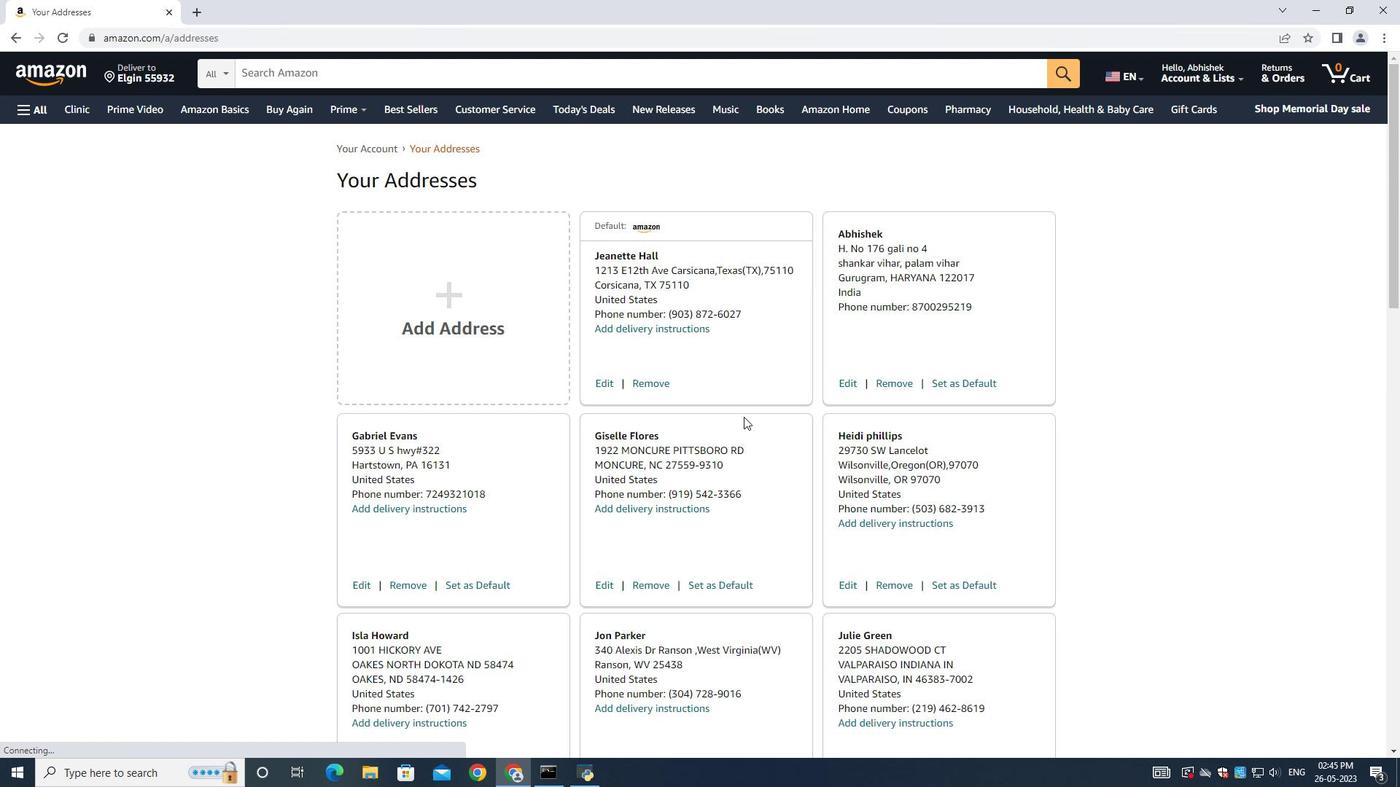 
Action: Mouse moved to (753, 413)
Screenshot: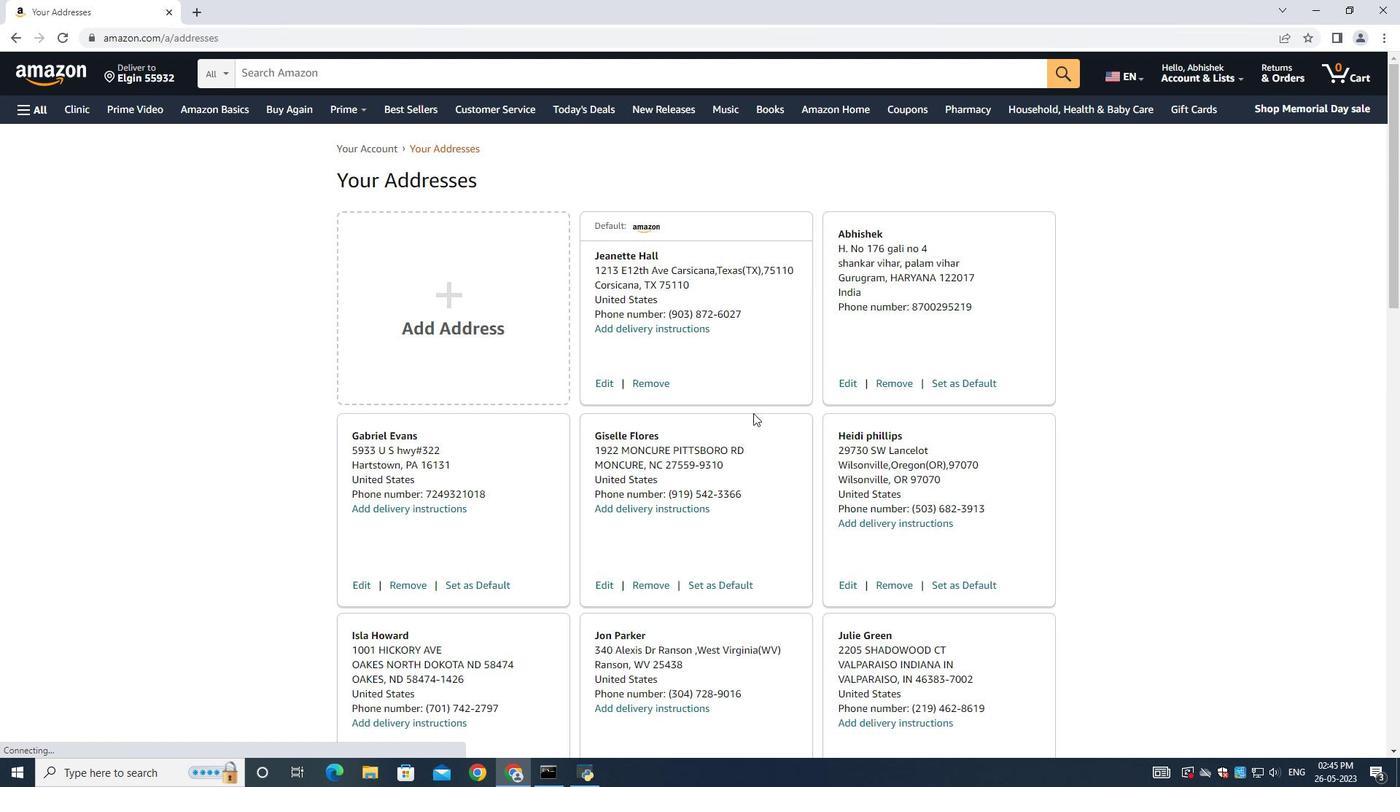 
Action: Mouse scrolled (753, 412) with delta (0, 0)
Screenshot: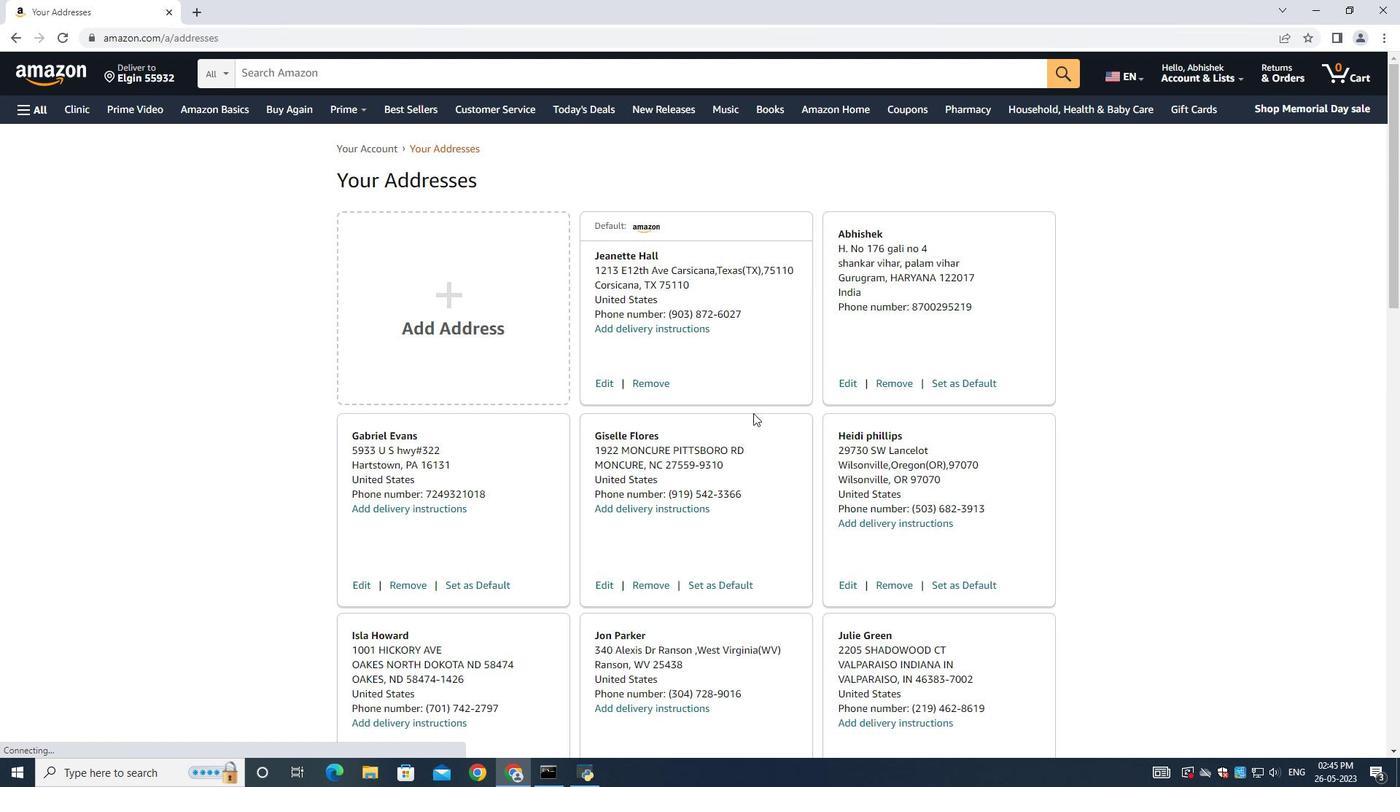 
Action: Mouse moved to (753, 414)
Screenshot: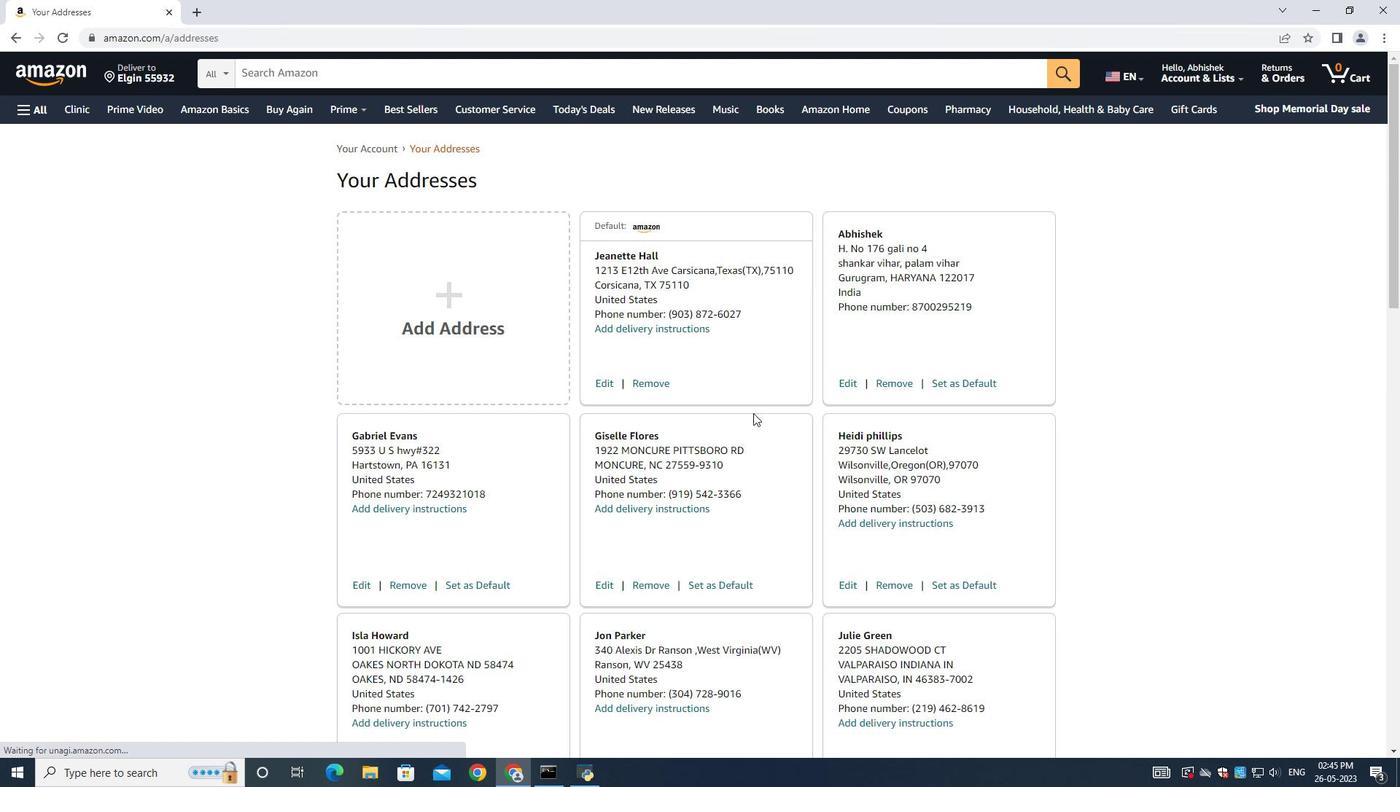
Action: Mouse scrolled (753, 413) with delta (0, 0)
Screenshot: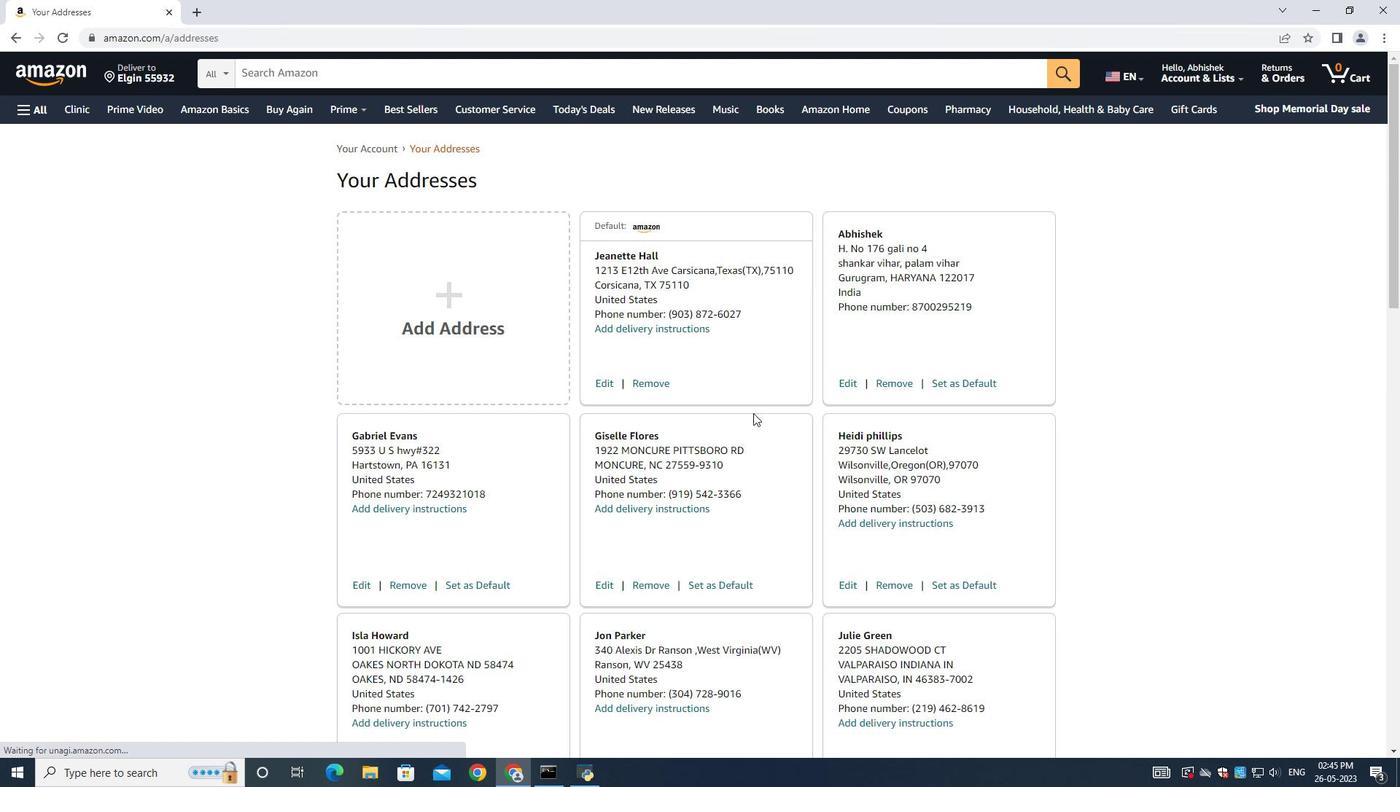 
Action: Mouse scrolled (753, 413) with delta (0, 0)
Screenshot: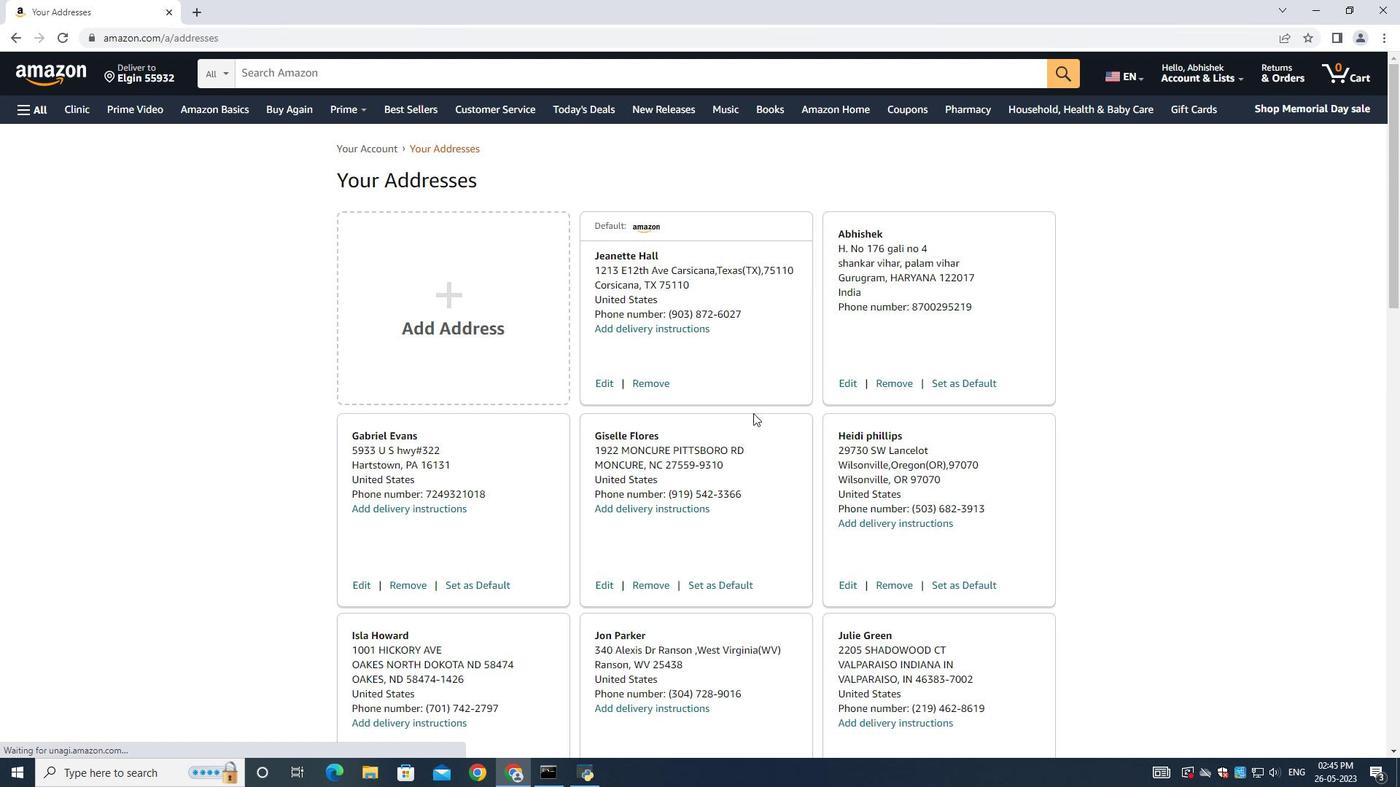 
Action: Mouse moved to (741, 410)
Screenshot: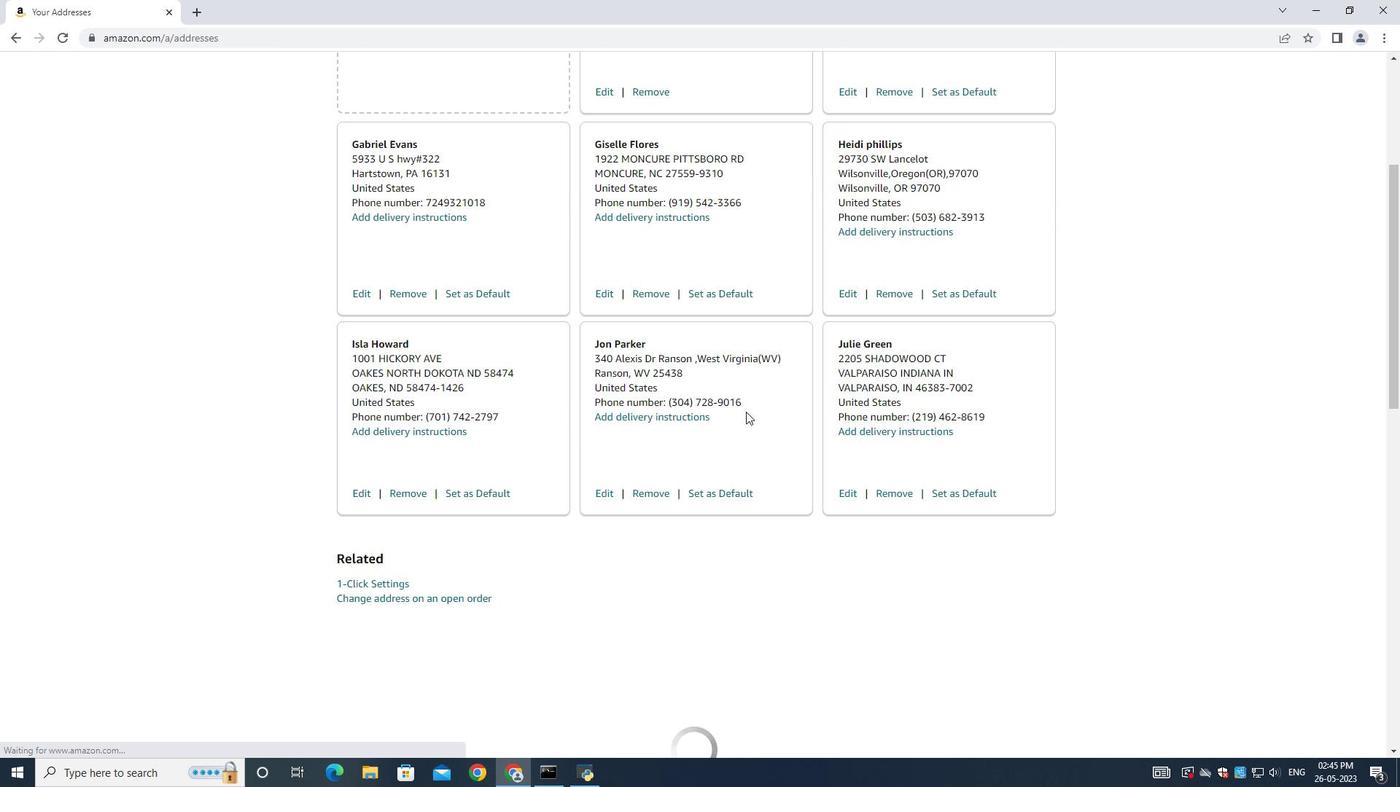 
Action: Mouse pressed left at (741, 410)
Screenshot: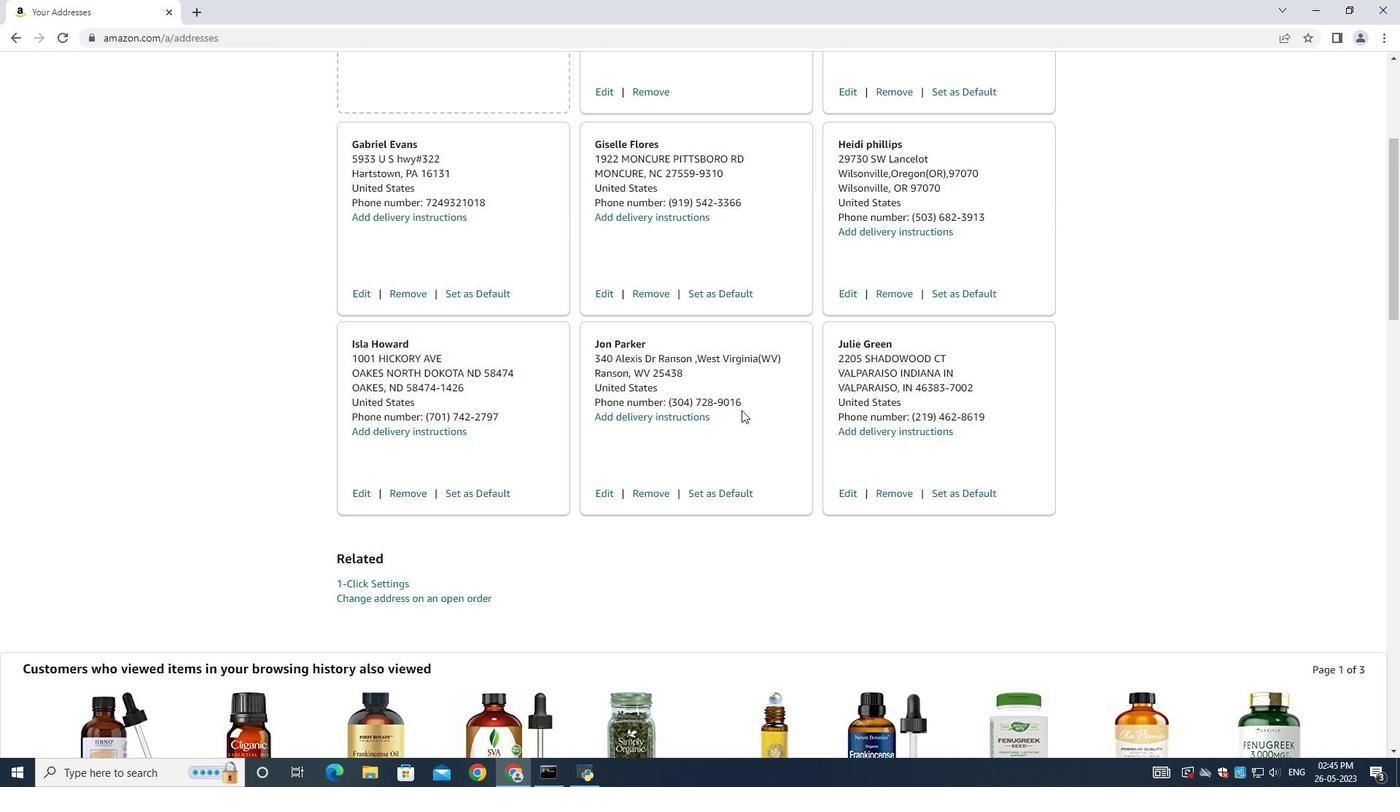
Action: Mouse moved to (714, 493)
Screenshot: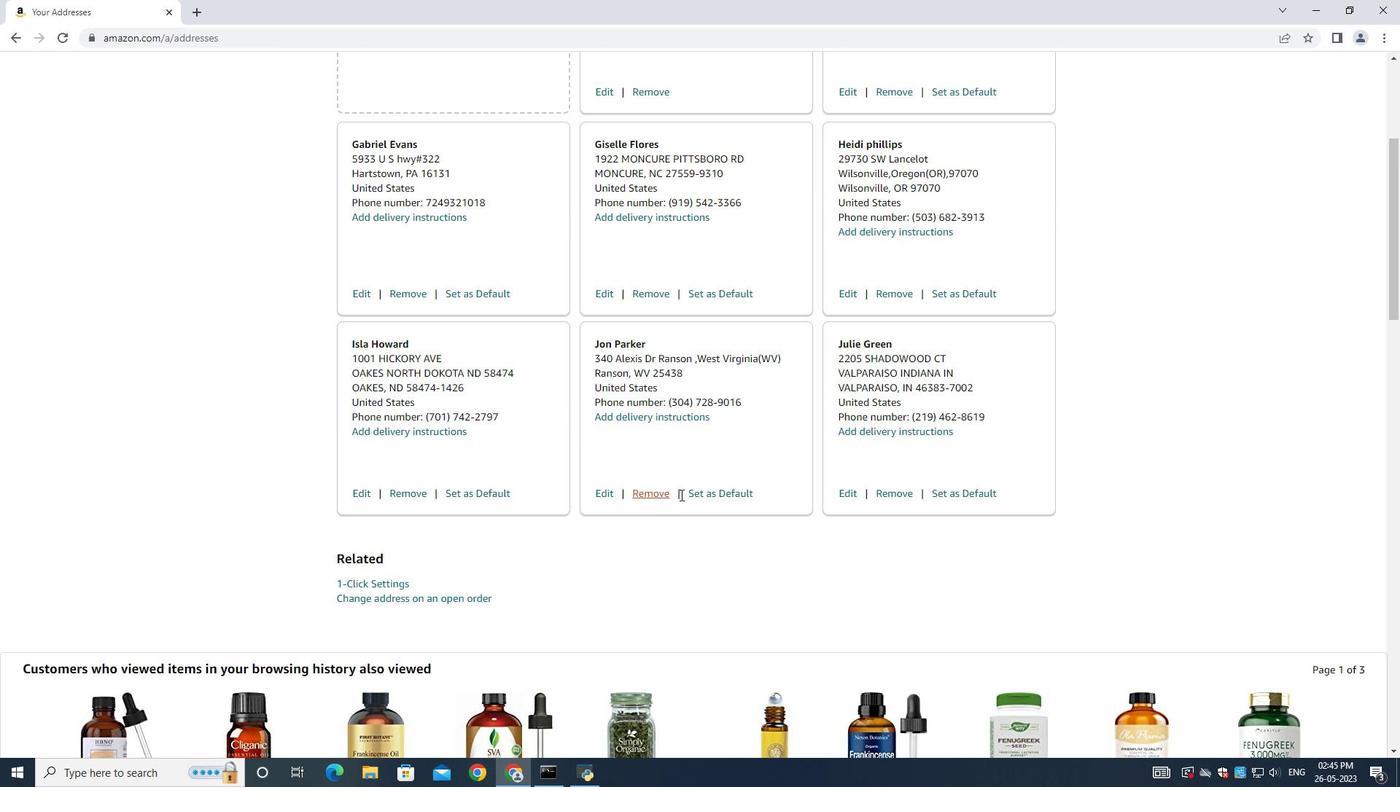 
Action: Mouse pressed left at (714, 493)
Screenshot: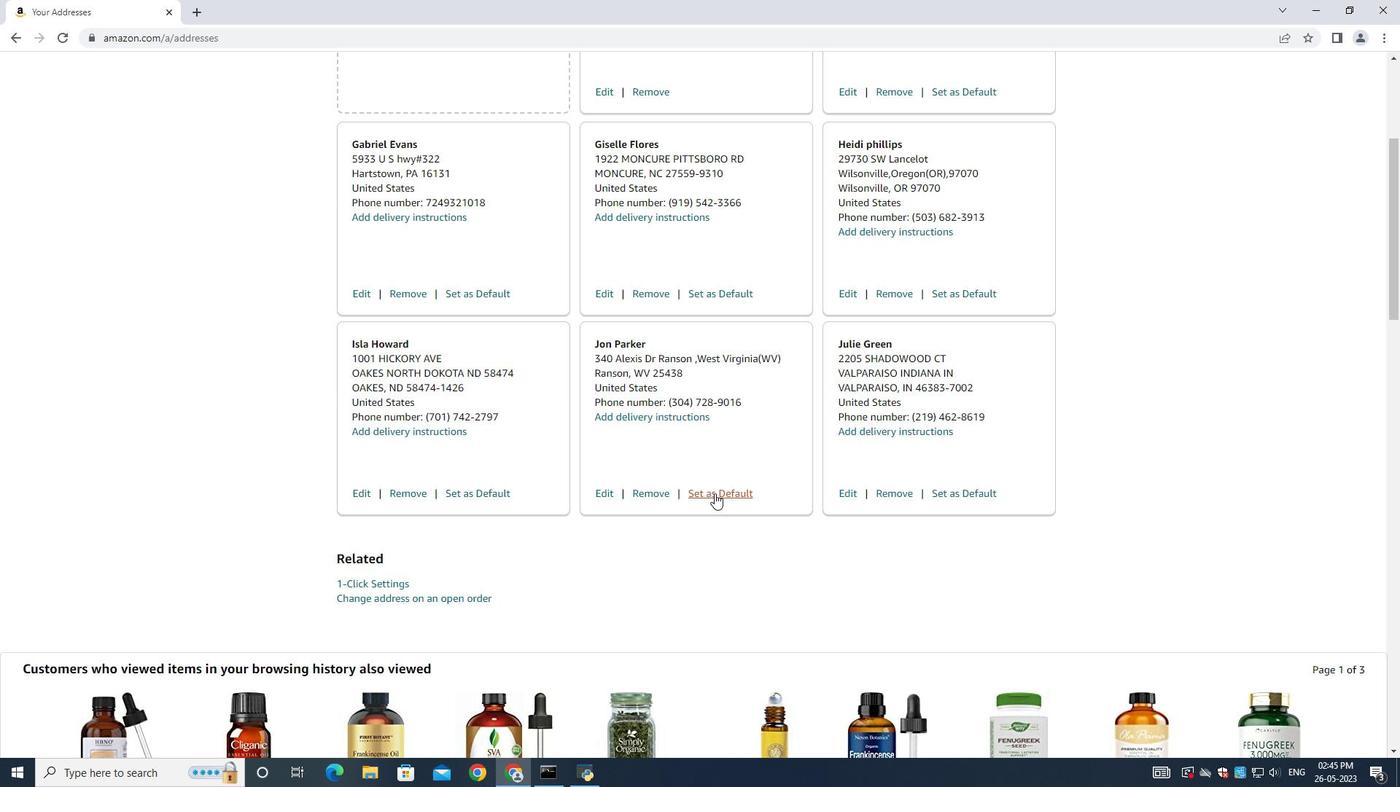 
Action: Mouse moved to (15, 40)
Screenshot: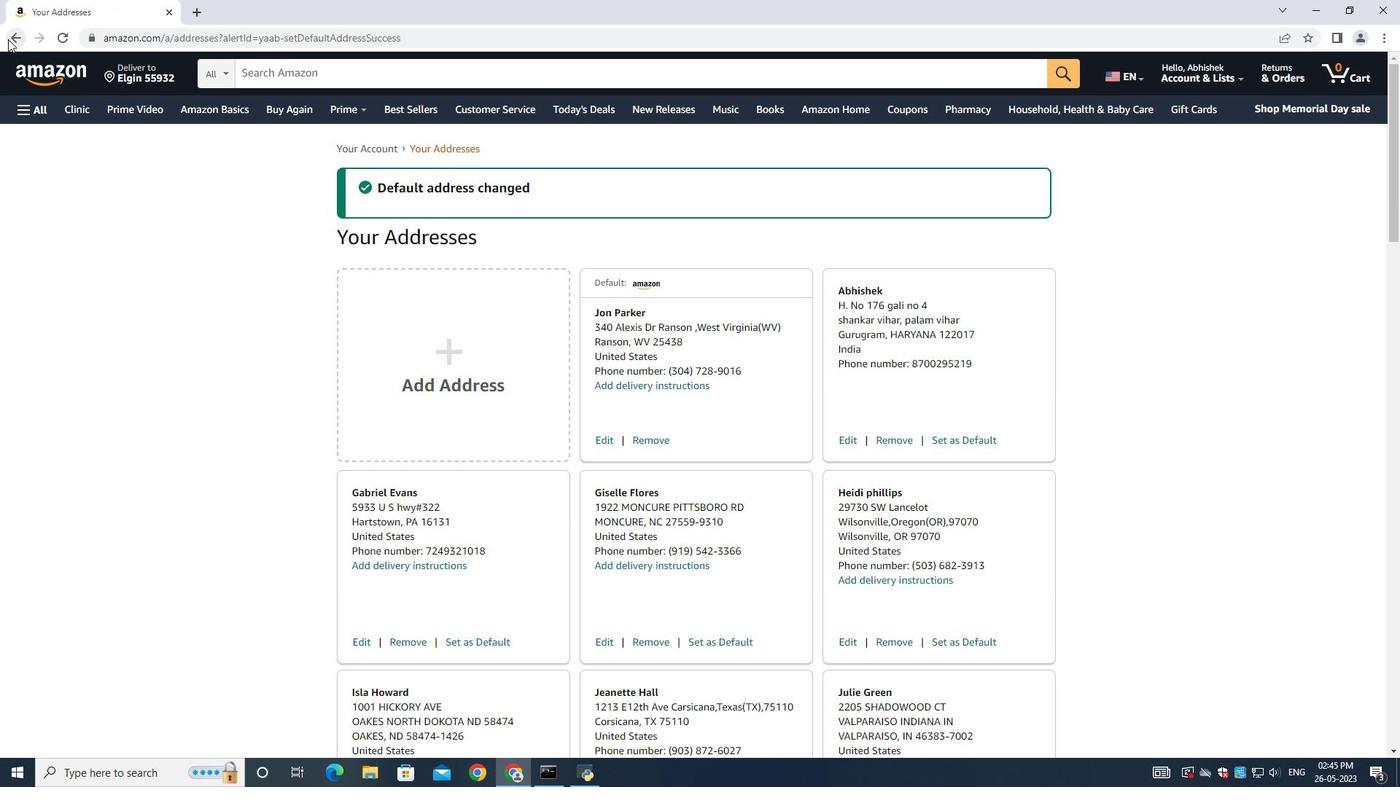
Action: Mouse pressed left at (15, 40)
Screenshot: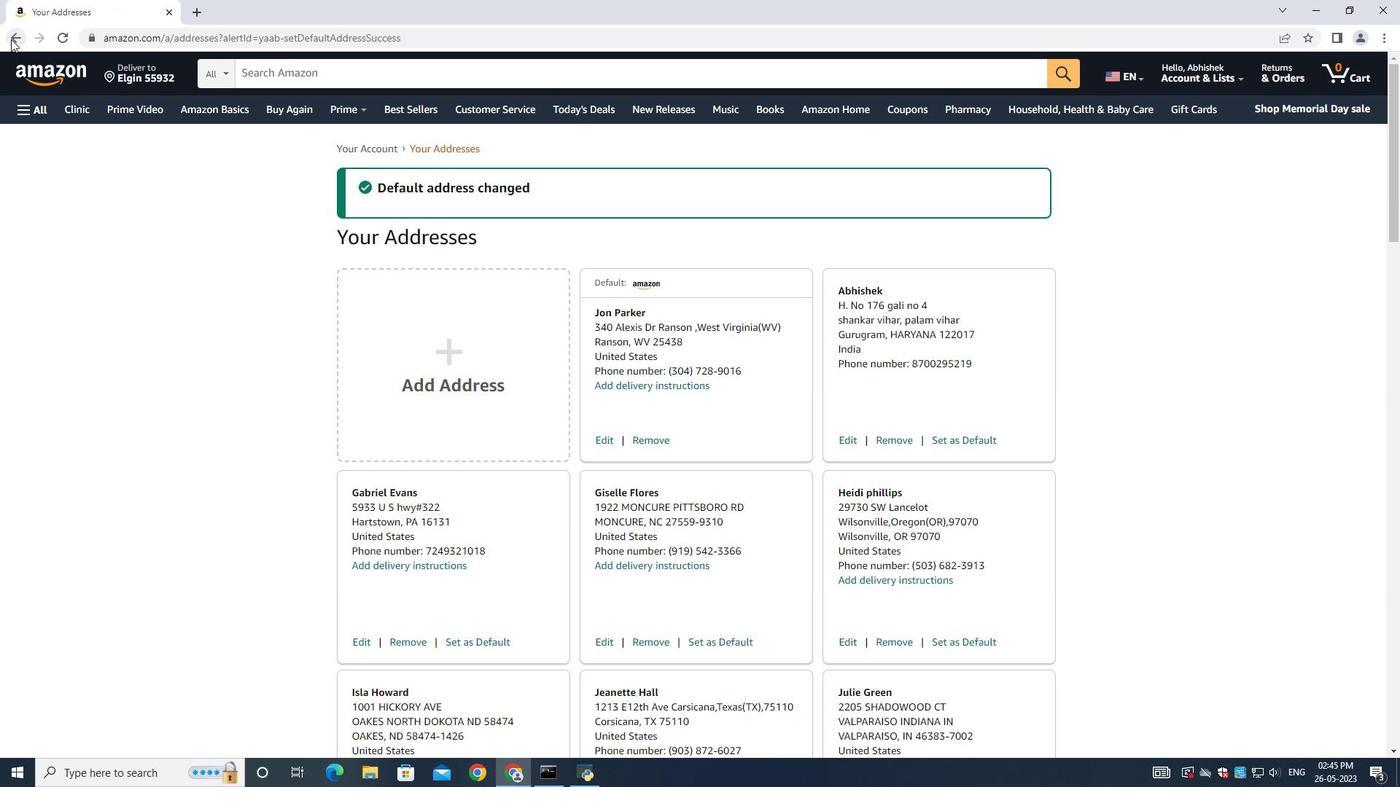 
Action: Mouse moved to (10, 40)
Screenshot: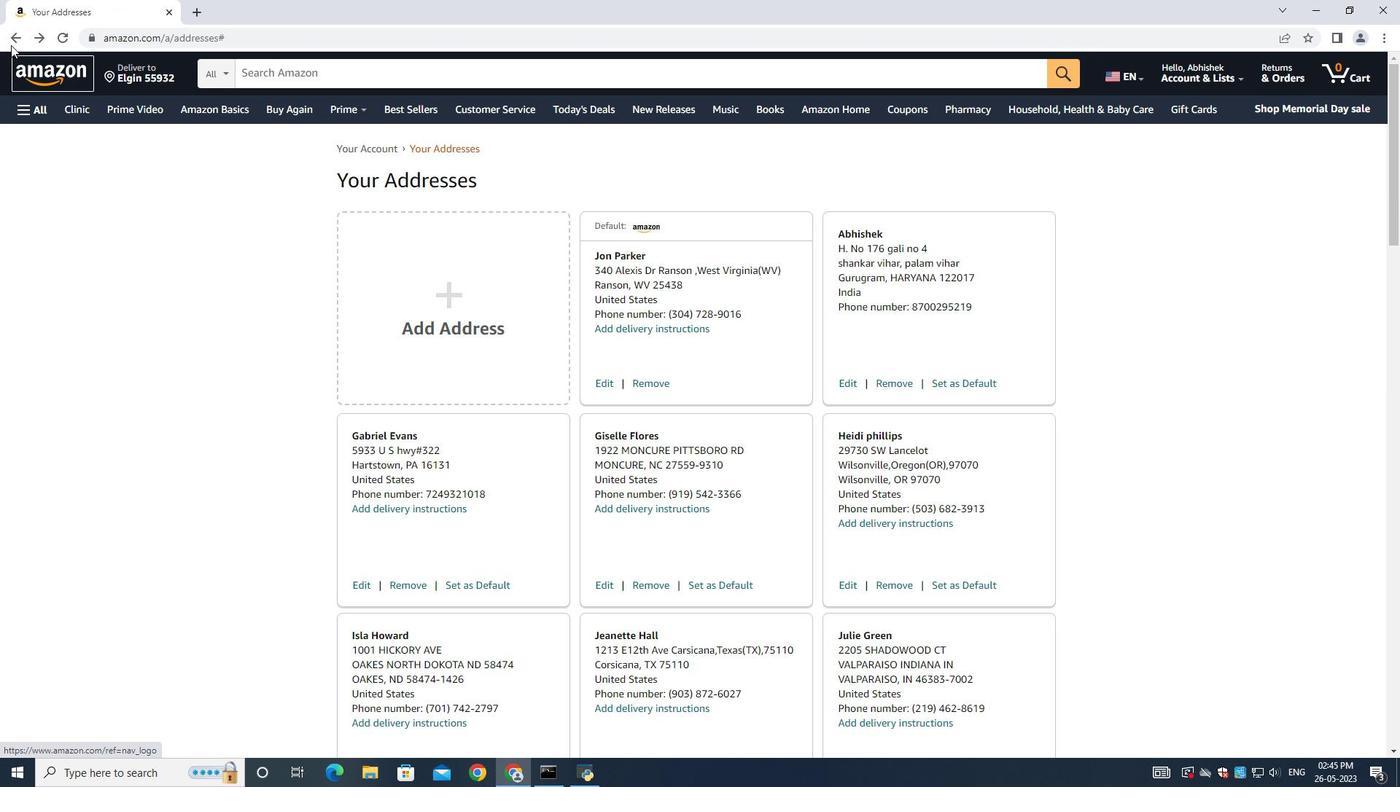 
Action: Mouse pressed left at (10, 40)
Screenshot: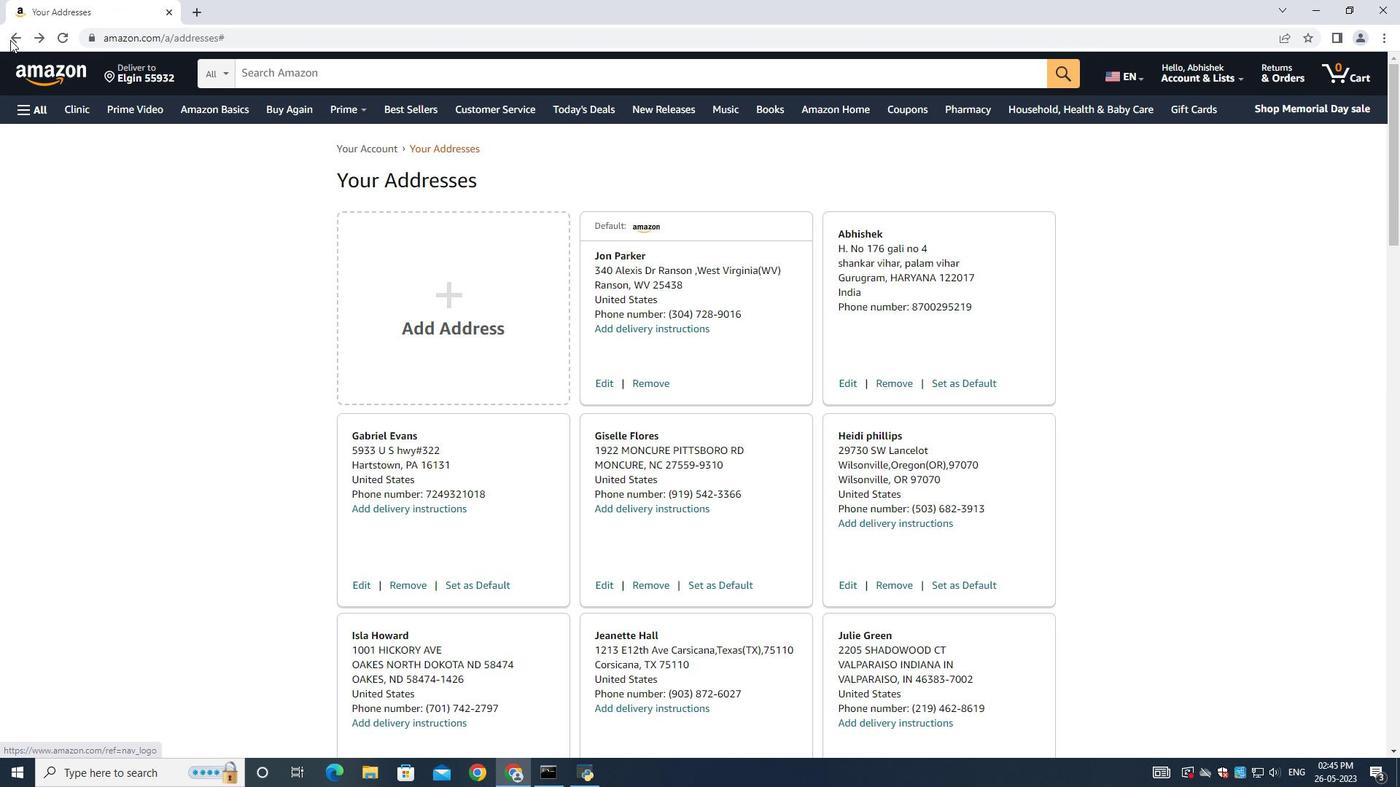 
Action: Mouse moved to (981, 454)
Screenshot: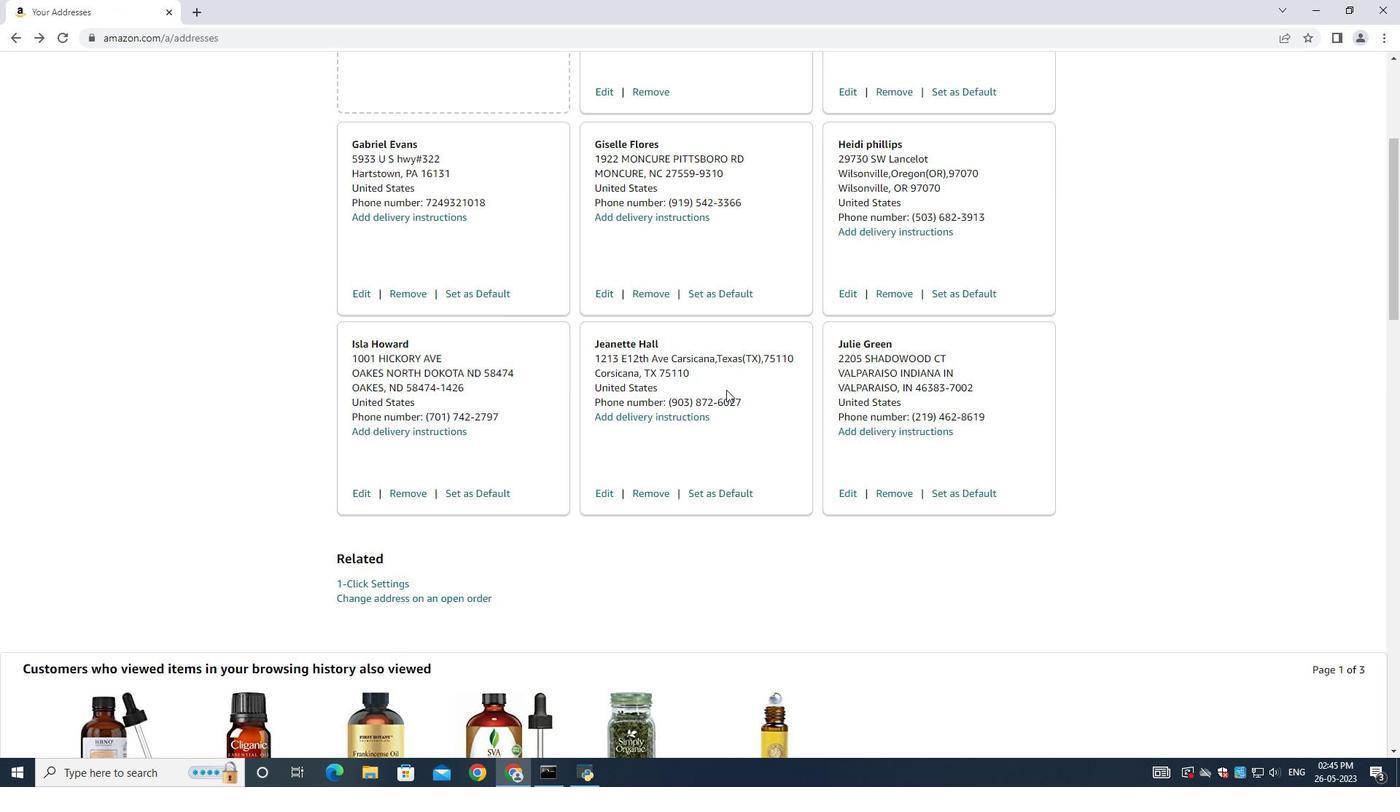 
Action: Mouse scrolled (981, 455) with delta (0, 0)
Screenshot: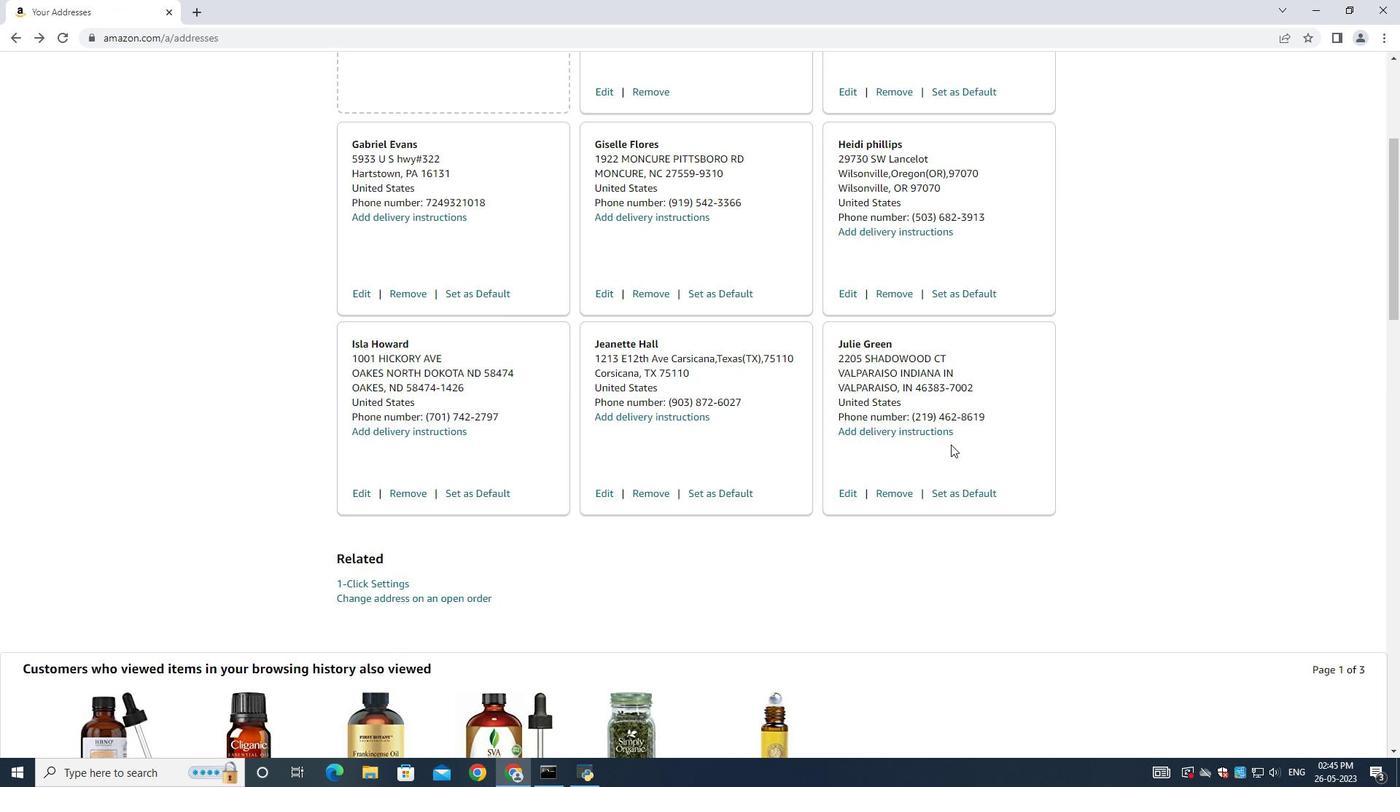 
Action: Mouse scrolled (981, 455) with delta (0, 0)
Screenshot: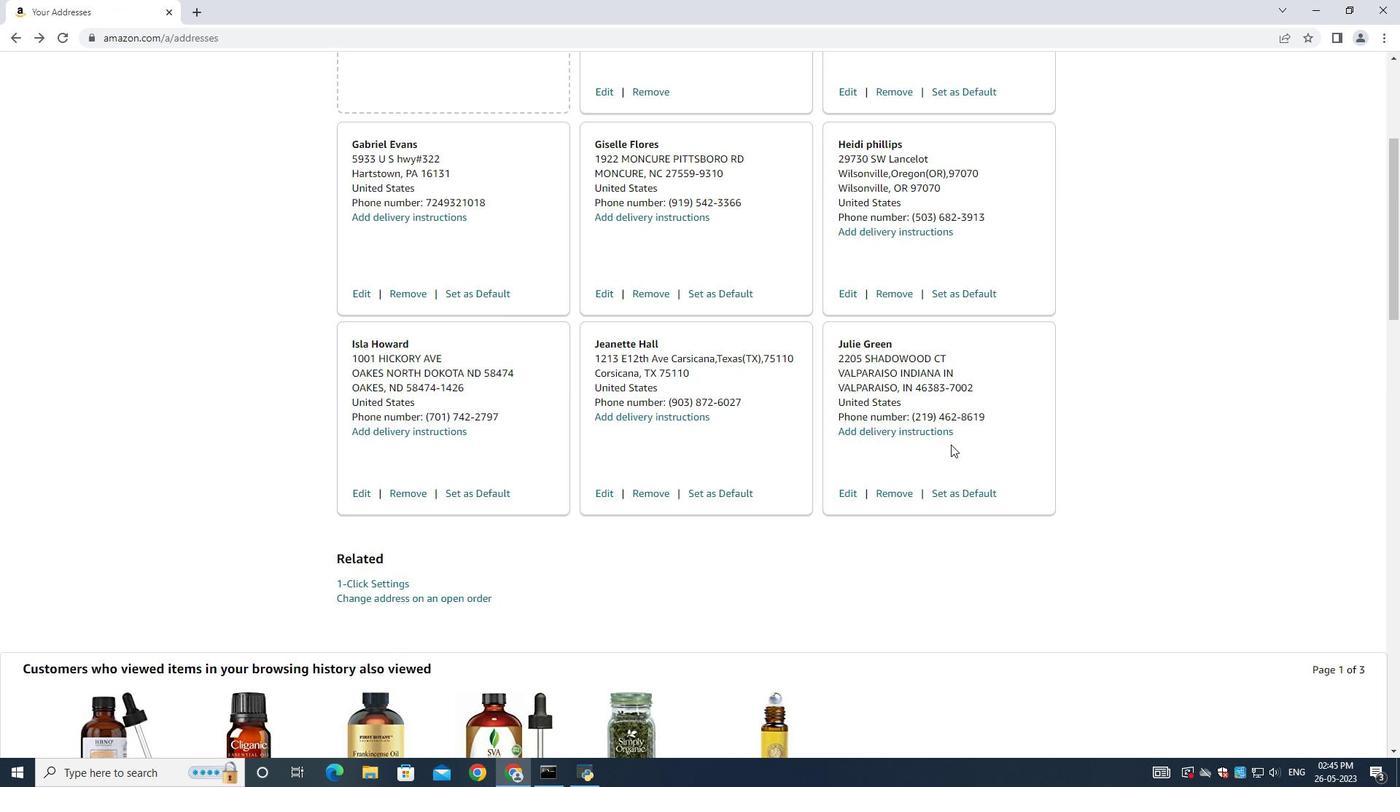 
Action: Mouse scrolled (981, 455) with delta (0, 0)
Screenshot: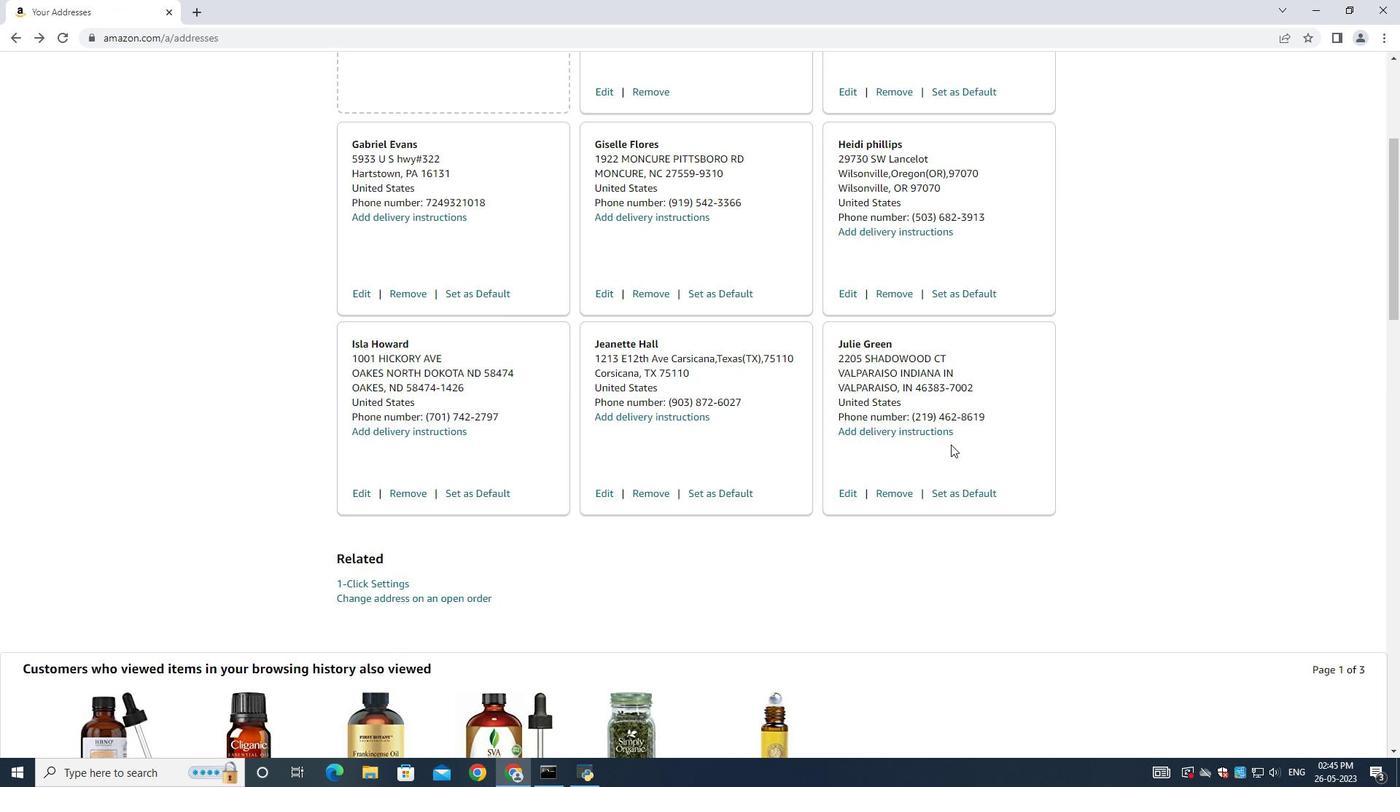
Action: Mouse scrolled (981, 455) with delta (0, 0)
Screenshot: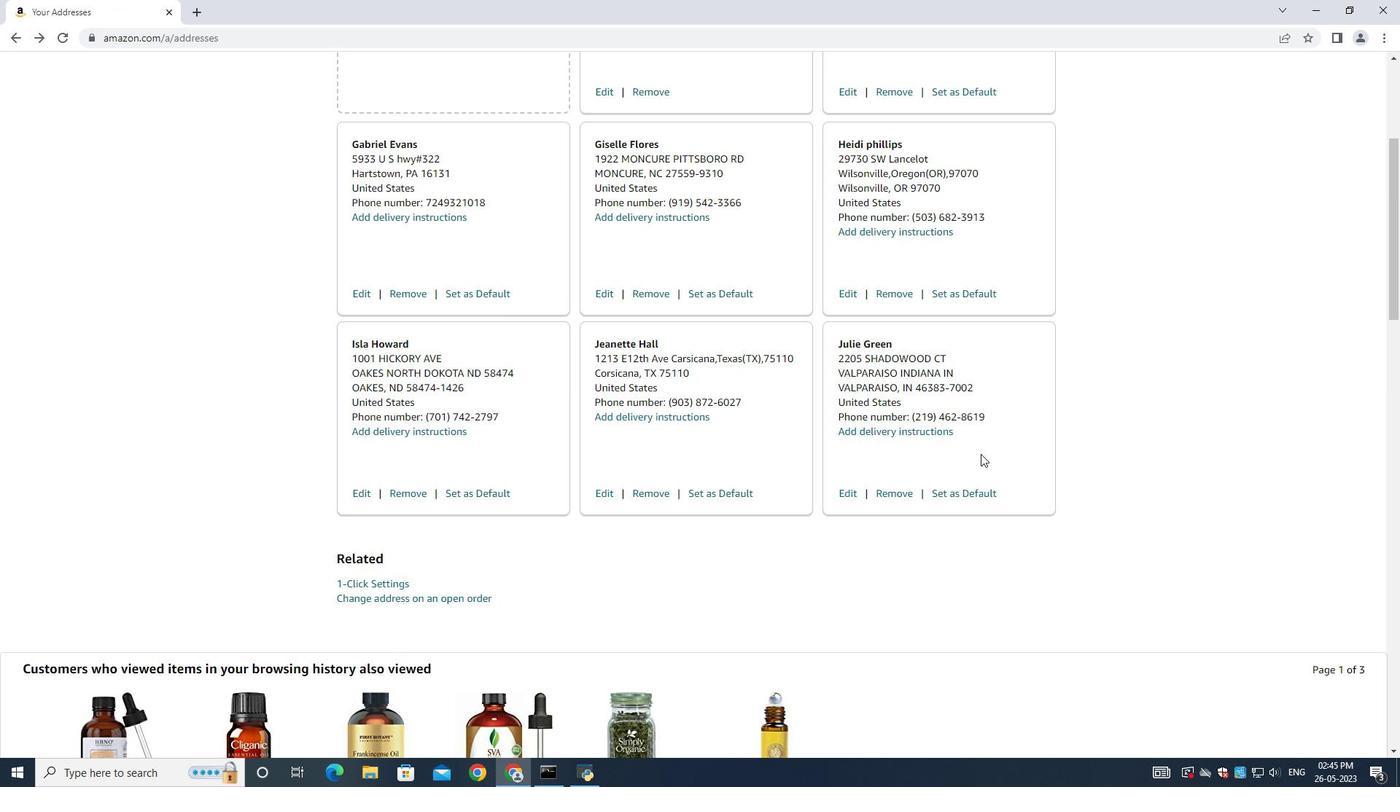 
Action: Mouse scrolled (981, 455) with delta (0, 0)
Screenshot: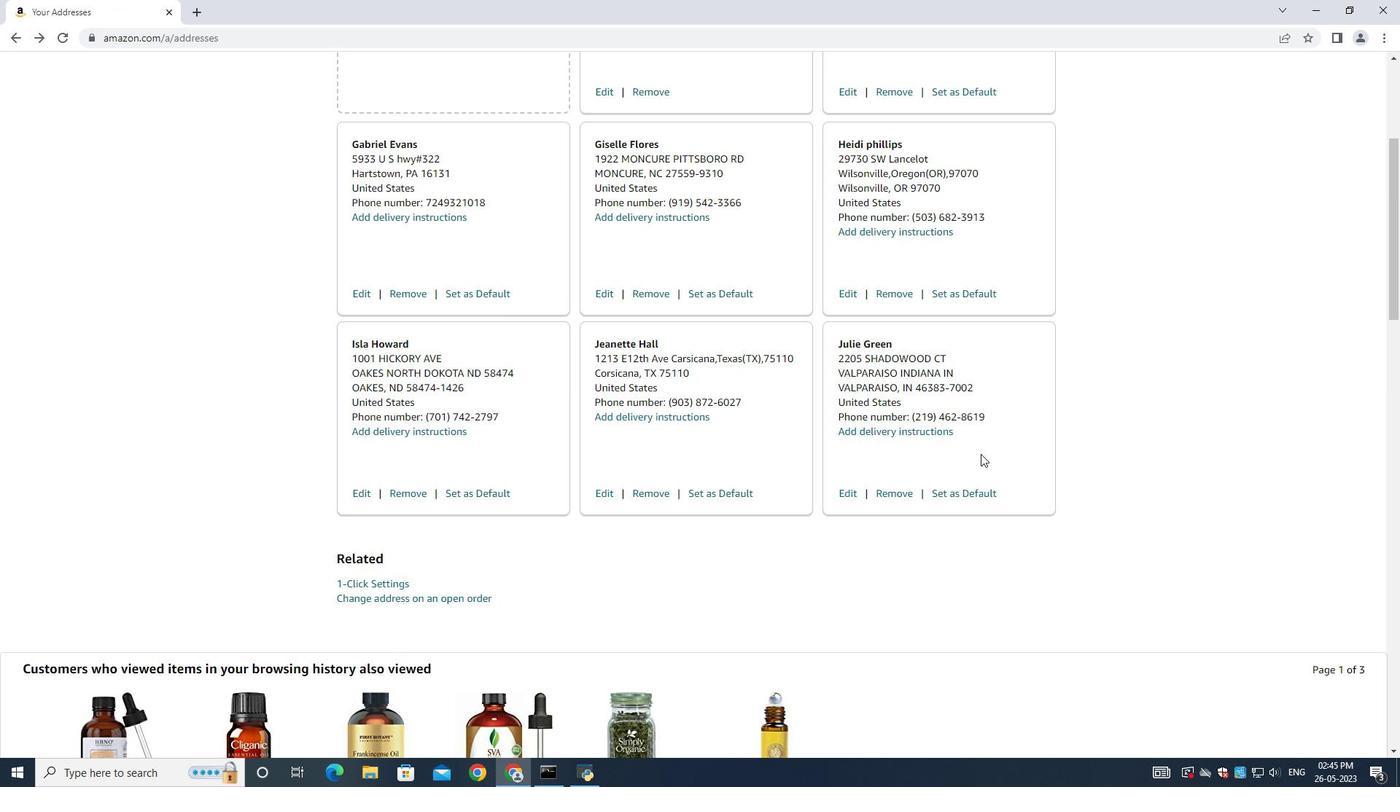 
Action: Mouse scrolled (981, 455) with delta (0, 0)
Screenshot: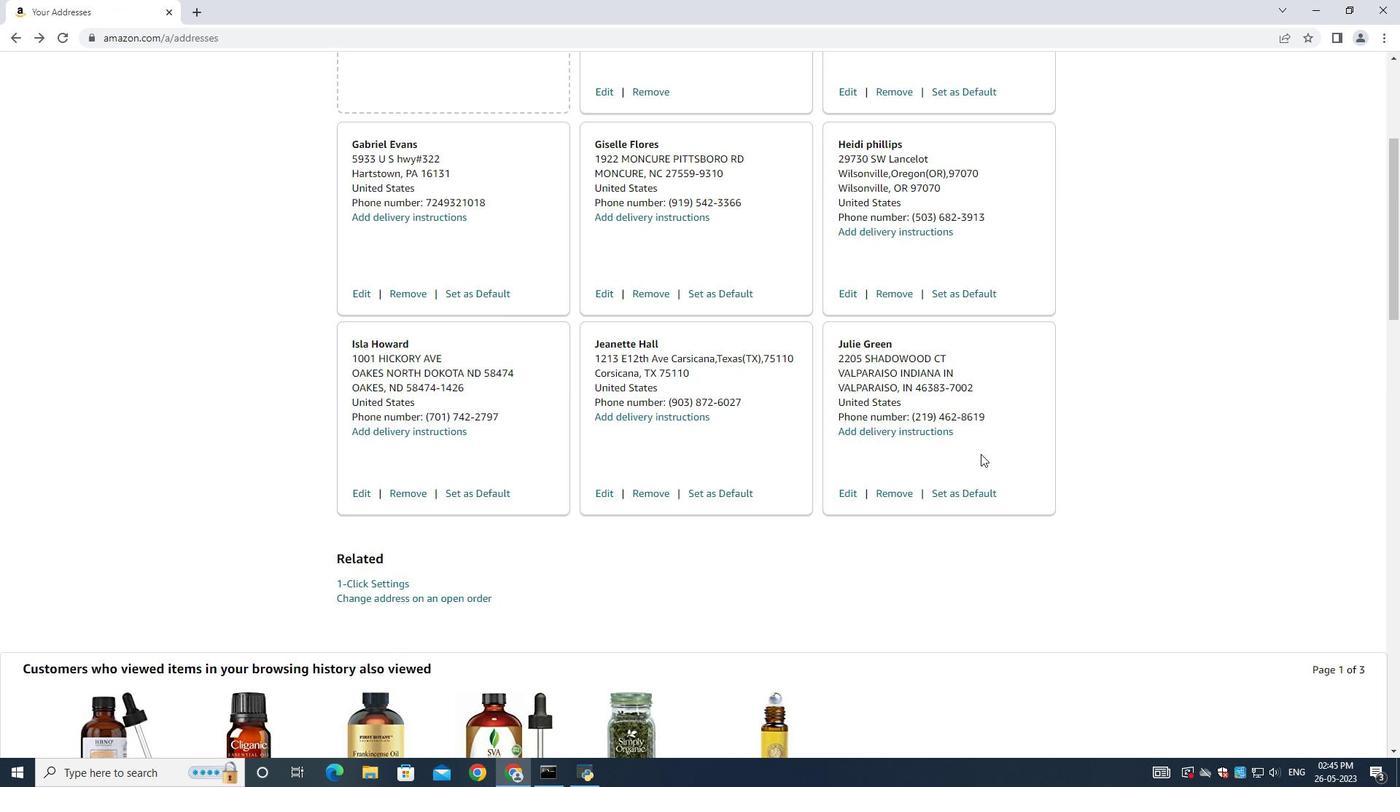 
Action: Mouse moved to (984, 455)
Screenshot: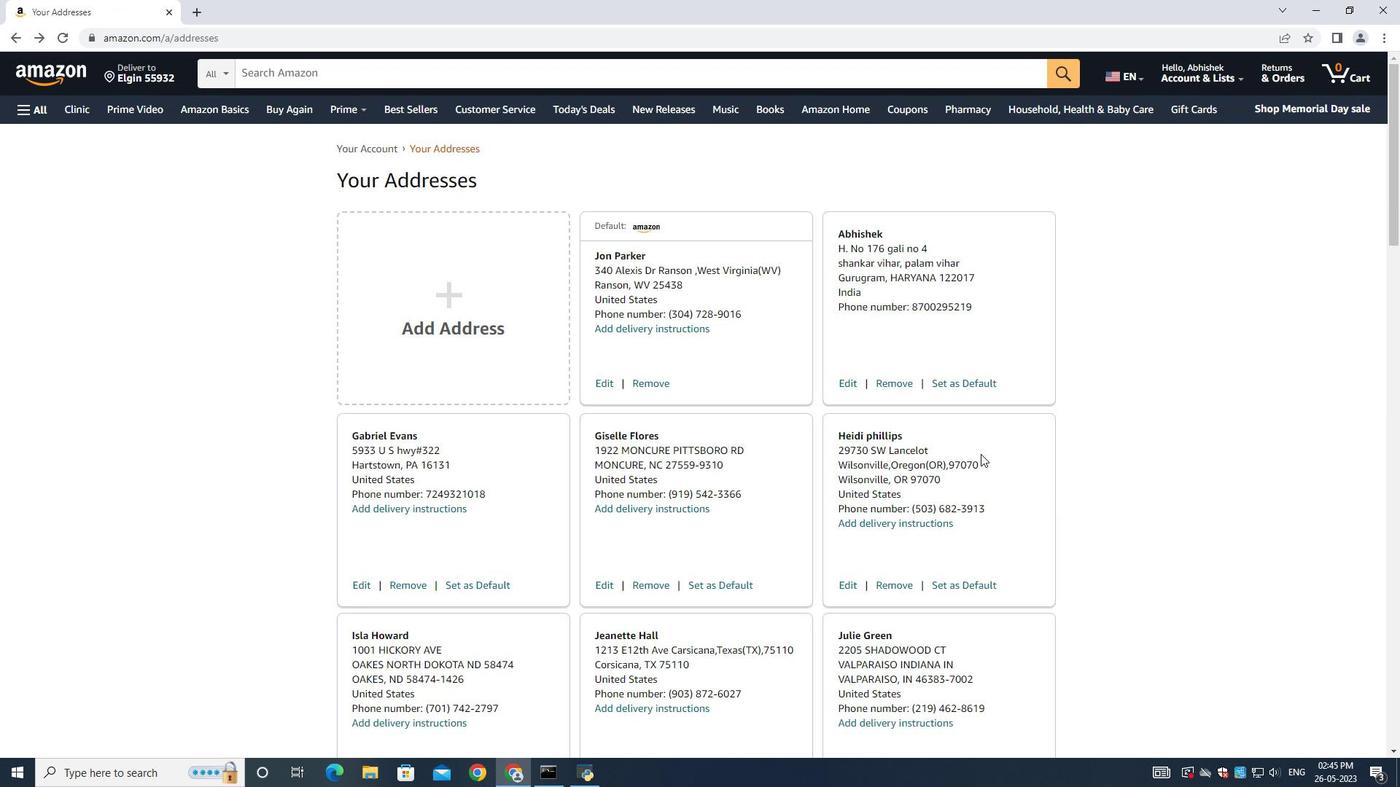 
Action: Mouse scrolled (984, 455) with delta (0, 0)
Screenshot: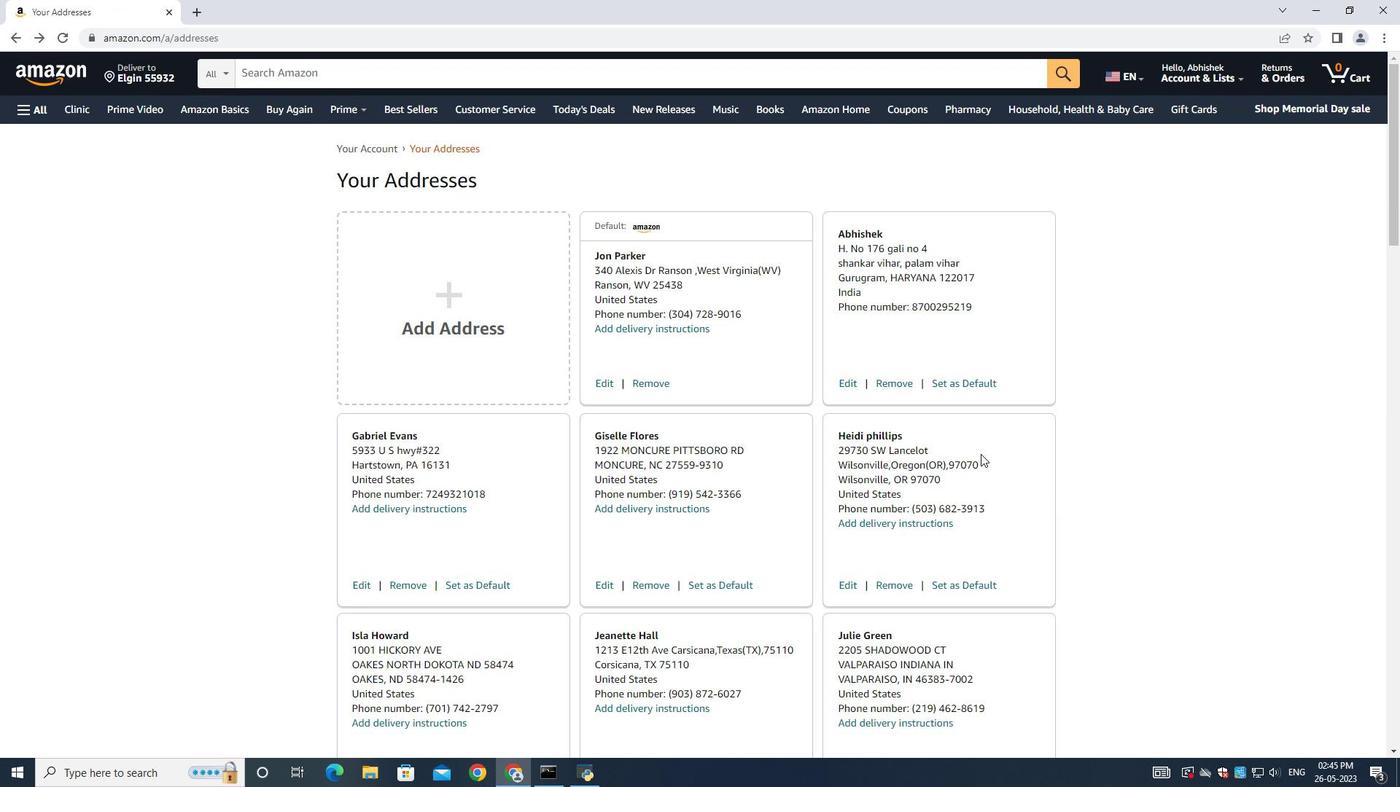 
Action: Mouse scrolled (984, 455) with delta (0, 0)
Screenshot: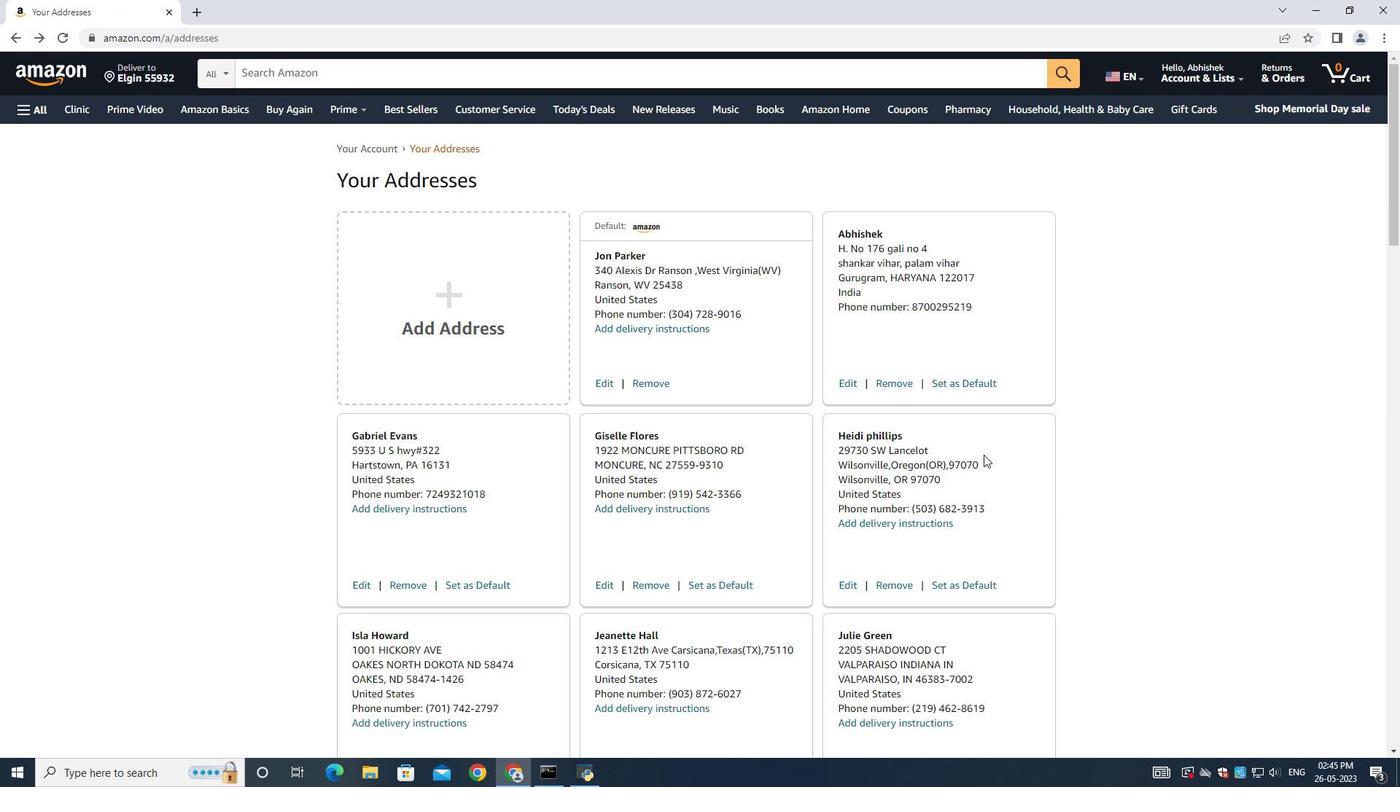 
Action: Mouse scrolled (984, 455) with delta (0, 0)
Screenshot: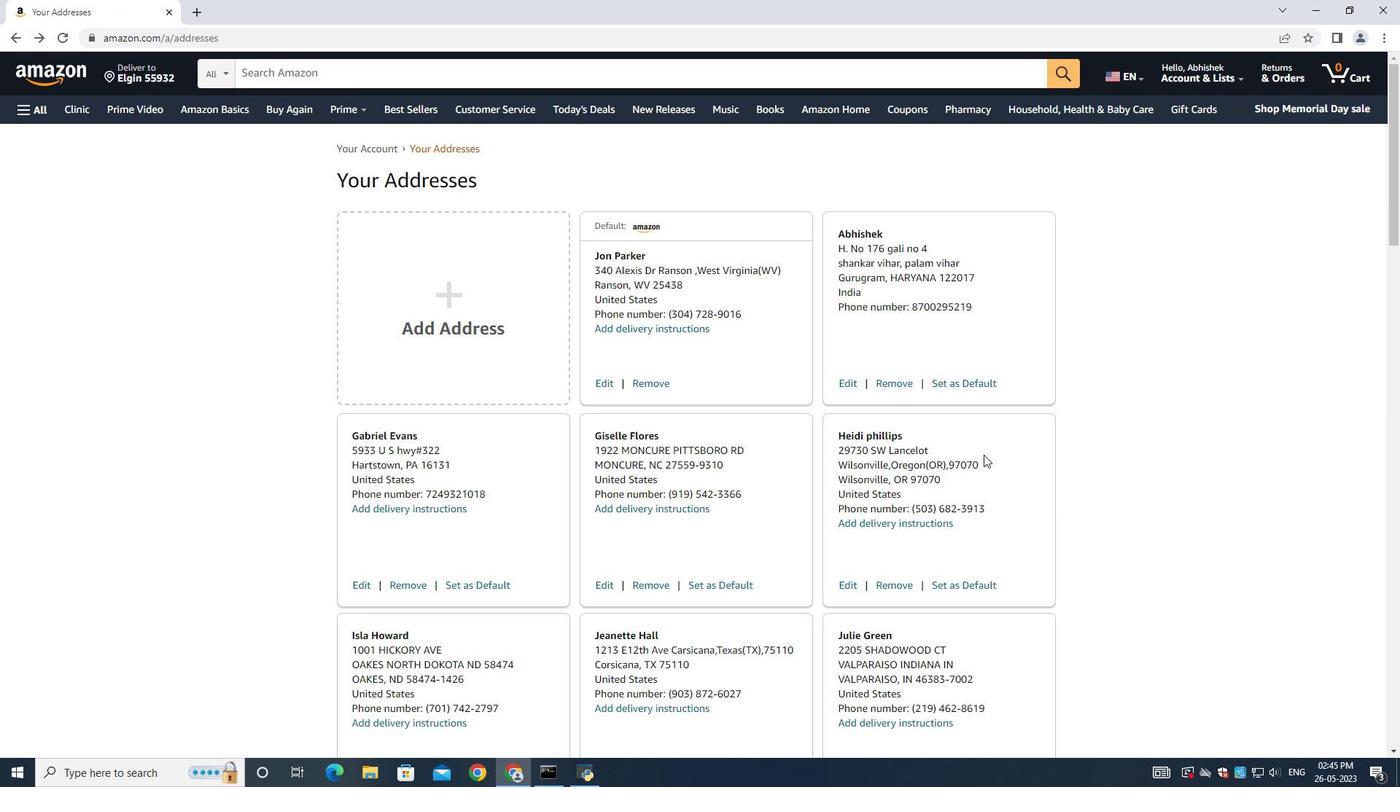 
Action: Mouse scrolled (984, 455) with delta (0, 0)
Screenshot: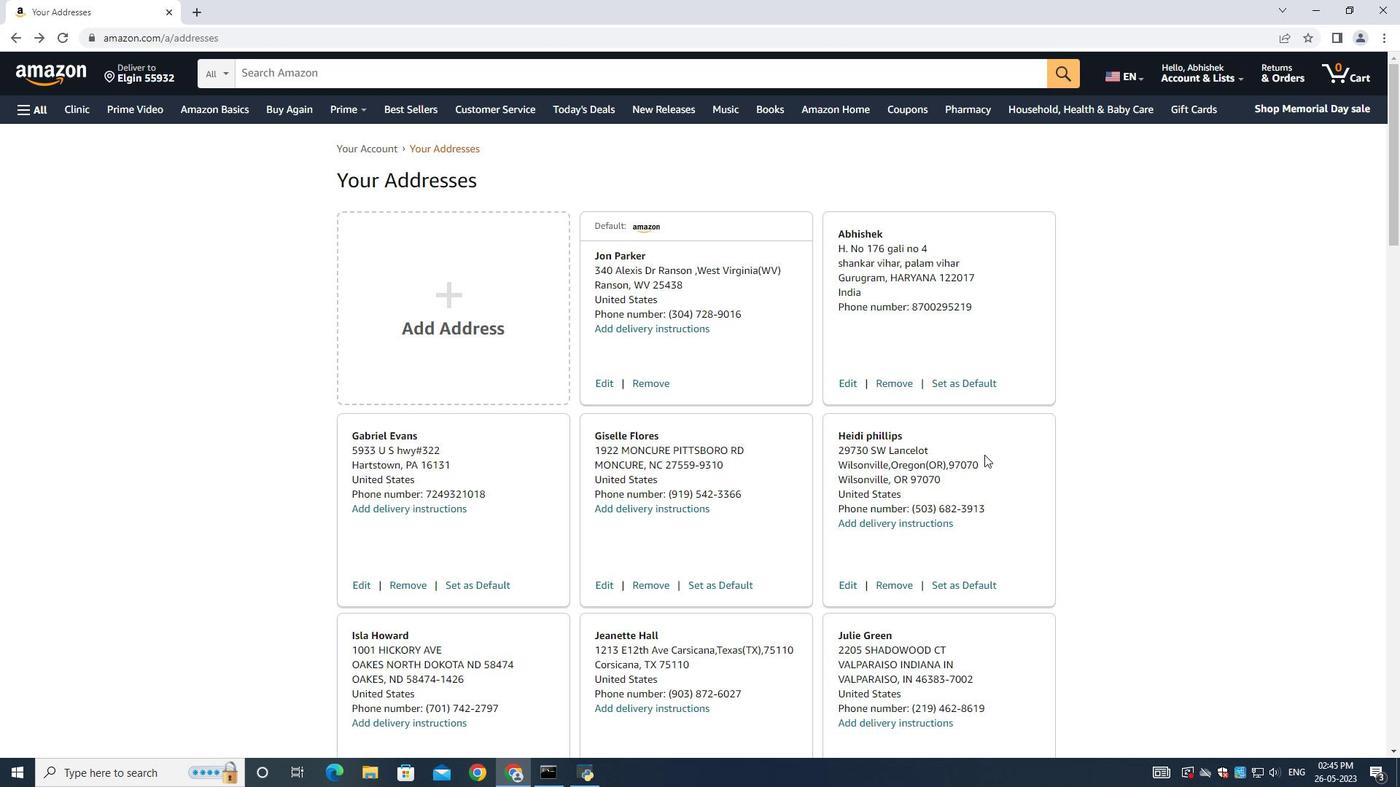 
Action: Mouse scrolled (984, 455) with delta (0, 0)
Screenshot: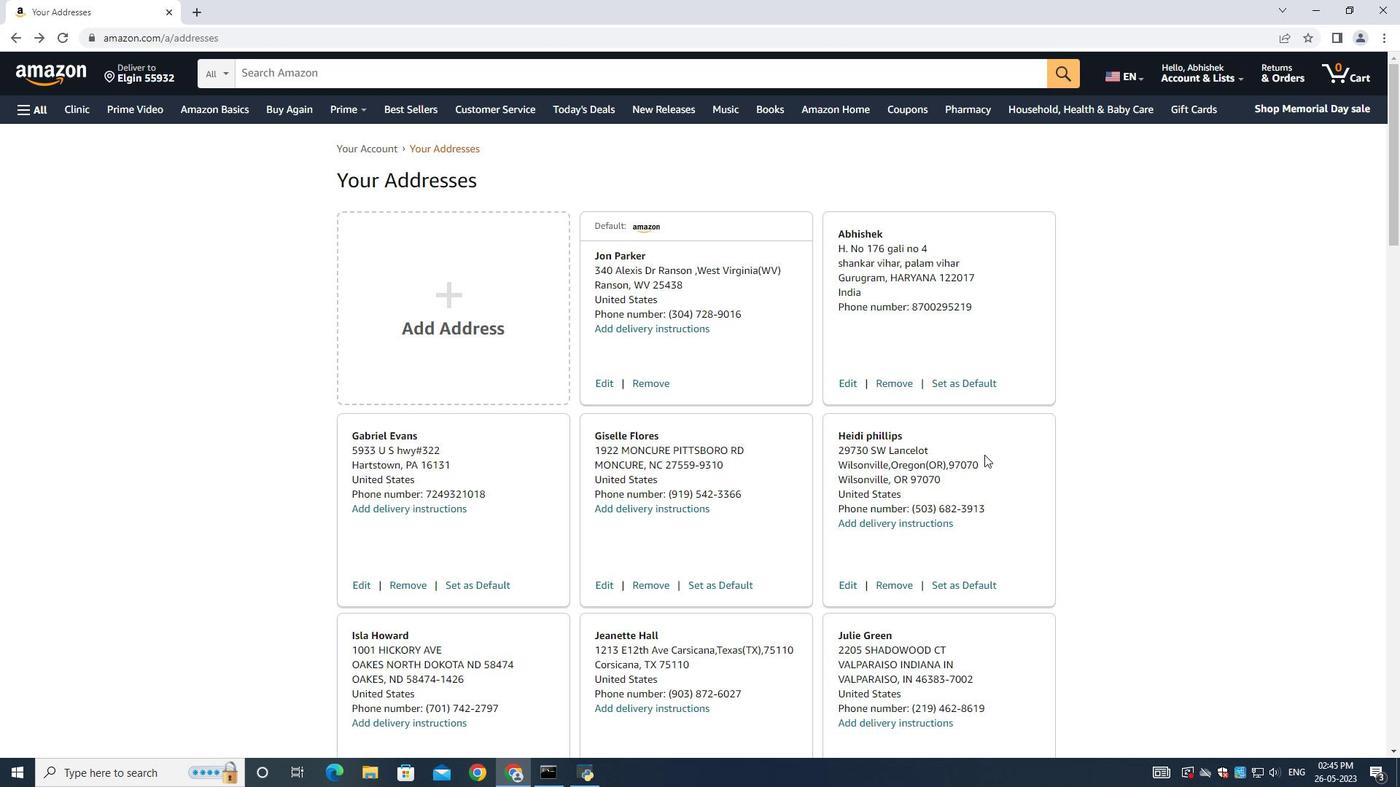 
Action: Mouse scrolled (984, 455) with delta (0, 0)
Screenshot: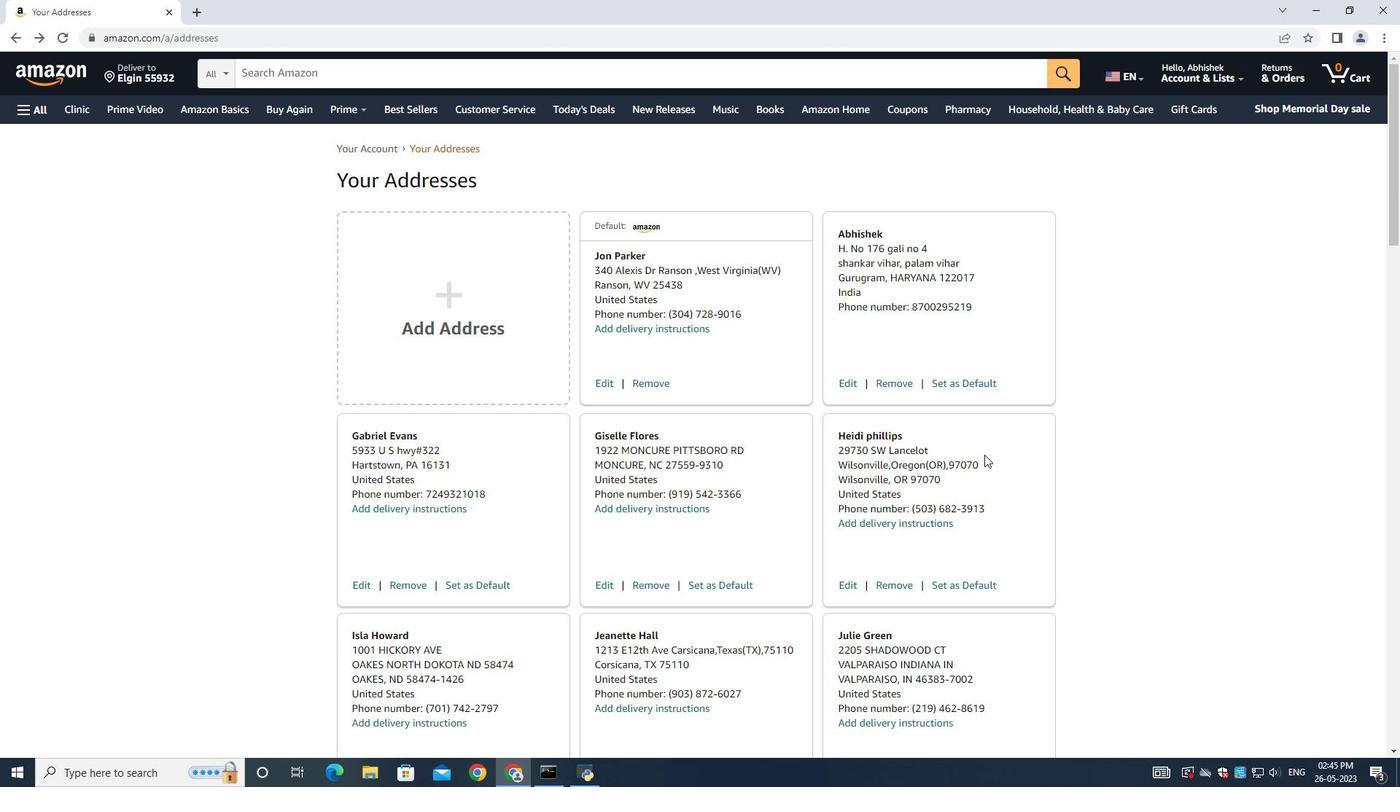 
Action: Mouse moved to (18, 38)
Screenshot: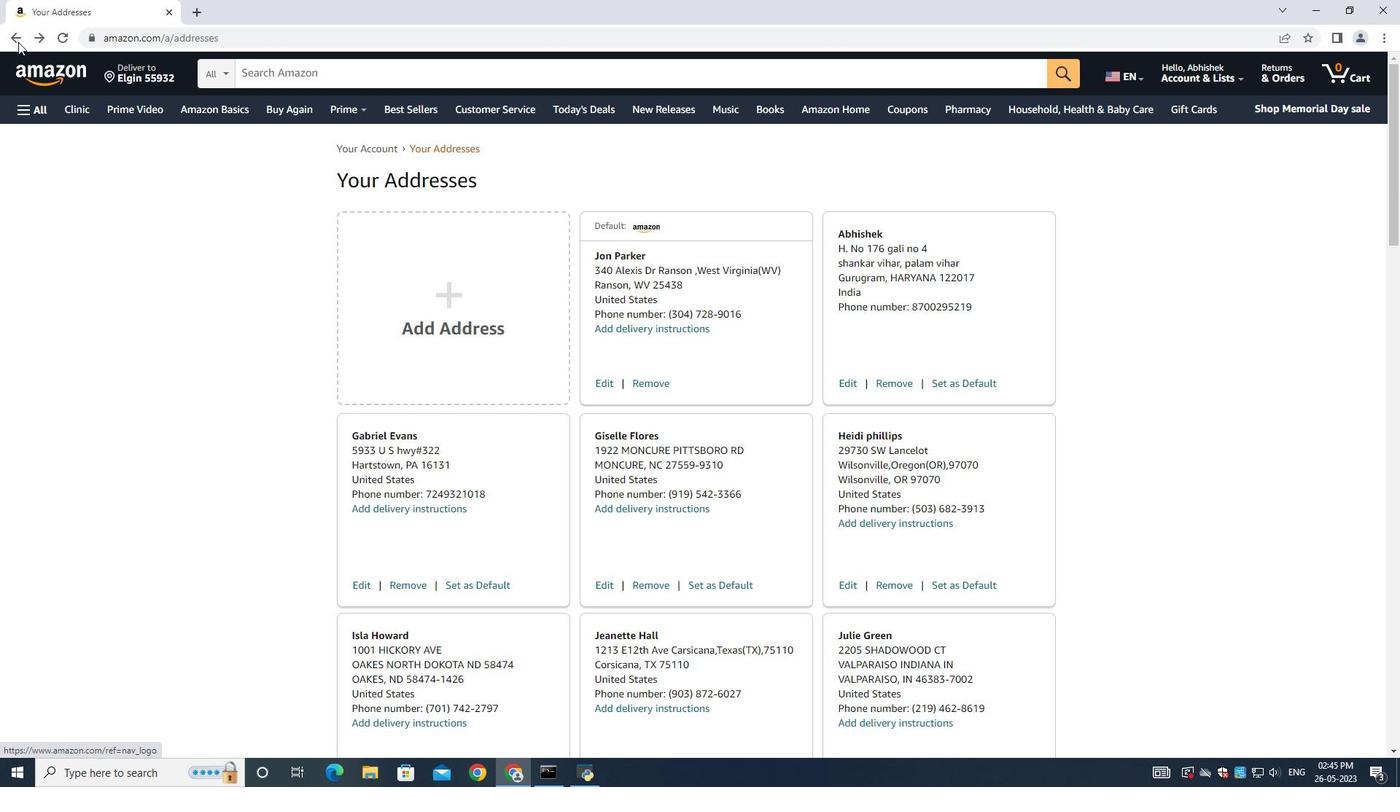 
Action: Mouse pressed left at (18, 38)
Screenshot: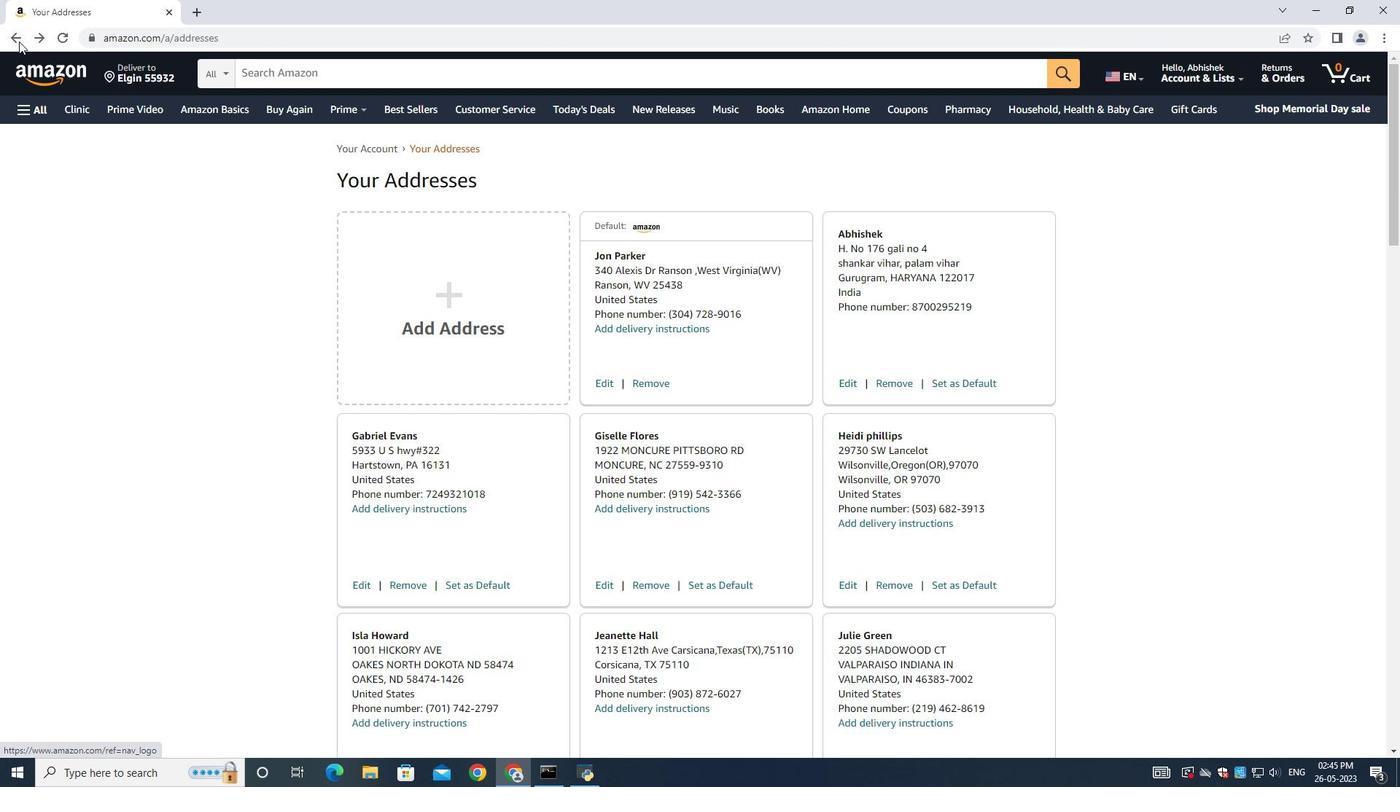 
Action: Mouse pressed left at (18, 38)
Screenshot: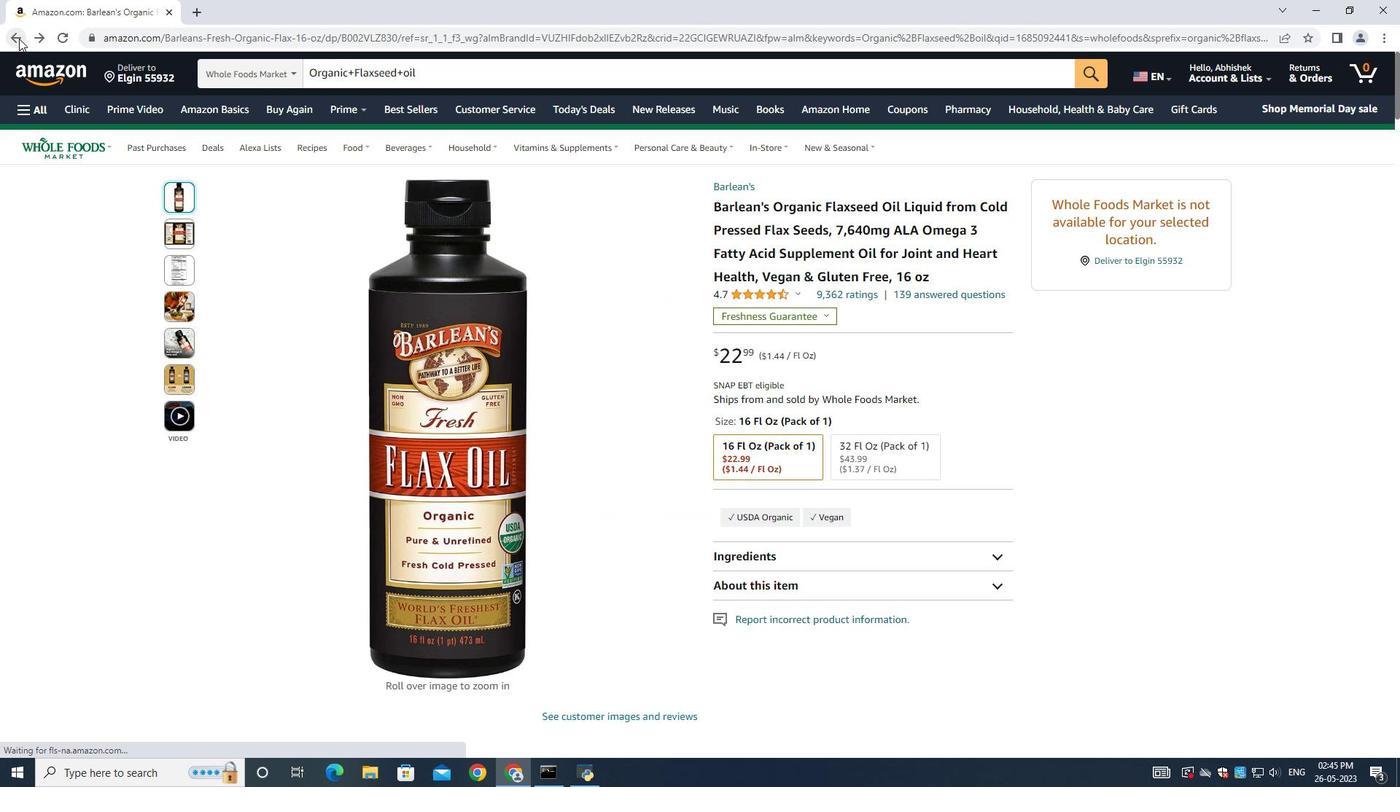 
Action: Mouse moved to (874, 504)
Screenshot: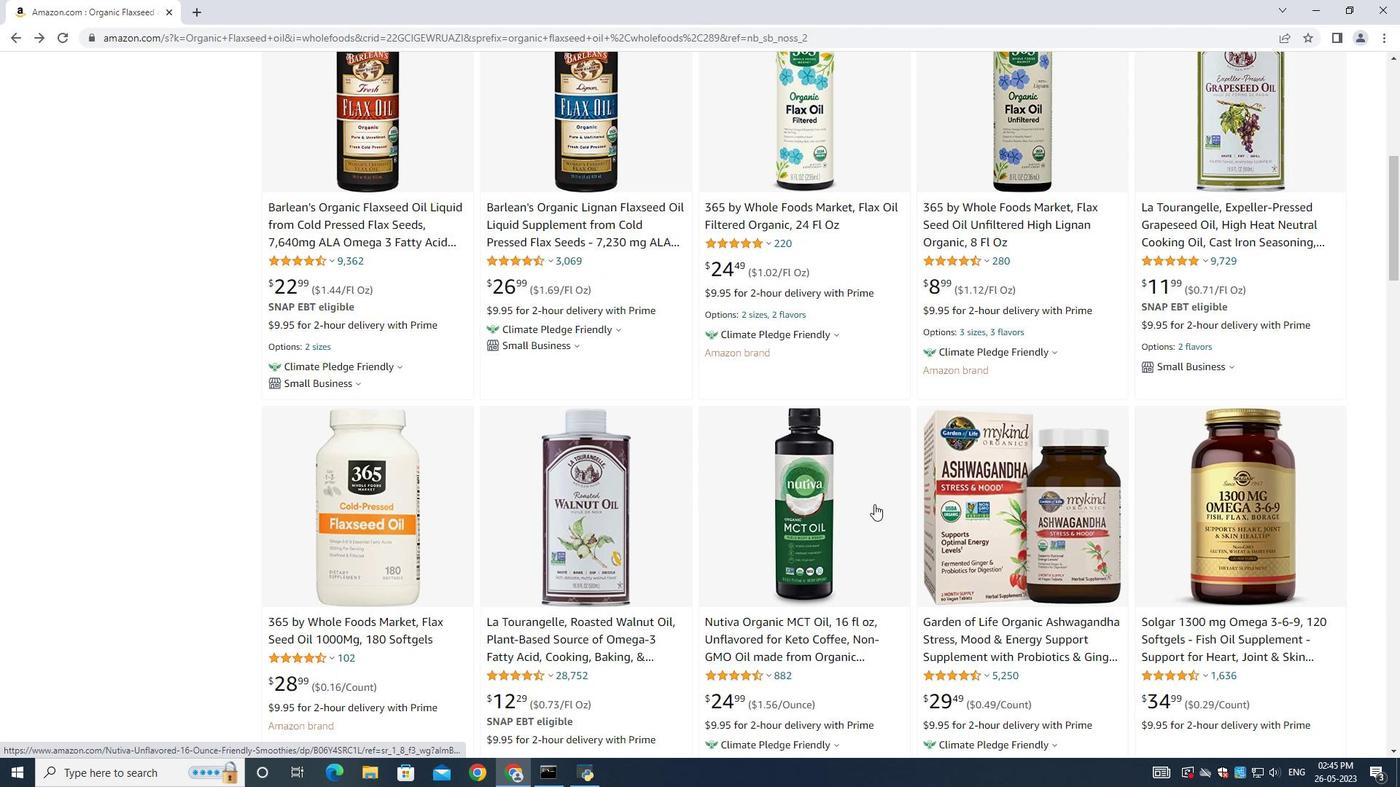 
Action: Mouse scrolled (874, 504) with delta (0, 0)
Screenshot: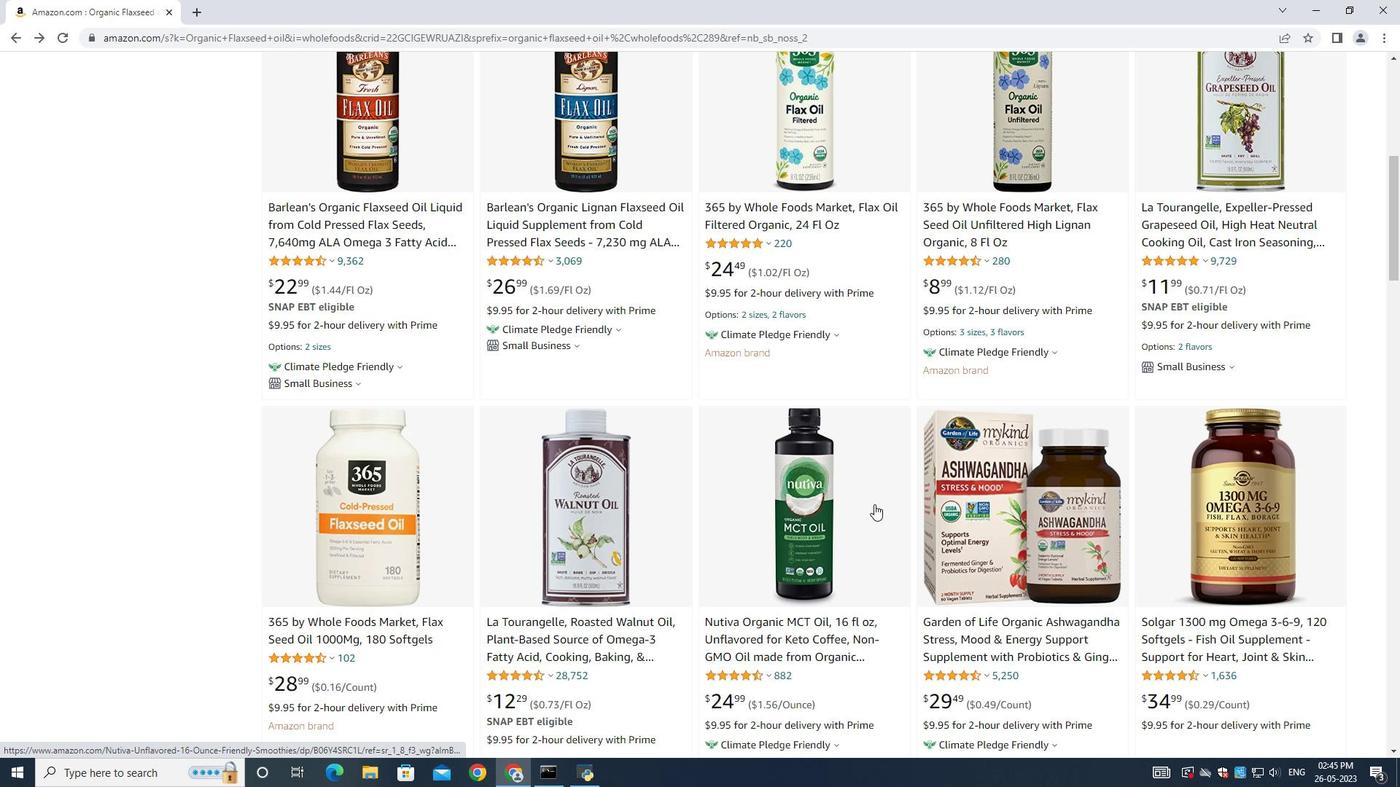 
Action: Mouse scrolled (874, 504) with delta (0, 0)
Screenshot: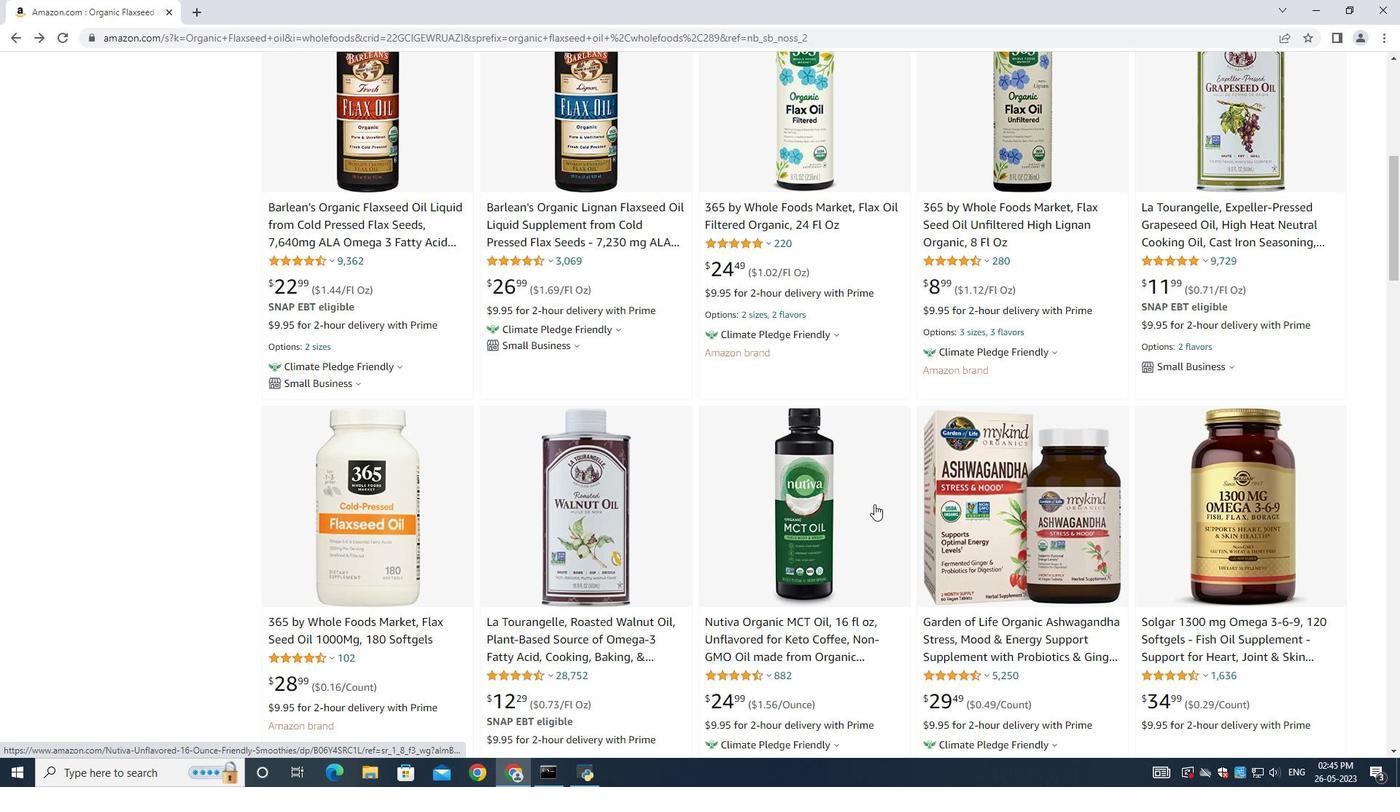 
Action: Mouse scrolled (874, 504) with delta (0, 0)
Screenshot: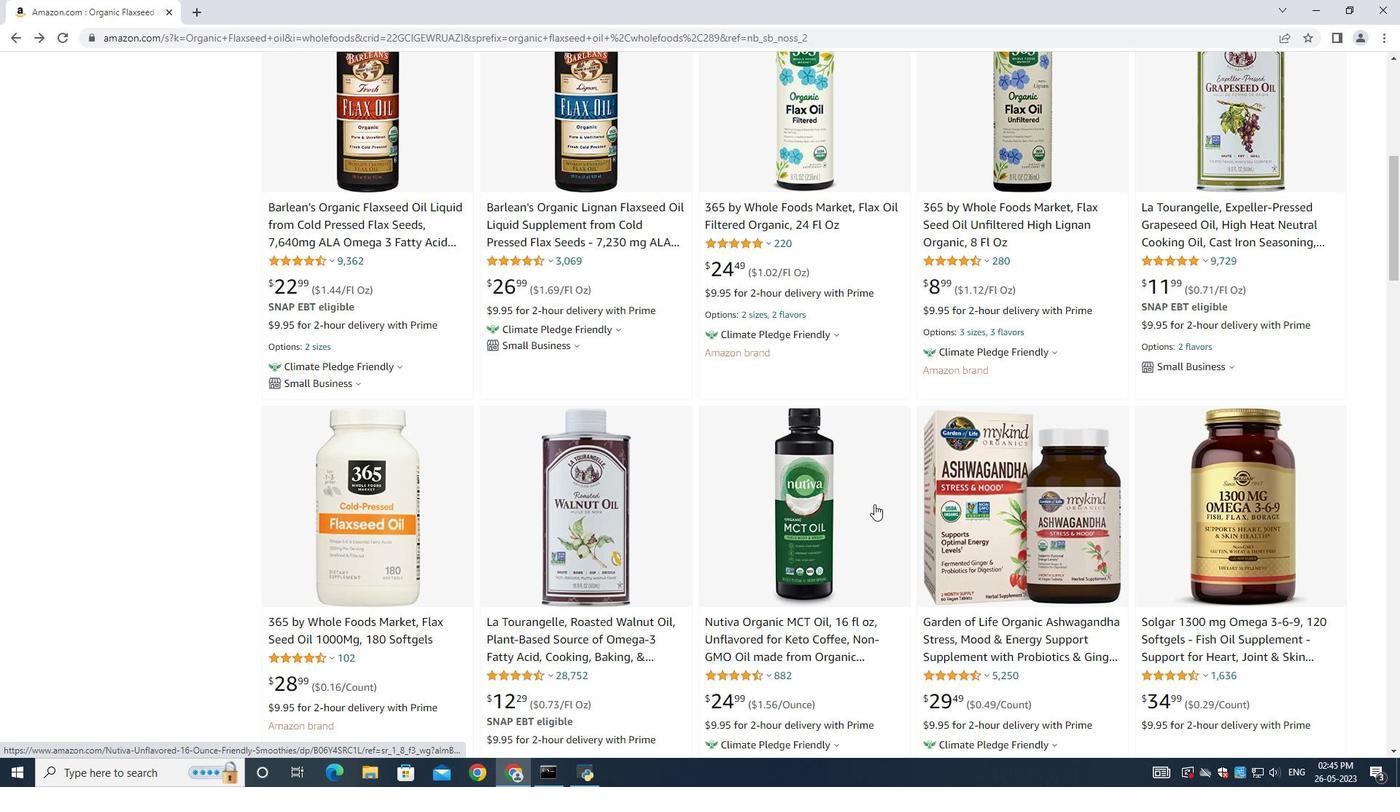 
Action: Mouse scrolled (874, 504) with delta (0, 0)
Screenshot: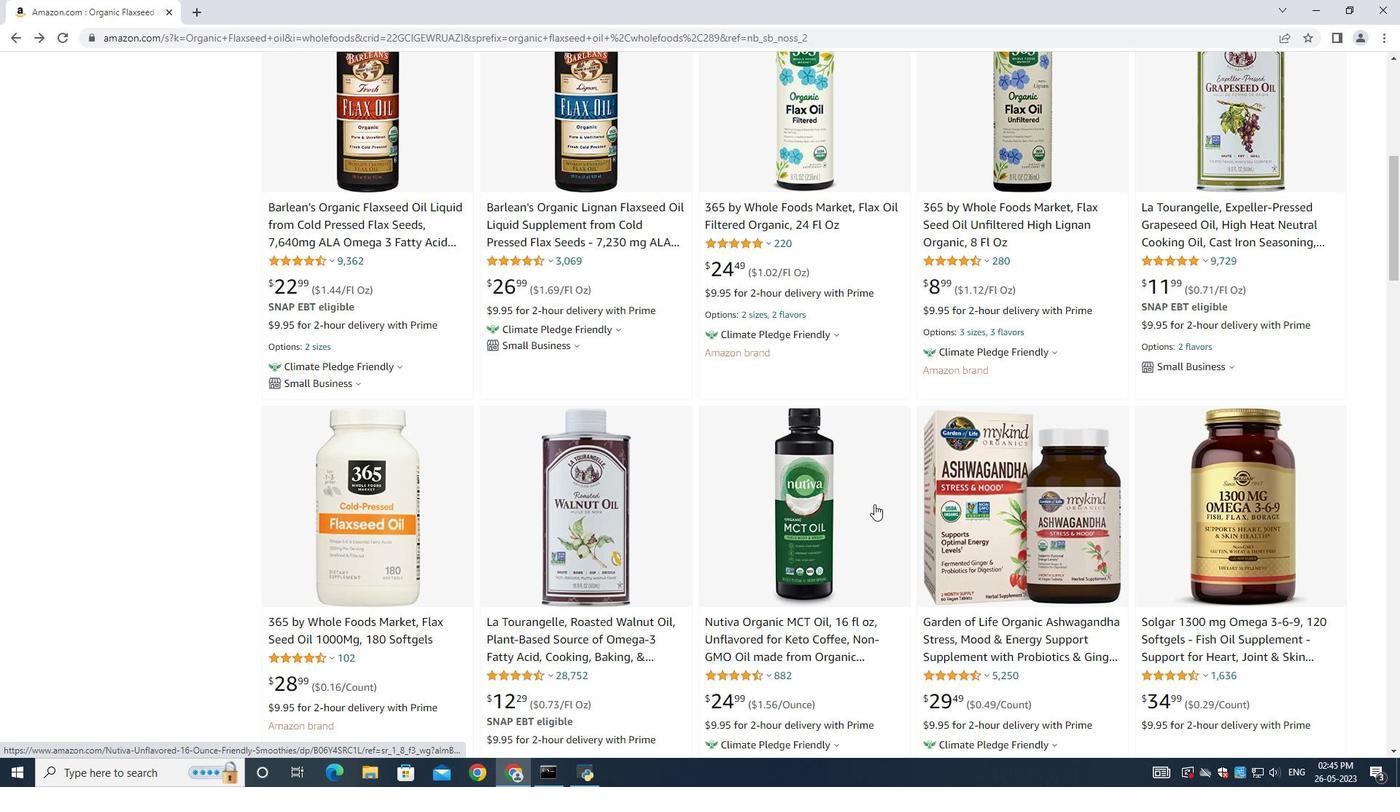 
Action: Mouse scrolled (874, 504) with delta (0, 0)
Screenshot: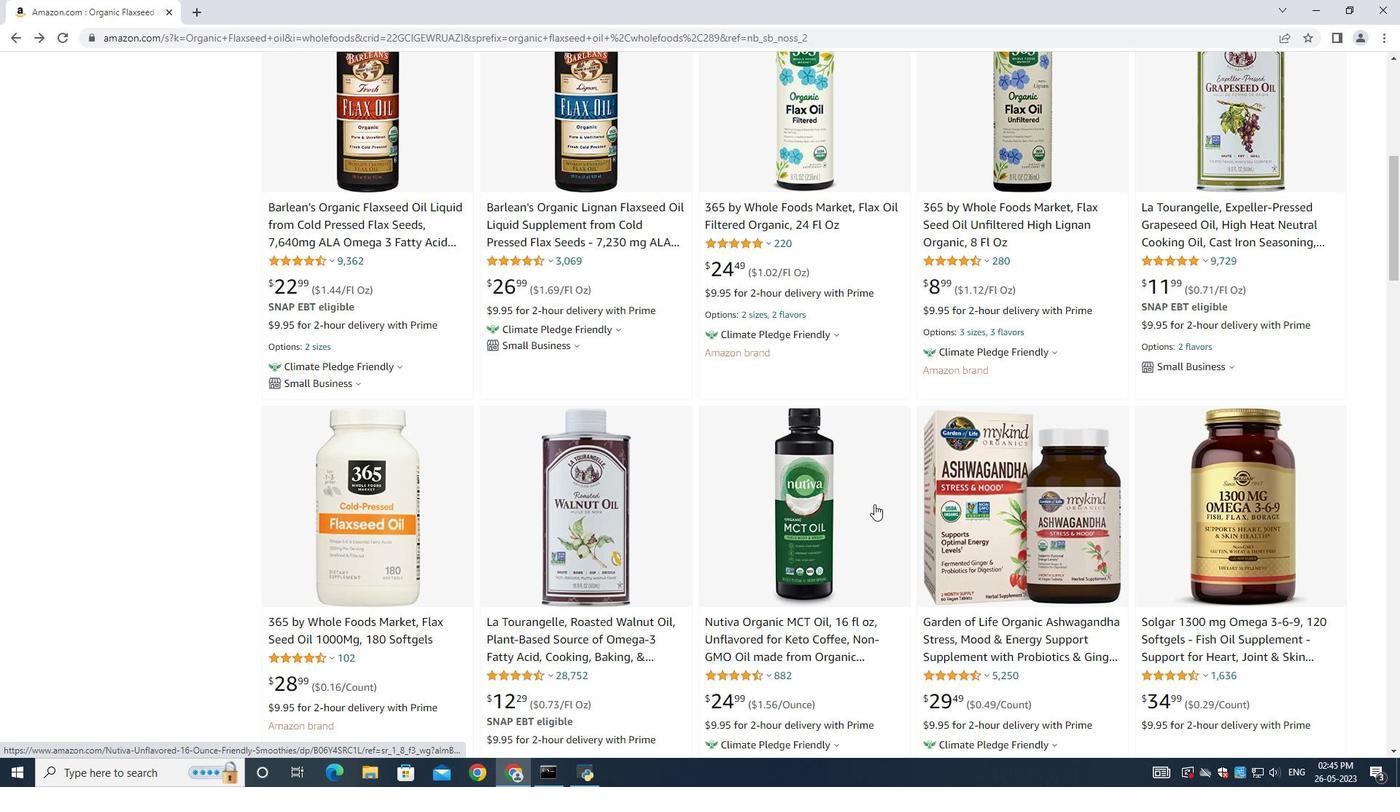 
Action: Mouse moved to (832, 261)
Screenshot: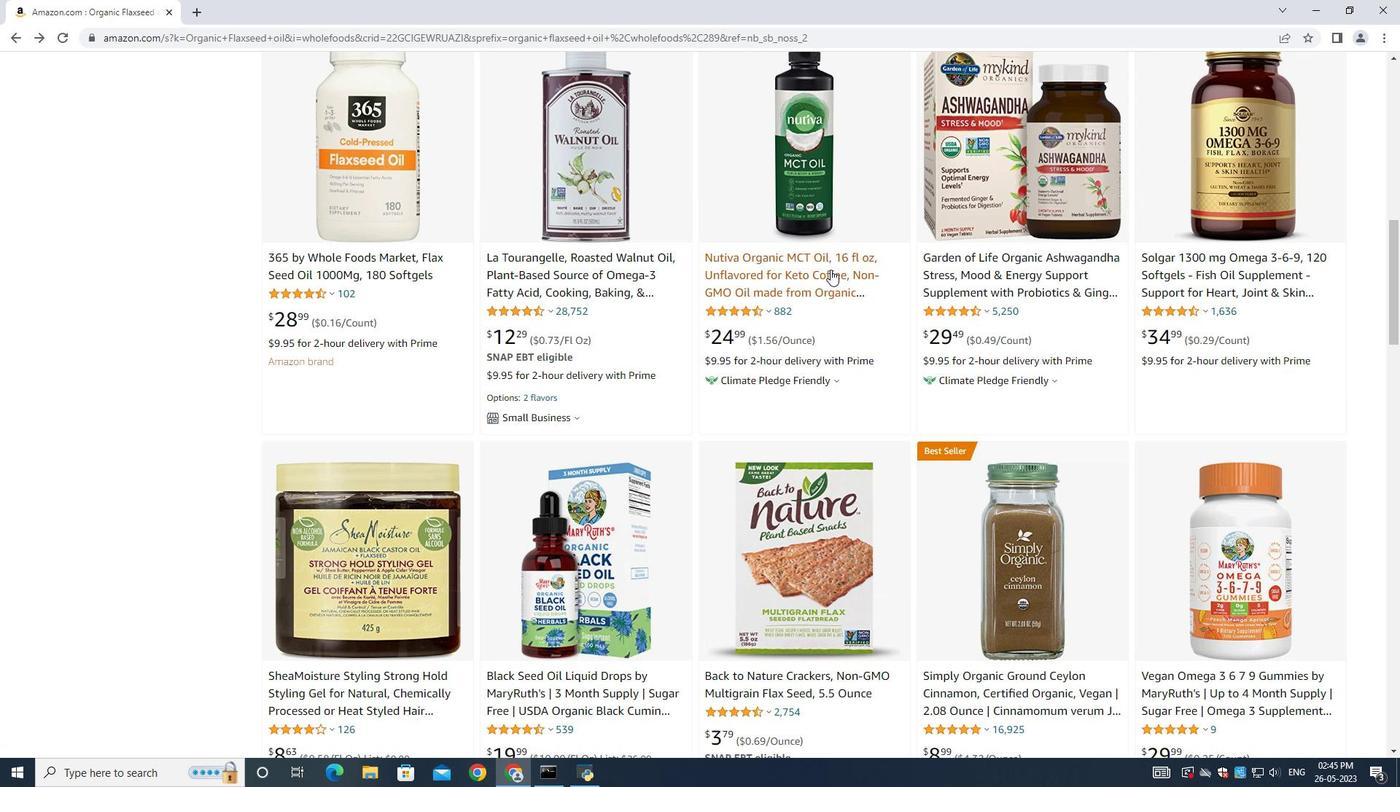 
Action: Mouse pressed left at (832, 261)
Screenshot: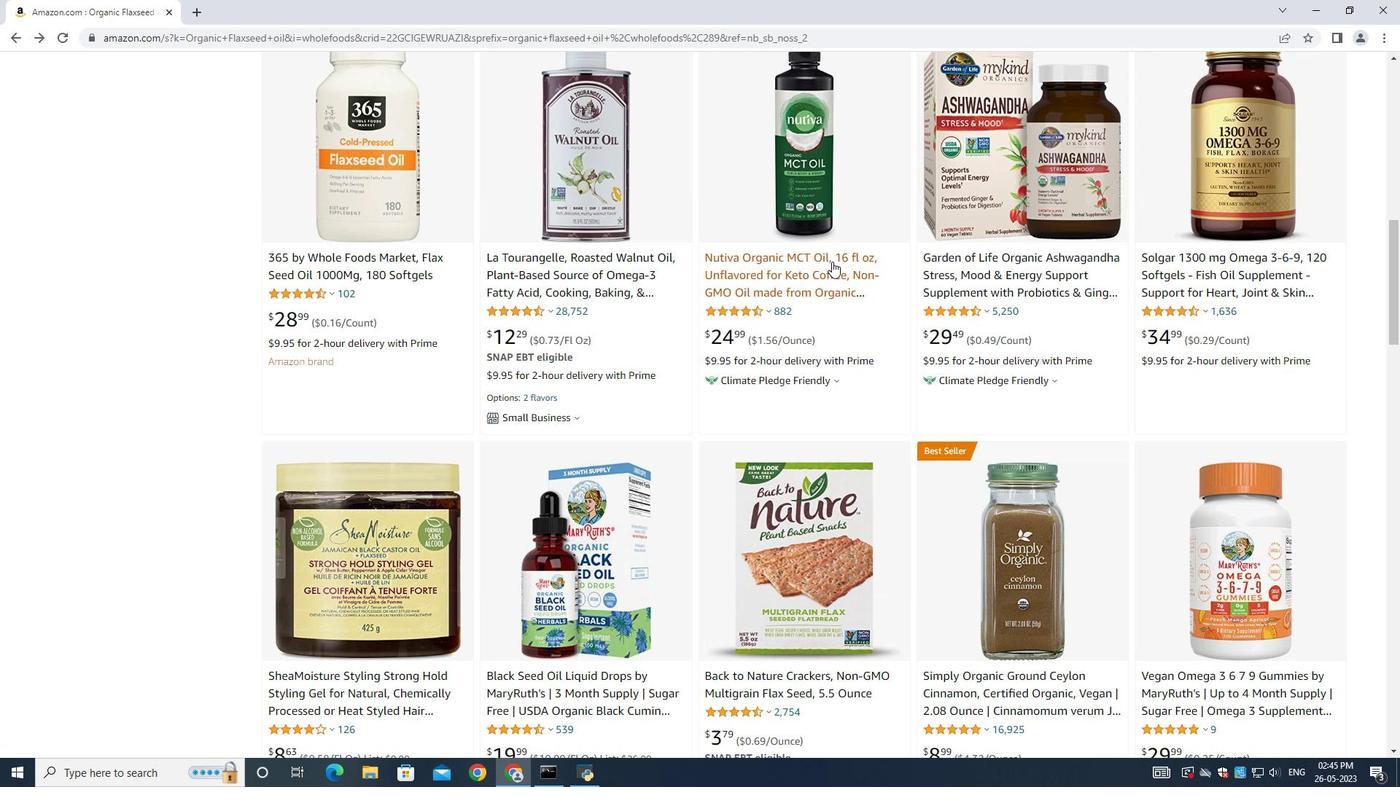 
Action: Mouse moved to (16, 36)
Screenshot: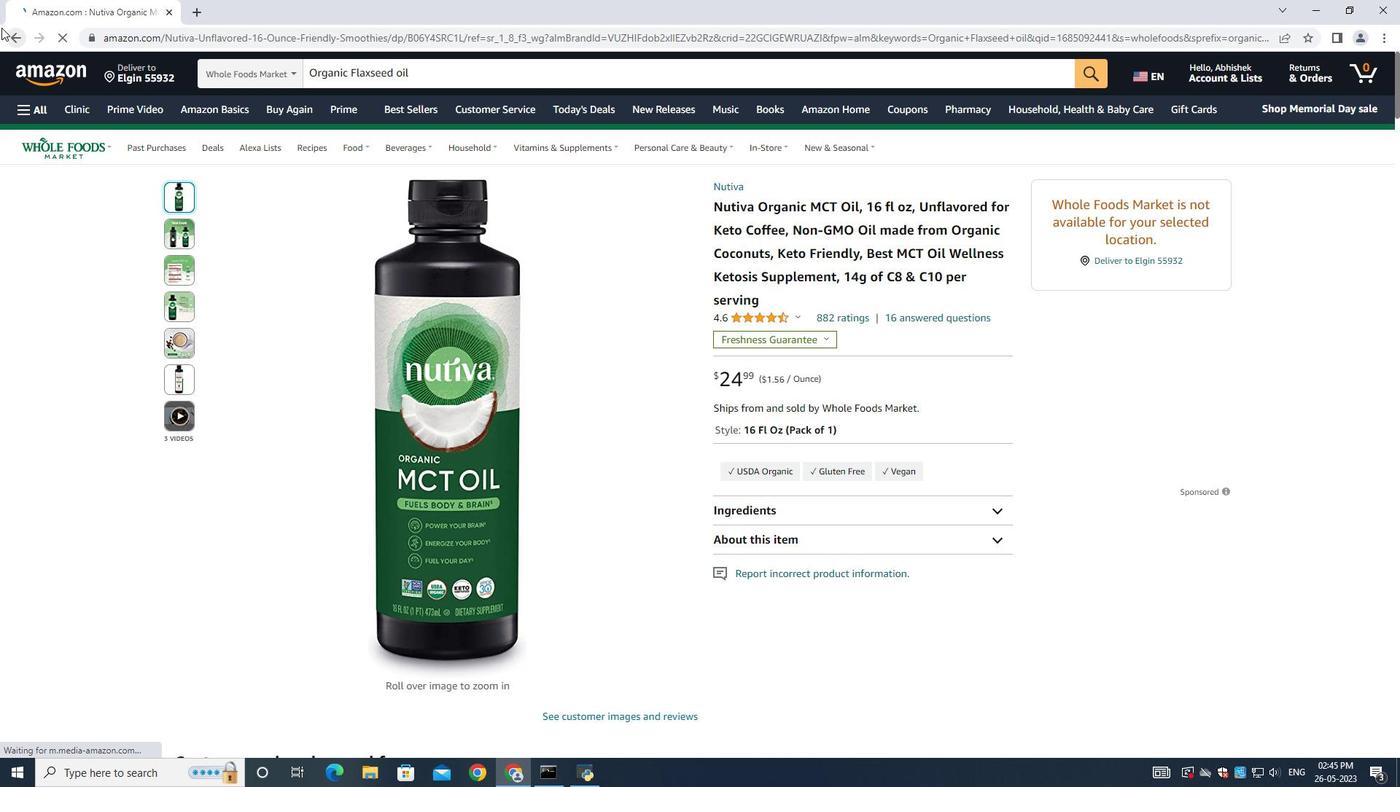 
Action: Mouse pressed left at (16, 36)
Screenshot: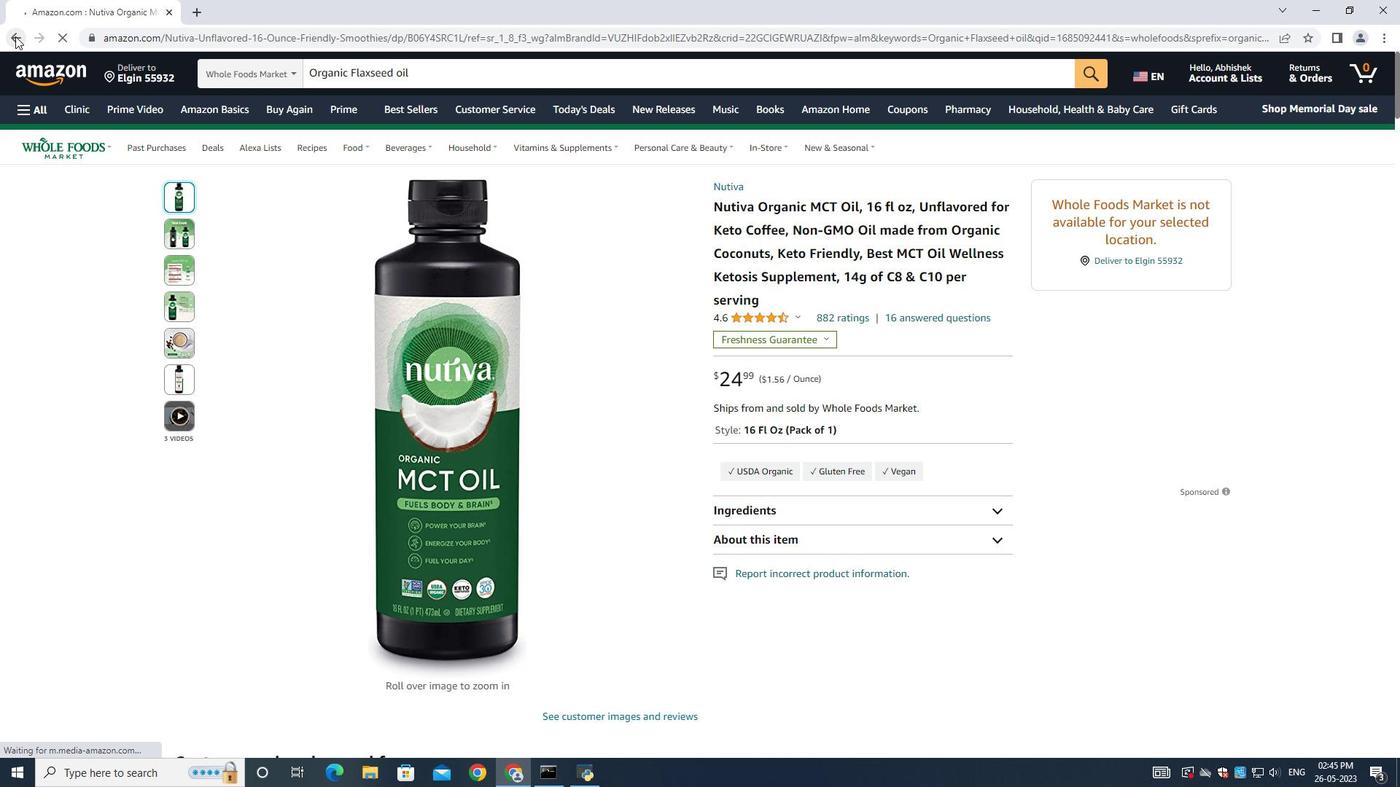 
Action: Mouse moved to (633, 343)
Screenshot: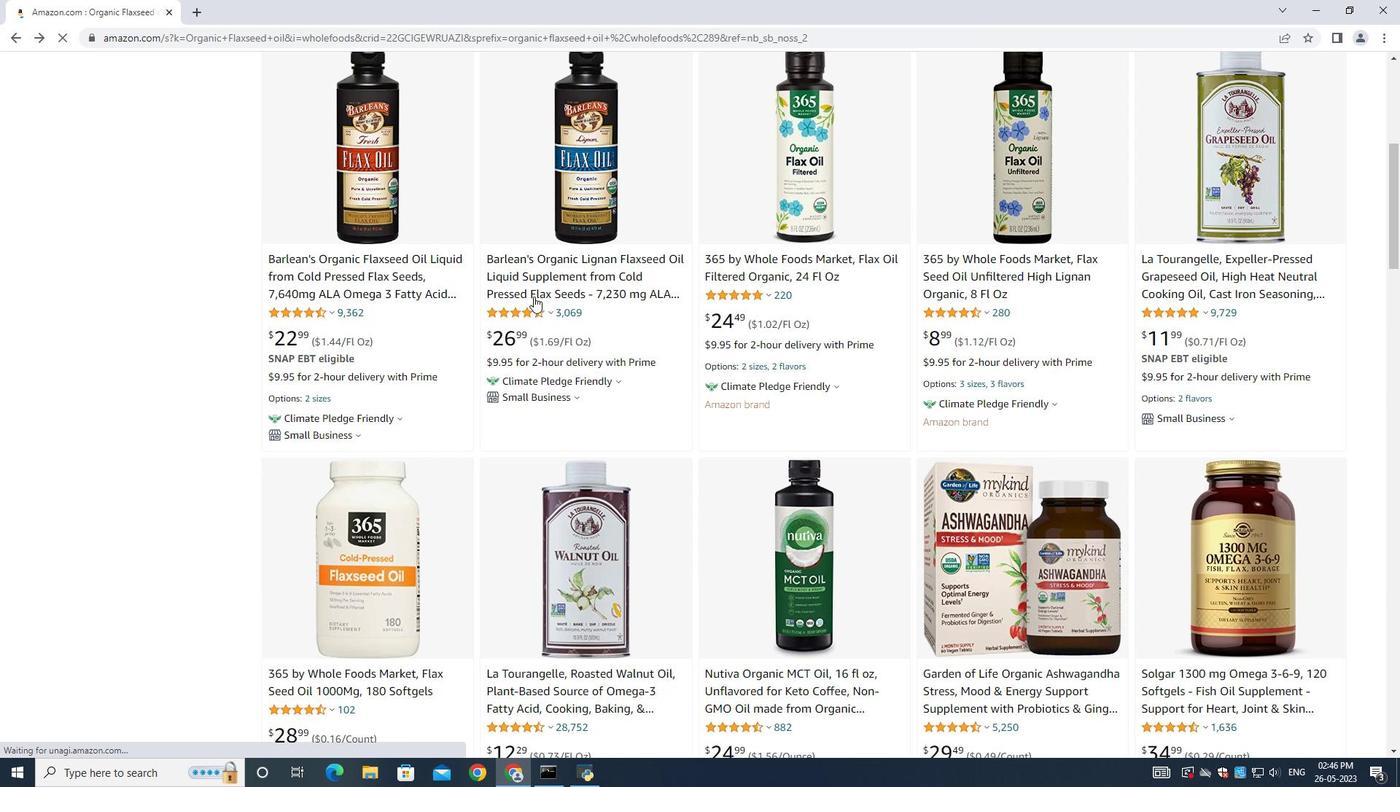 
Action: Mouse scrolled (633, 344) with delta (0, 0)
Screenshot: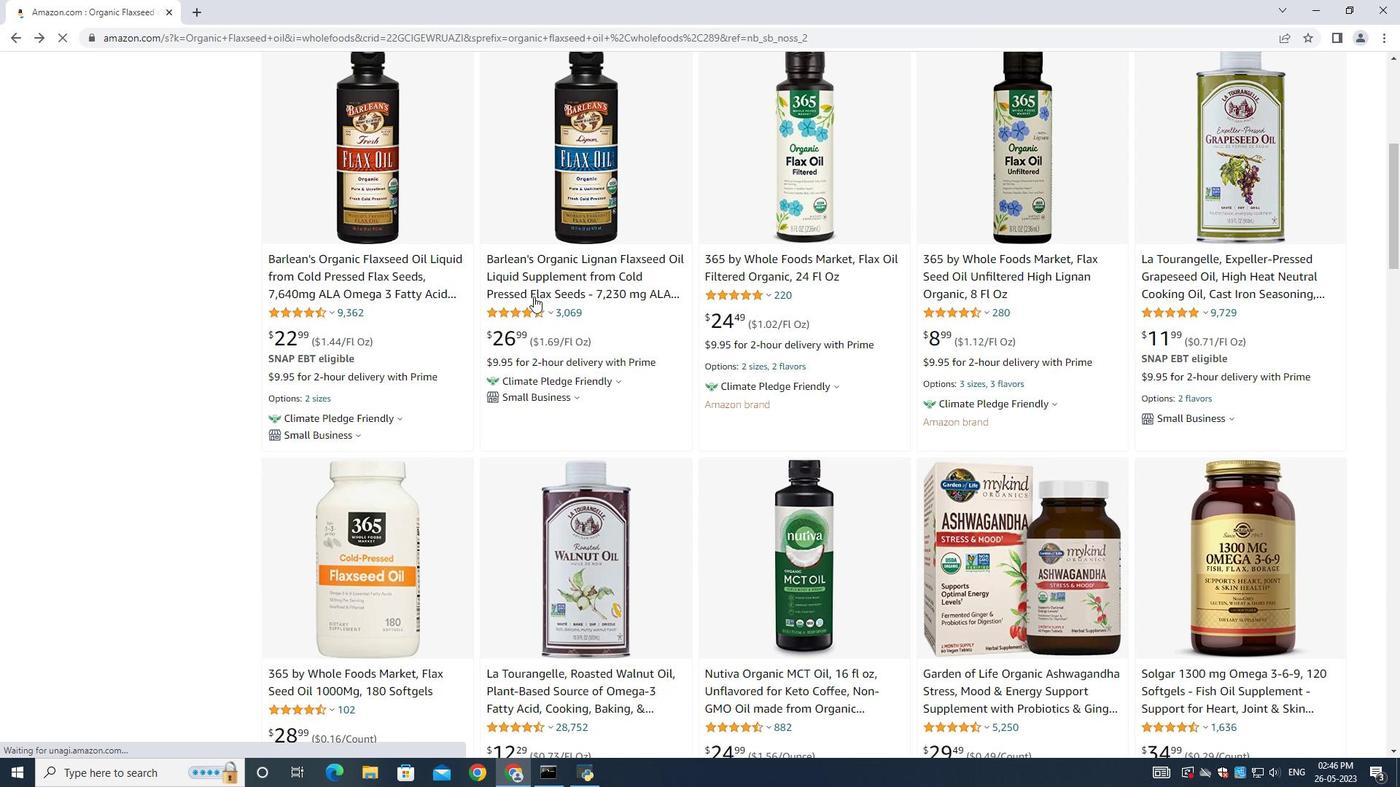 
Action: Mouse scrolled (633, 344) with delta (0, 0)
Screenshot: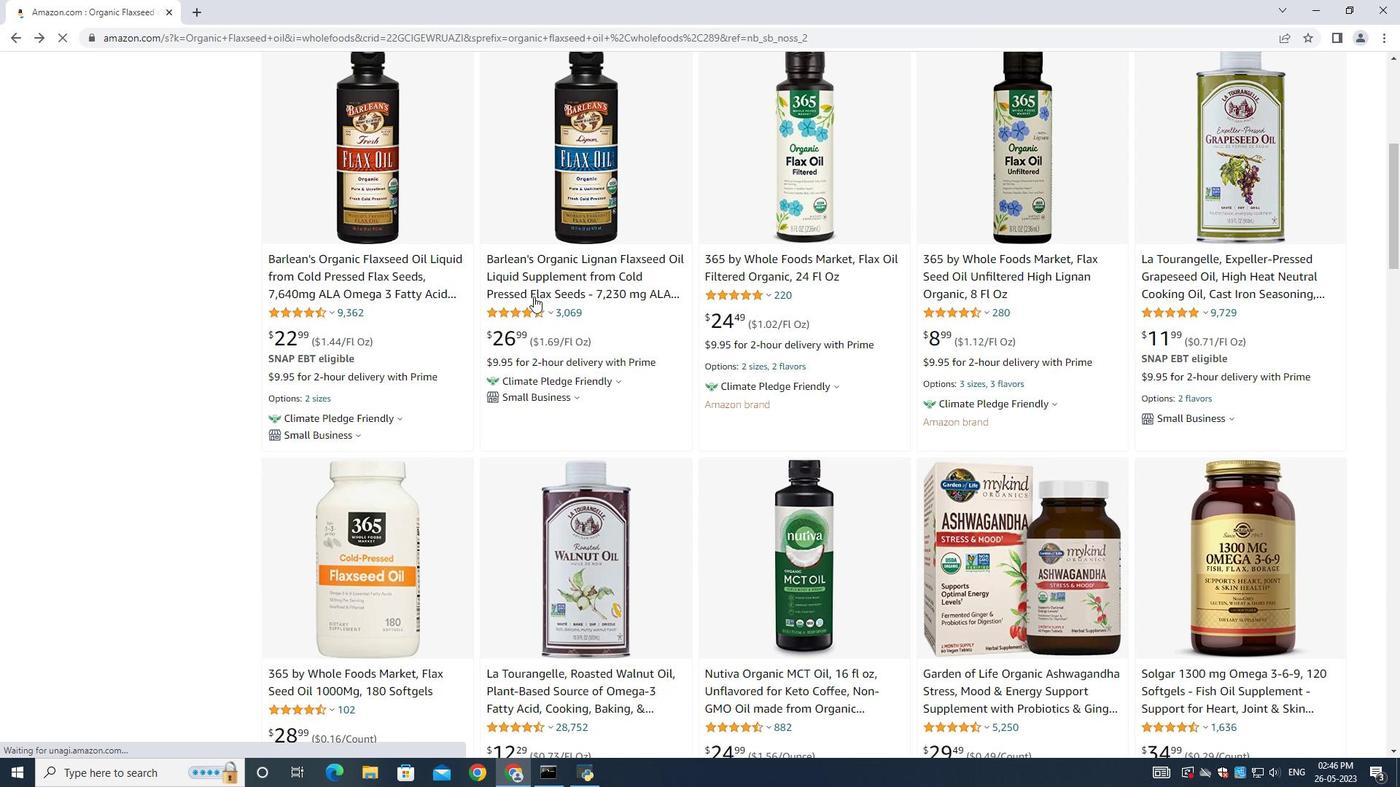 
Action: Mouse scrolled (633, 344) with delta (0, 0)
Screenshot: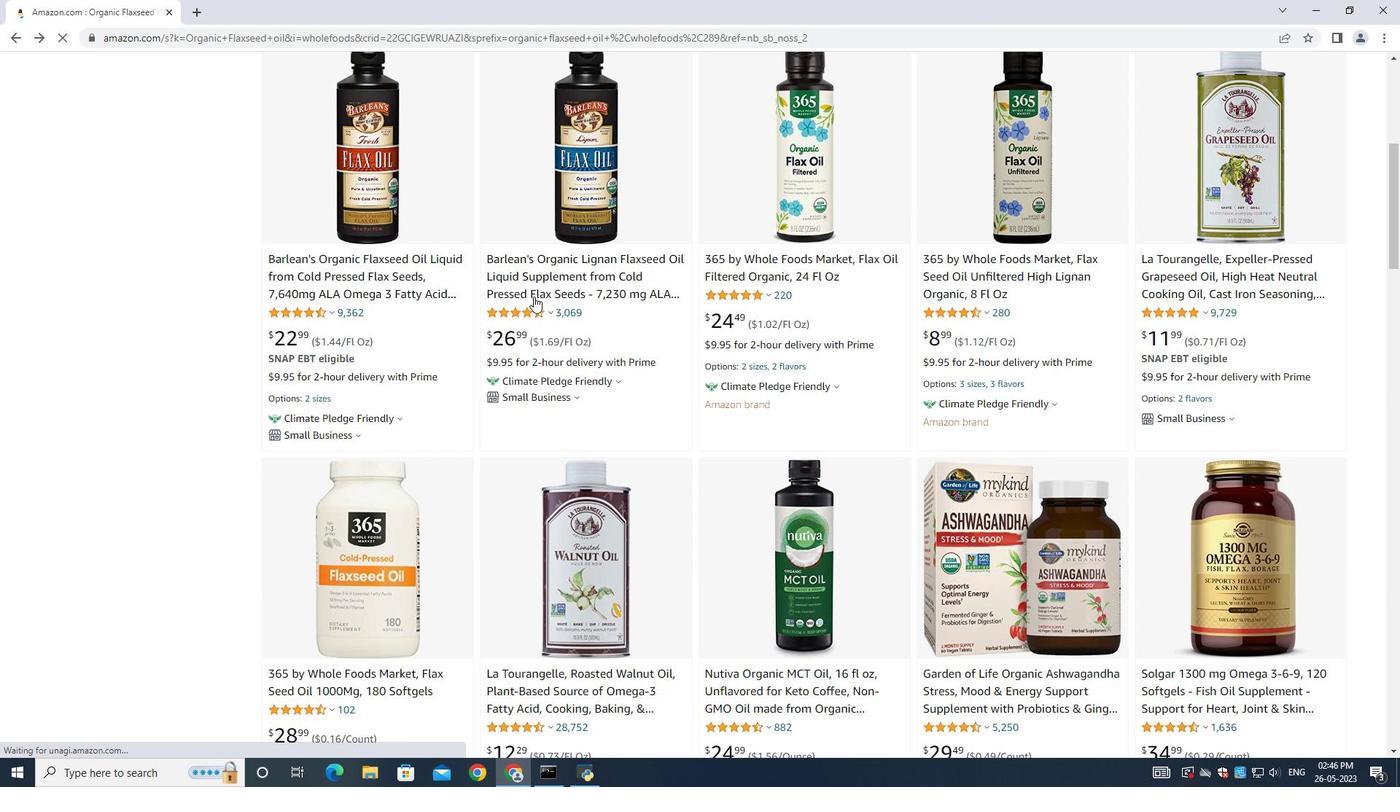 
Action: Mouse scrolled (633, 344) with delta (0, 0)
Screenshot: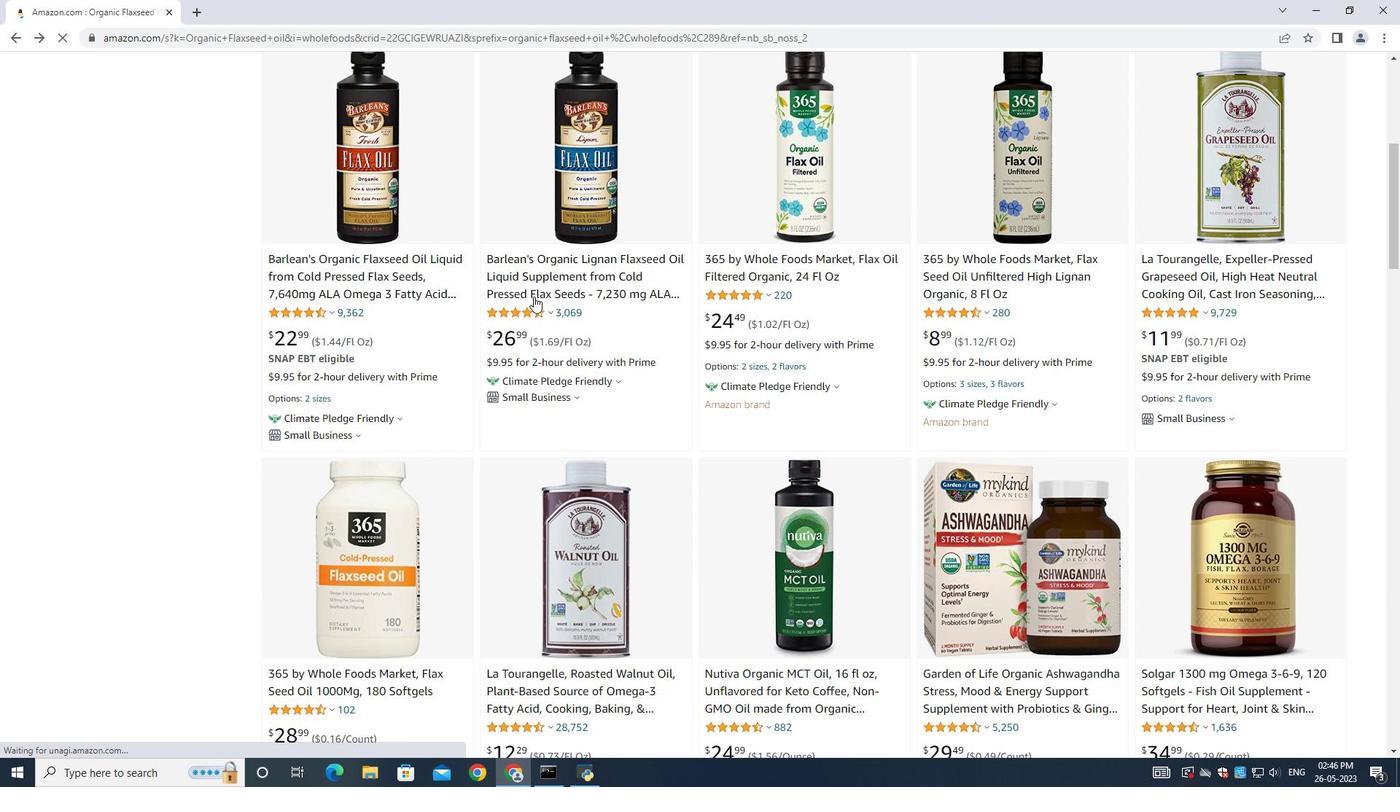 
Action: Mouse scrolled (633, 344) with delta (0, 0)
Screenshot: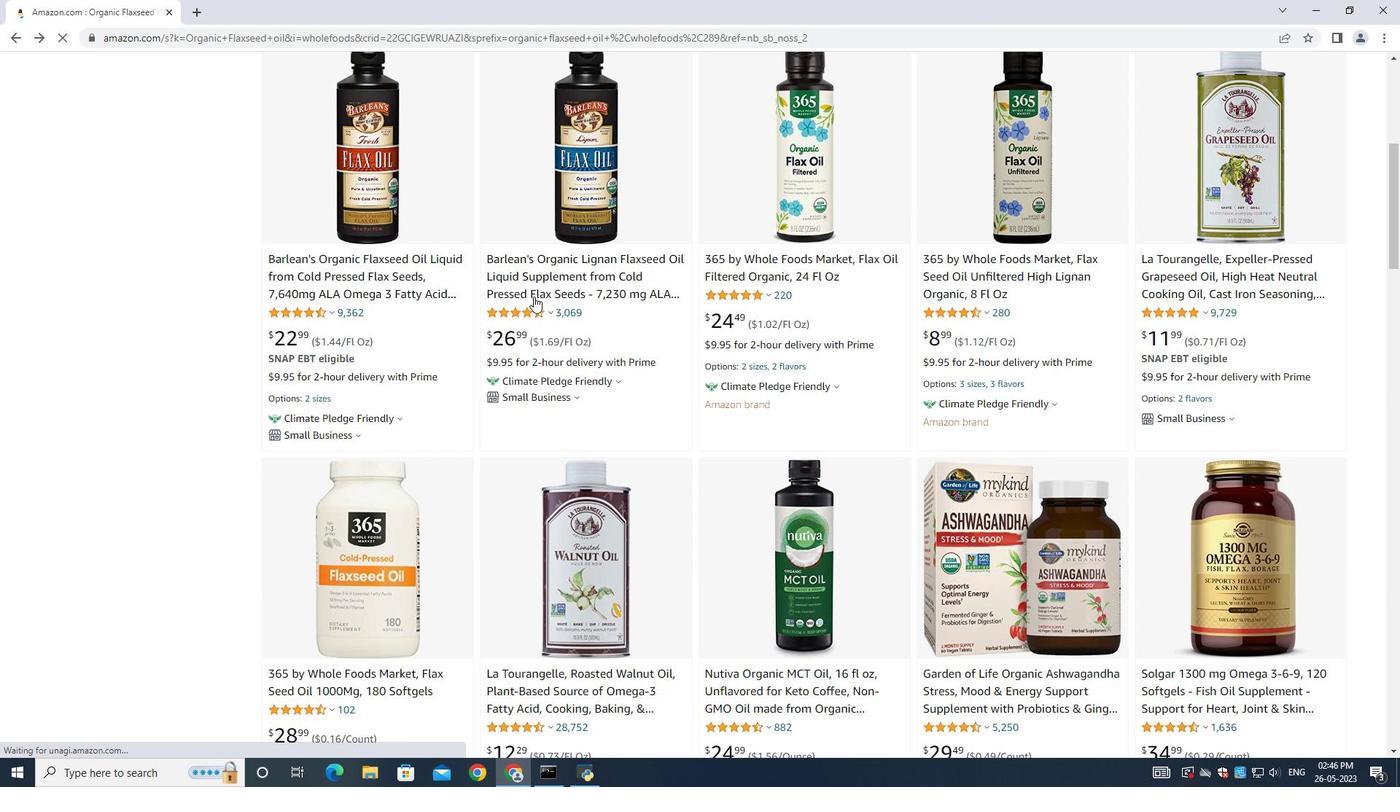 
Action: Mouse scrolled (633, 344) with delta (0, 0)
Screenshot: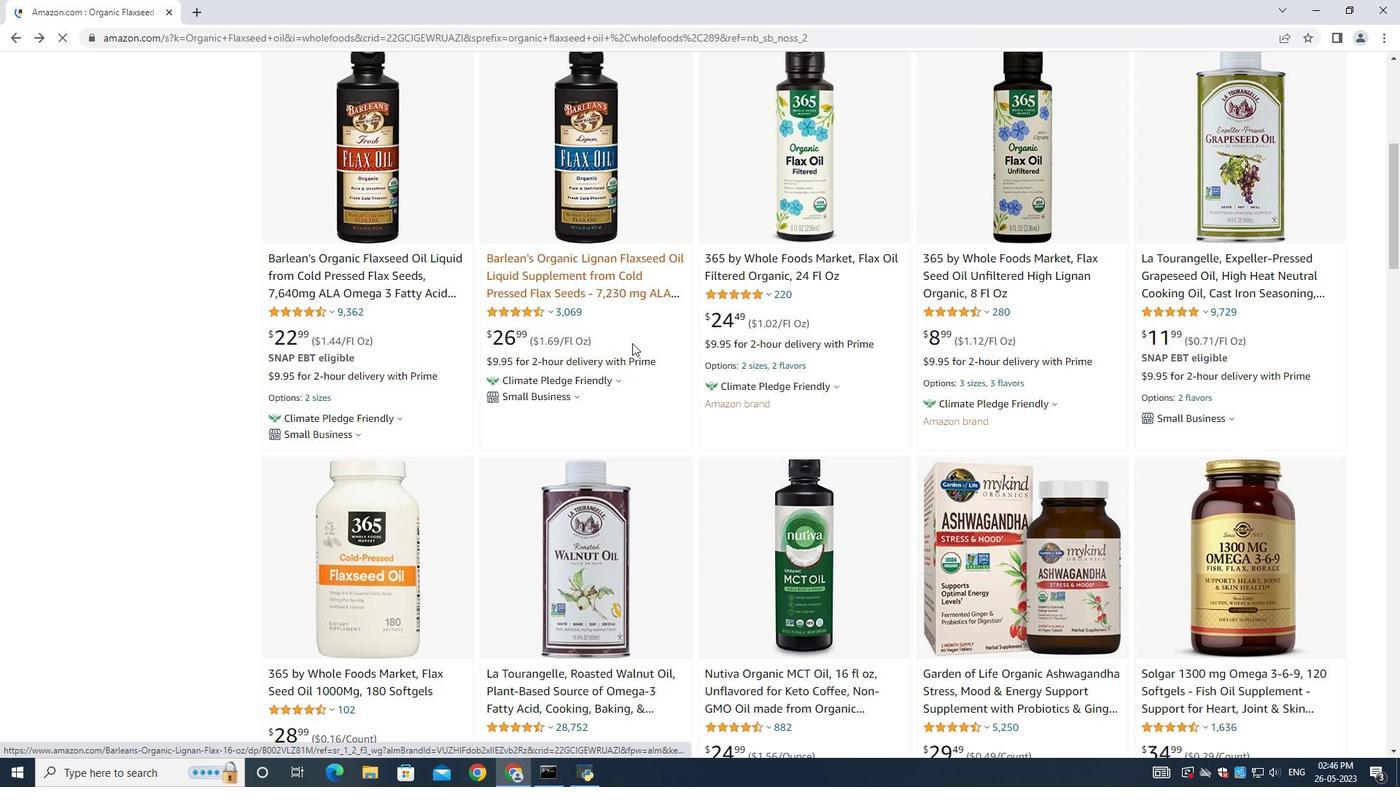
Action: Mouse scrolled (633, 344) with delta (0, 0)
Screenshot: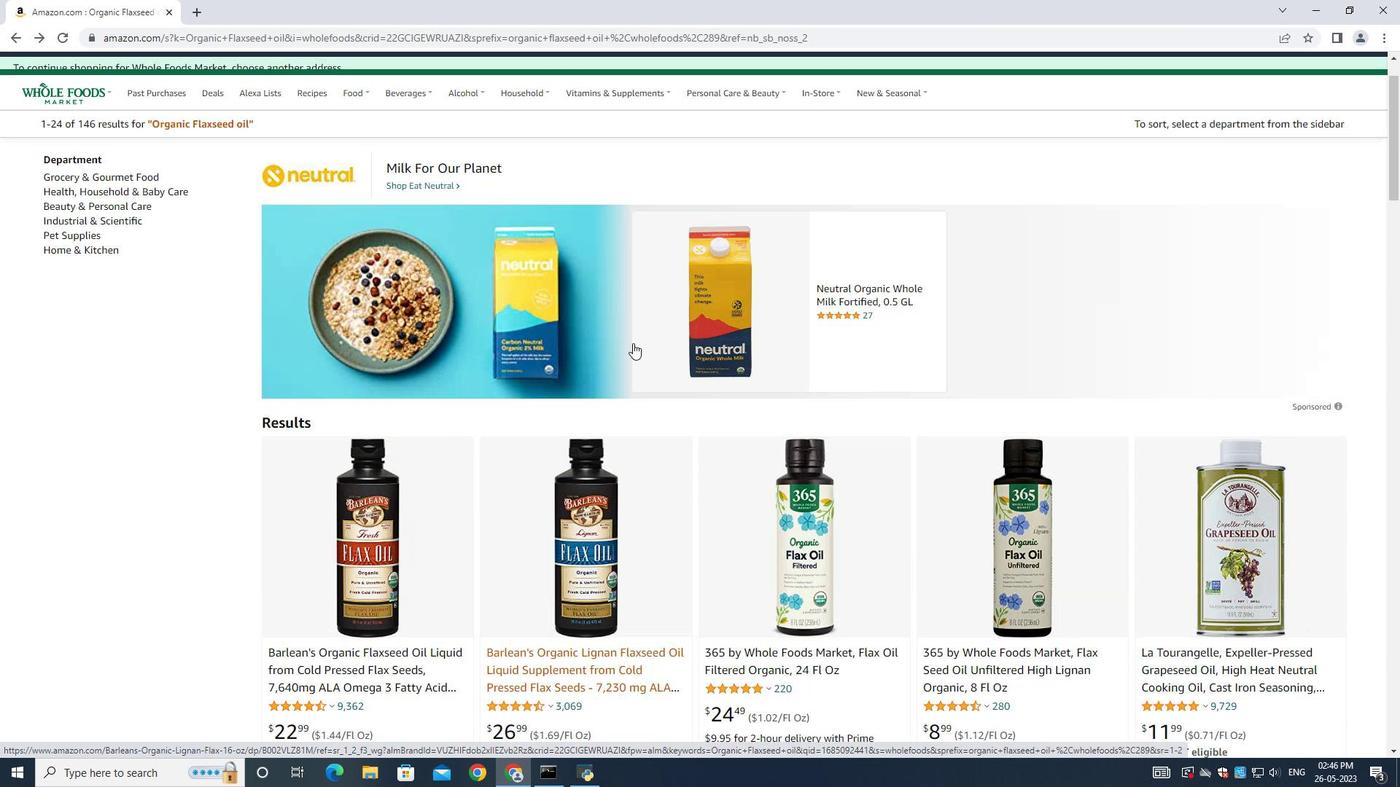
Action: Mouse scrolled (633, 344) with delta (0, 0)
Screenshot: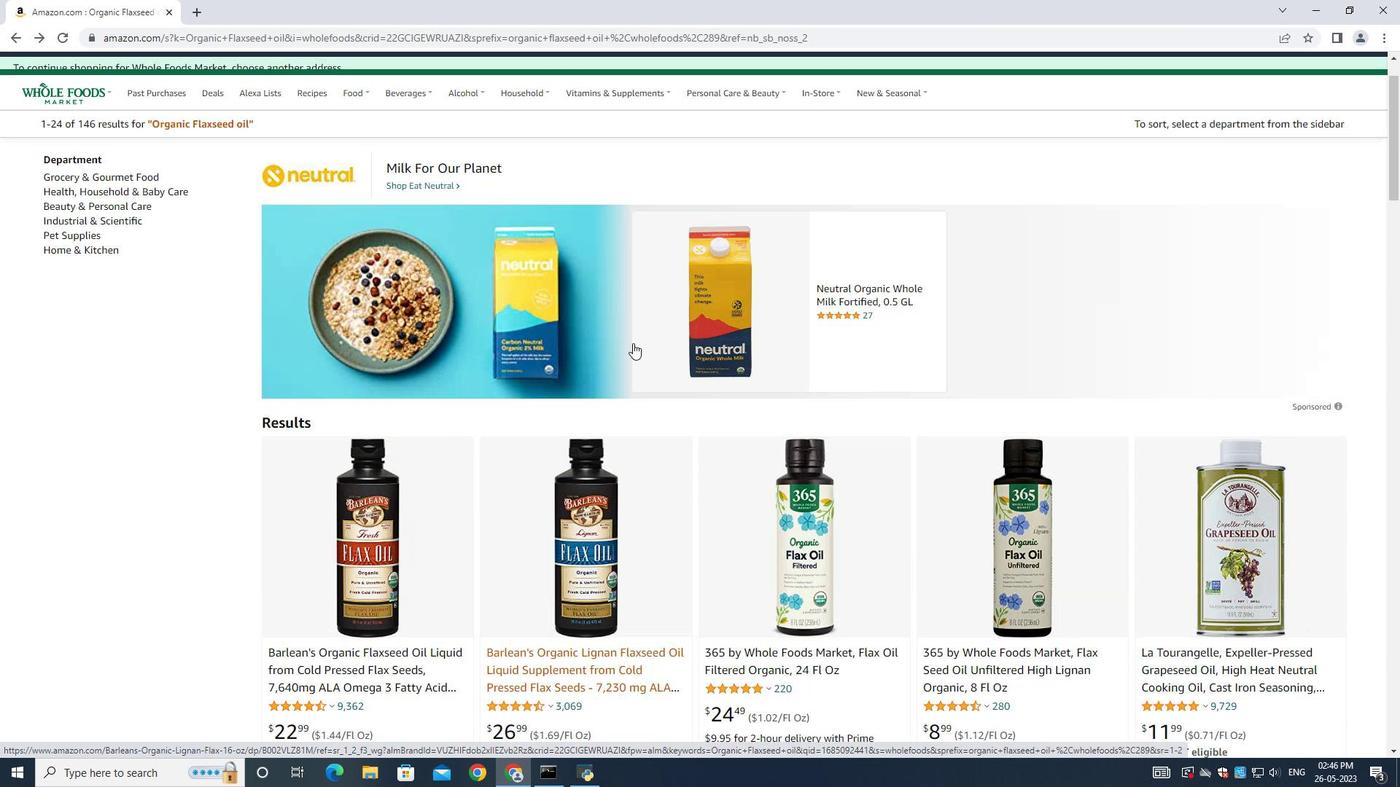 
Action: Mouse scrolled (633, 344) with delta (0, 0)
Screenshot: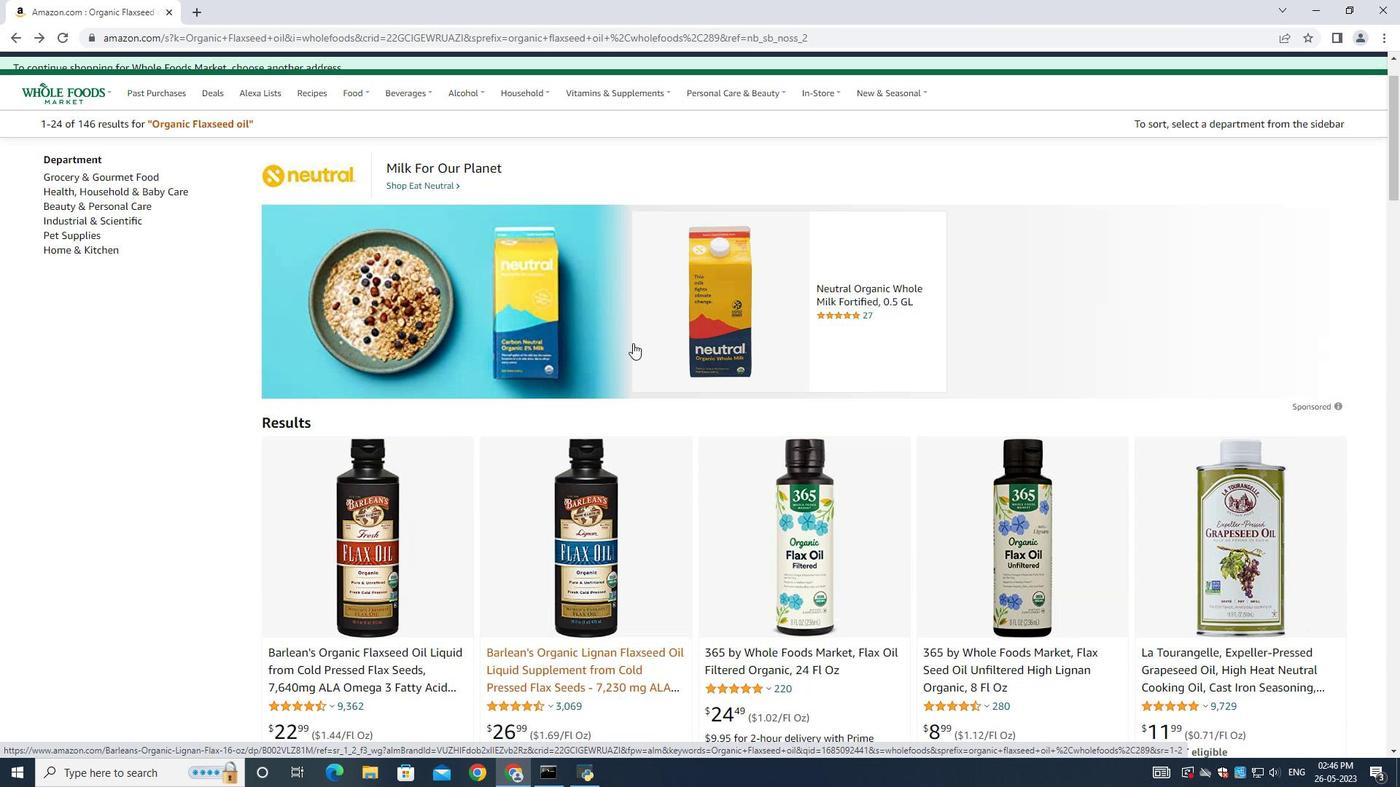 
Action: Mouse scrolled (633, 344) with delta (0, 0)
Screenshot: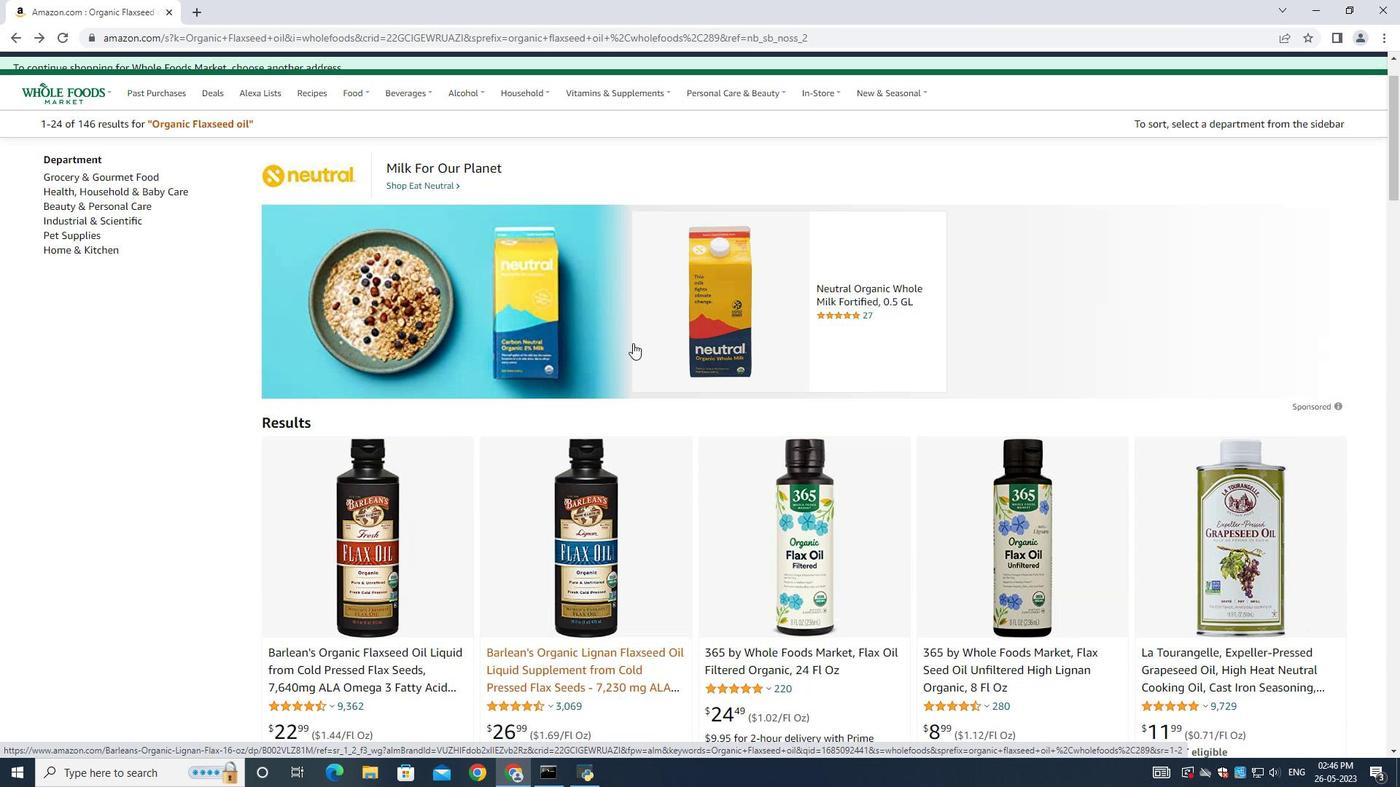 
Action: Mouse scrolled (633, 344) with delta (0, 0)
Screenshot: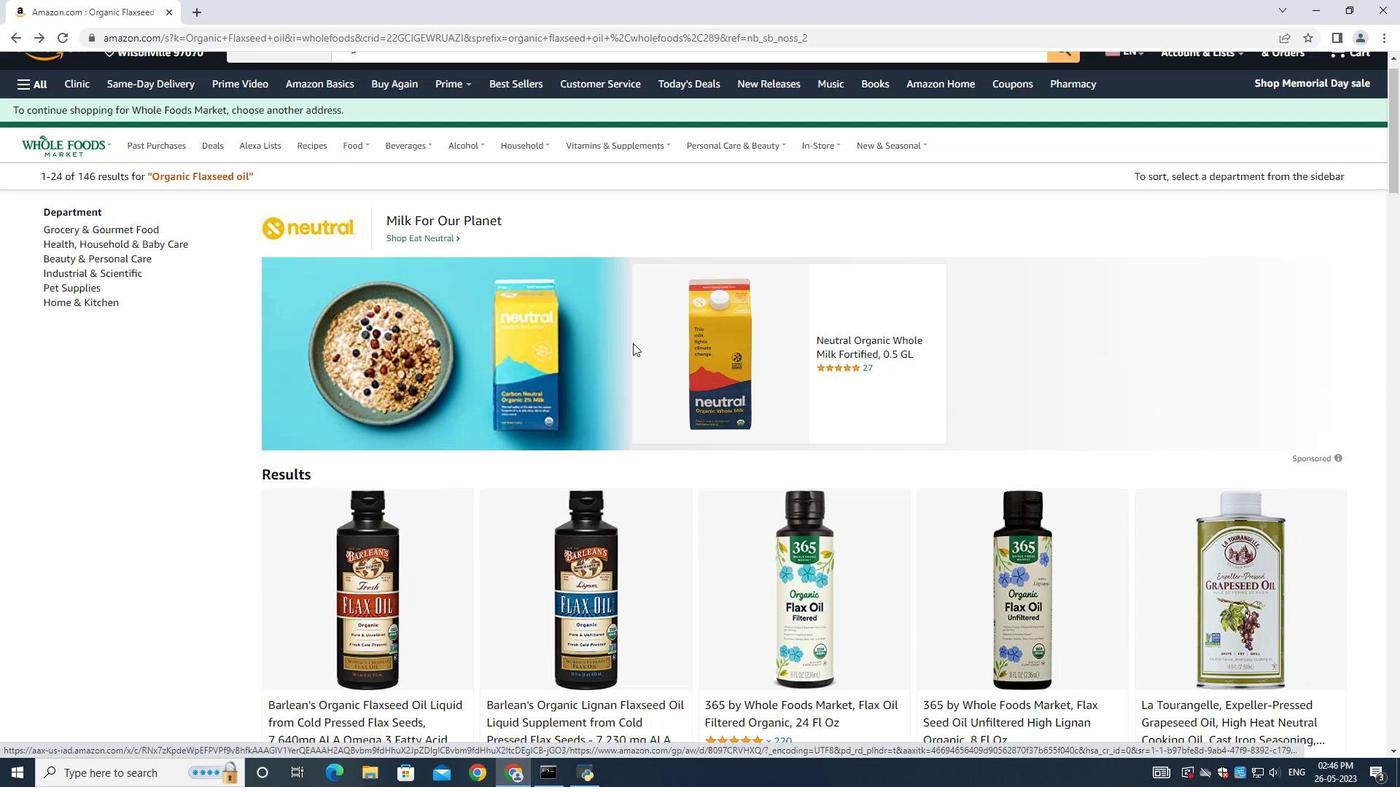 
Action: Mouse scrolled (633, 344) with delta (0, 0)
Screenshot: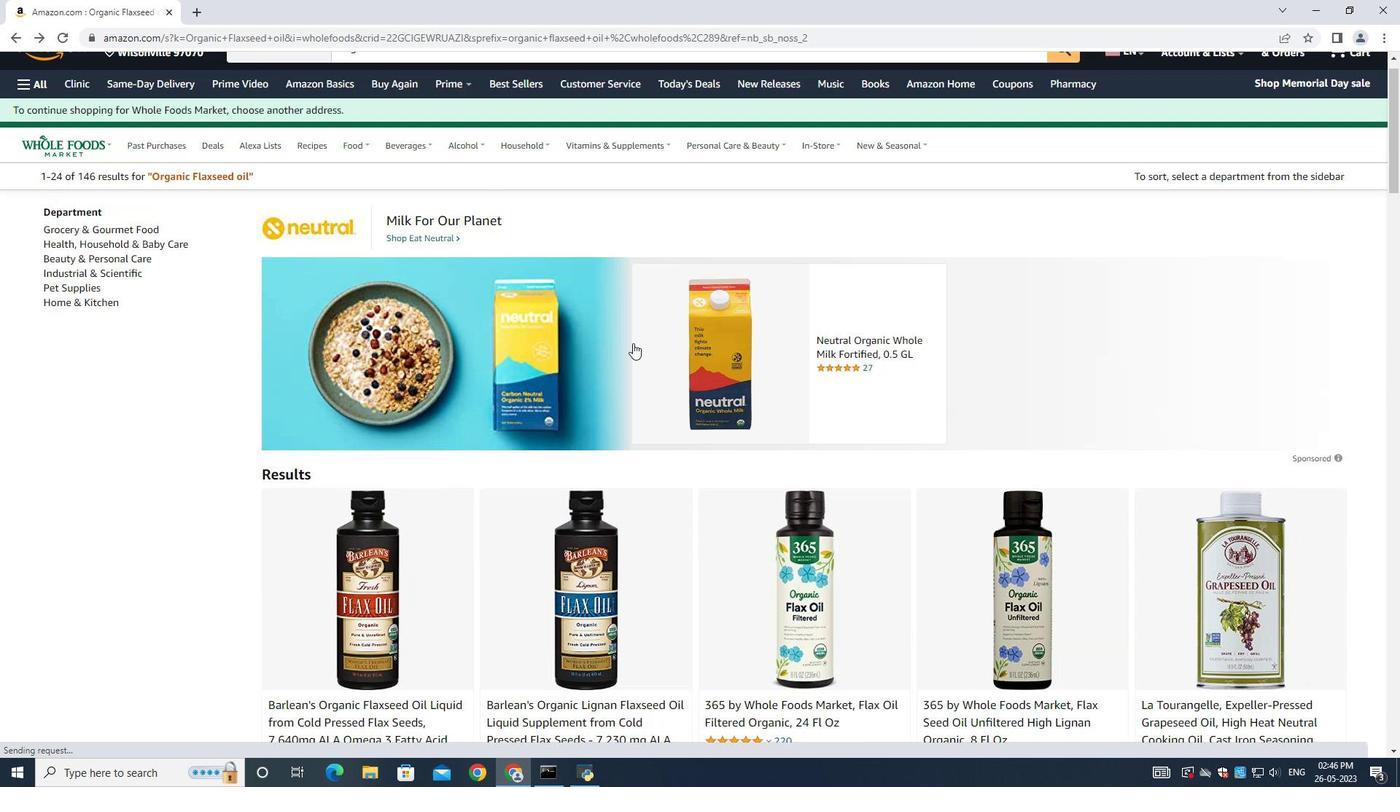 
Action: Mouse moved to (172, 79)
Screenshot: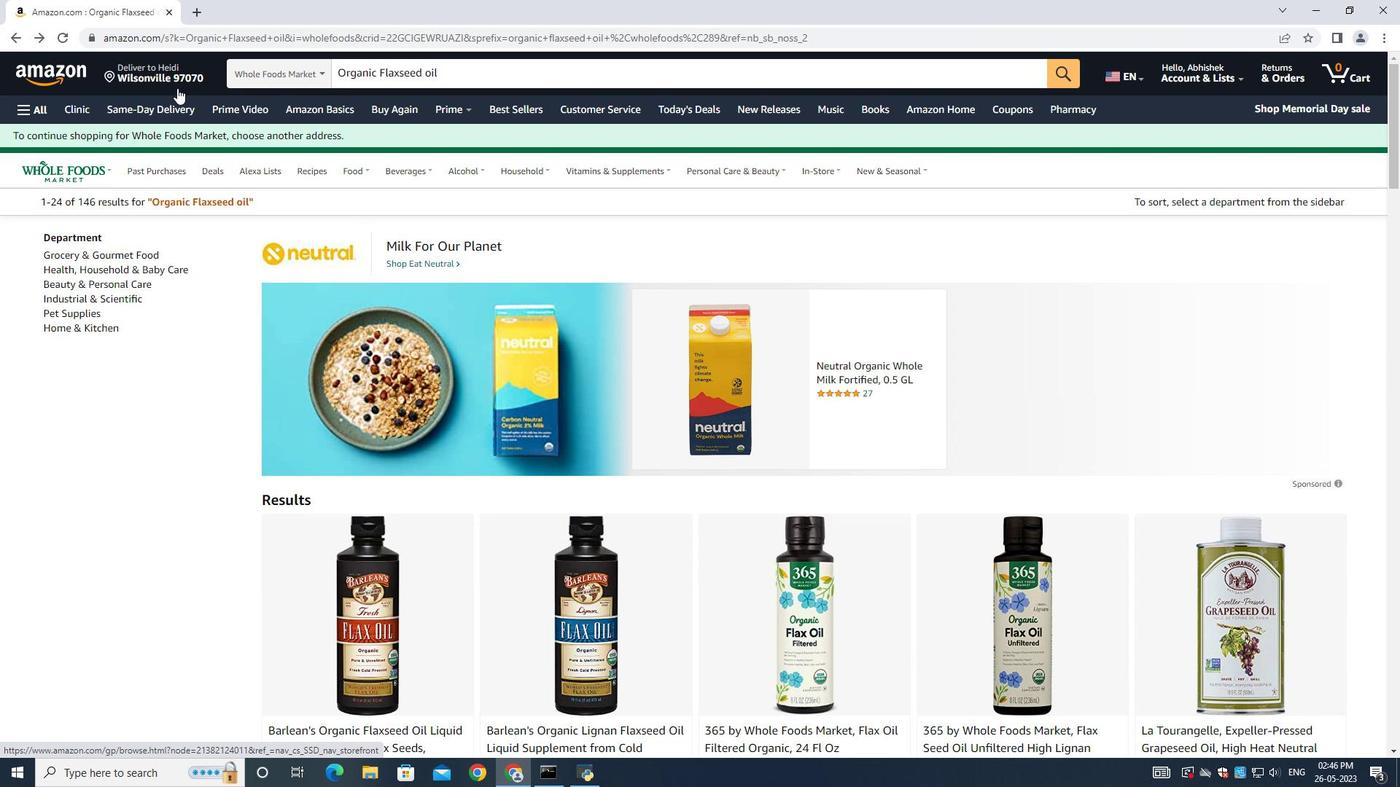 
Action: Mouse pressed left at (172, 79)
Screenshot: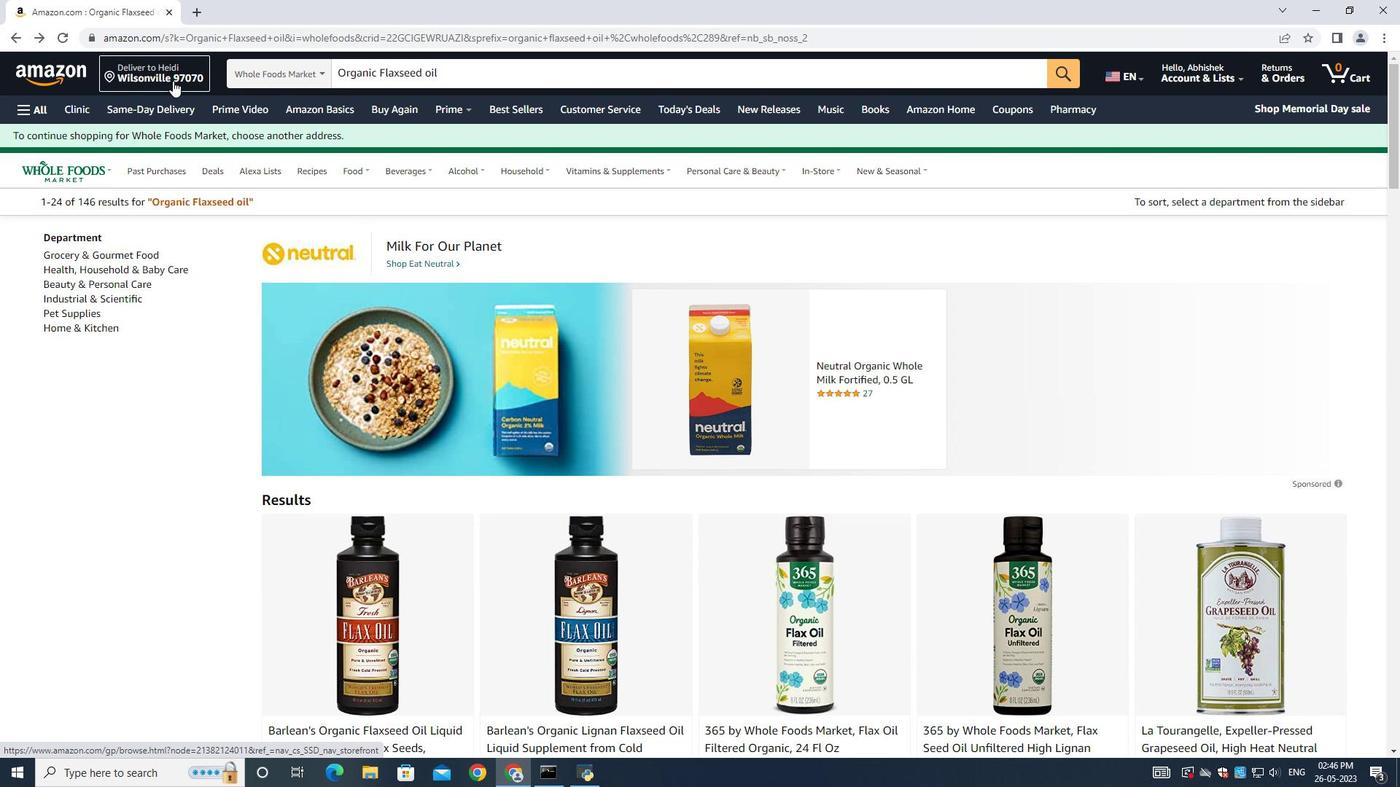
Action: Mouse moved to (690, 516)
Screenshot: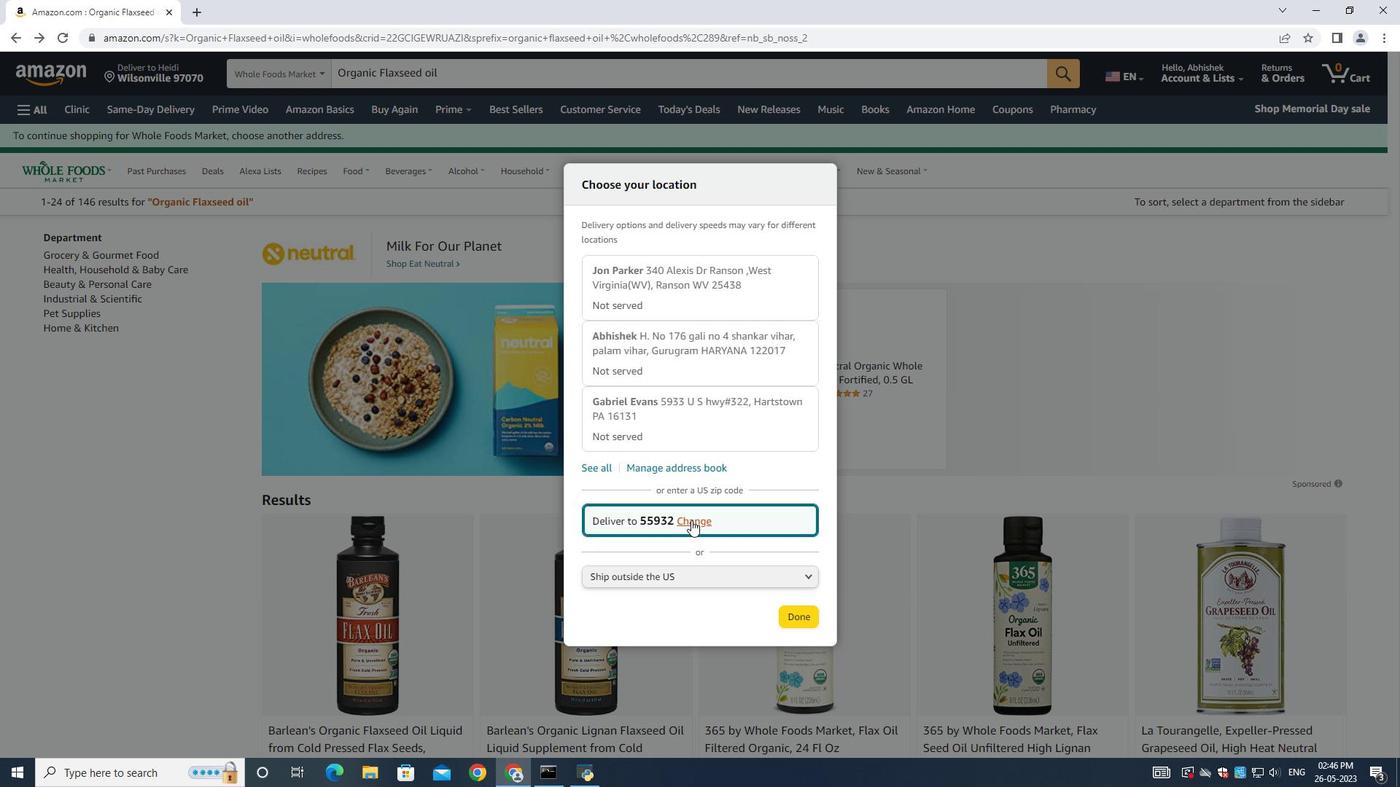 
Action: Mouse pressed left at (690, 516)
Screenshot: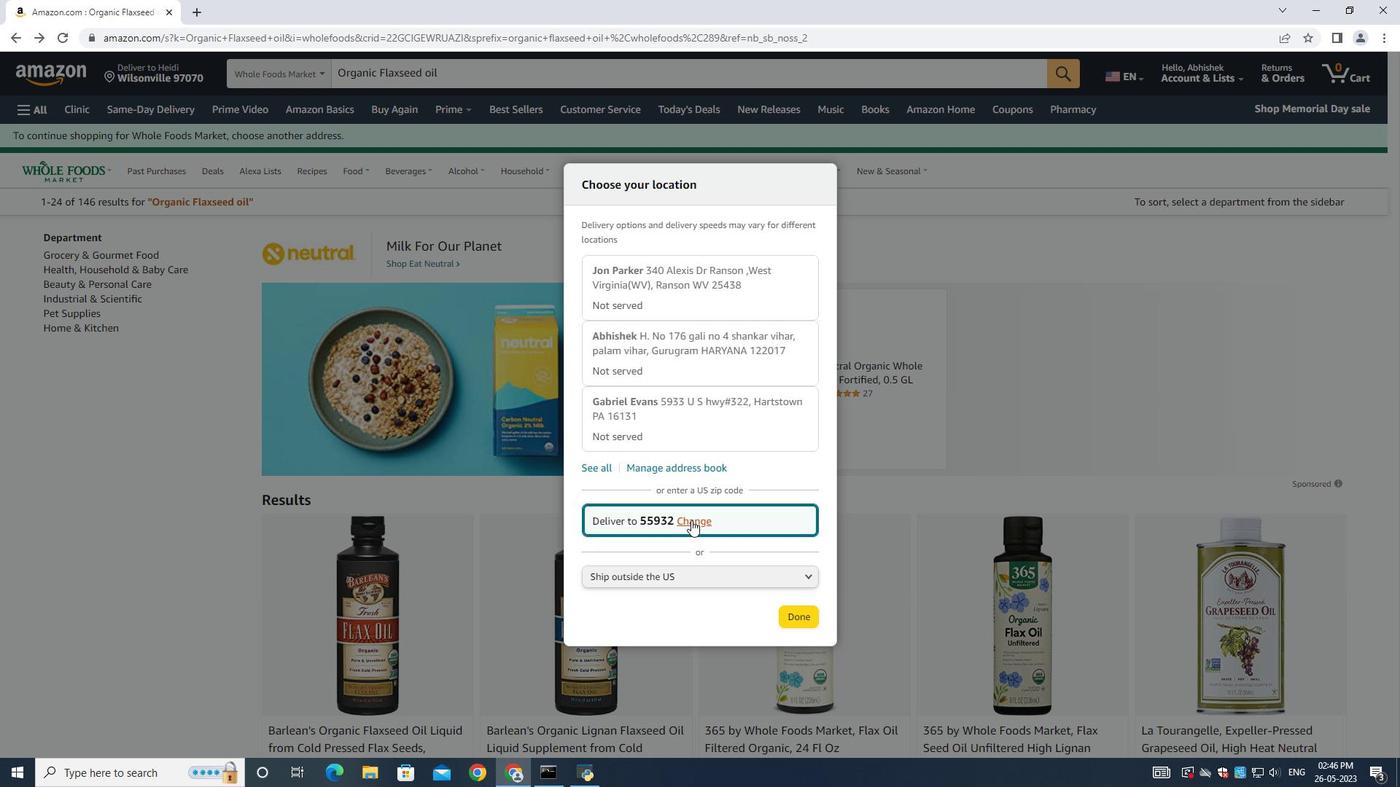 
Action: Mouse moved to (655, 511)
Screenshot: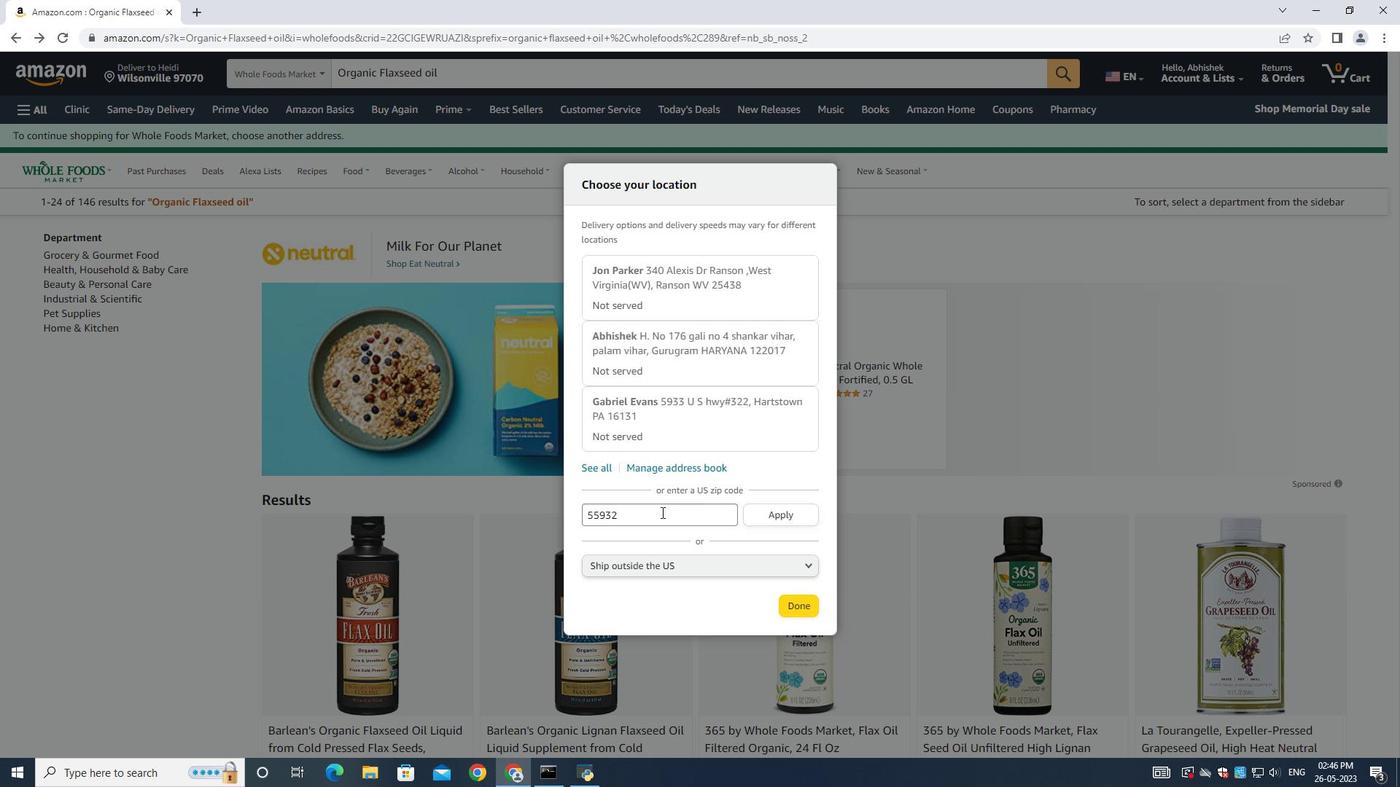 
Action: Mouse pressed left at (655, 511)
Screenshot: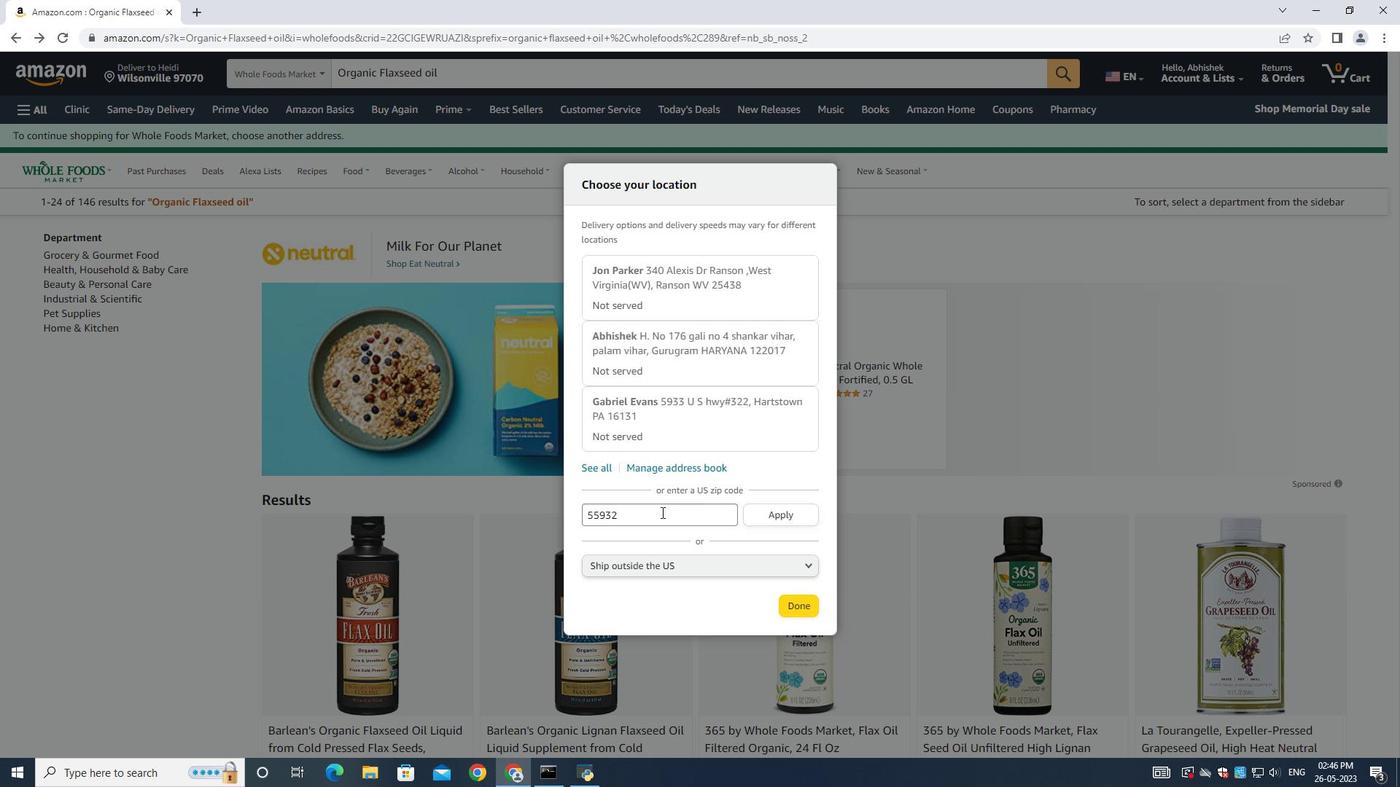 
Action: Mouse moved to (657, 511)
Screenshot: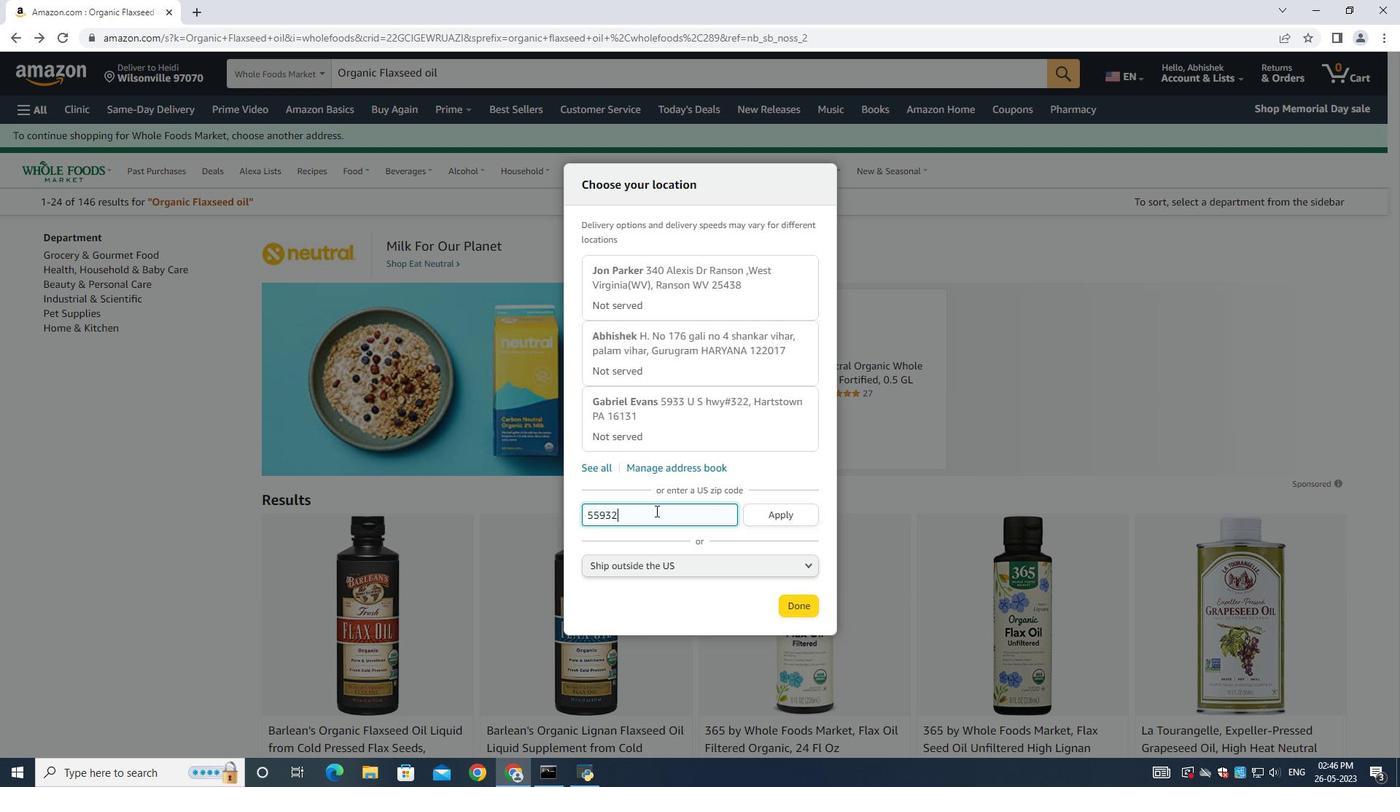 
Action: Key pressed ctrl+A<Key.backspace><Key.shift><Key.shift><Key.shift><Key.shift><Key.shift><Key.shift><Key.shift><Key.shift><Key.shift><Key.shift><Key.shift><Key.shift><Key.shift><Key.shift><Key.shift><Key.shift><Key.shift><Key.shift><Key.shift><Key.shift><Key.shift><Key.shift><Key.shift><Key.shift><Key.shift><Key.shift><Key.shift><Key.shift><Key.shift><Key.shift><Key.shift><Key.shift><Key.shift><Key.shift><Key.shift><Key.shift><Key.shift><Key.shift><Key.shift><Key.shift><Key.shift><Key.shift><Key.shift><Key.shift><Key.shift><Key.shift><Key.shift><Key.shift><Key.shift><Key.shift><Key.shift><Key.shift><Key.shift><Key.shift><Key.shift><Key.shift><Key.shift><Key.shift><Key.shift><Key.shift><Key.shift><Key.shift>
Screenshot: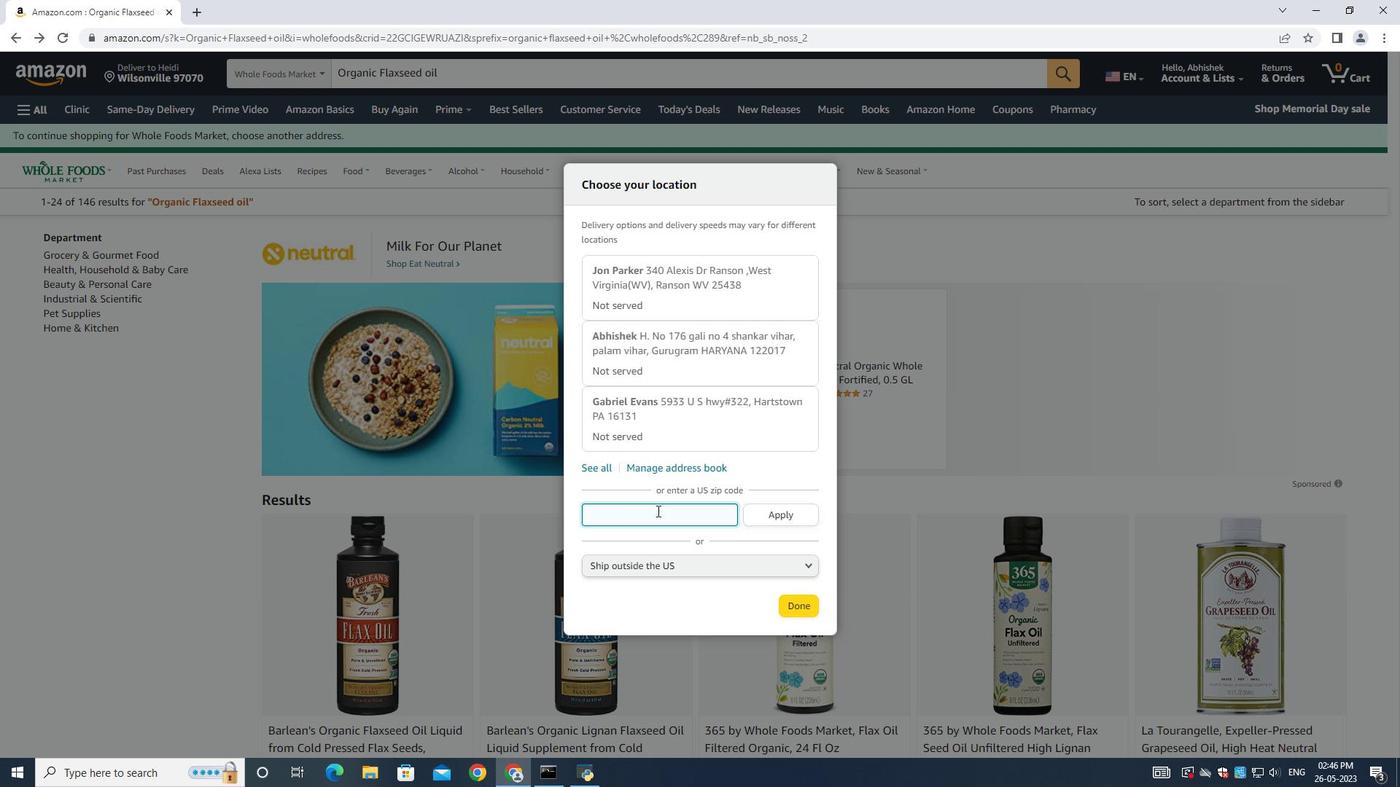 
Action: Mouse moved to (595, 469)
Screenshot: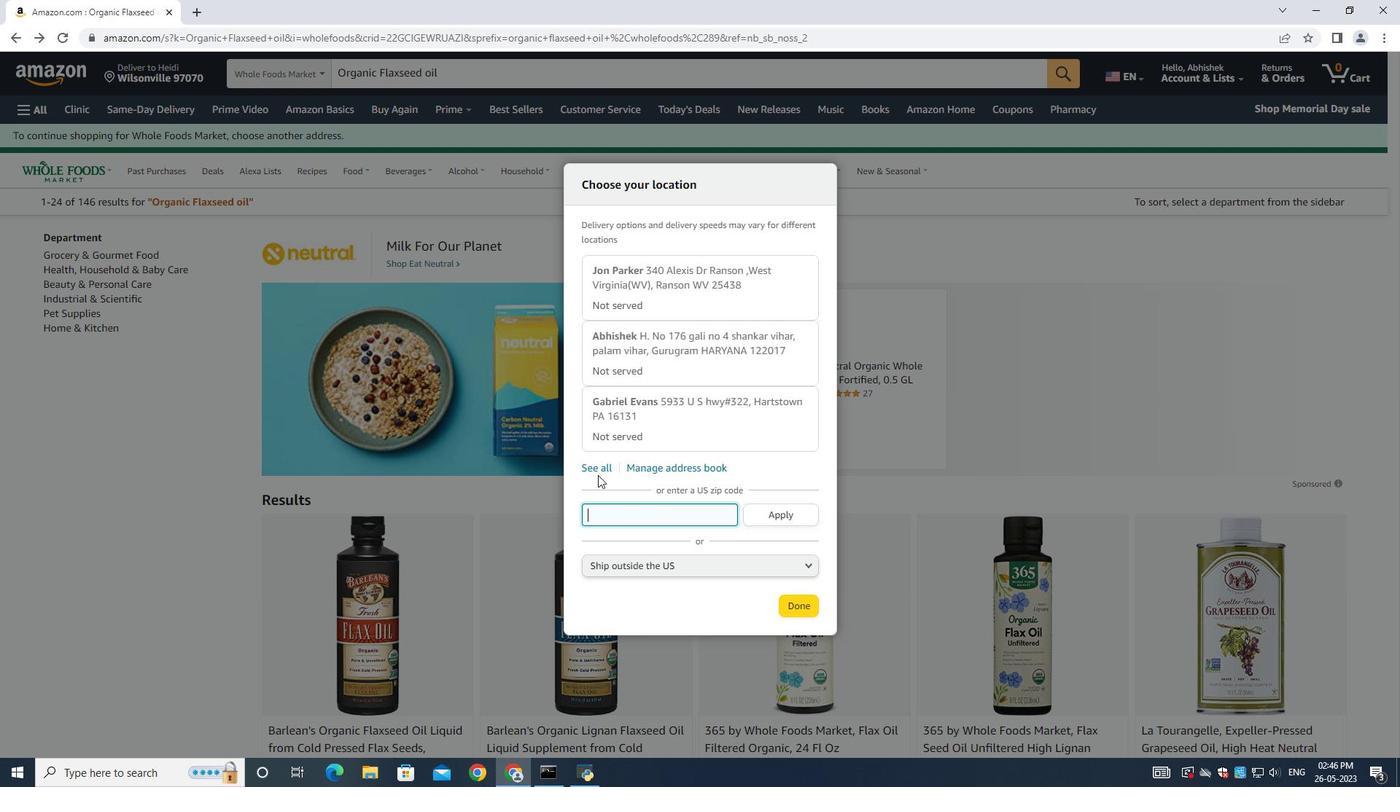 
Action: Mouse pressed left at (595, 469)
Screenshot: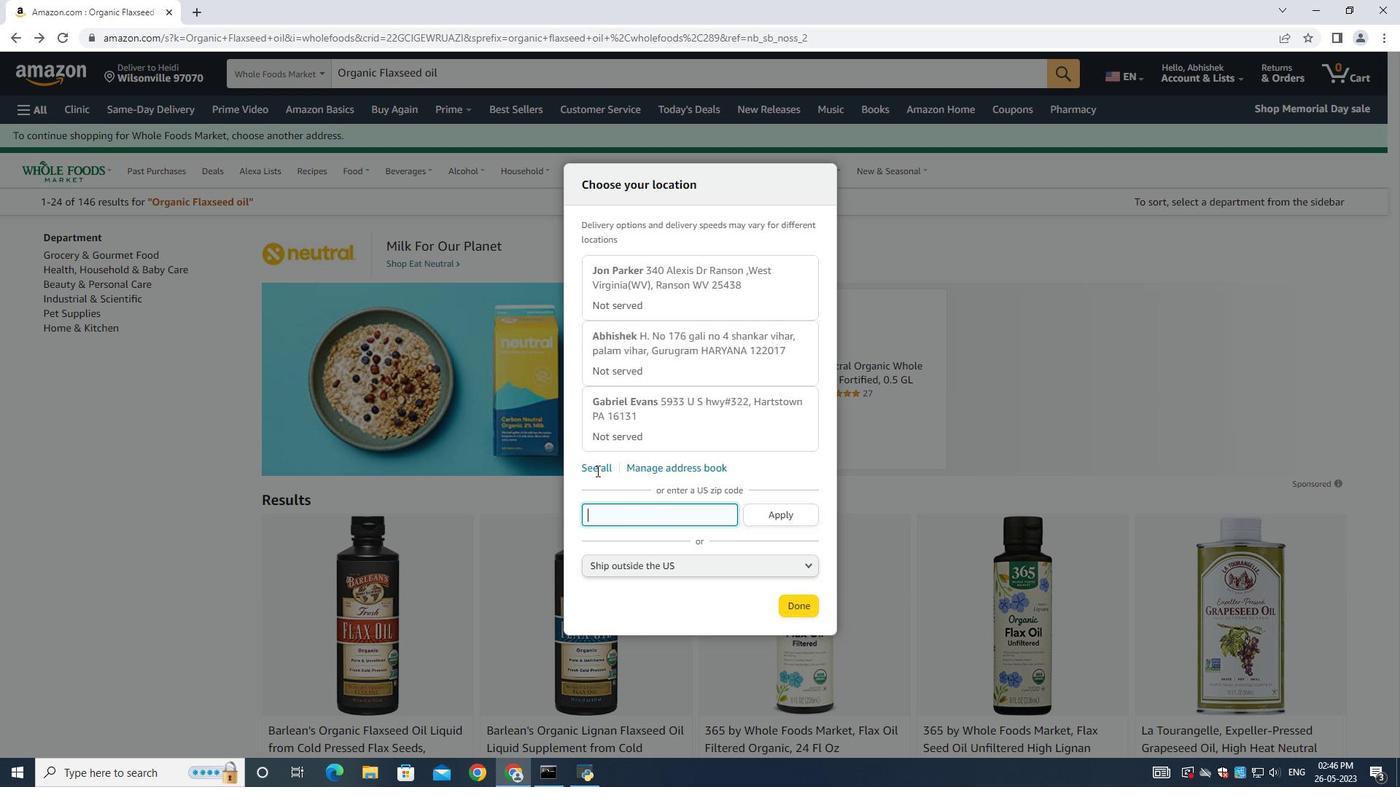 
Action: Mouse moved to (644, 461)
Screenshot: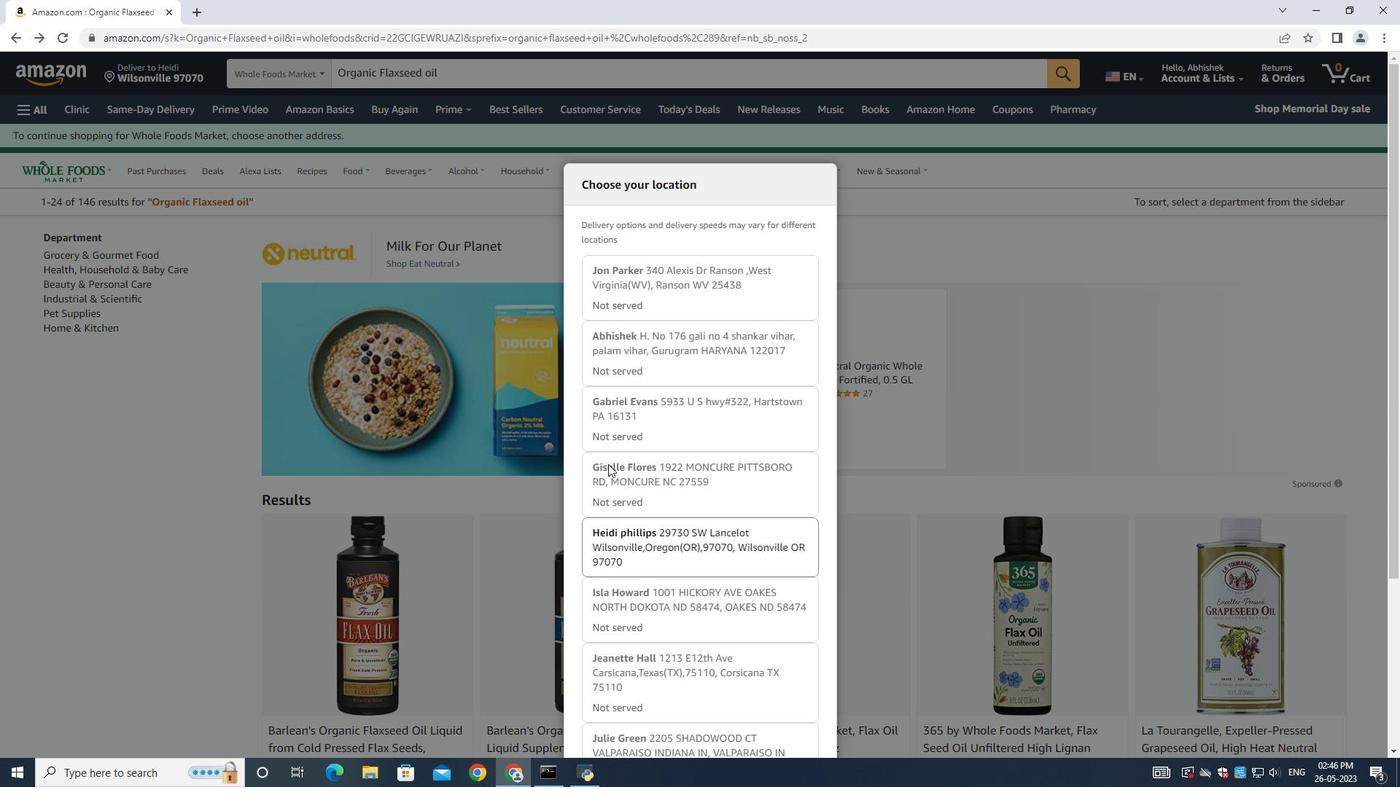 
Action: Mouse scrolled (644, 460) with delta (0, 0)
Screenshot: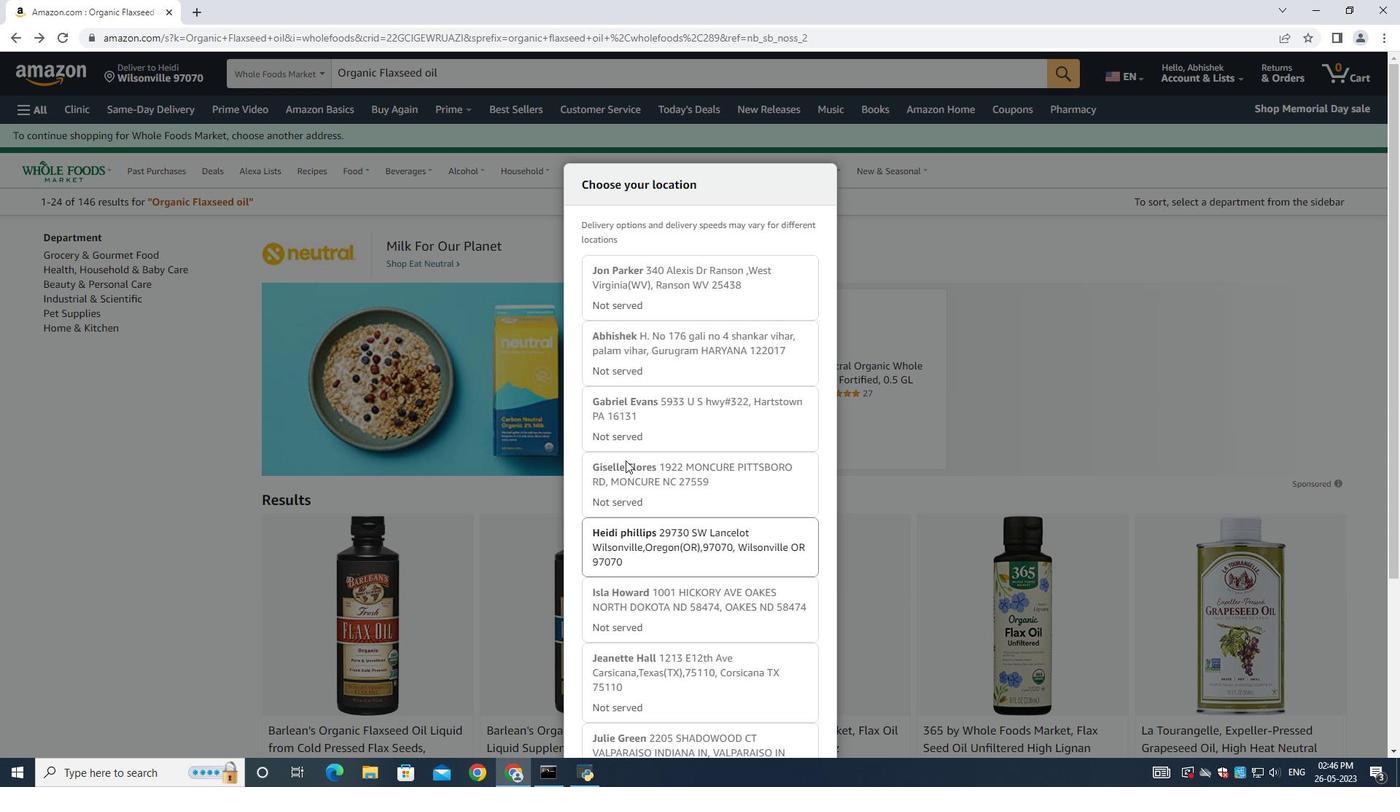 
Action: Mouse scrolled (644, 460) with delta (0, 0)
Screenshot: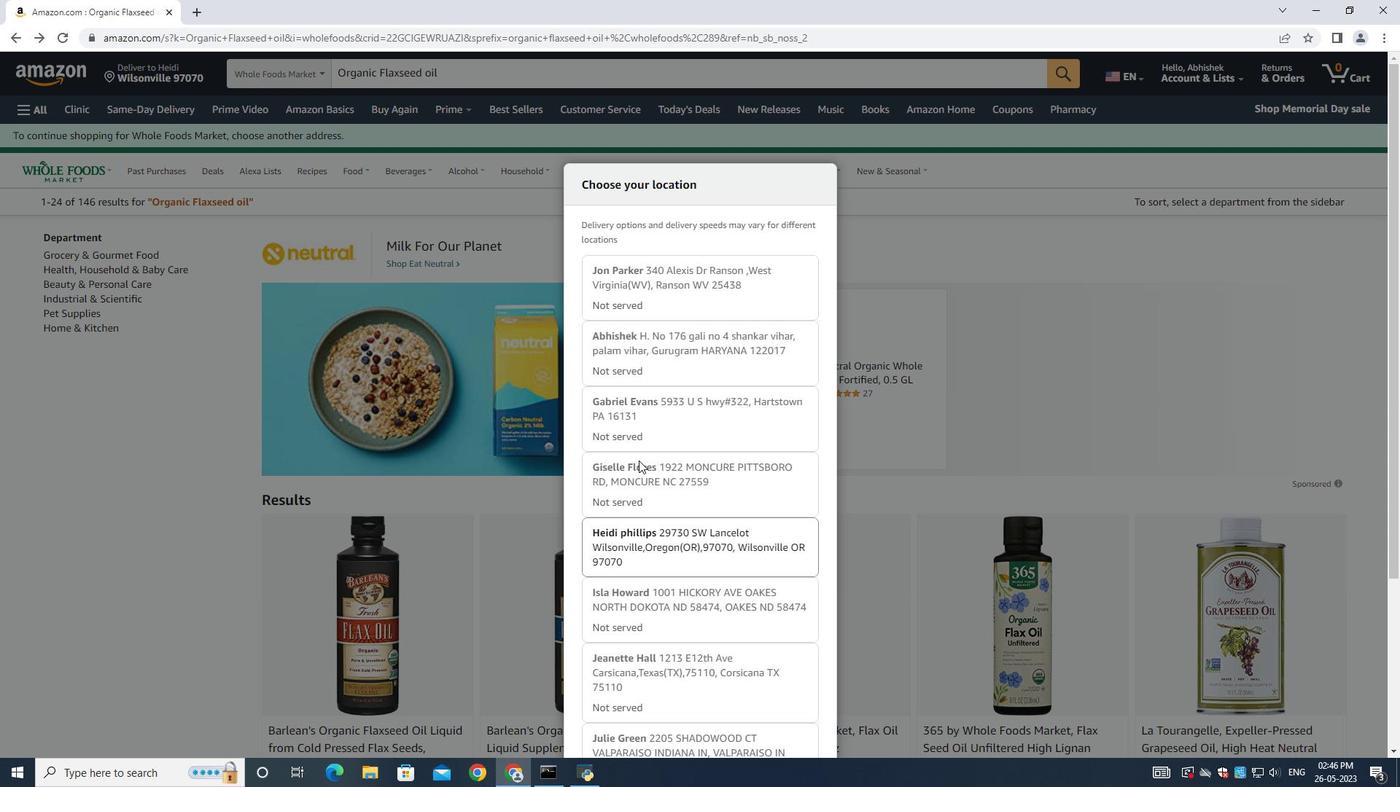
Action: Mouse scrolled (644, 460) with delta (0, 0)
Screenshot: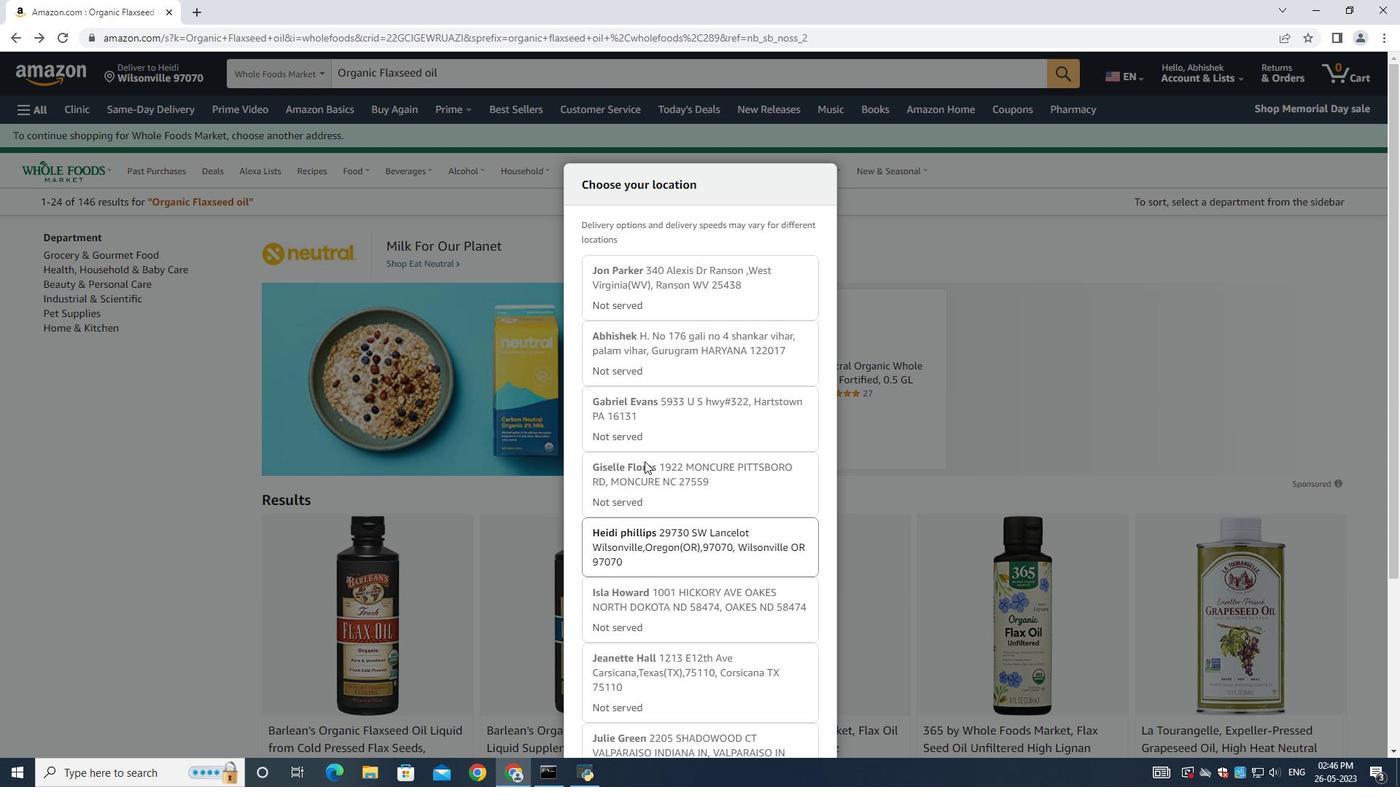 
Action: Mouse moved to (625, 450)
Screenshot: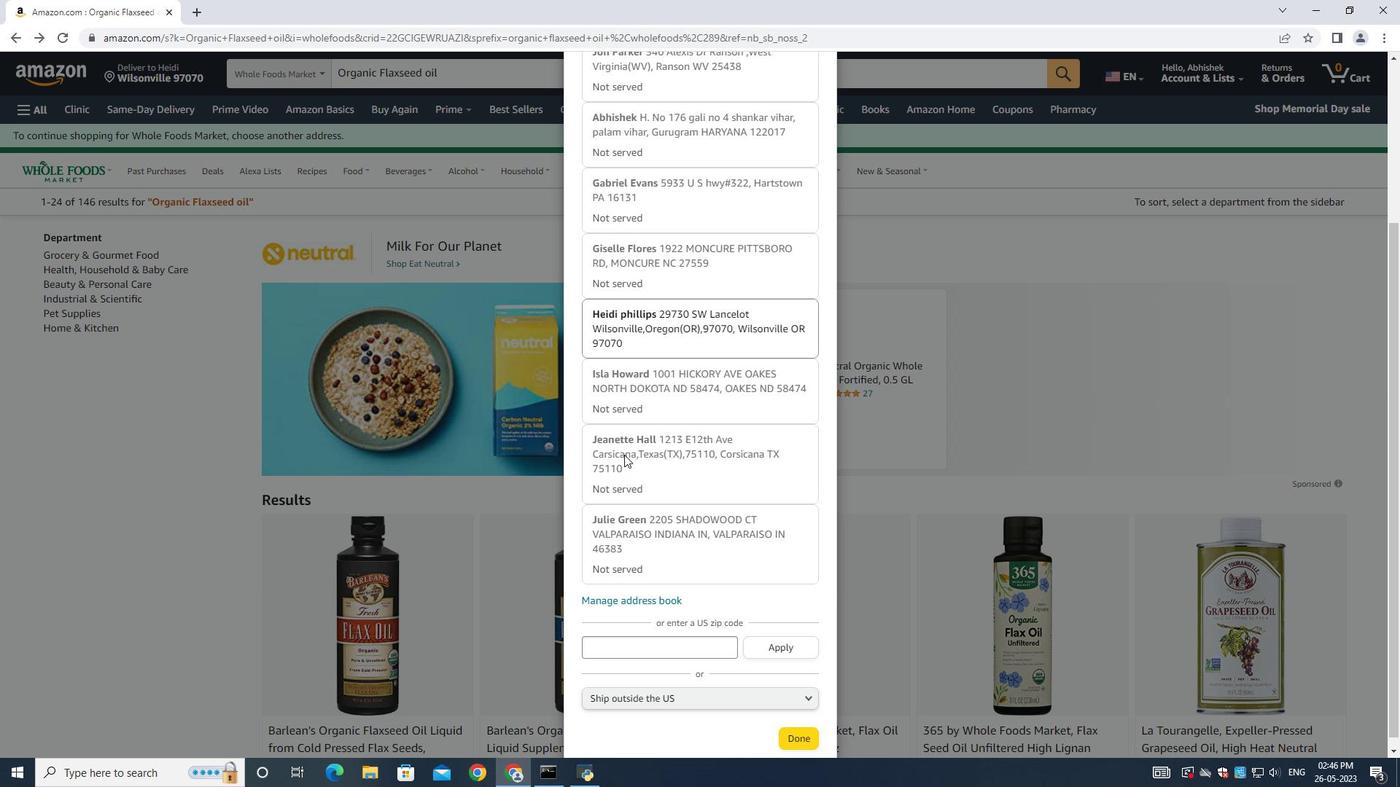 
Action: Mouse scrolled (625, 451) with delta (0, 0)
Screenshot: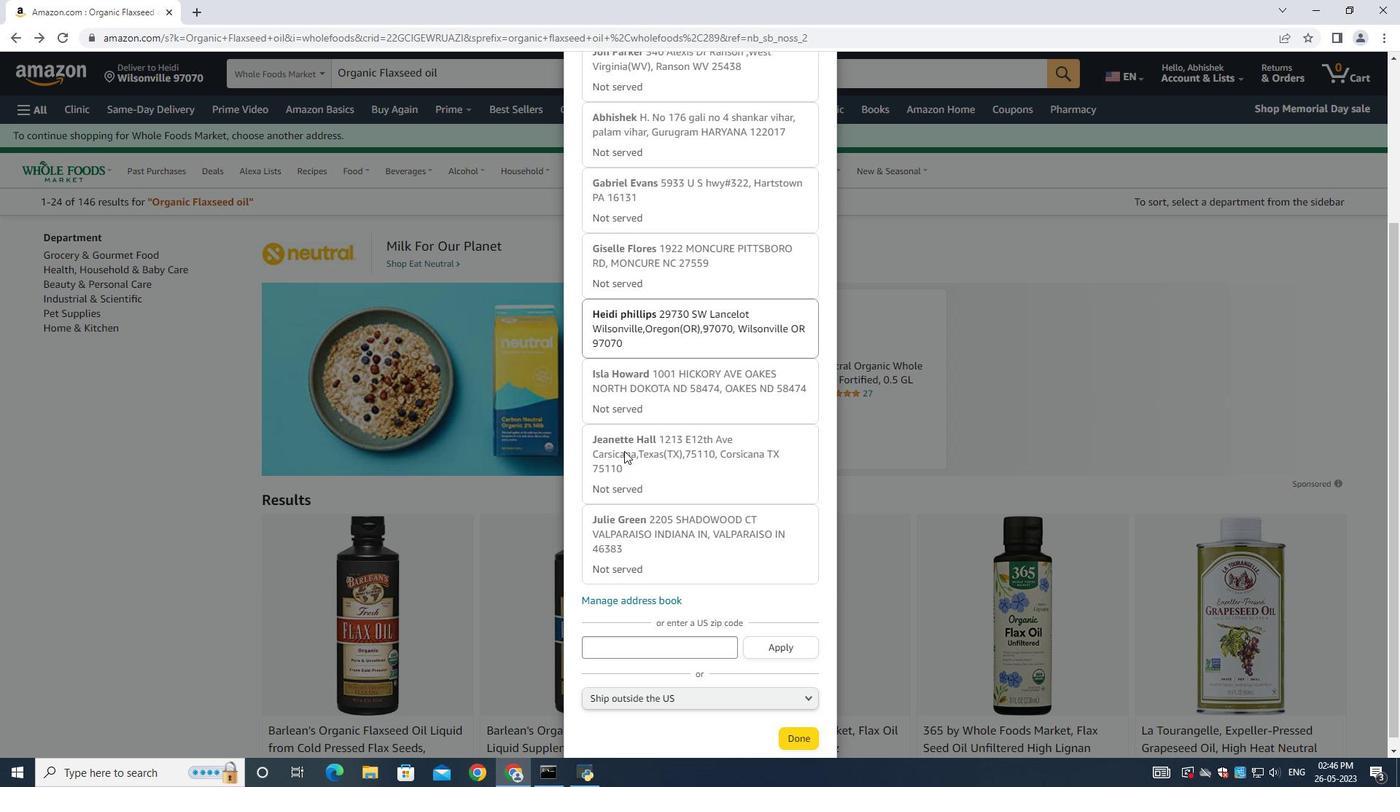 
Action: Mouse moved to (595, 415)
Screenshot: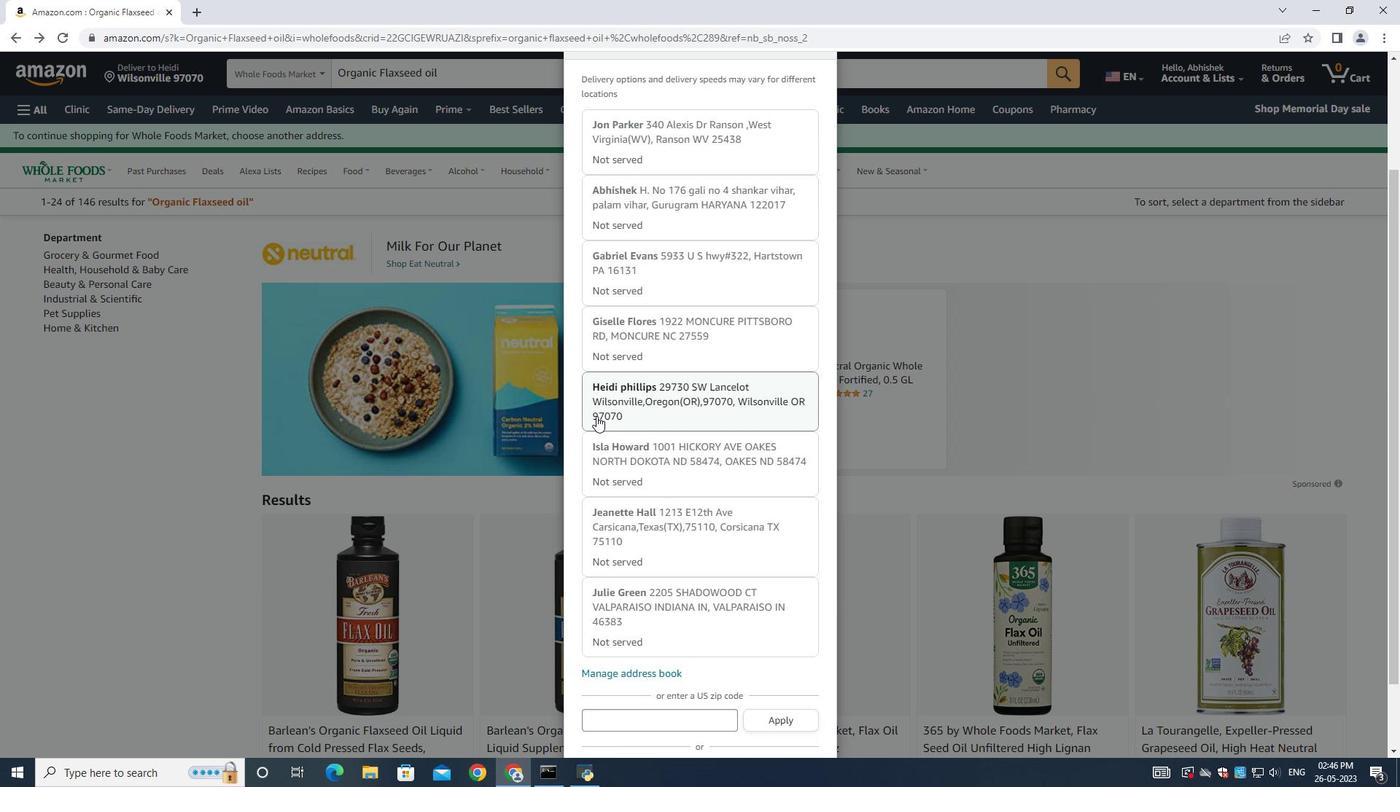 
Action: Mouse pressed left at (595, 415)
Screenshot: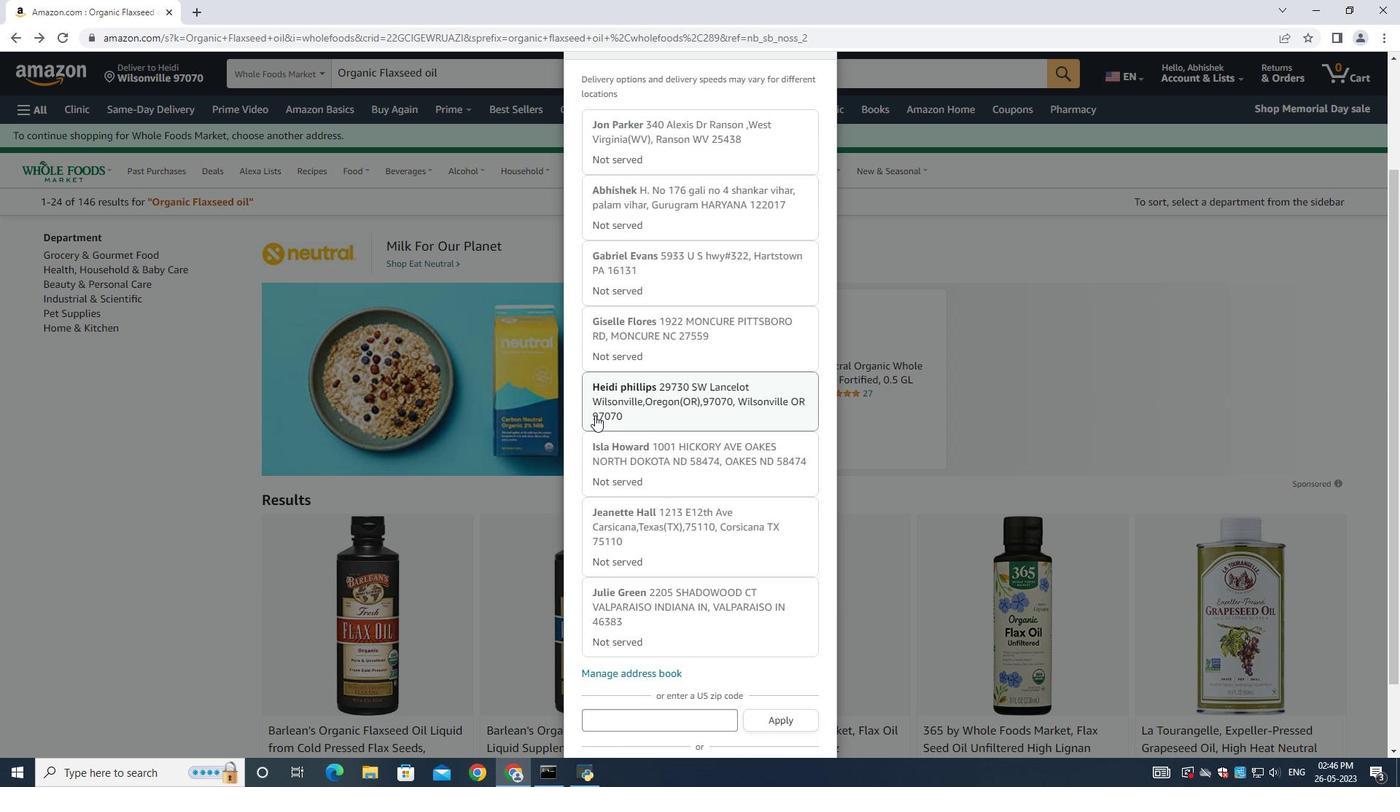 
Action: Mouse moved to (616, 719)
Screenshot: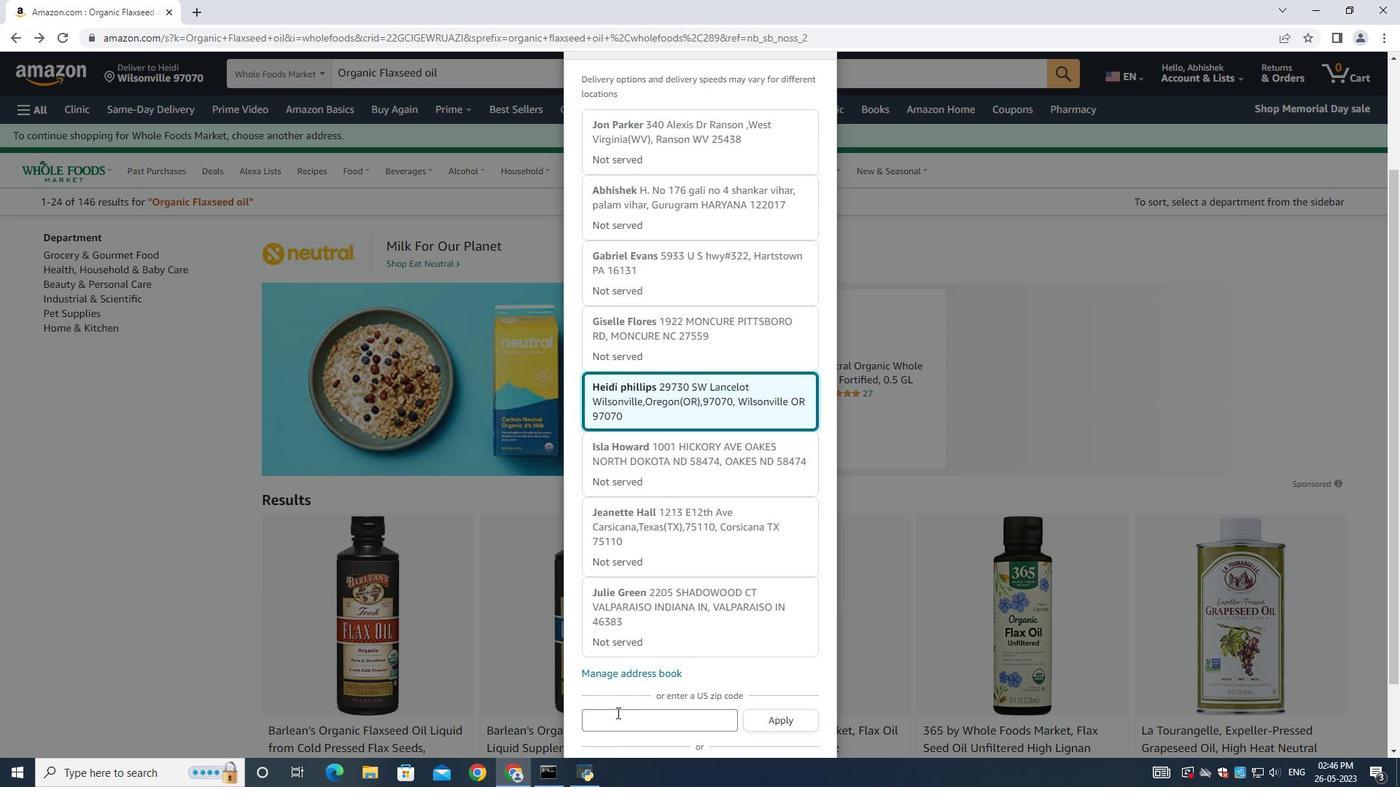 
Action: Mouse pressed left at (616, 719)
Screenshot: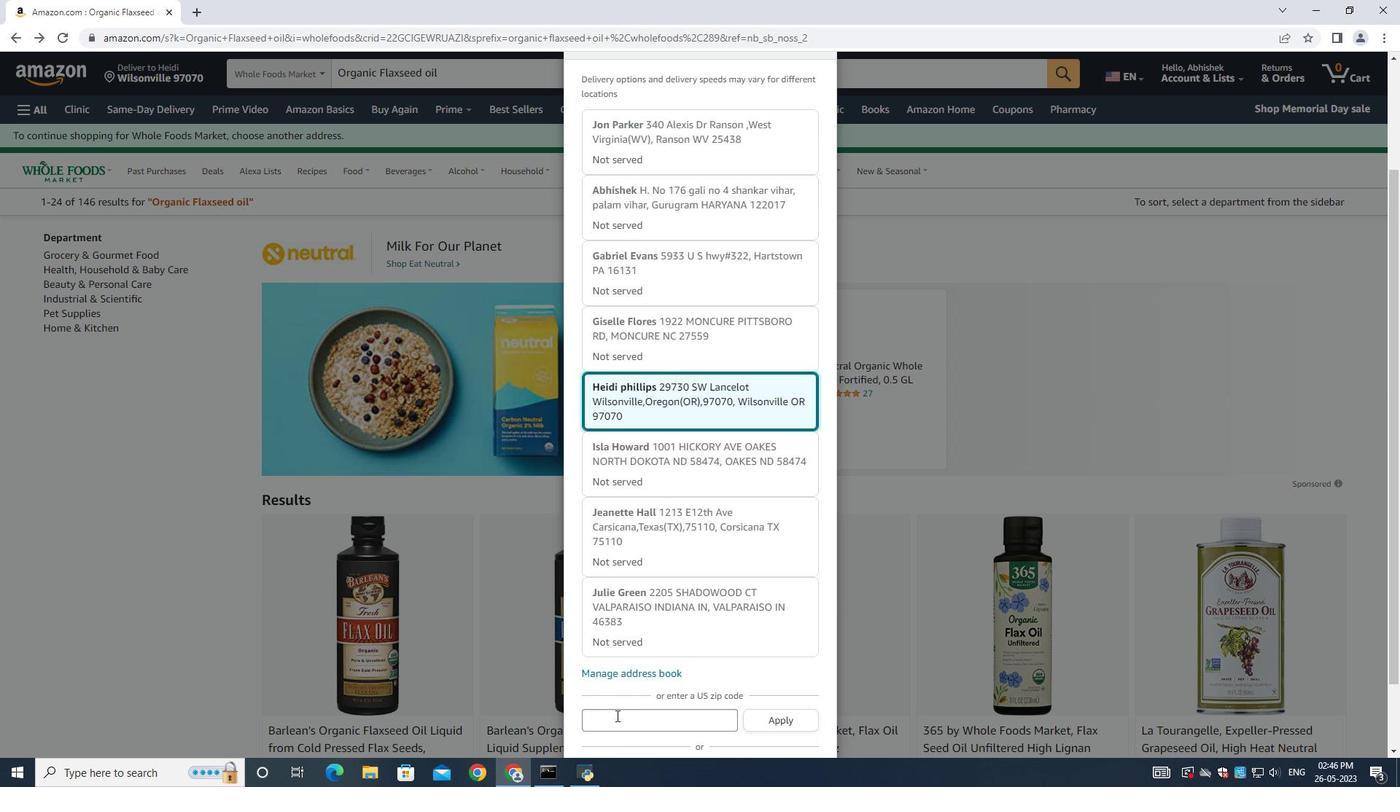 
Action: Mouse moved to (671, 637)
Screenshot: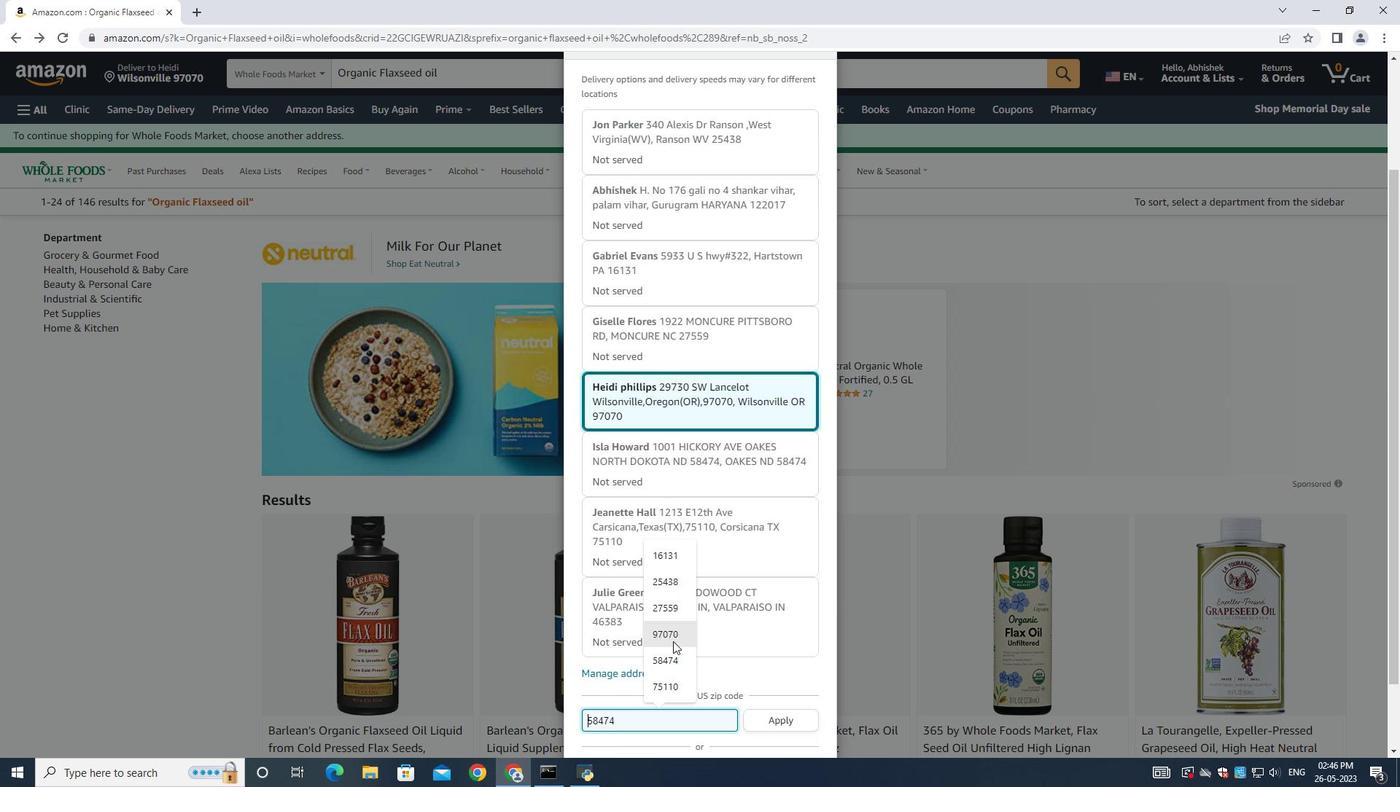 
Action: Mouse pressed left at (671, 637)
Screenshot: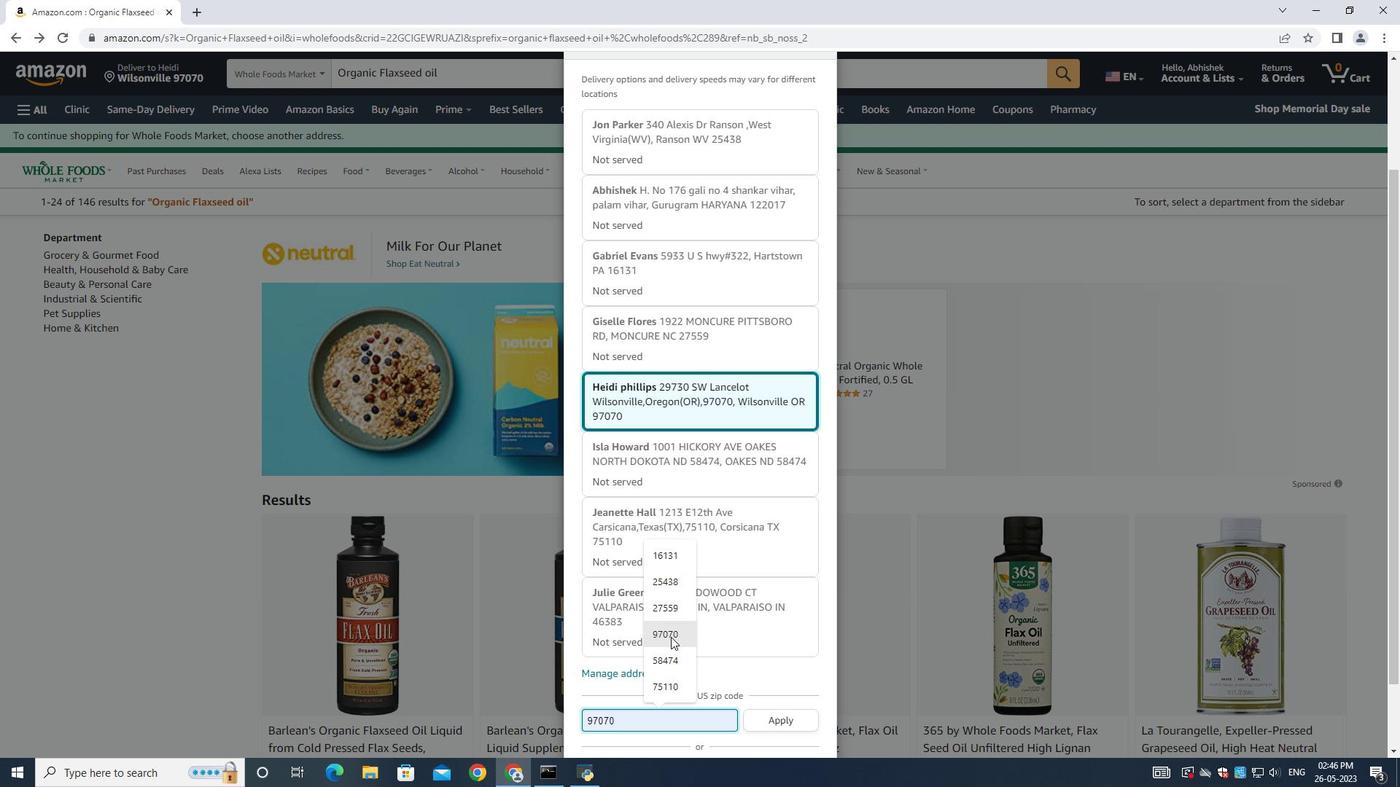 
Action: Mouse moved to (769, 729)
Screenshot: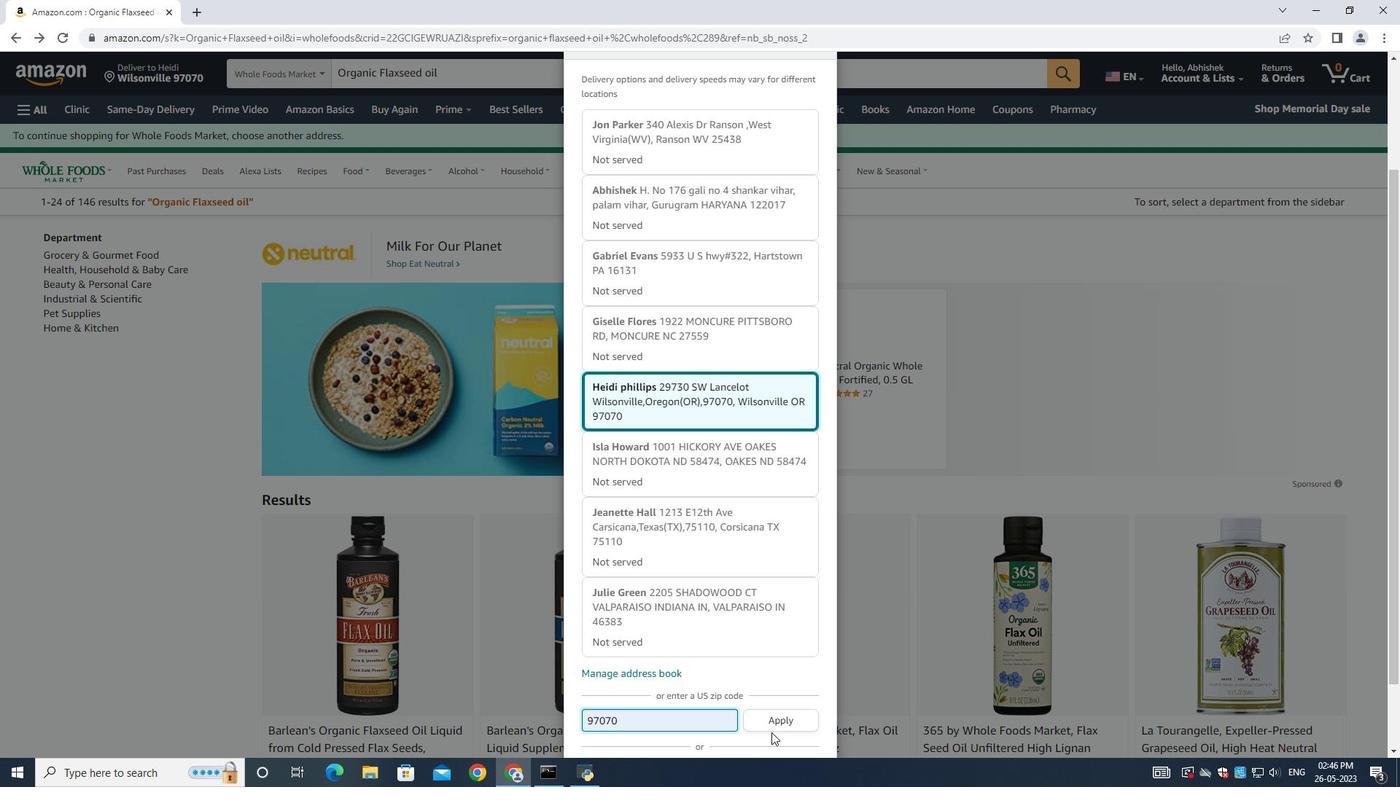 
Action: Mouse pressed left at (769, 729)
Screenshot: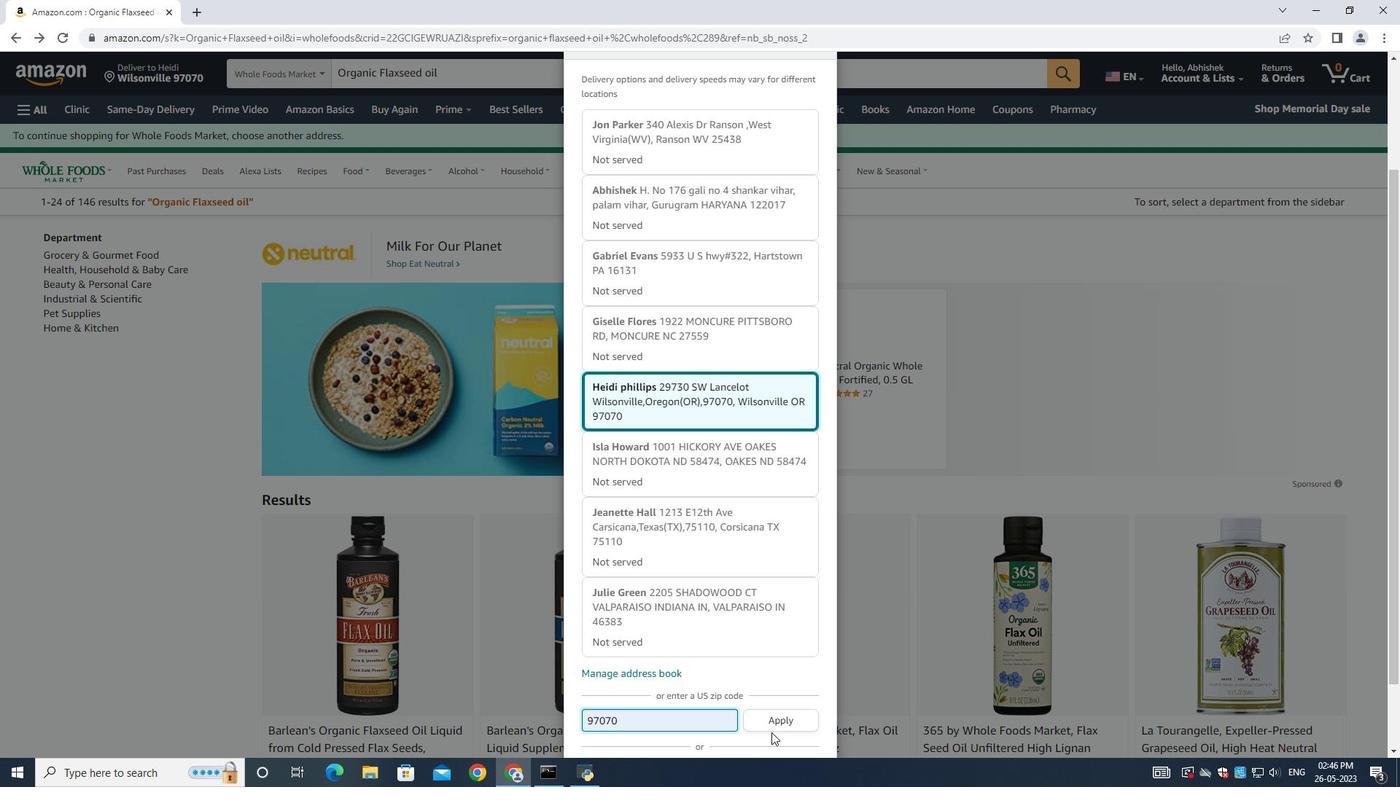 
Action: Mouse moved to (716, 618)
Screenshot: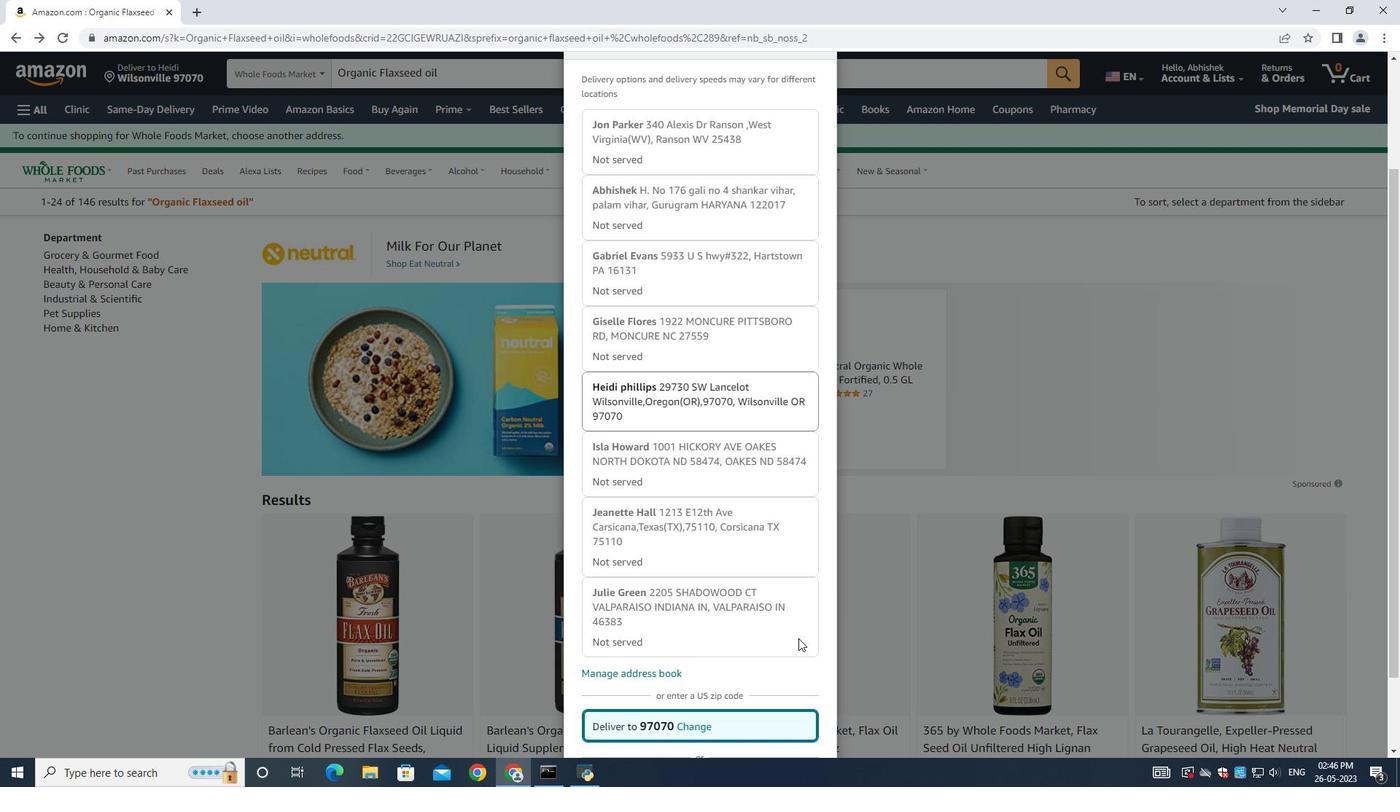 
Action: Mouse scrolled (716, 617) with delta (0, 0)
Screenshot: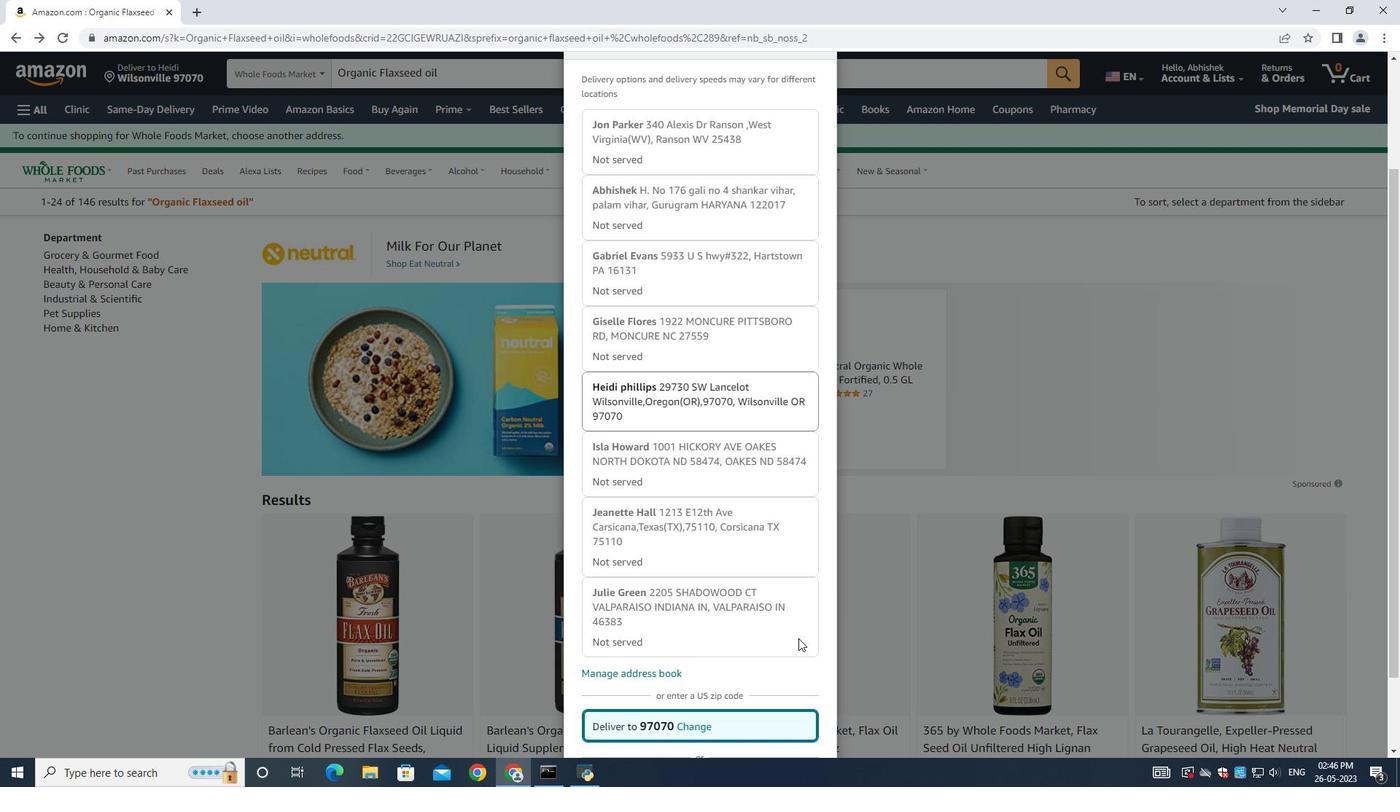 
Action: Mouse moved to (716, 619)
Screenshot: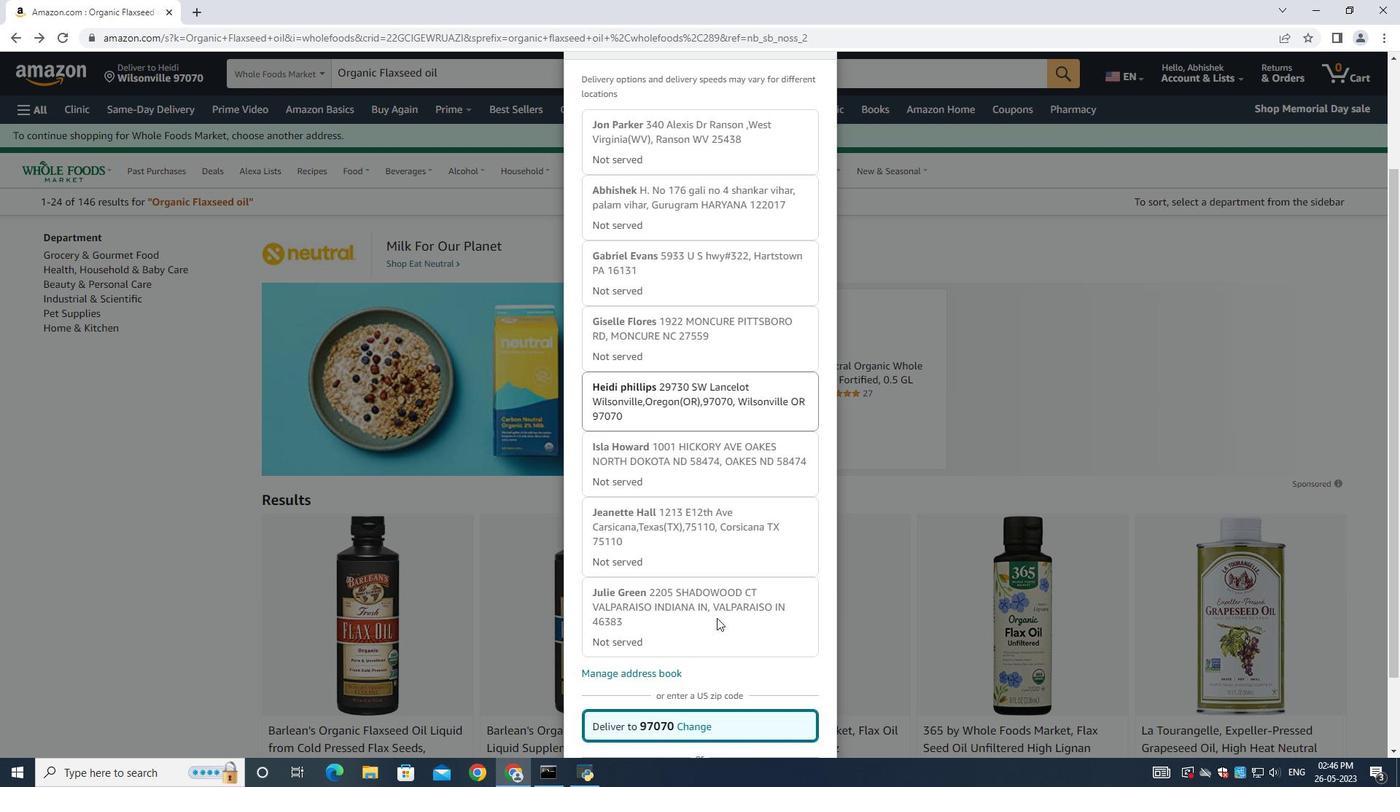 
Action: Mouse scrolled (716, 618) with delta (0, 0)
Screenshot: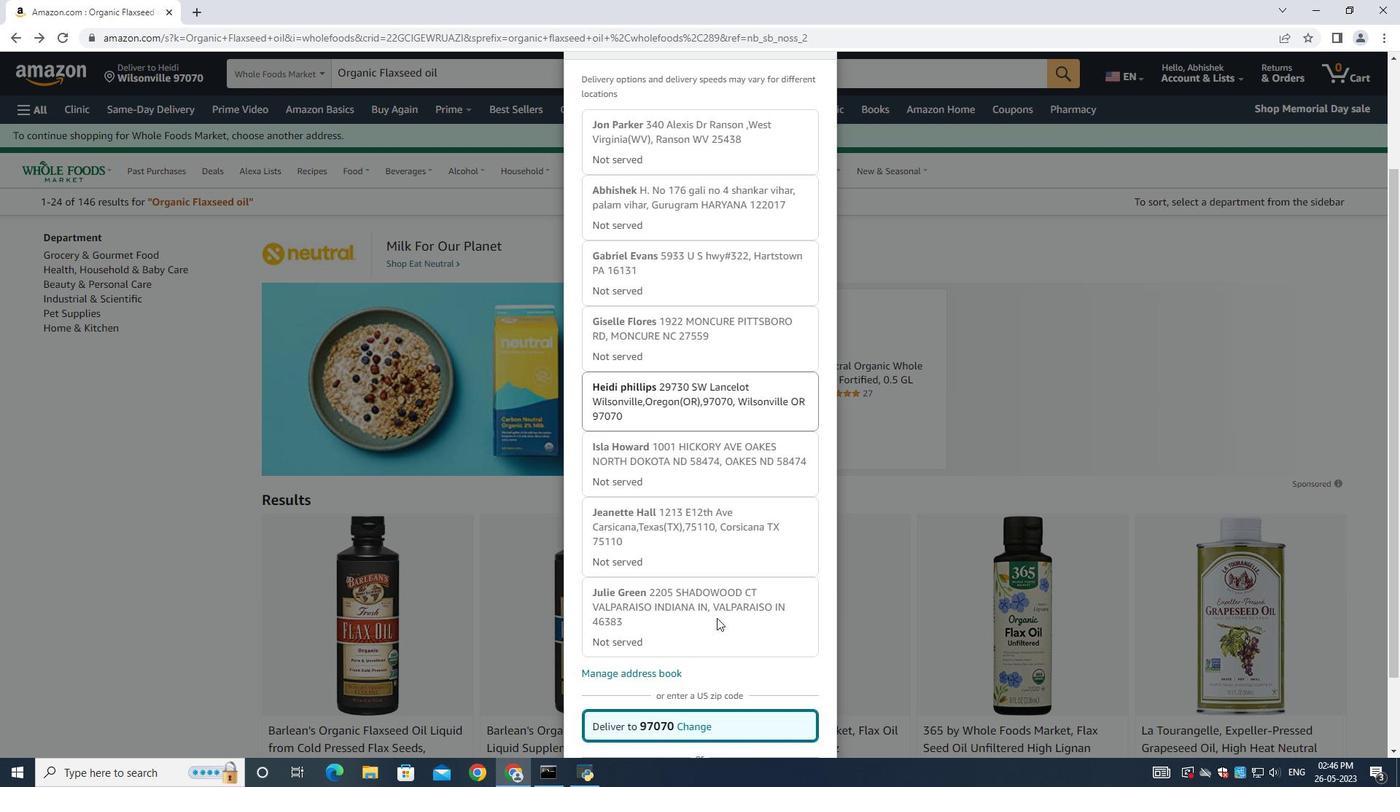 
Action: Mouse moved to (719, 616)
Screenshot: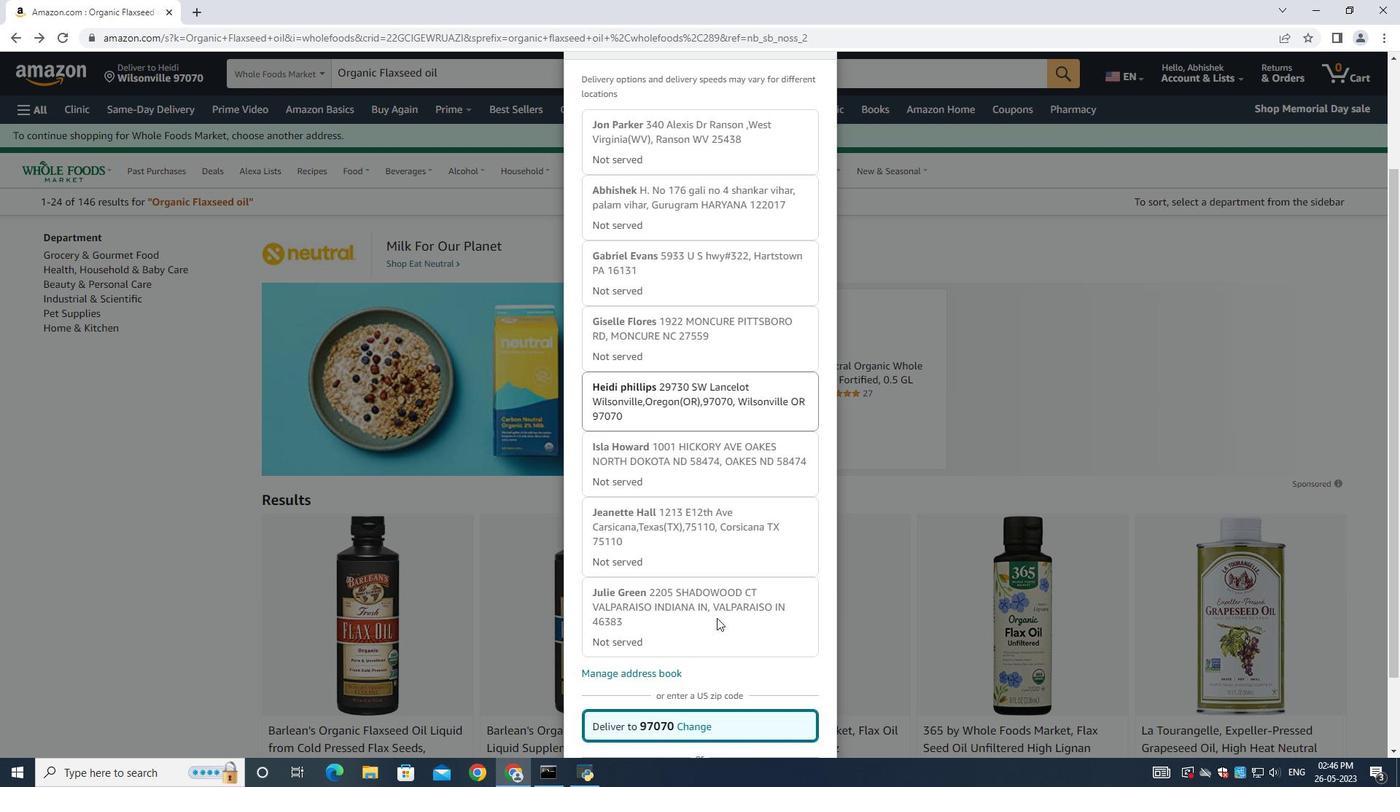 
Action: Mouse scrolled (716, 618) with delta (0, 0)
Screenshot: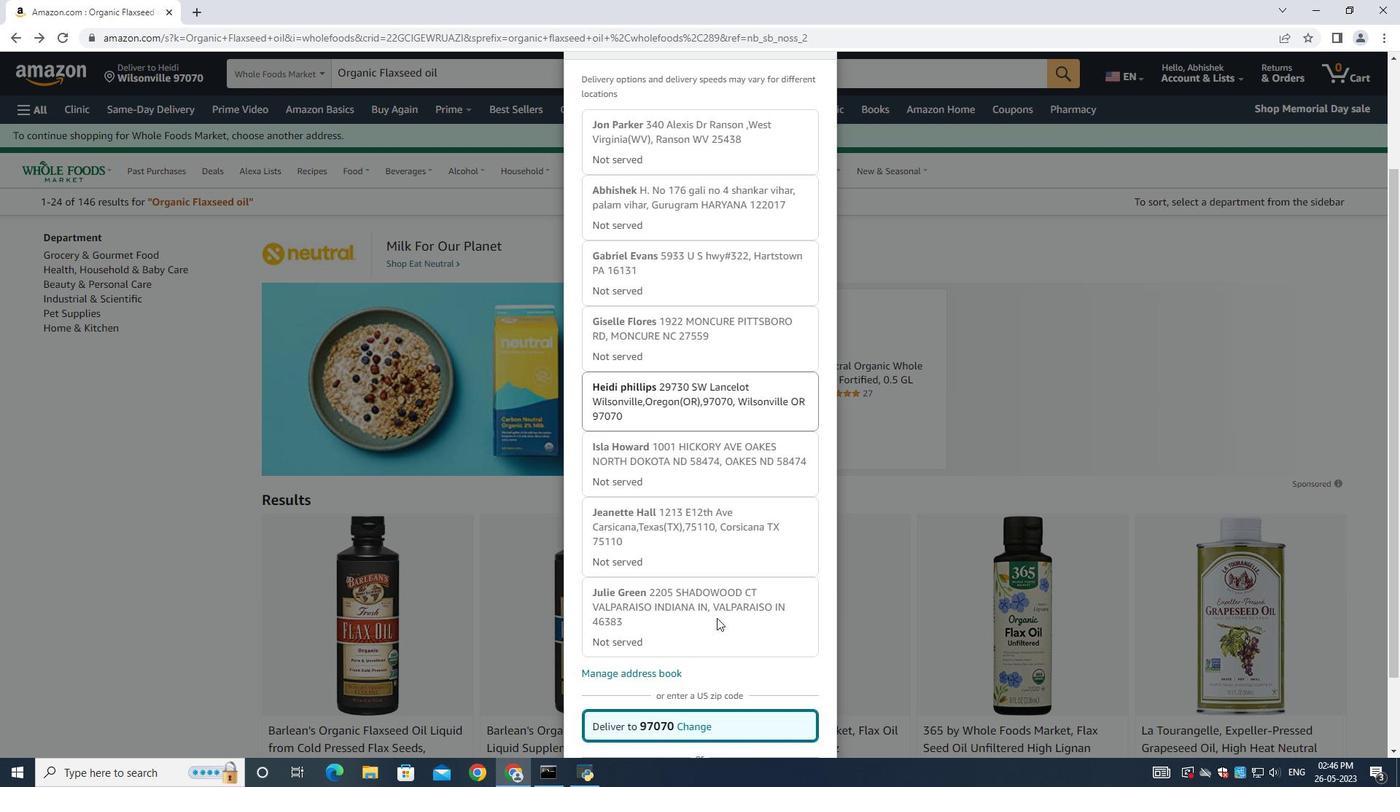 
Action: Mouse moved to (724, 623)
Screenshot: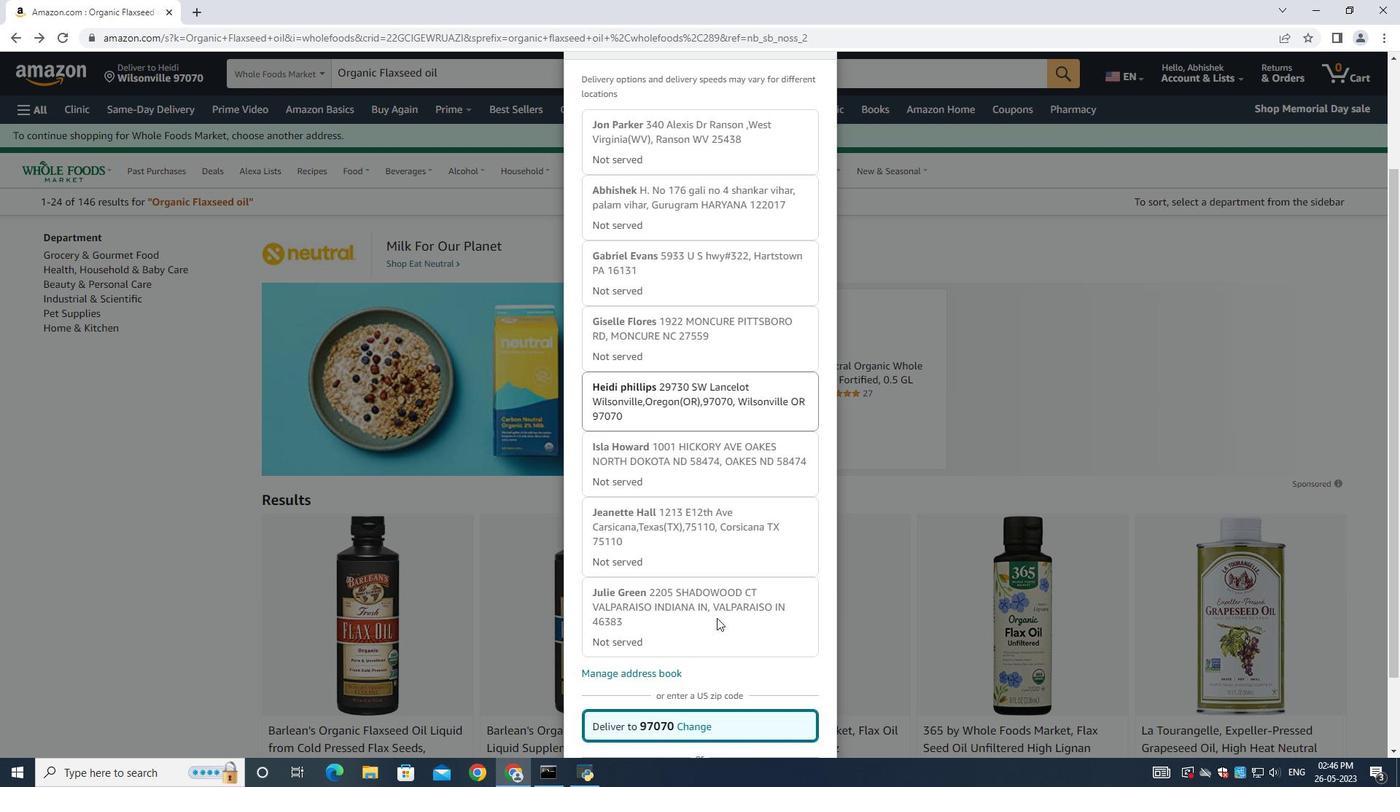 
Action: Mouse scrolled (716, 618) with delta (0, 0)
Screenshot: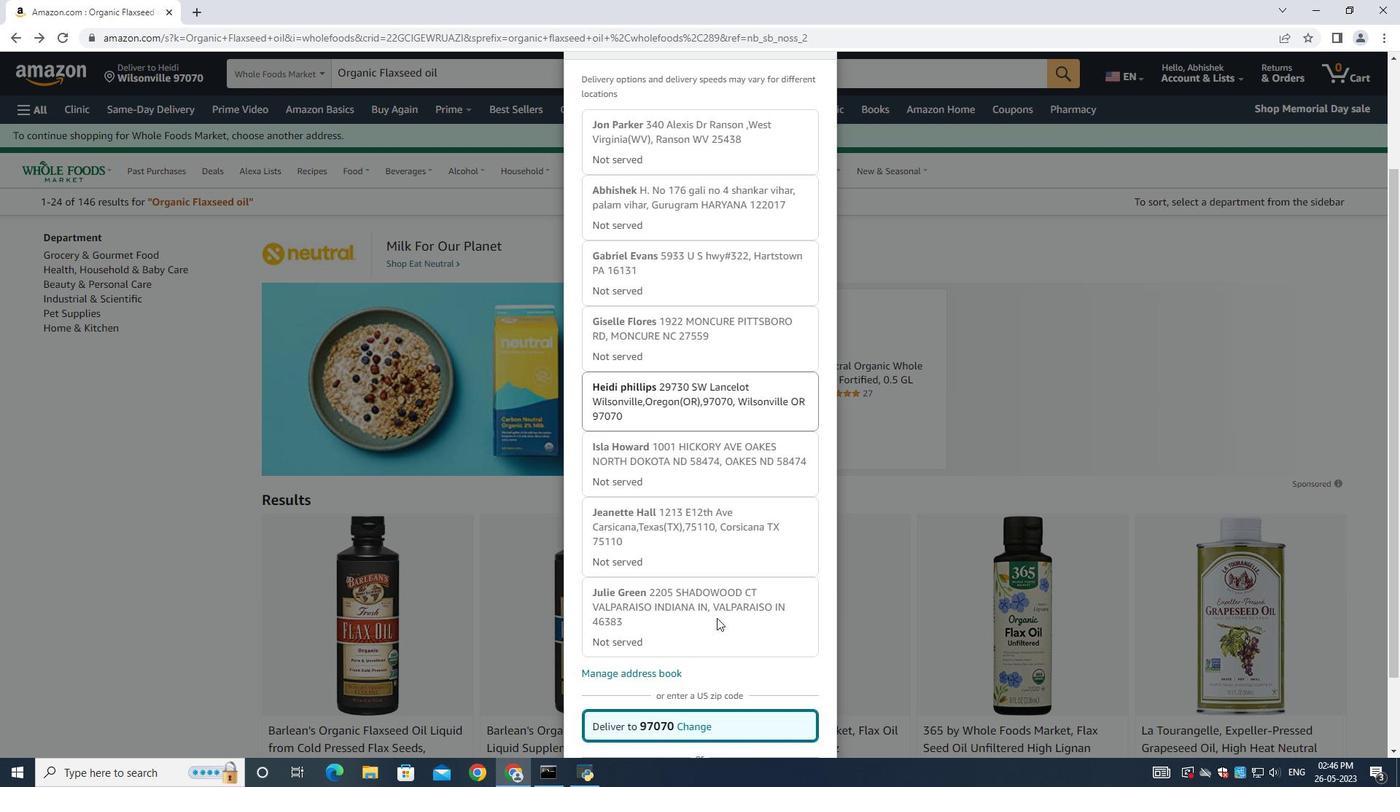 
Action: Mouse moved to (731, 651)
Screenshot: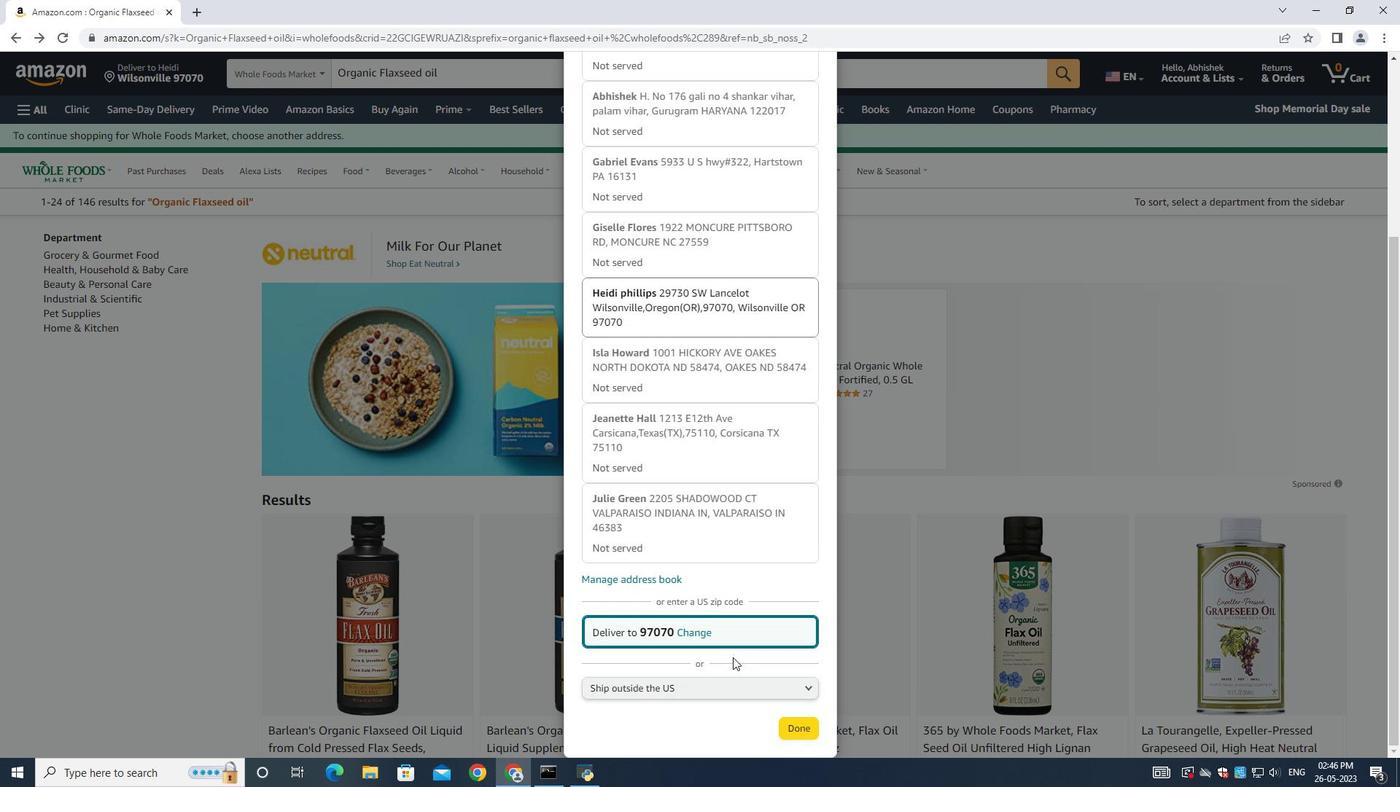 
Action: Mouse scrolled (731, 650) with delta (0, 0)
Screenshot: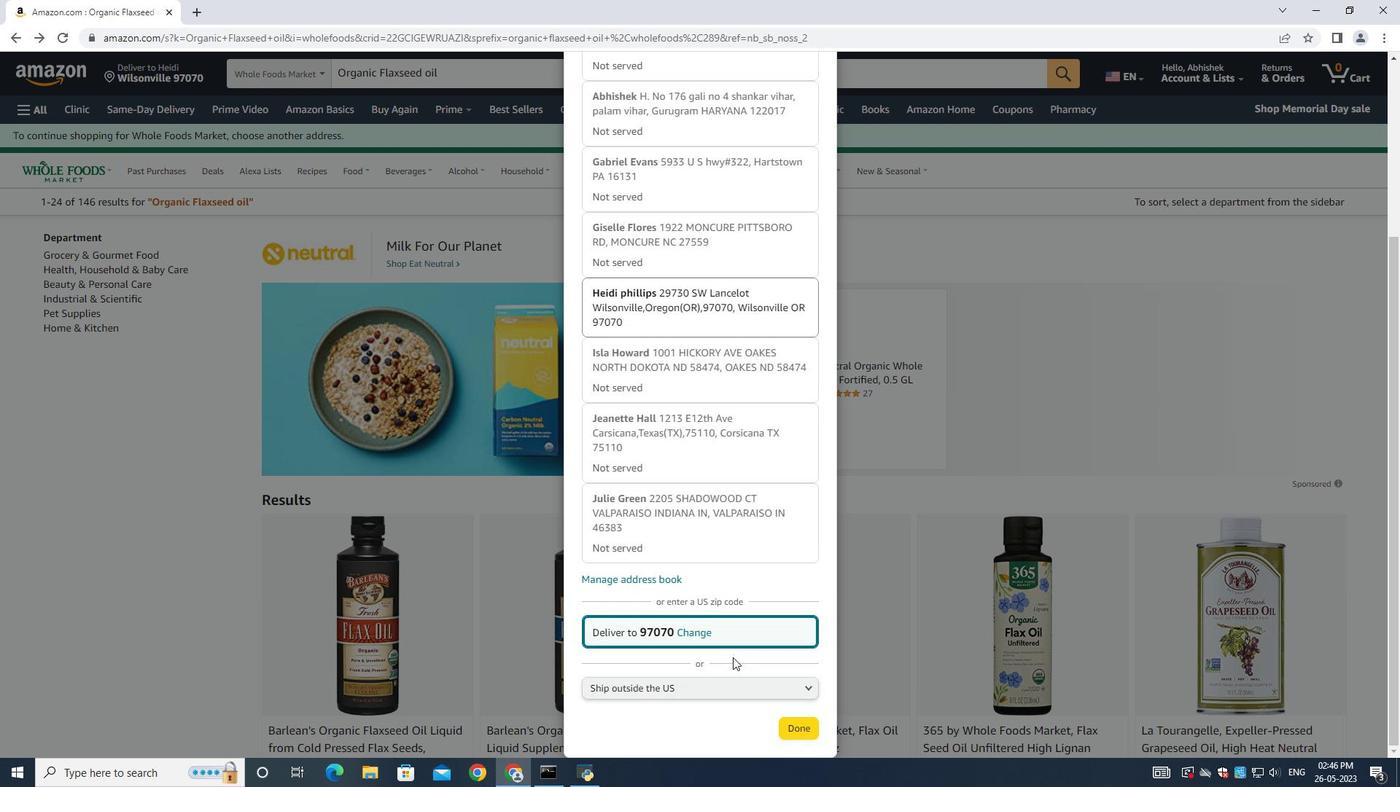 
Action: Mouse moved to (733, 654)
Screenshot: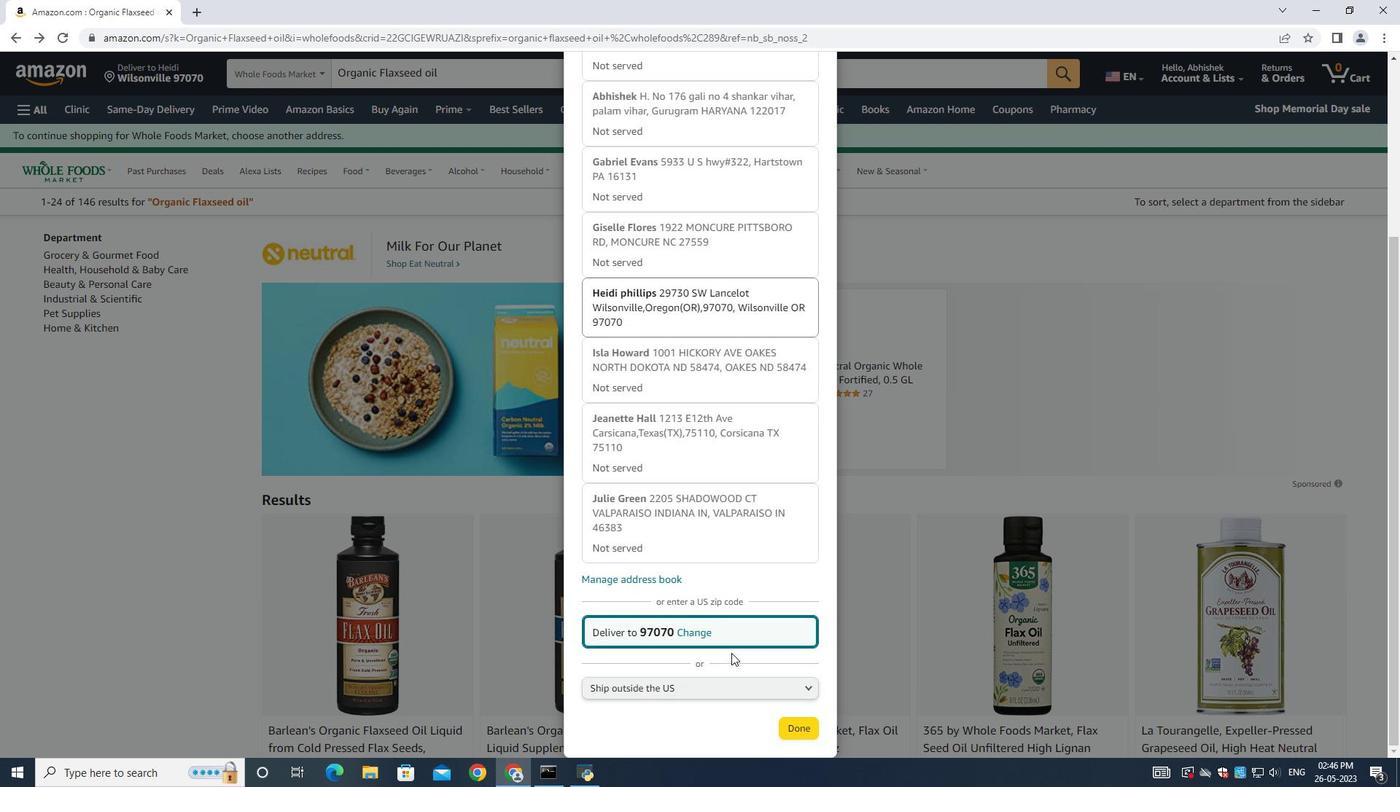 
Action: Mouse scrolled (733, 654) with delta (0, 0)
Screenshot: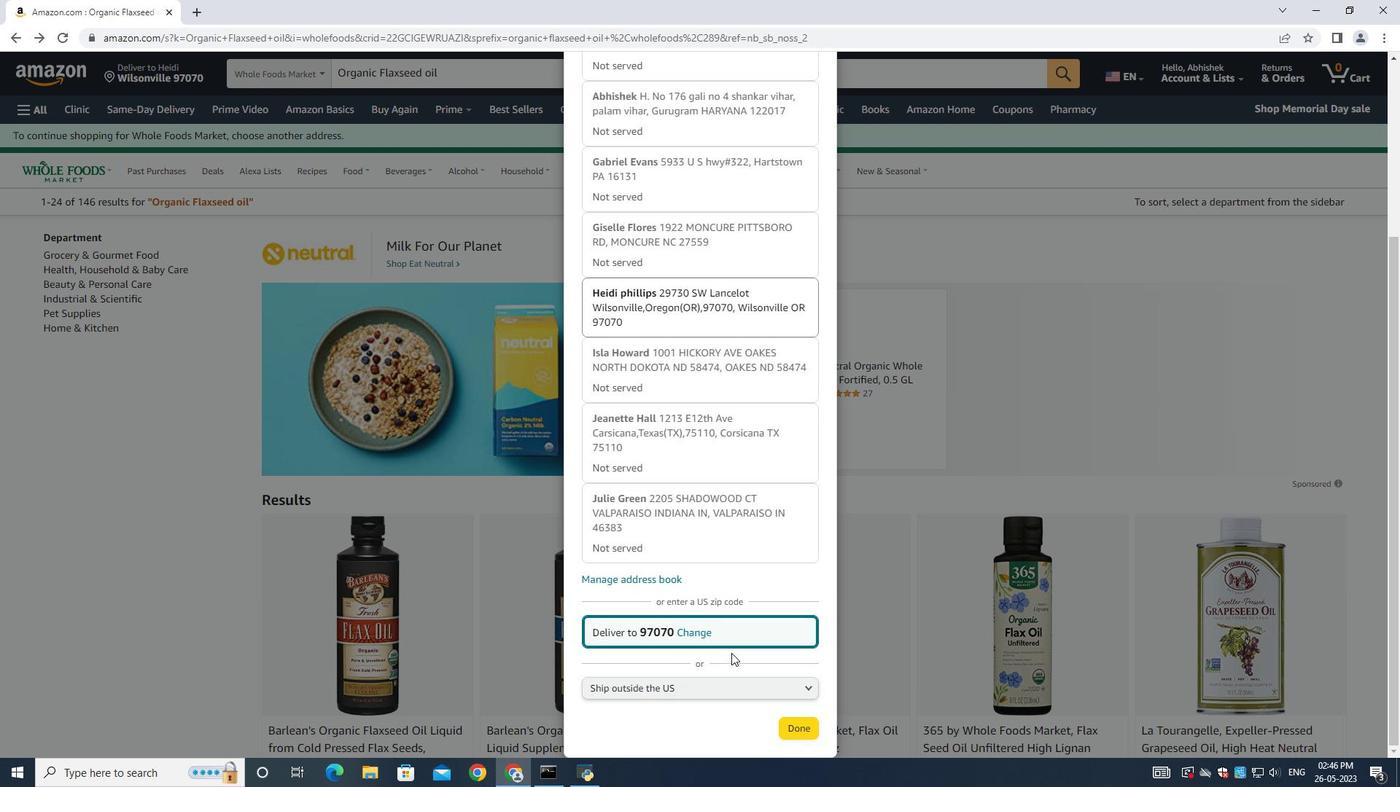 
Action: Mouse moved to (787, 730)
Screenshot: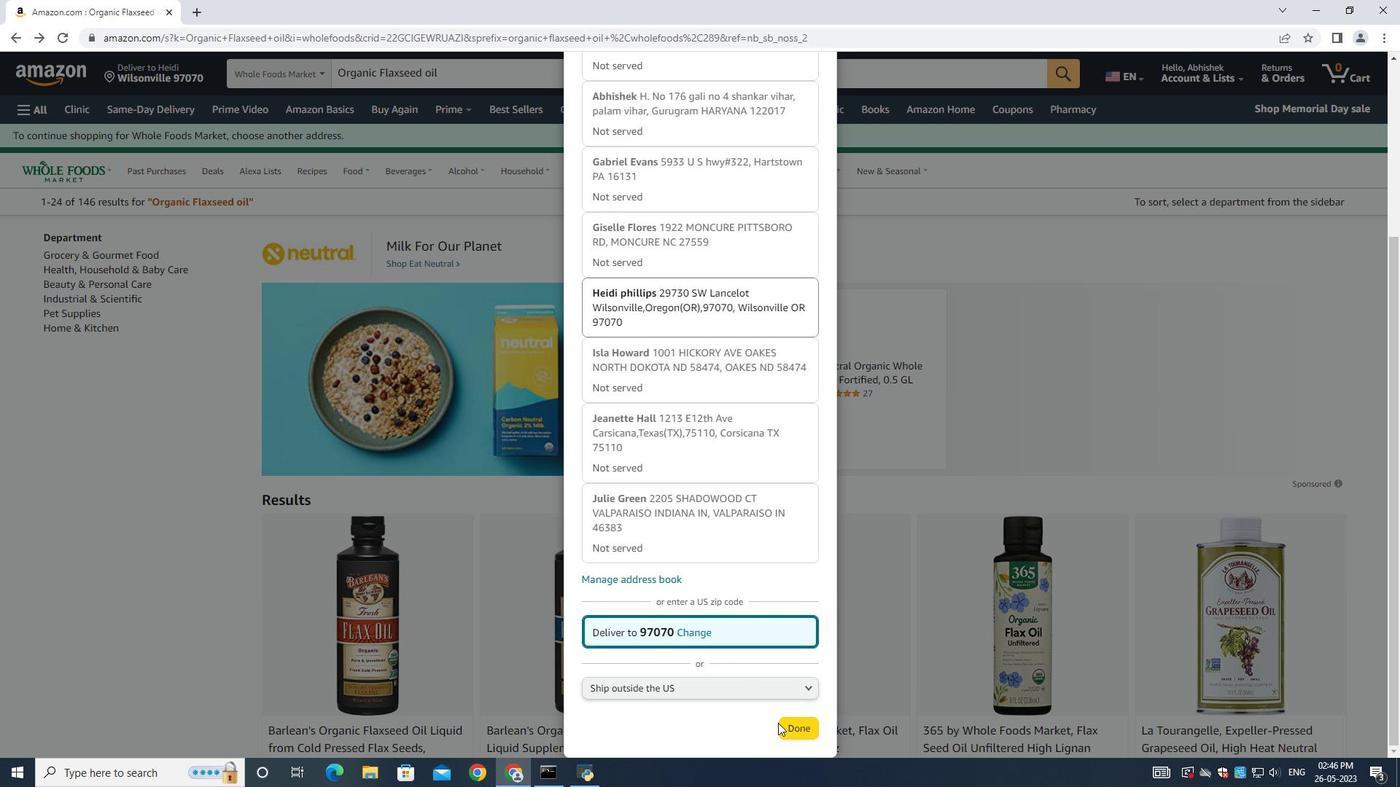 
Action: Mouse pressed left at (787, 730)
Screenshot: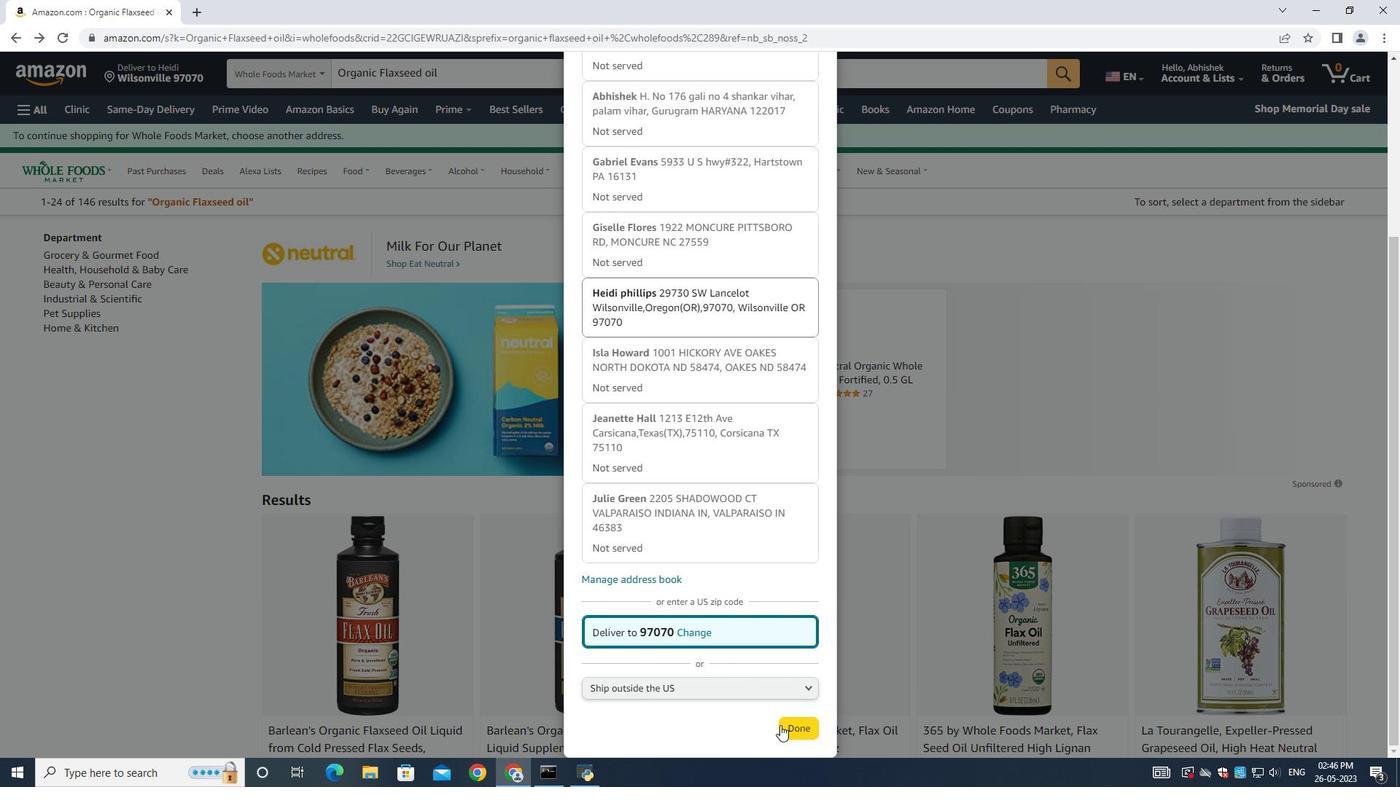 
Action: Mouse moved to (748, 571)
Screenshot: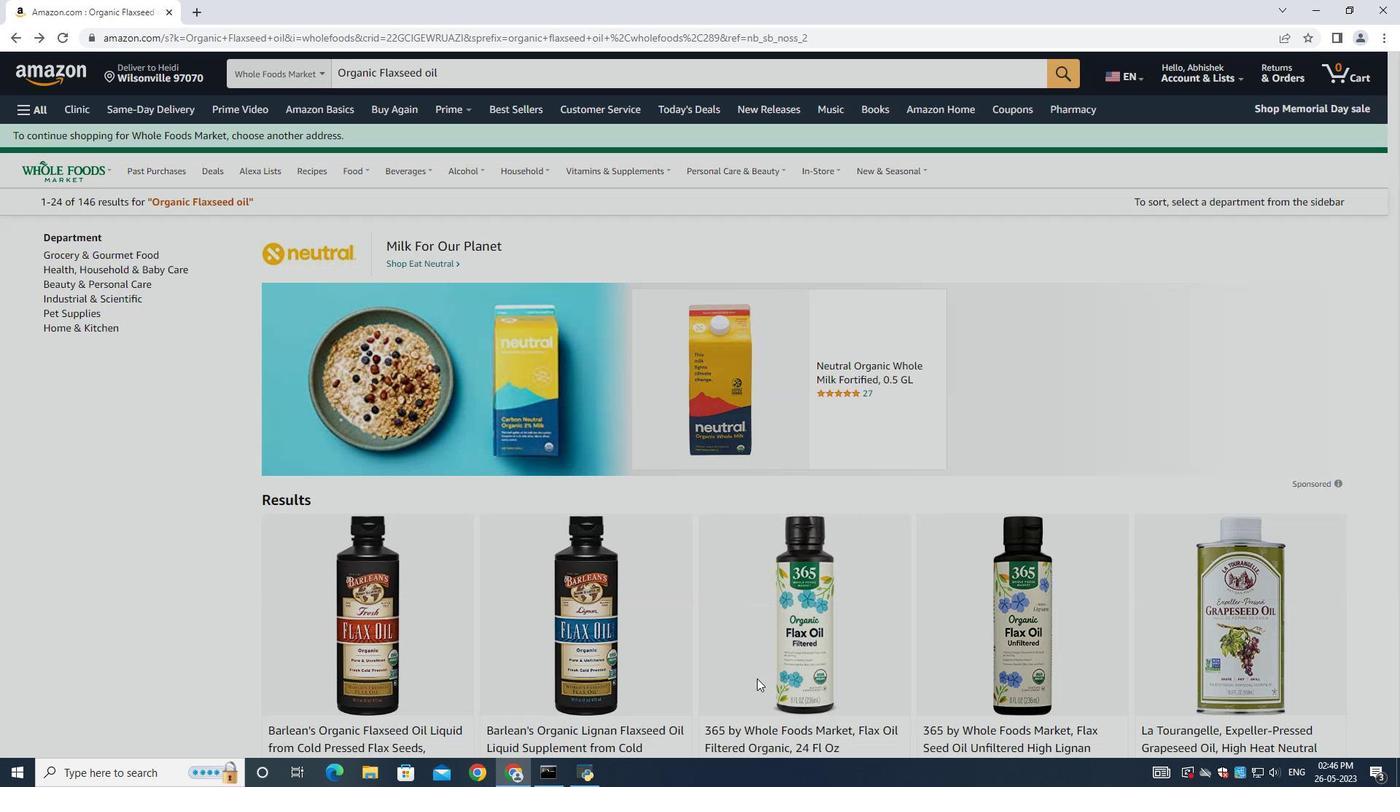 
Action: Mouse scrolled (748, 570) with delta (0, 0)
Screenshot: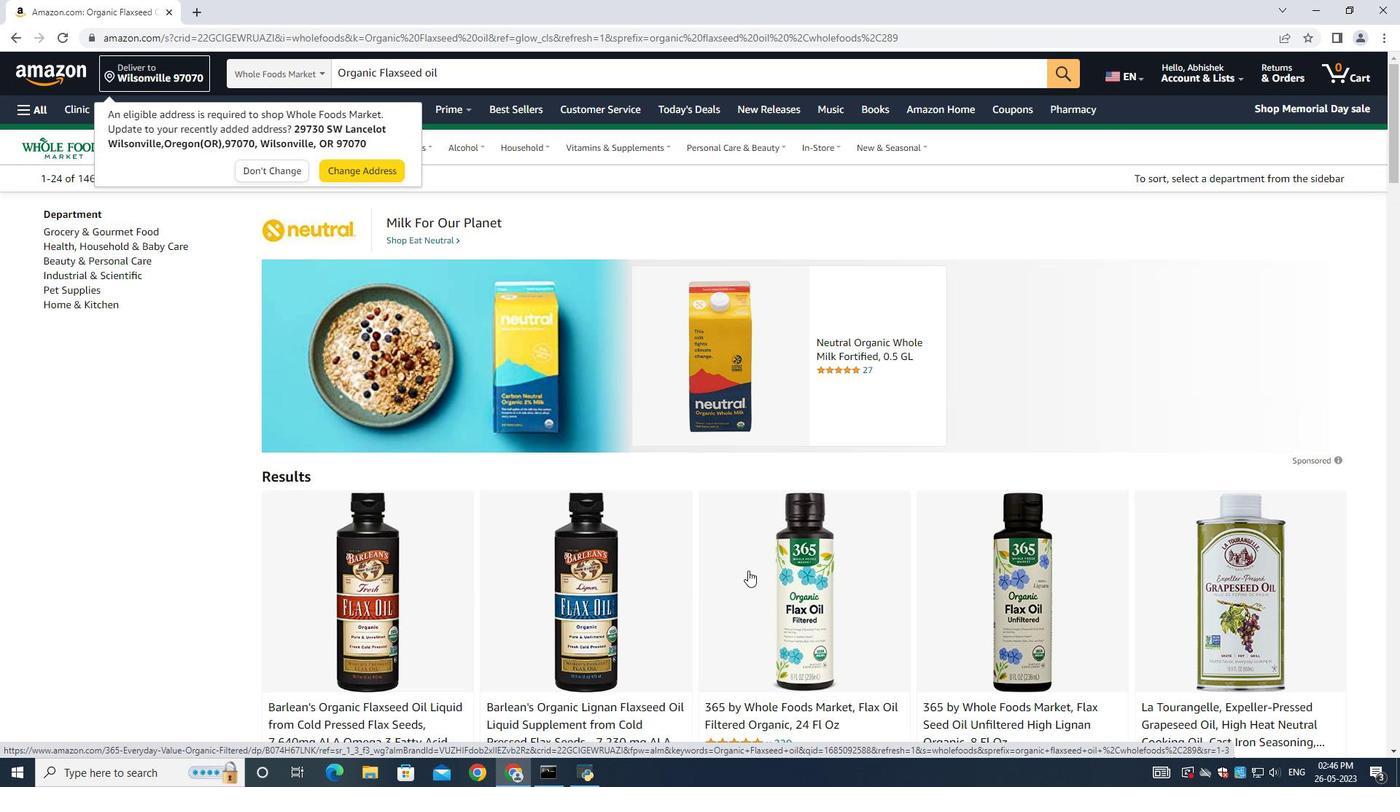 
Action: Mouse scrolled (748, 570) with delta (0, 0)
Screenshot: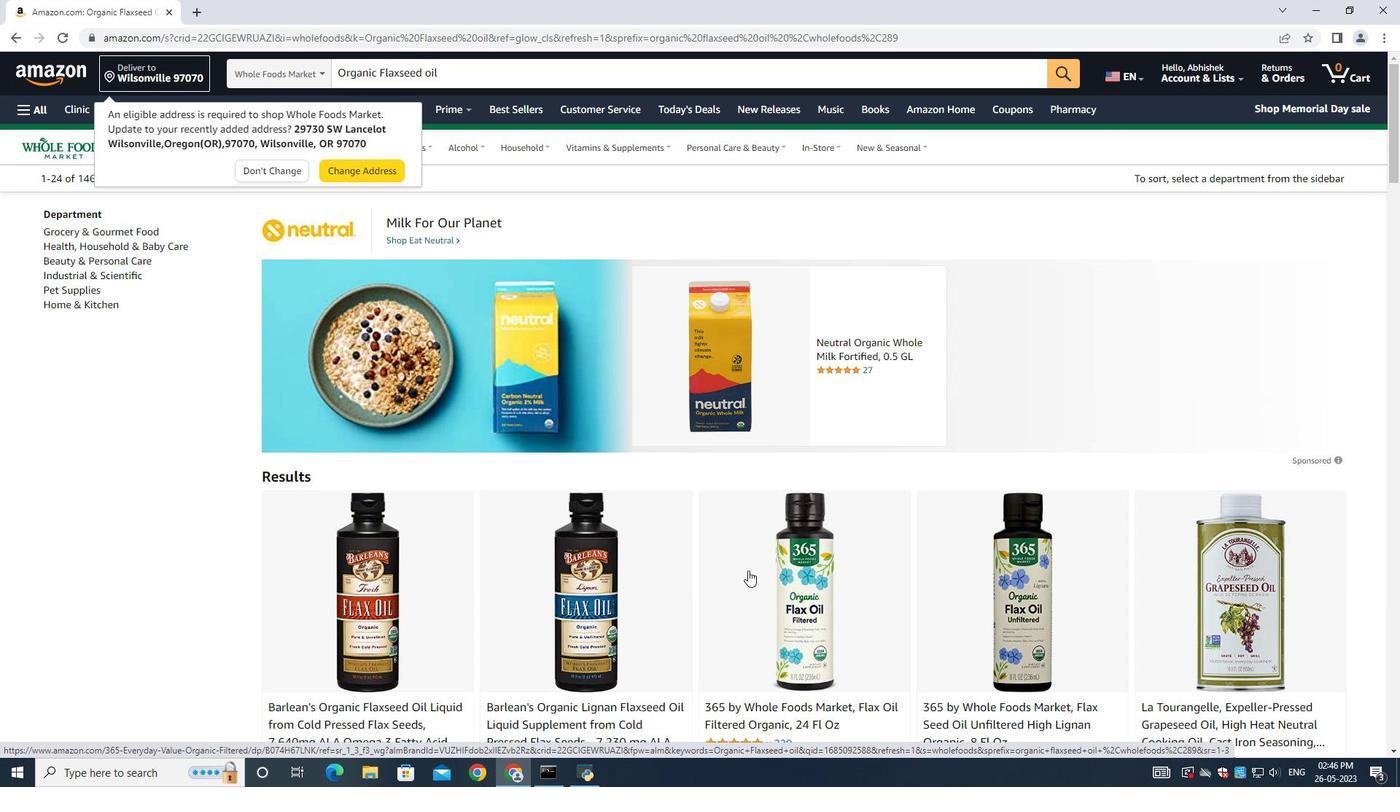 
Action: Mouse moved to (358, 487)
Screenshot: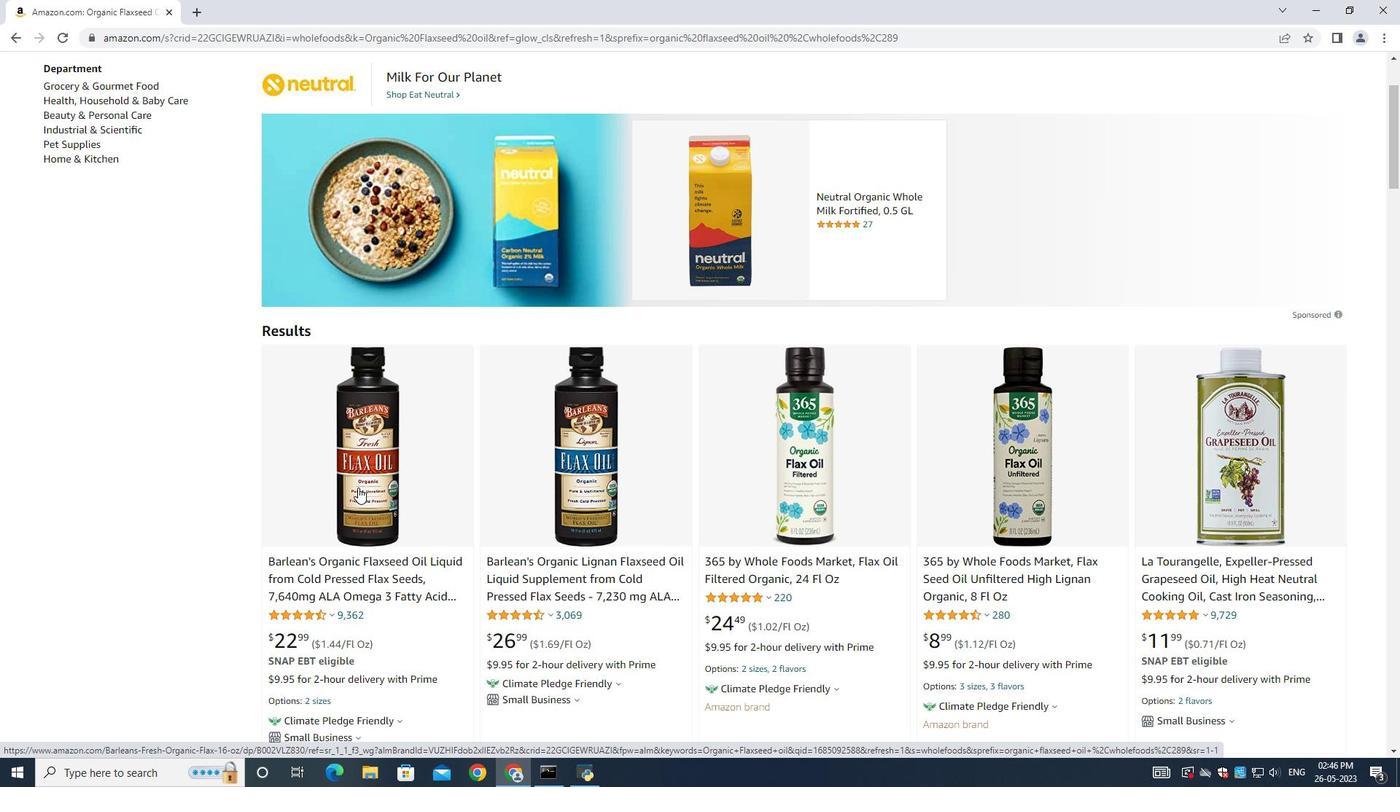 
Action: Mouse pressed left at (358, 487)
Screenshot: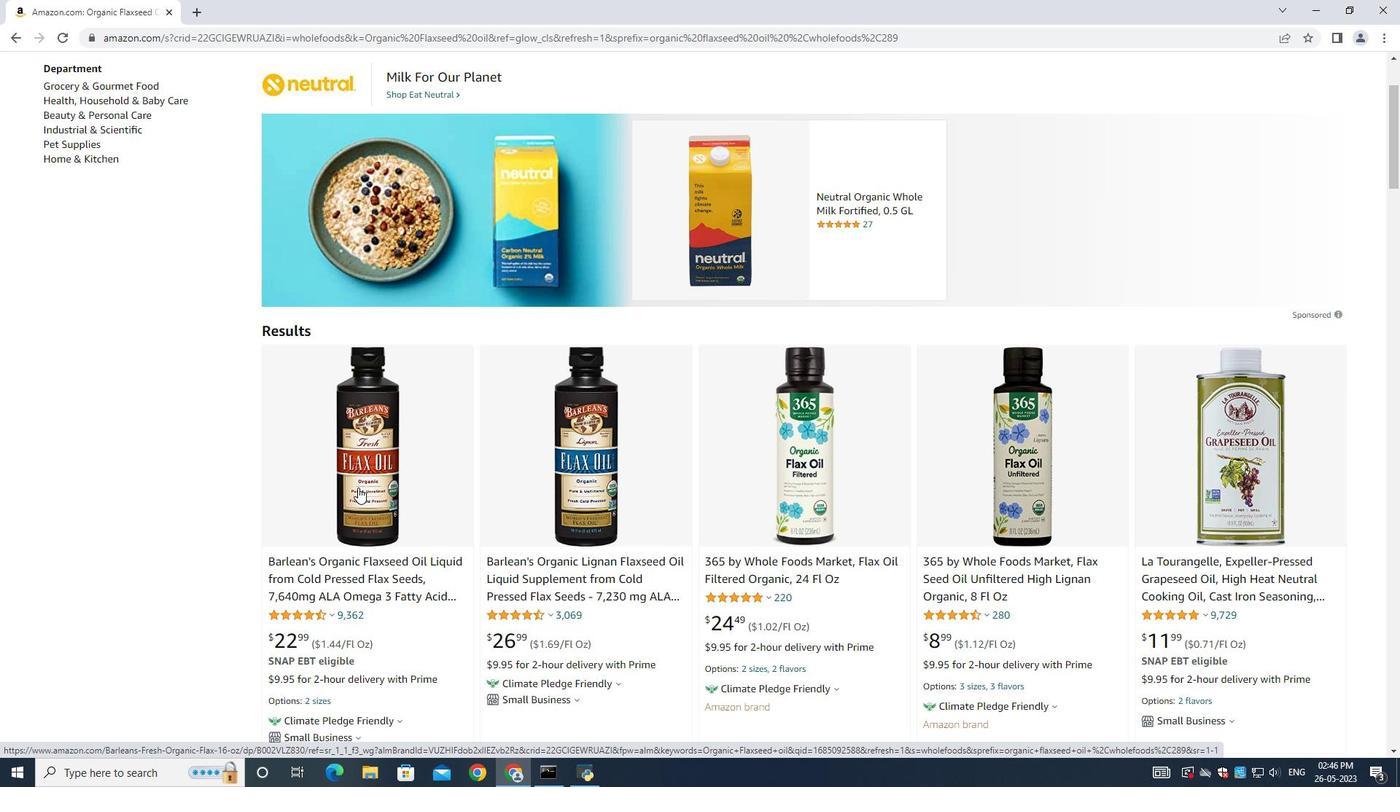 
Action: Mouse moved to (1109, 405)
Screenshot: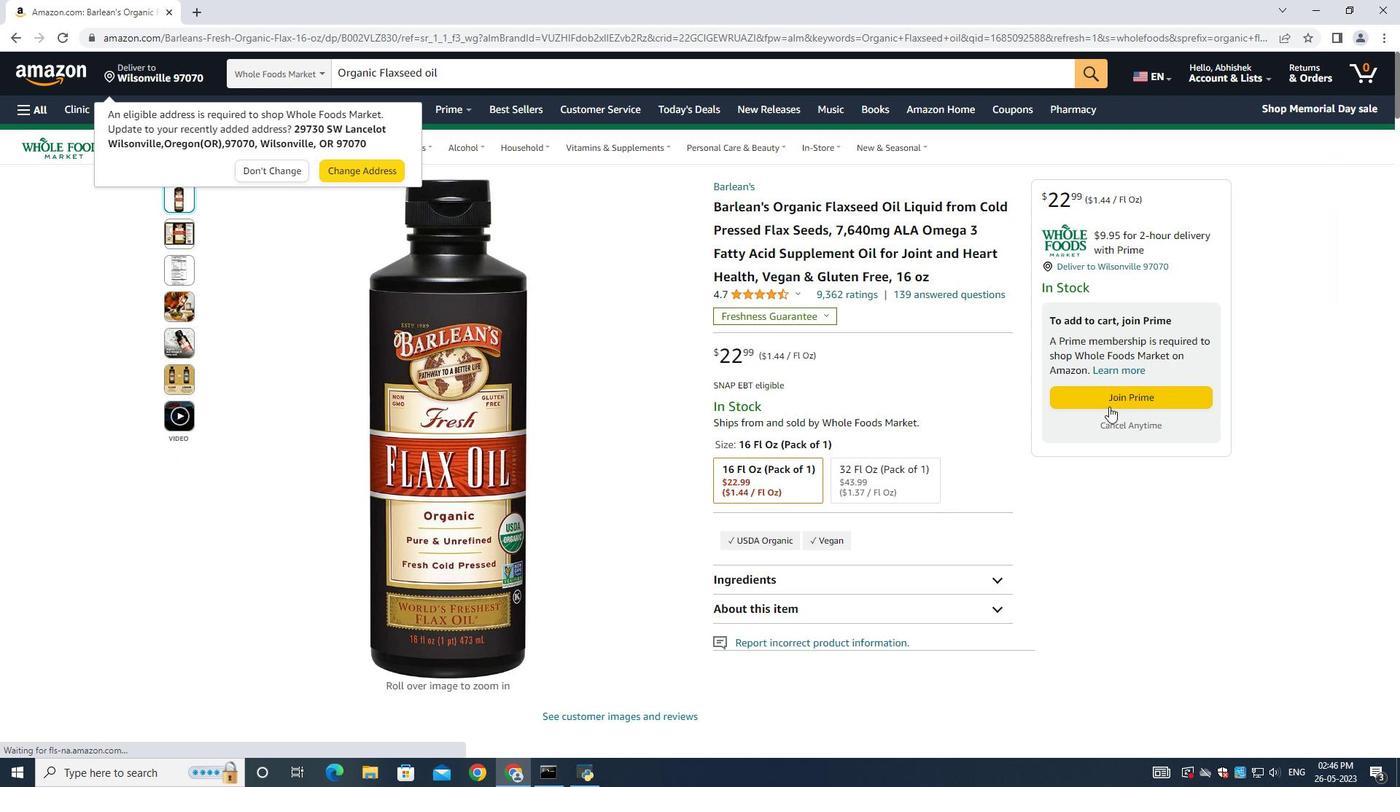 
Action: Mouse pressed left at (1109, 405)
Screenshot: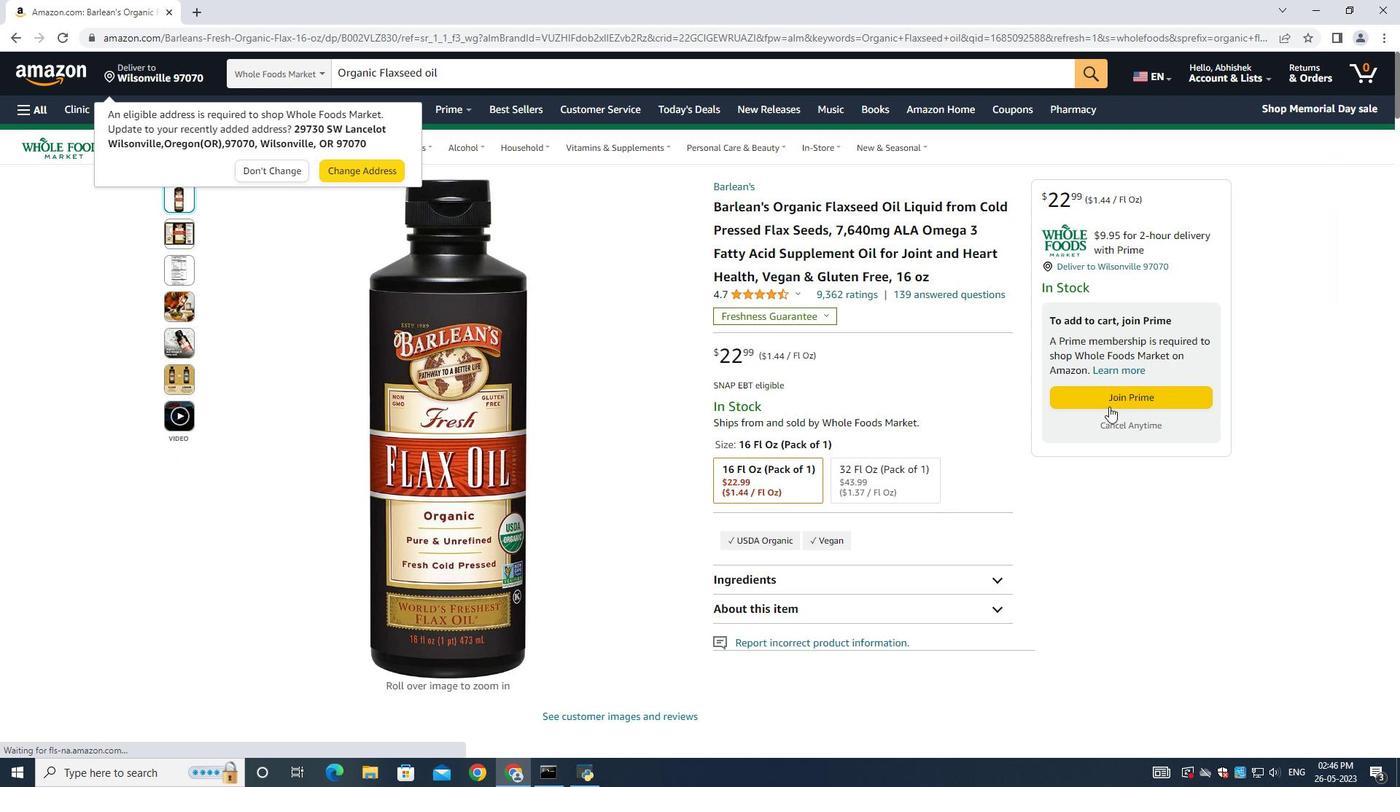 
Action: Mouse moved to (547, 508)
Screenshot: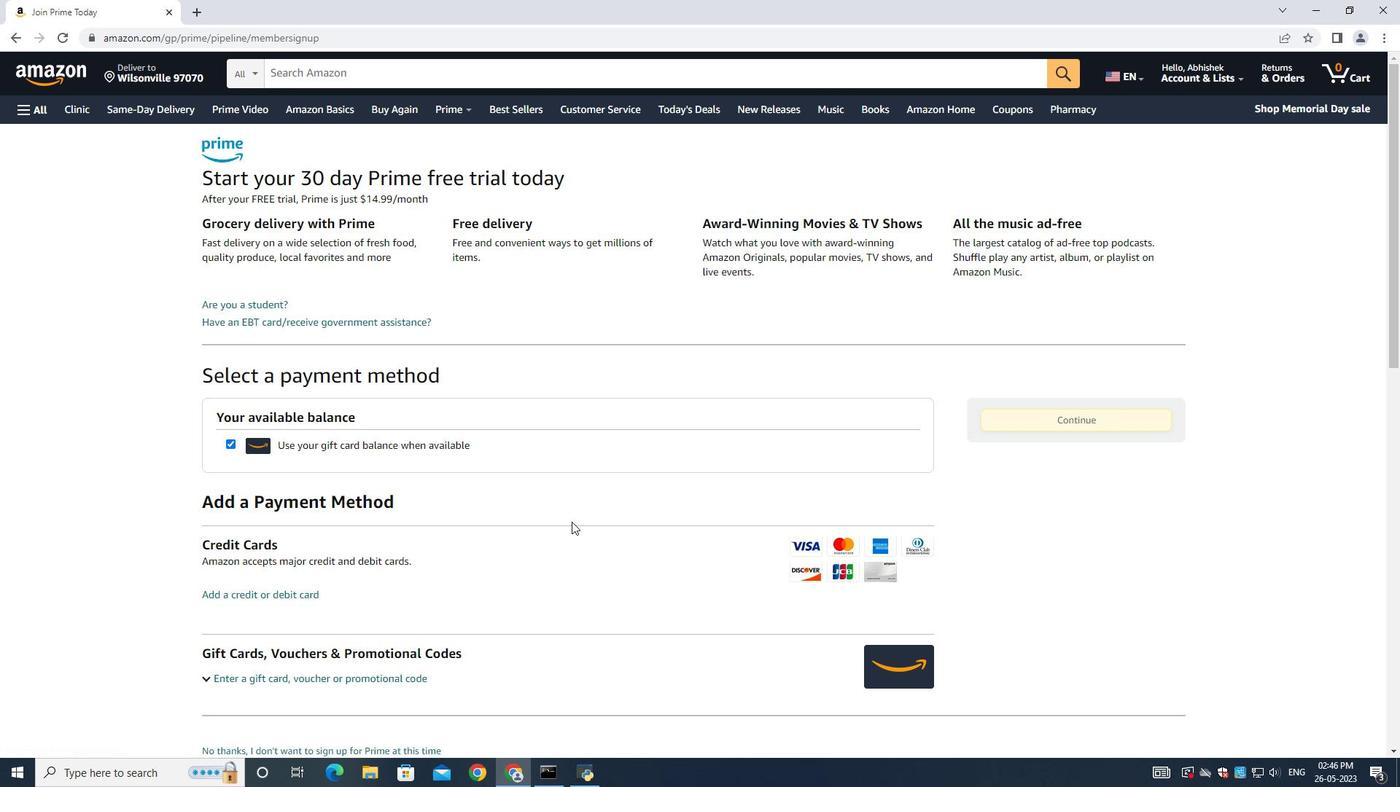 
Action: Mouse scrolled (547, 507) with delta (0, 0)
Screenshot: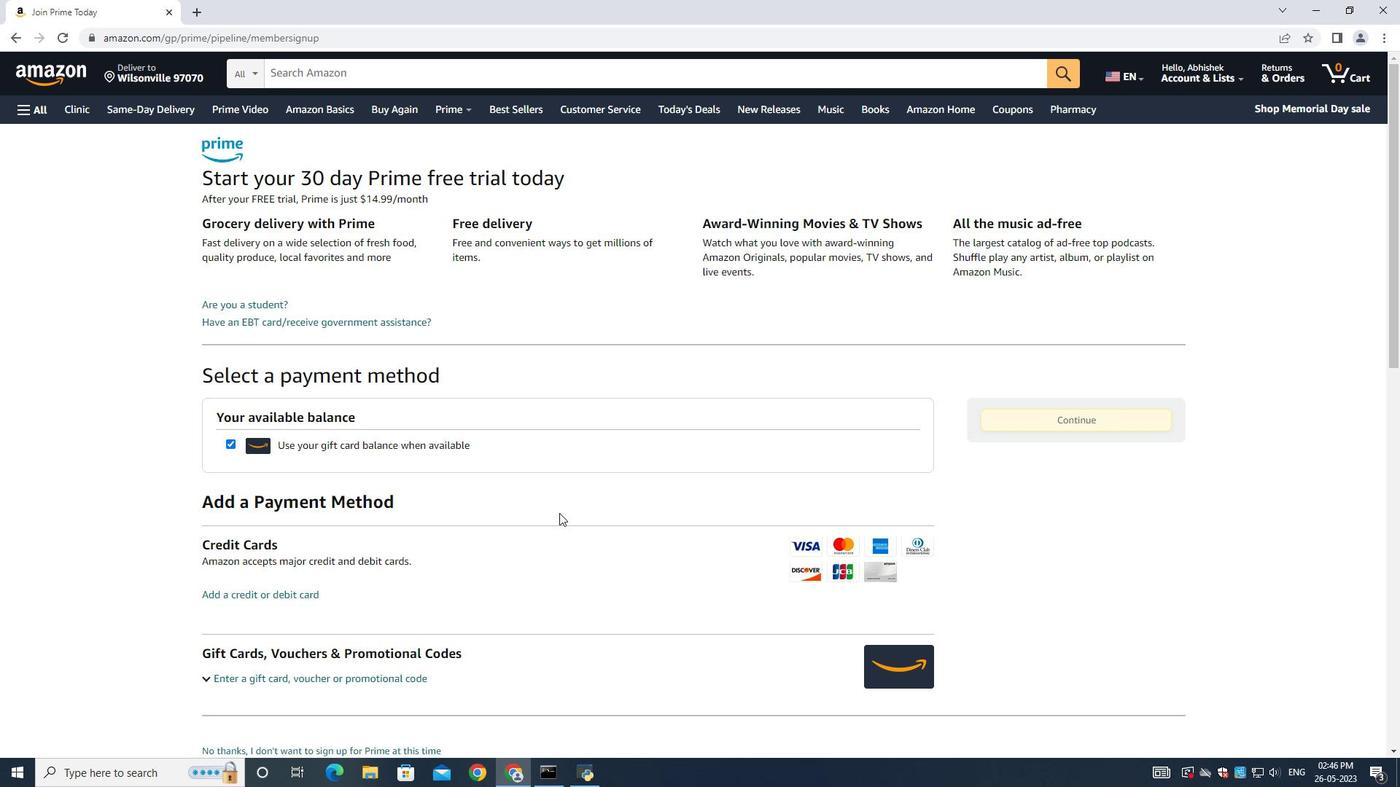 
Action: Mouse moved to (547, 508)
Screenshot: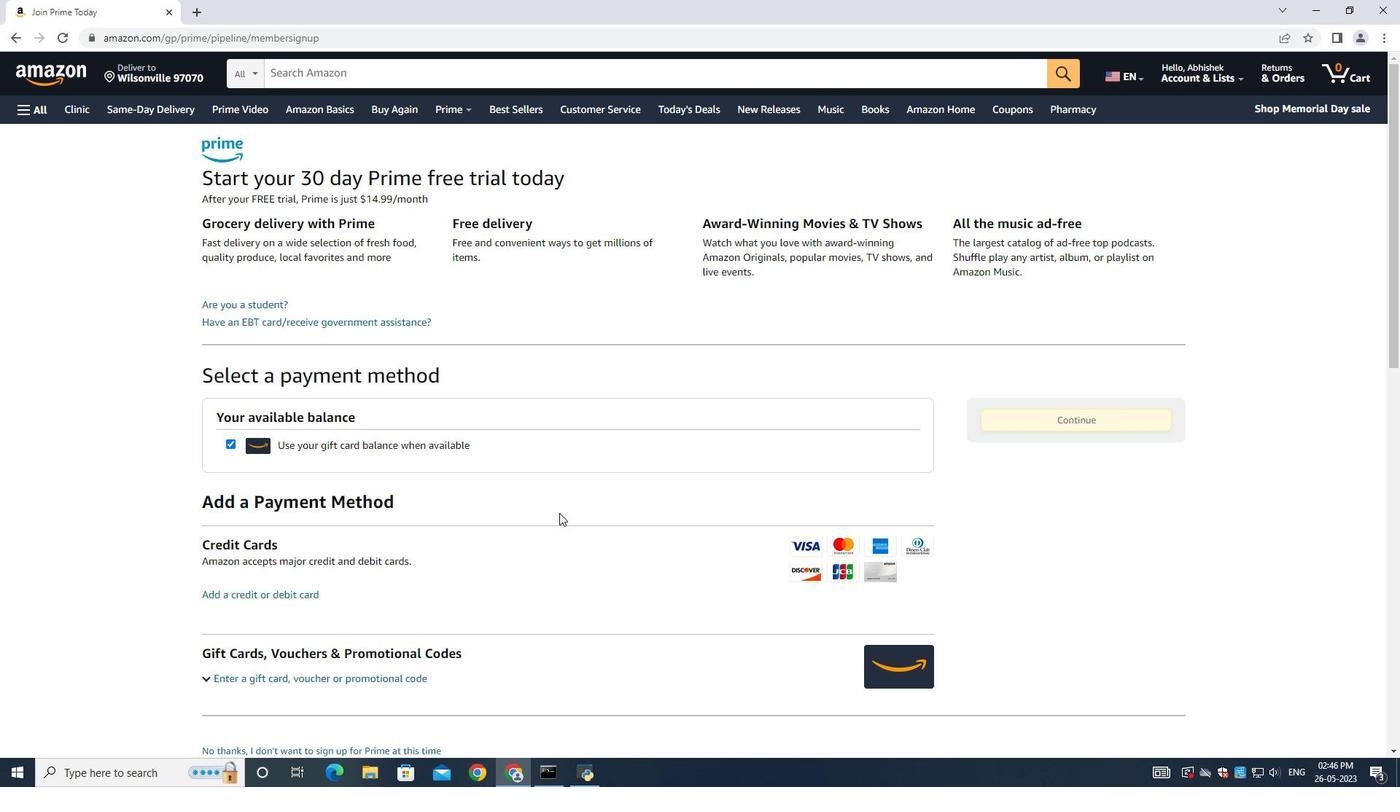 
Action: Mouse scrolled (547, 507) with delta (0, 0)
Screenshot: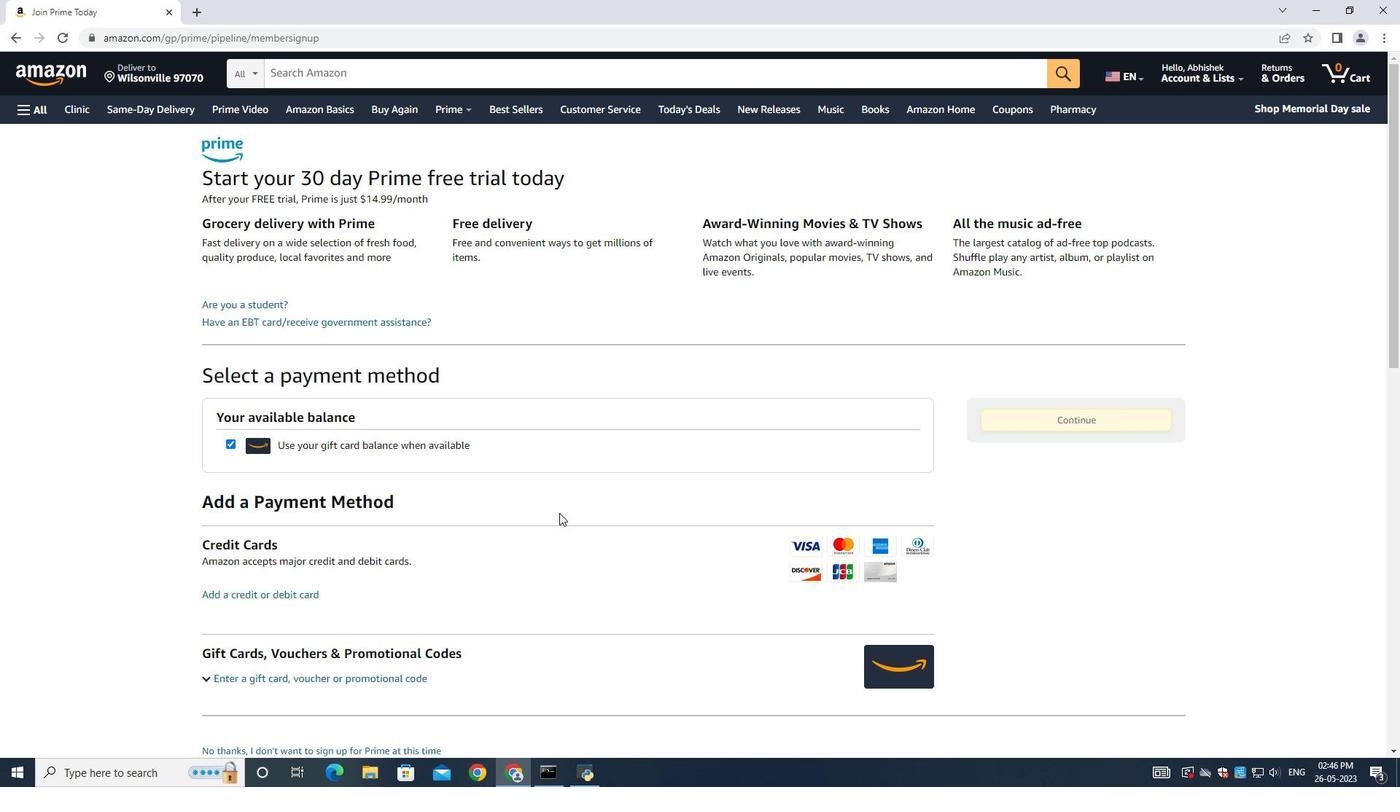 
Action: Mouse moved to (547, 508)
Screenshot: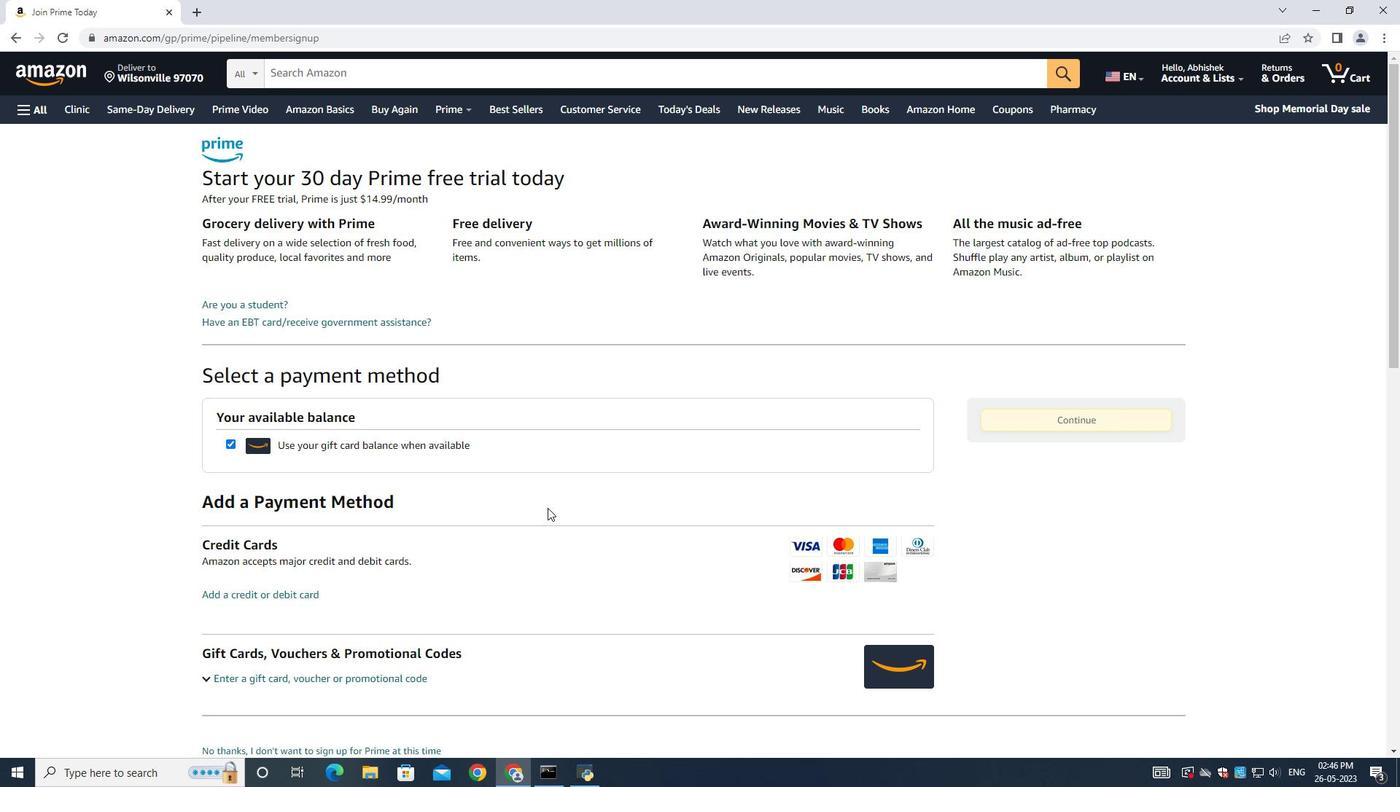 
Action: Mouse scrolled (547, 507) with delta (0, 0)
Screenshot: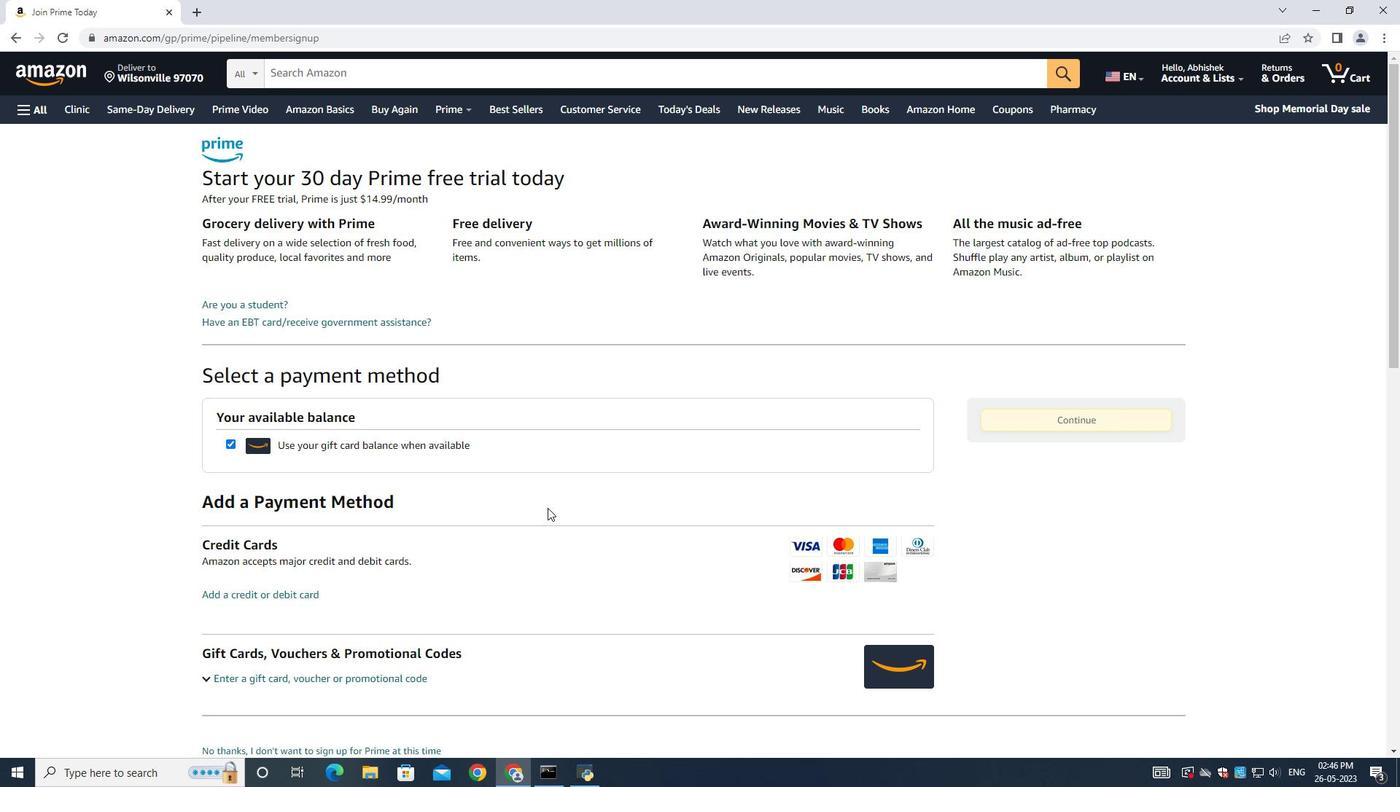 
Action: Mouse scrolled (547, 507) with delta (0, 0)
Screenshot: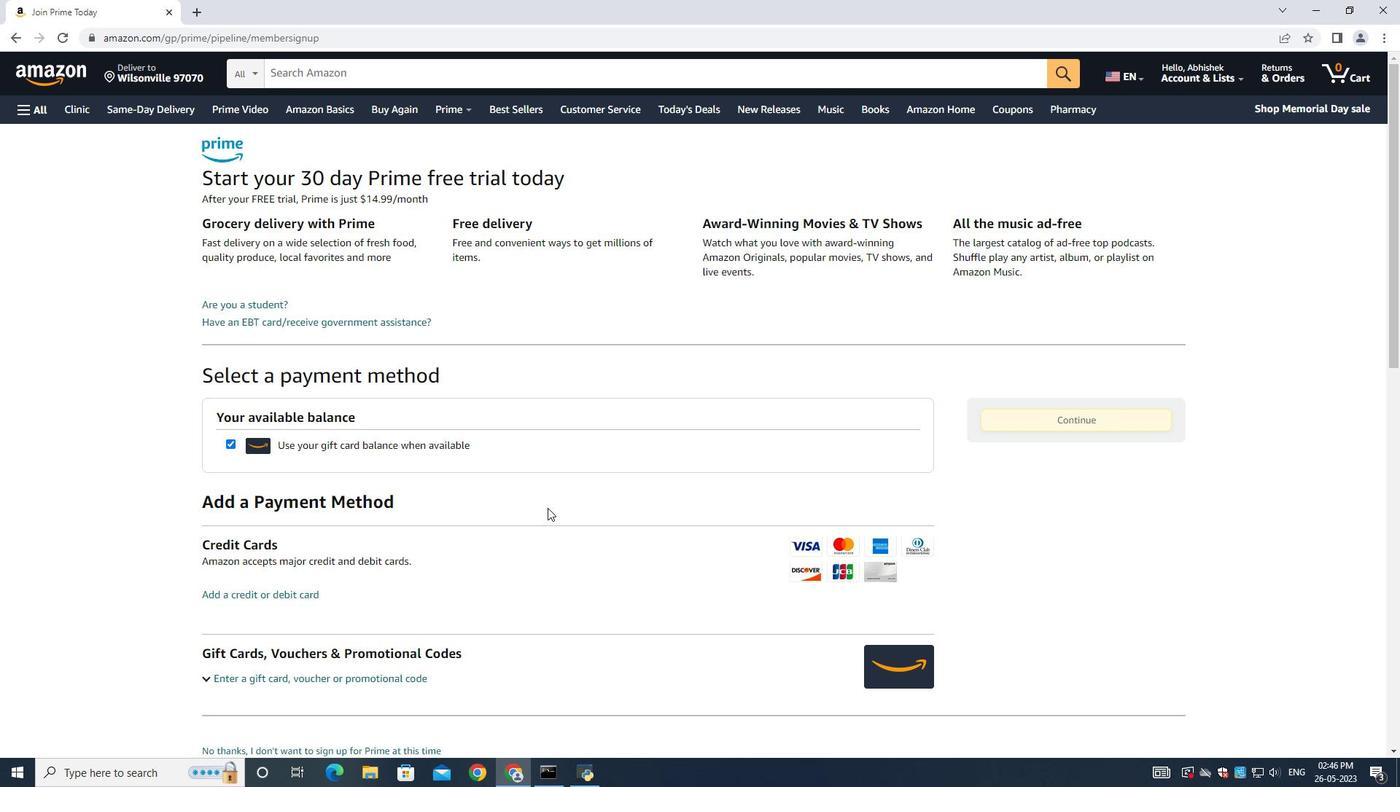 
Action: Mouse scrolled (547, 507) with delta (0, 0)
Screenshot: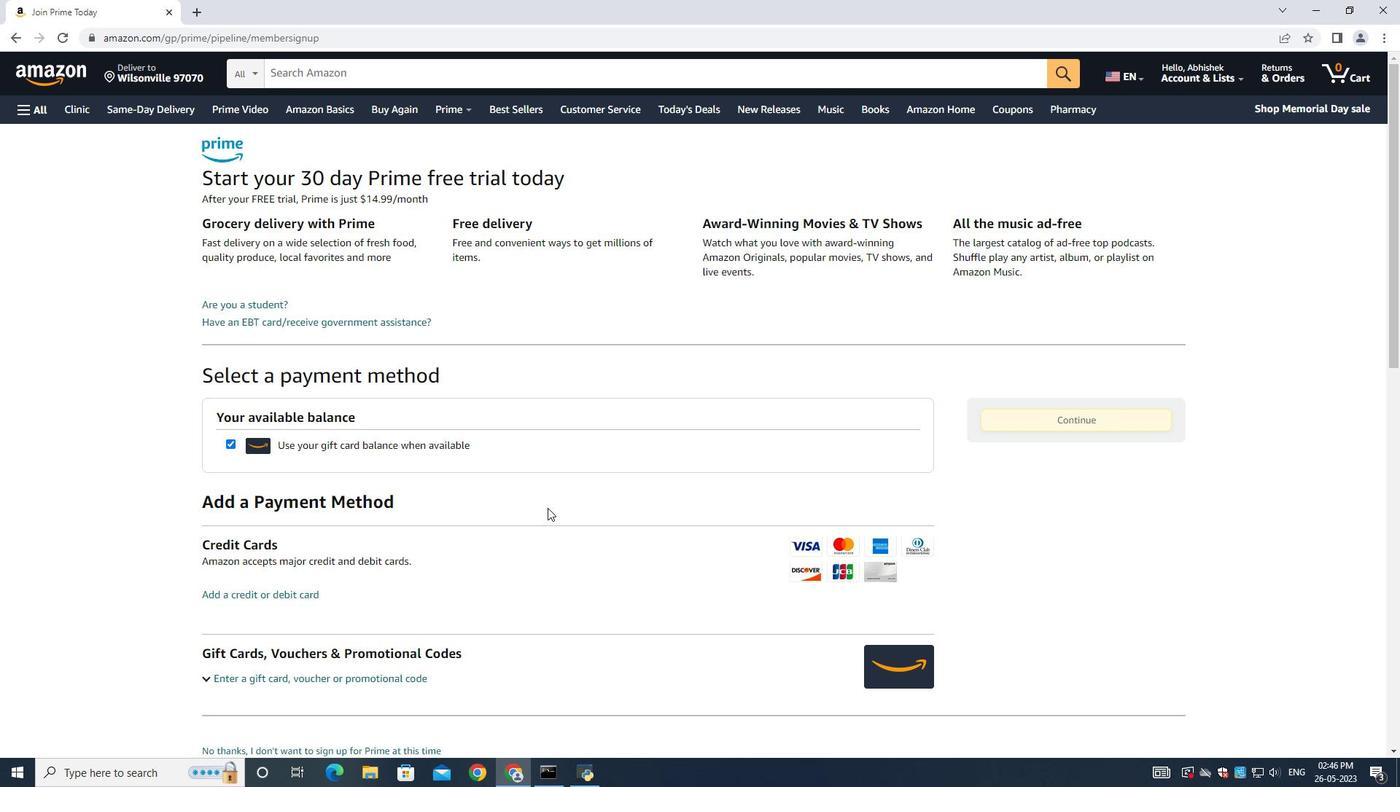 
Action: Mouse moved to (541, 408)
Screenshot: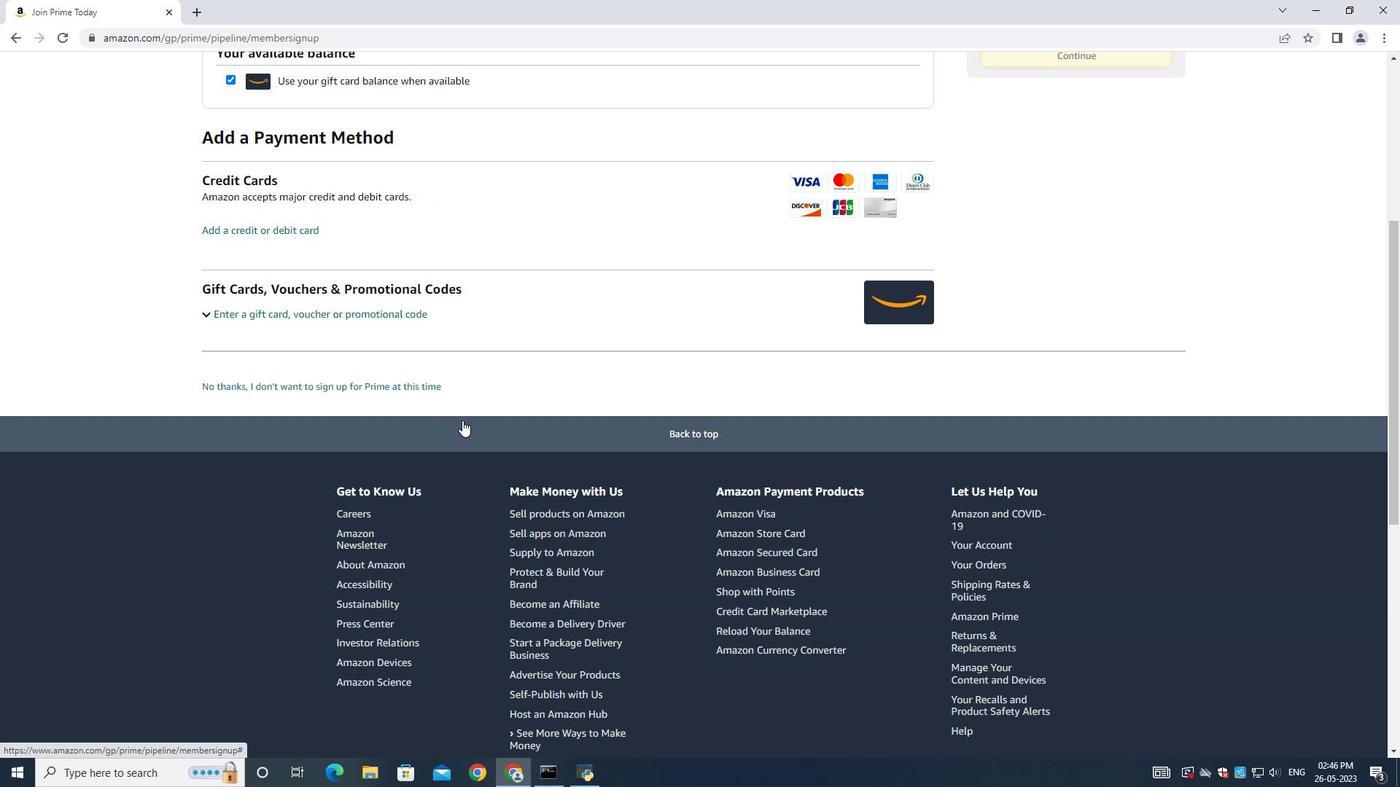 
Action: Mouse scrolled (541, 409) with delta (0, 0)
Screenshot: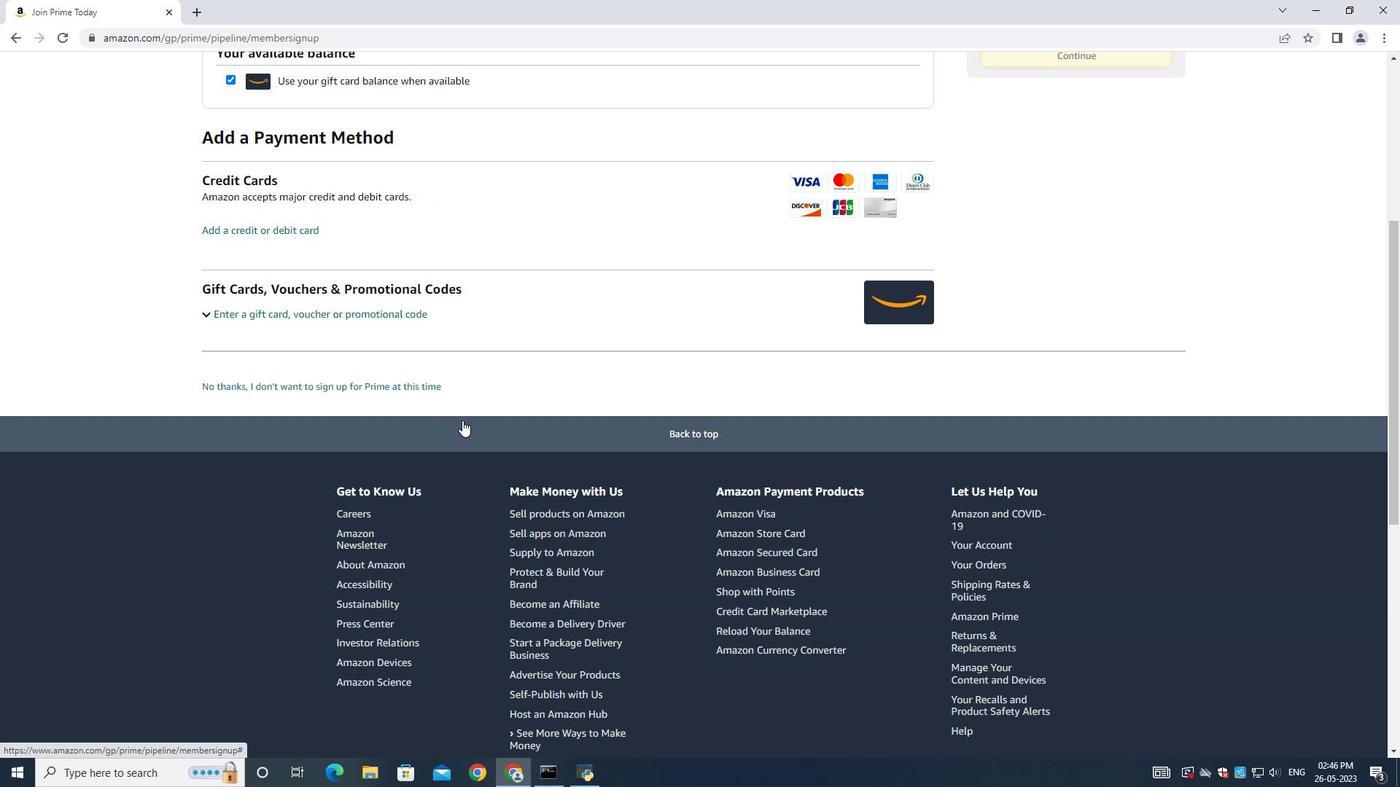 
Action: Mouse scrolled (541, 409) with delta (0, 0)
Screenshot: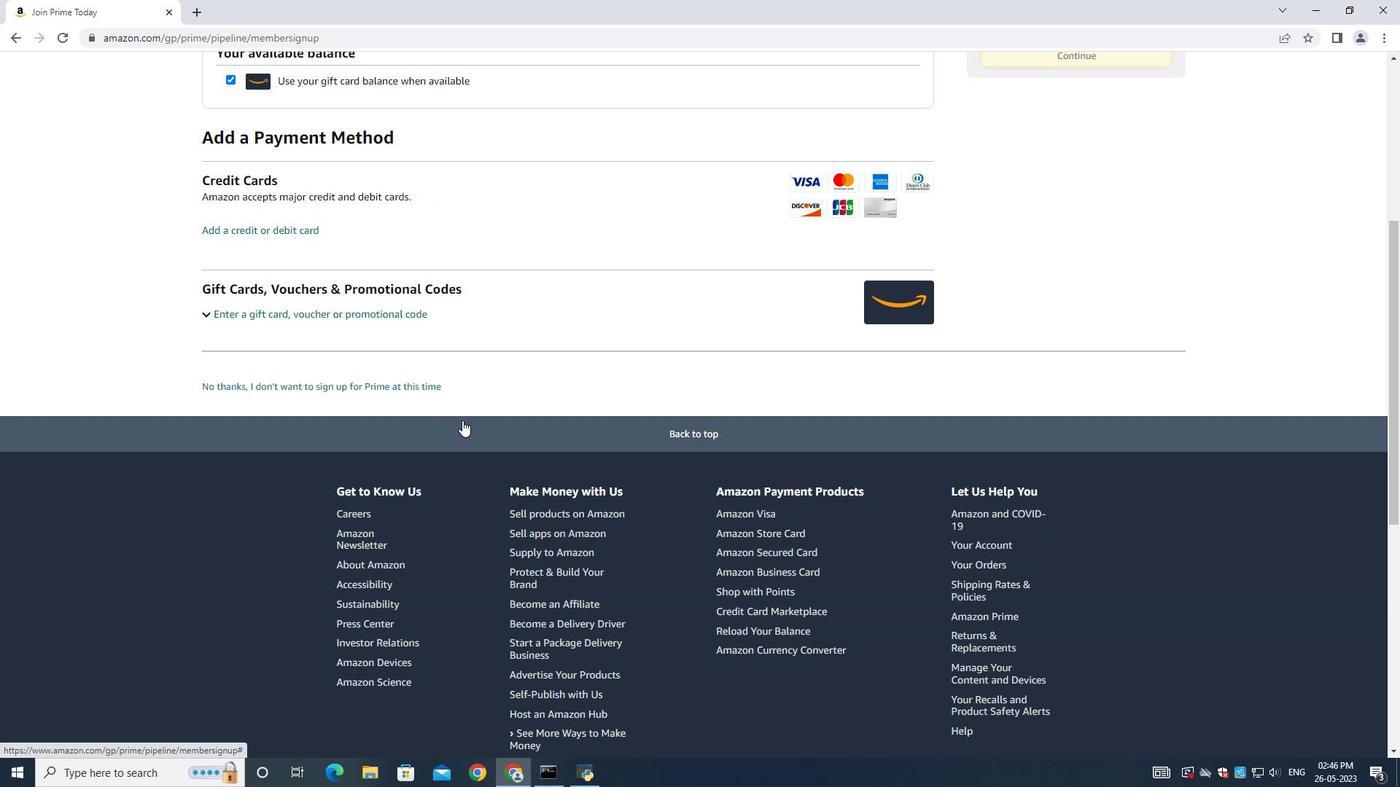 
Action: Mouse scrolled (541, 409) with delta (0, 0)
Screenshot: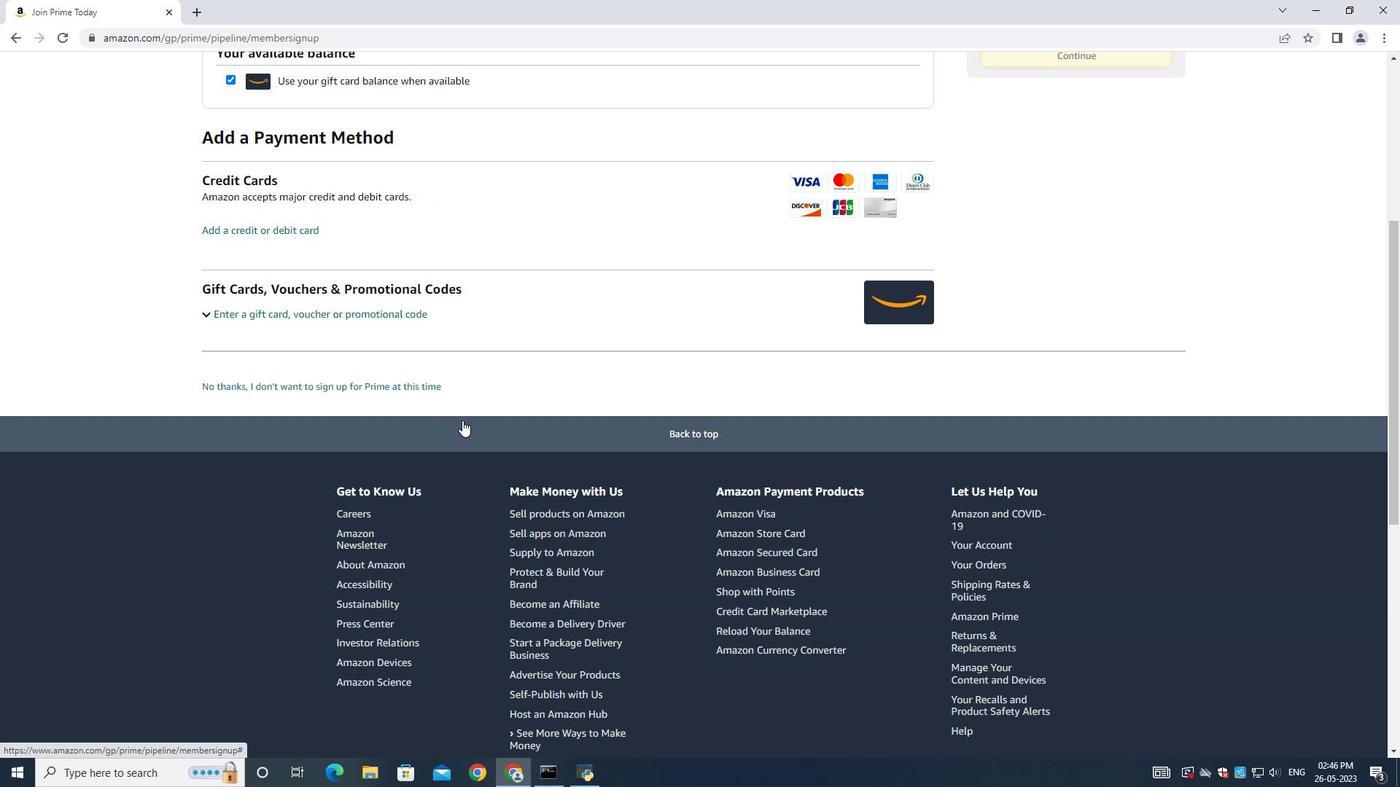 
Action: Mouse moved to (239, 446)
Screenshot: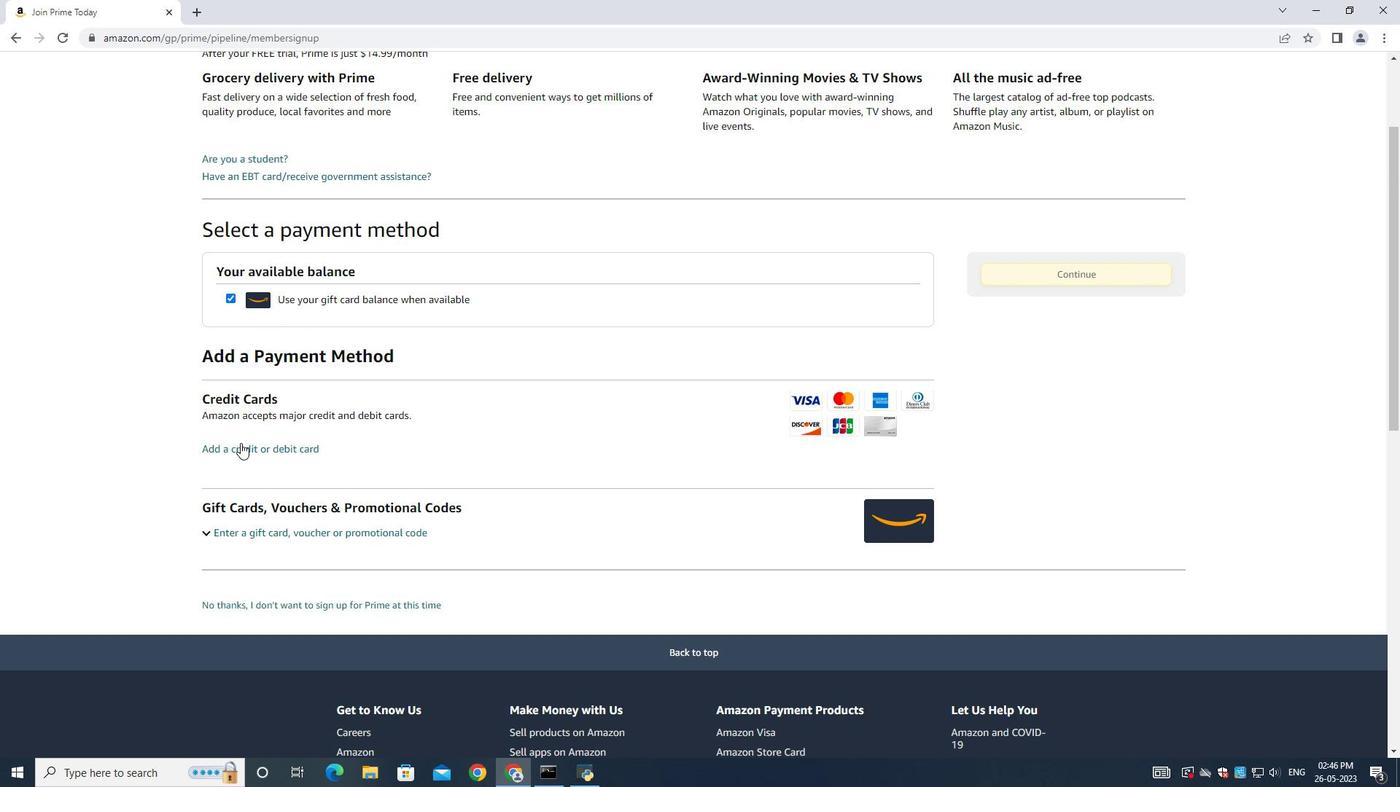 
Action: Mouse pressed left at (239, 446)
Screenshot: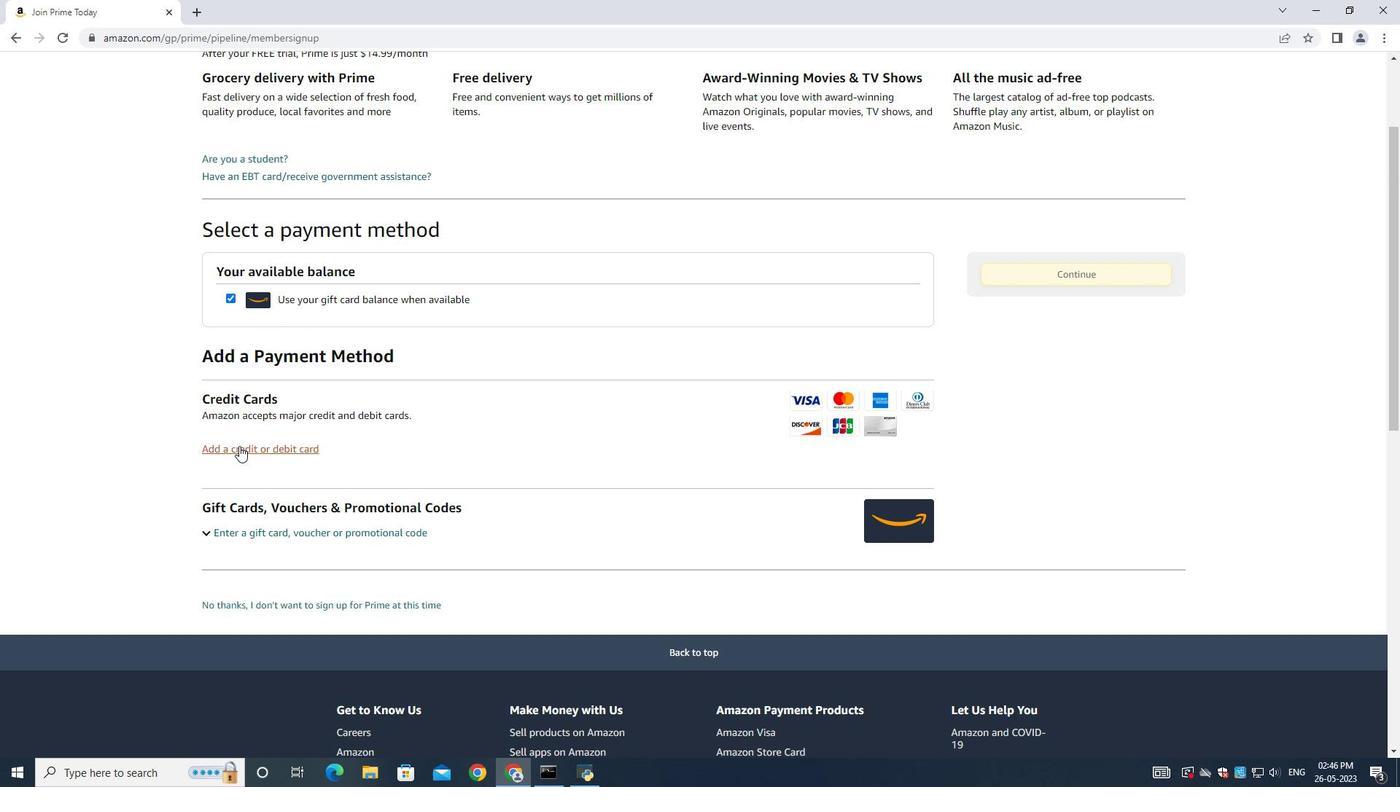 
Action: Mouse moved to (221, 524)
Screenshot: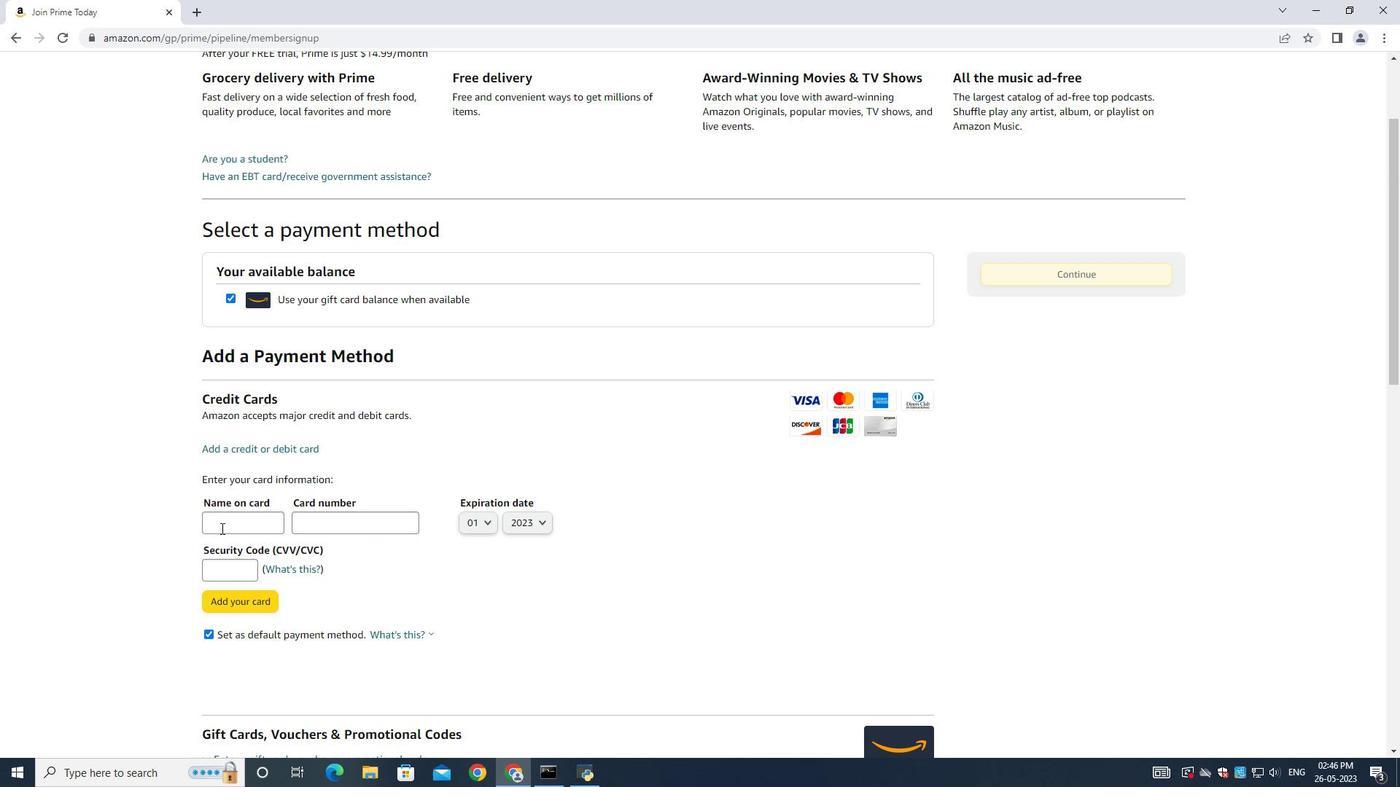 
Action: Mouse pressed left at (221, 524)
Screenshot: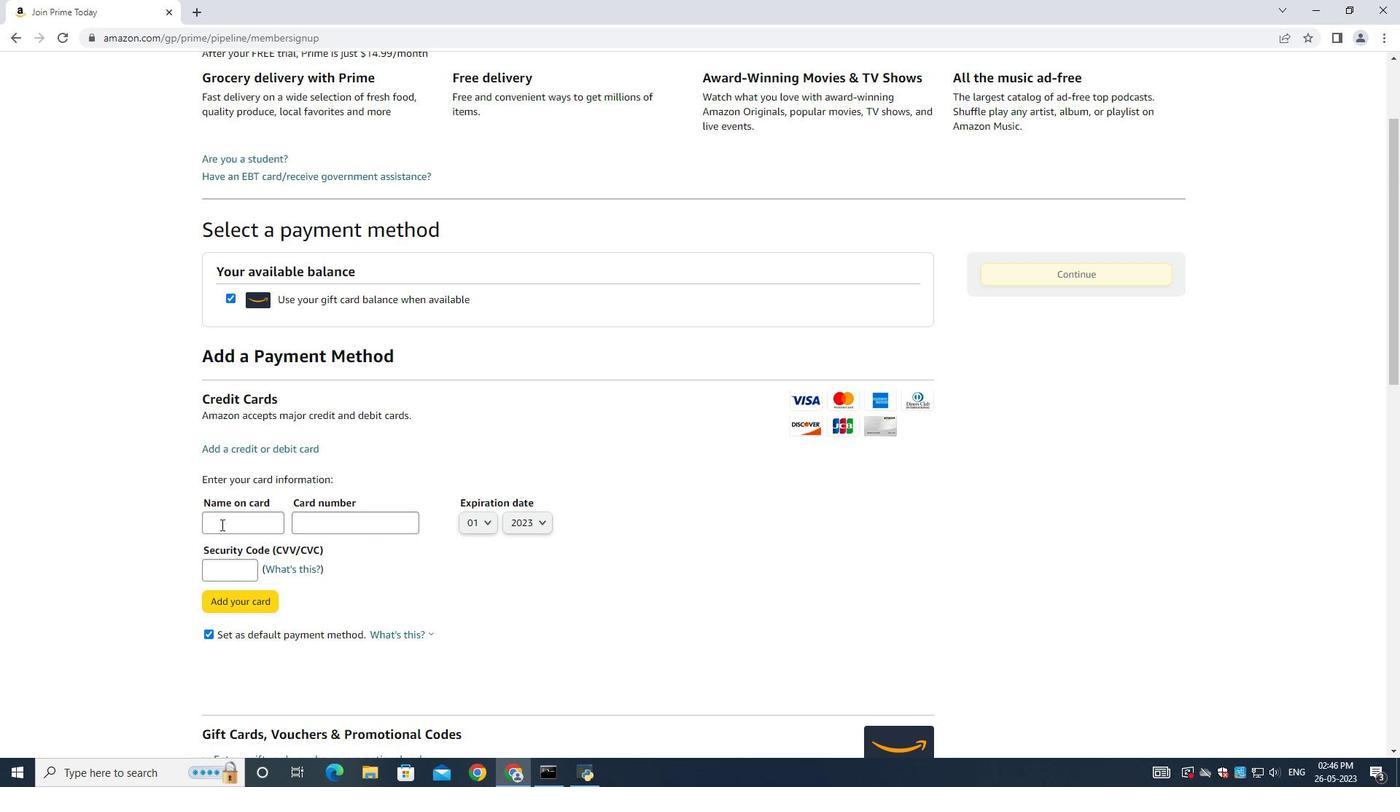 
Action: Mouse moved to (221, 524)
Screenshot: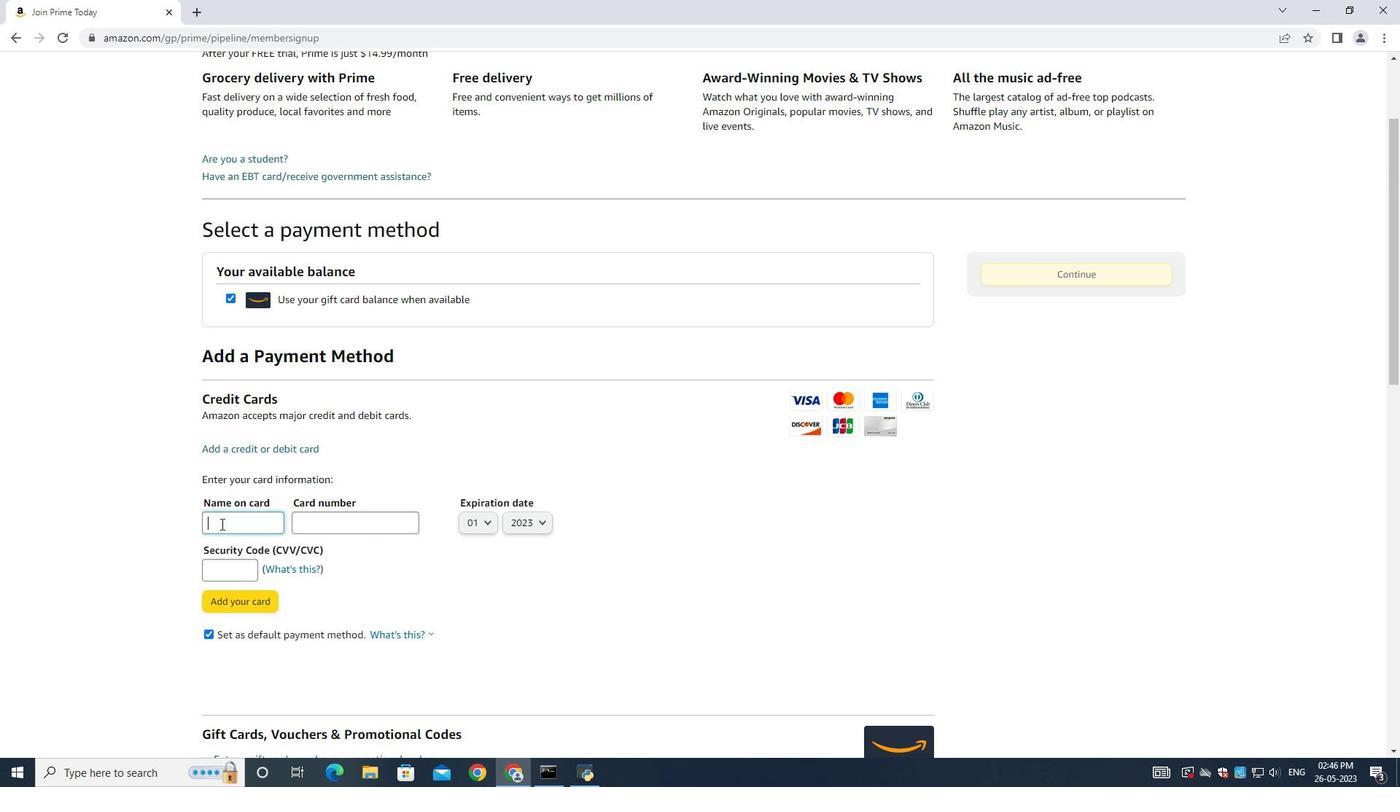 
Action: Key pressed <Key.shift>Alex<Key.space><Key.caps_lock><Key.caps_lock><Key.shift><Key.shift><Key.shift><Key.shift><Key.shift><Key.shift>CLark<Key.space>
Screenshot: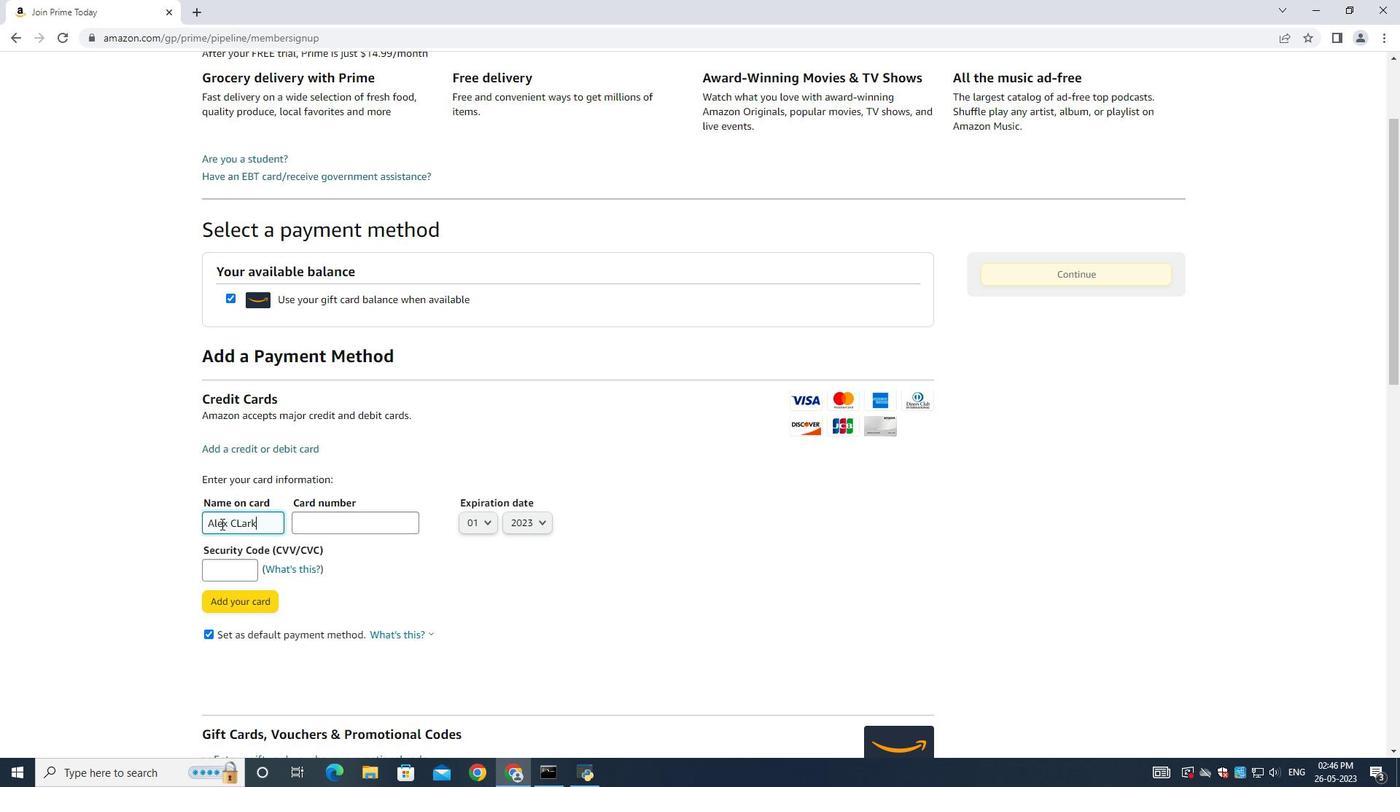 
Action: Mouse moved to (320, 528)
Screenshot: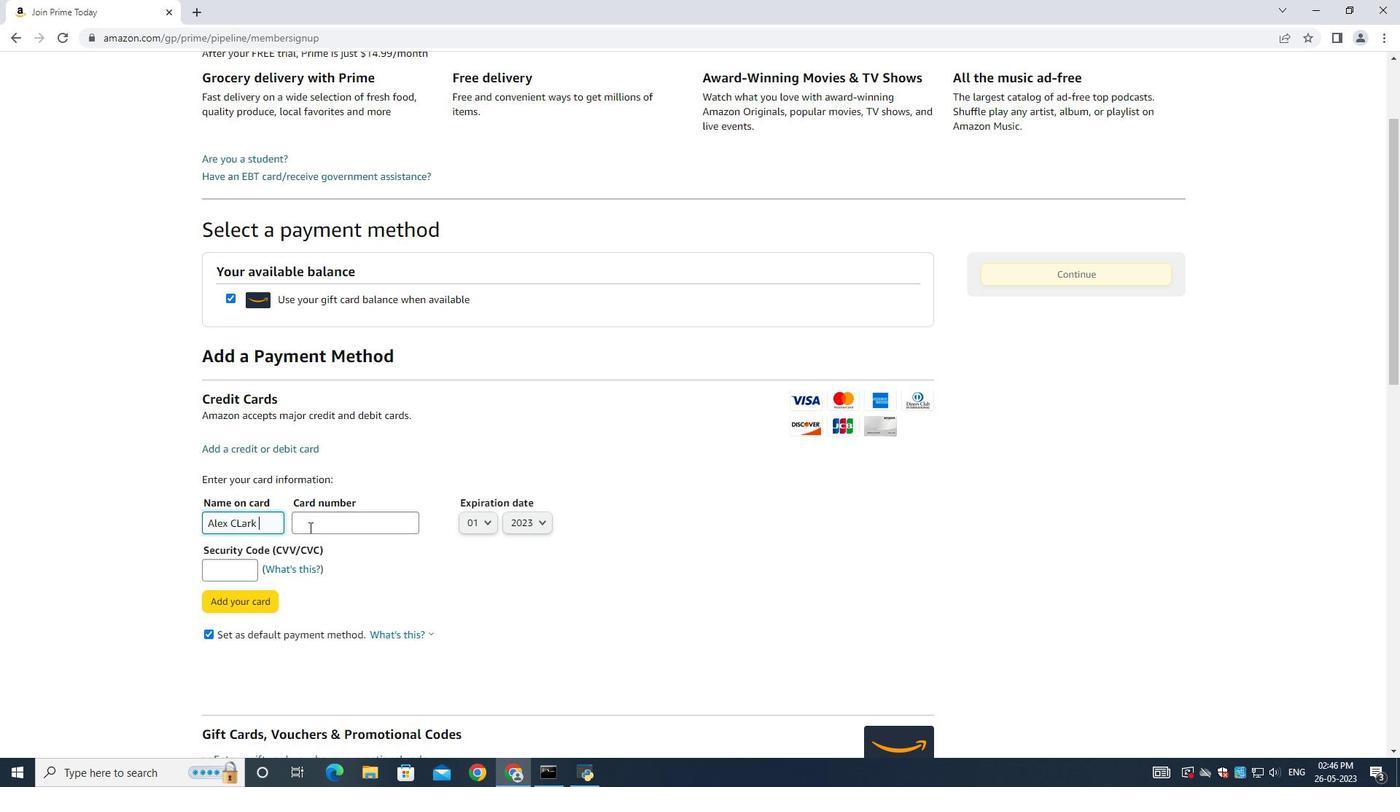 
Action: Mouse pressed left at (320, 528)
Screenshot: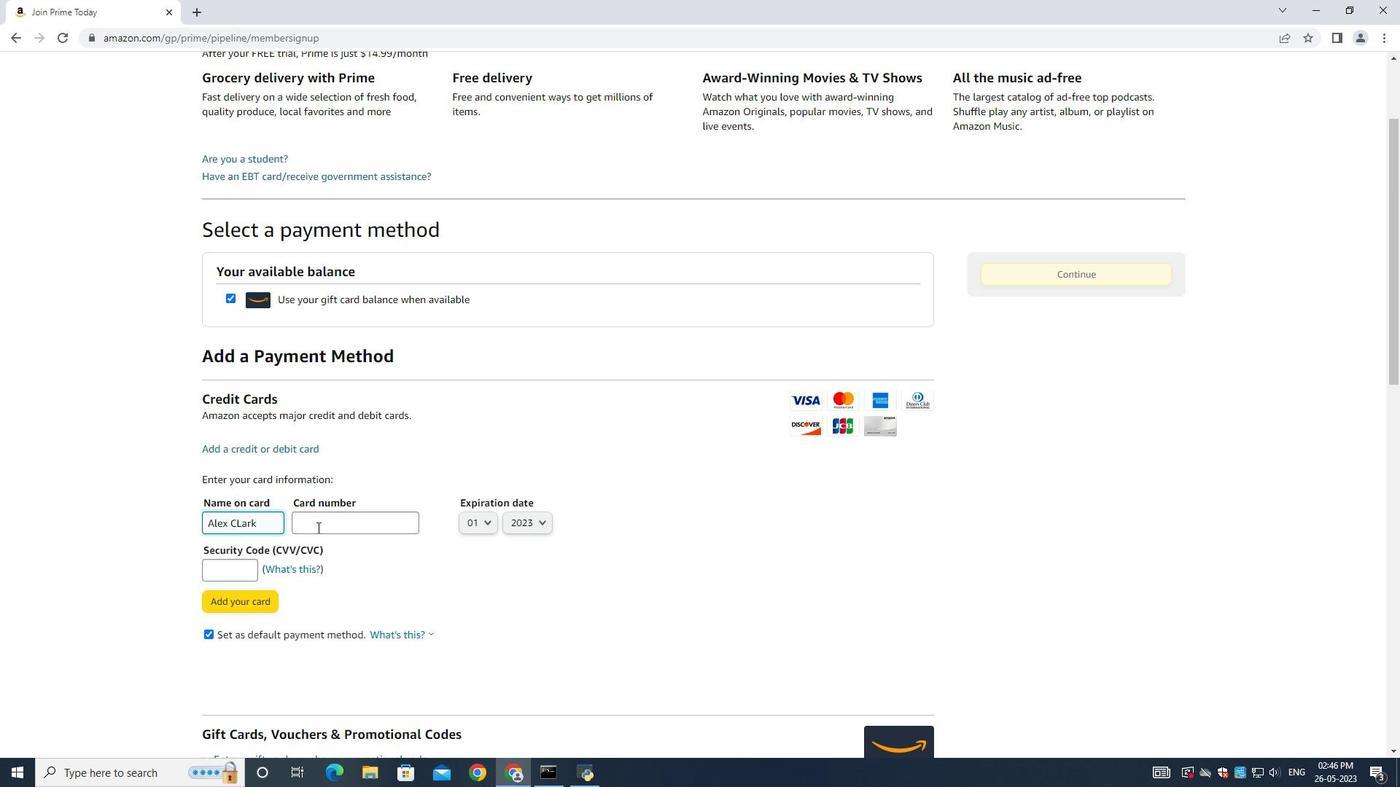 
Action: Key pressed 4893772456216759
Screenshot: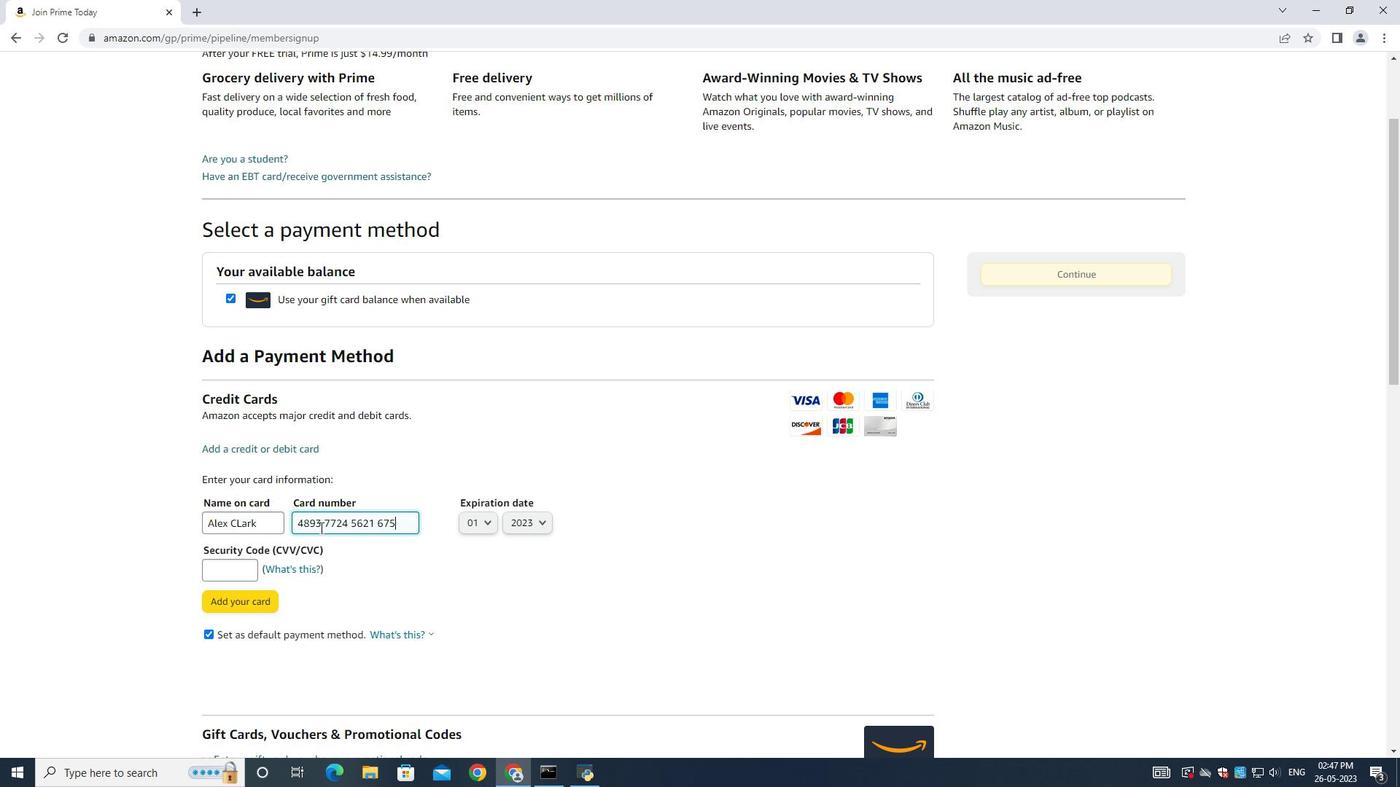 
Action: Mouse moved to (461, 524)
